 Task: Get directions from Grand Teton National Park, Wyoming, United States to Walnut Canyon National Monument, Arizona, United States and explore the nearby restaurants with rating 4 and above and open 24 hours and cuisine european
Action: Mouse moved to (444, 723)
Screenshot: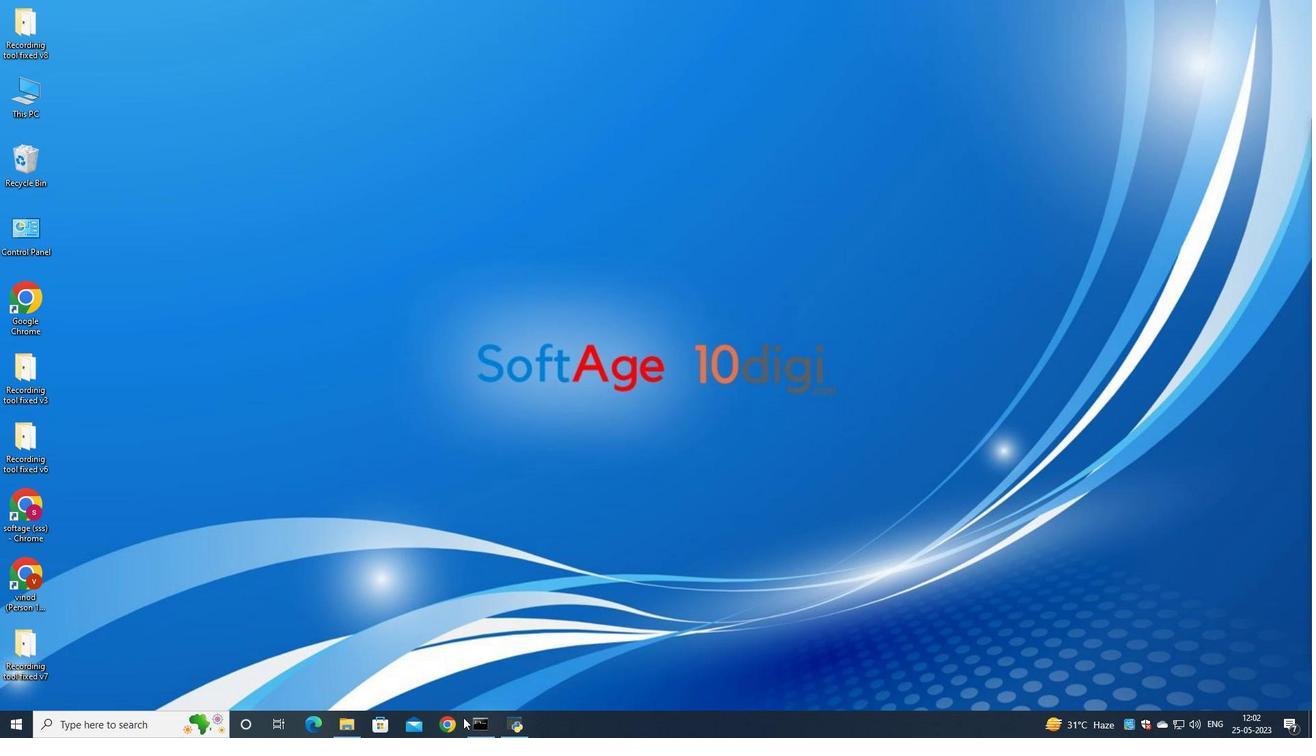 
Action: Mouse pressed left at (444, 723)
Screenshot: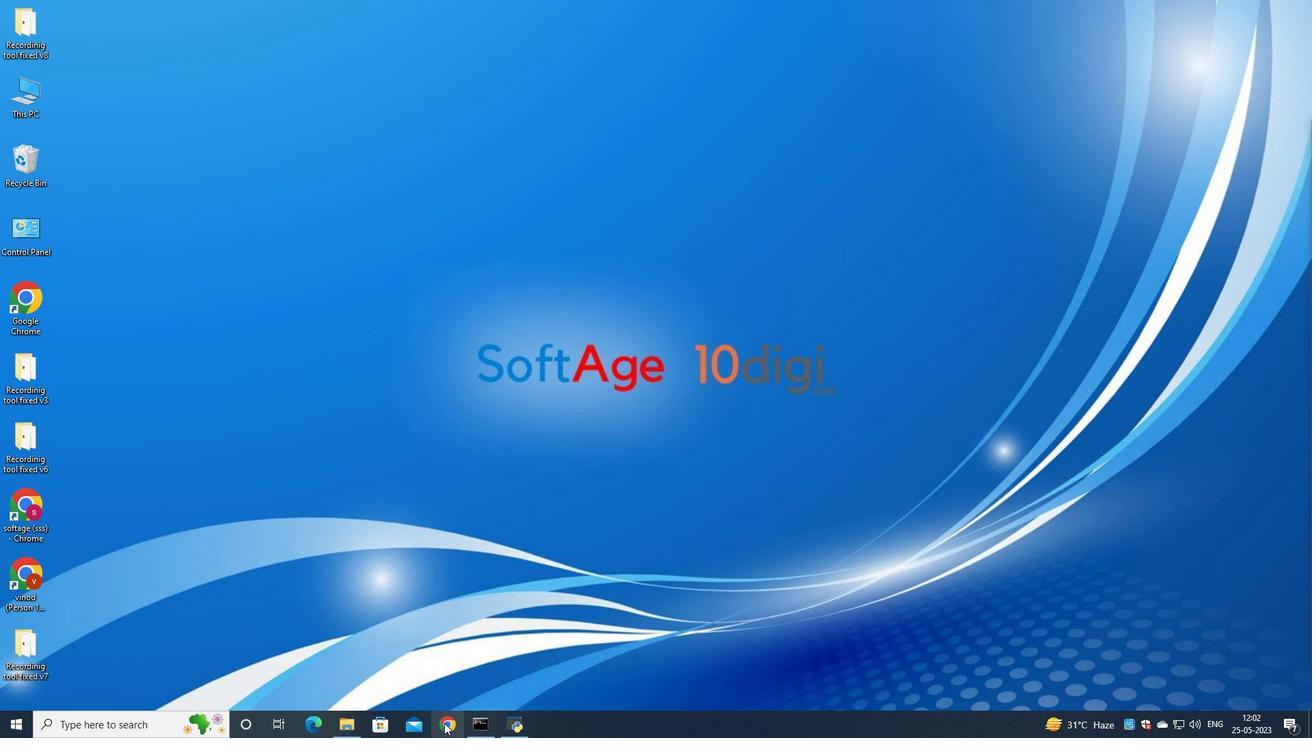 
Action: Mouse moved to (601, 430)
Screenshot: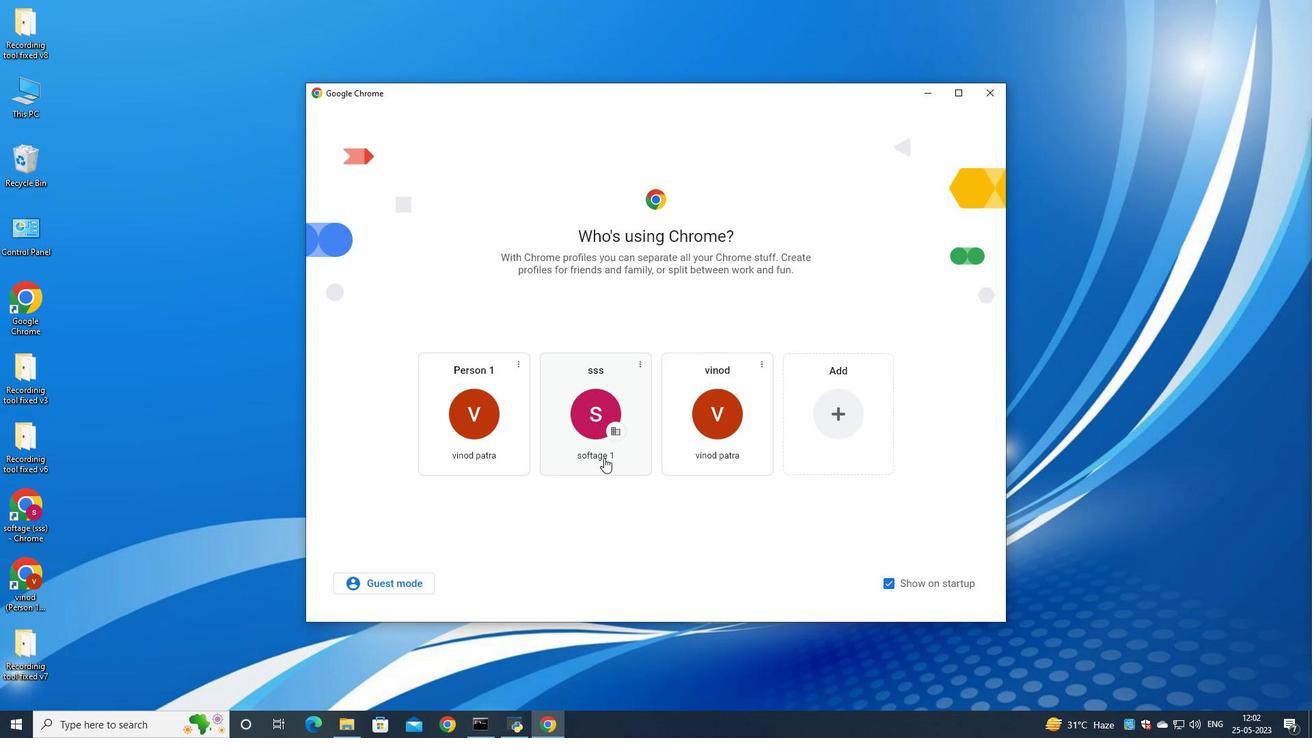 
Action: Mouse pressed left at (601, 430)
Screenshot: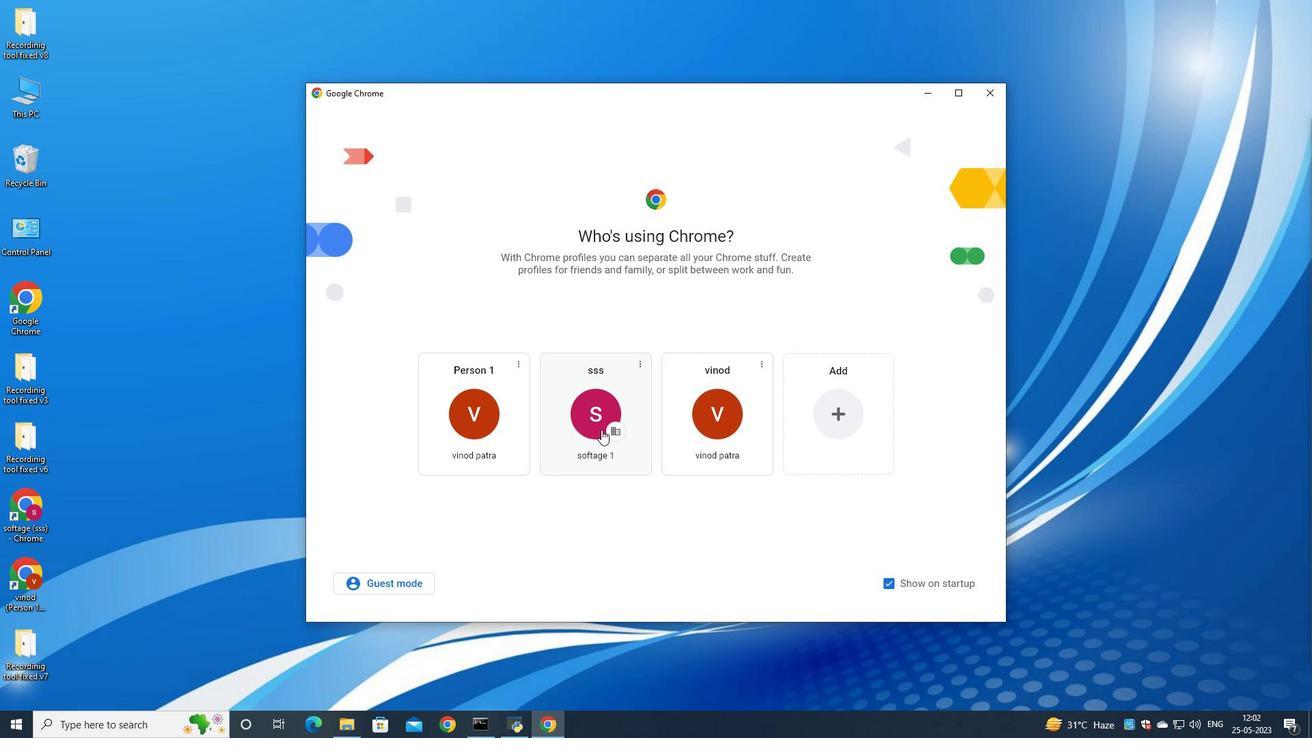 
Action: Mouse moved to (1256, 65)
Screenshot: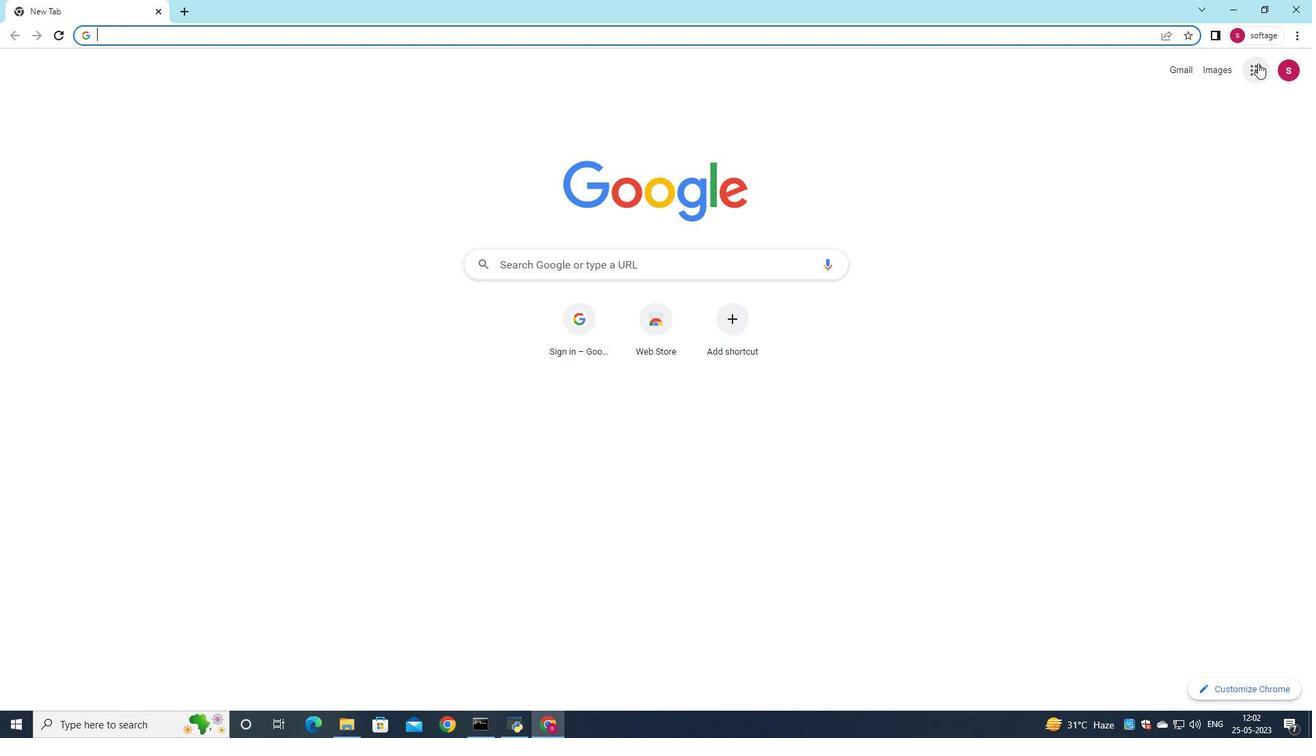
Action: Mouse pressed left at (1256, 65)
Screenshot: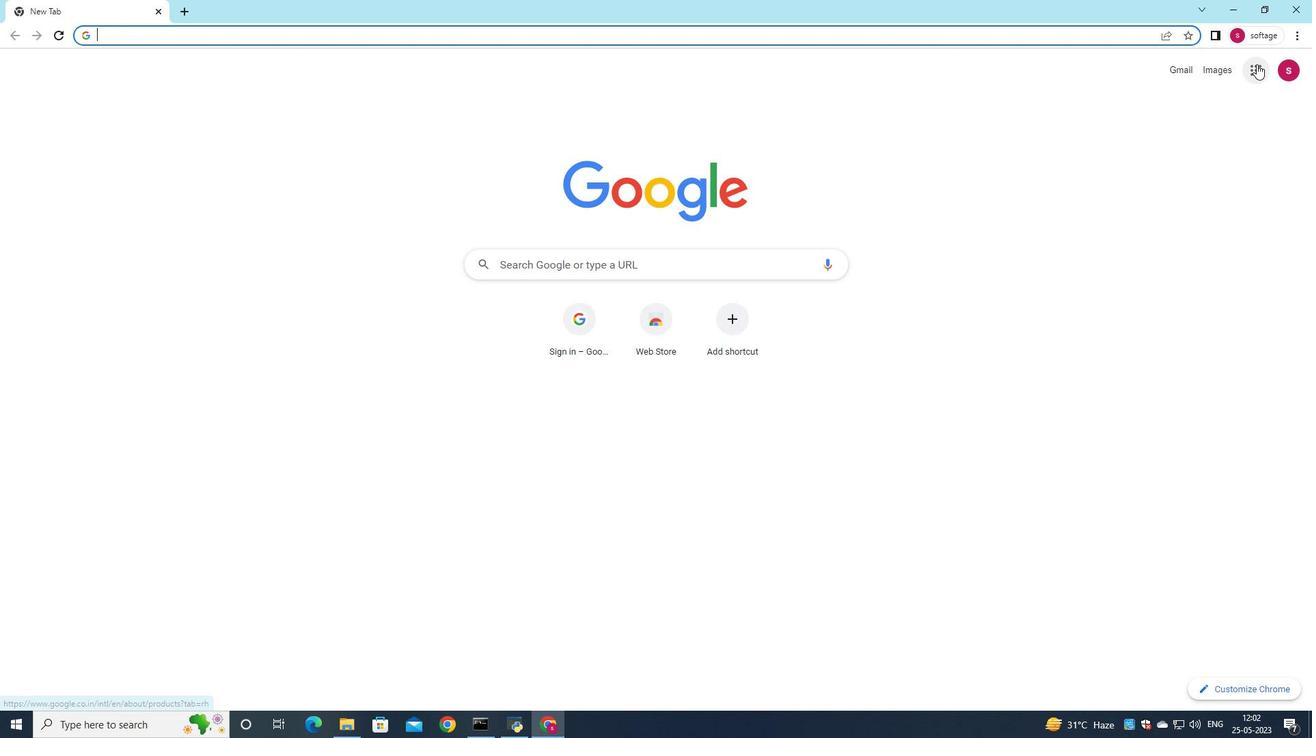 
Action: Mouse moved to (1248, 69)
Screenshot: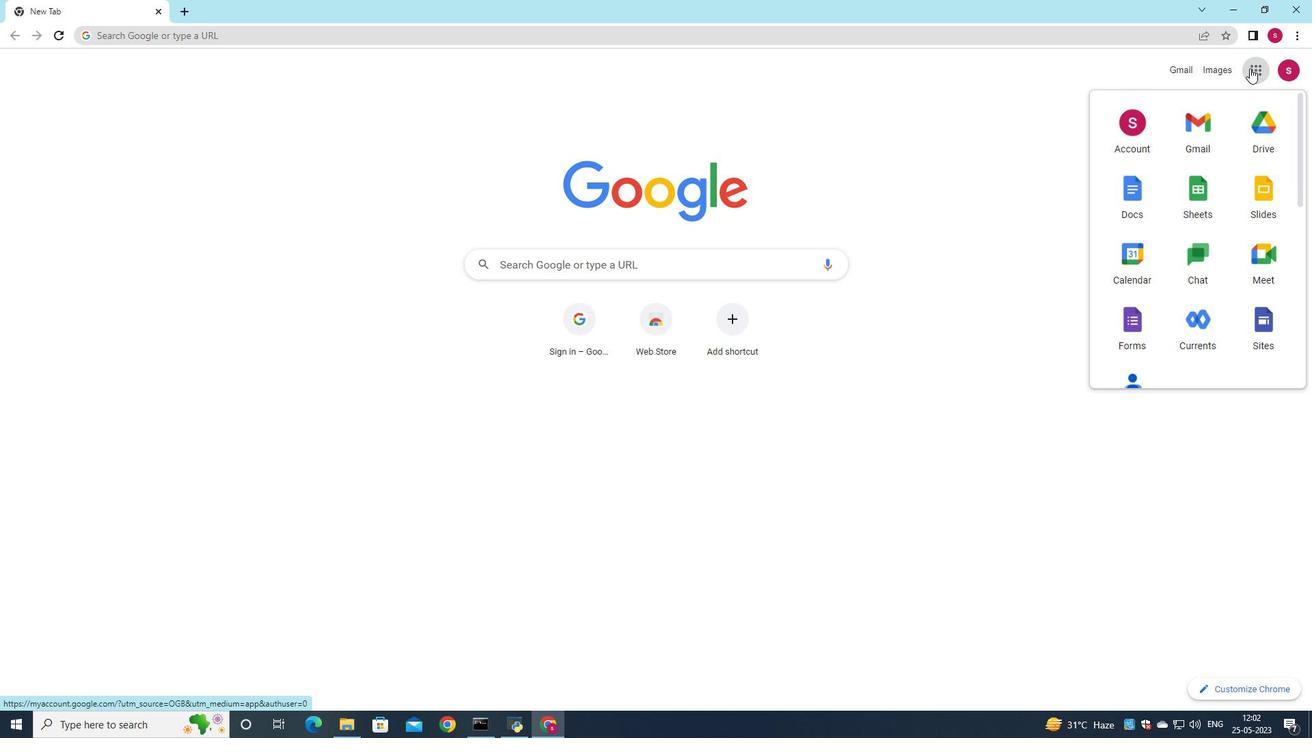 
Action: Mouse scrolled (1248, 69) with delta (0, 0)
Screenshot: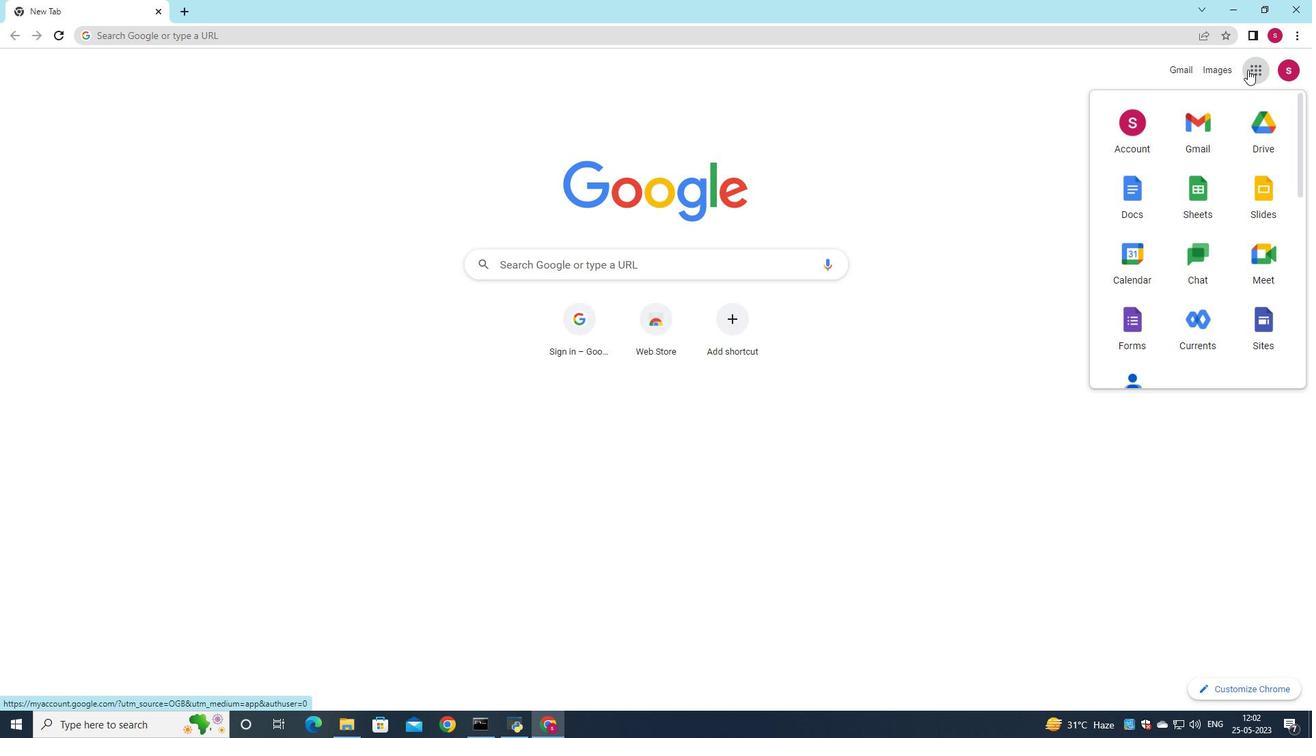 
Action: Mouse moved to (1233, 242)
Screenshot: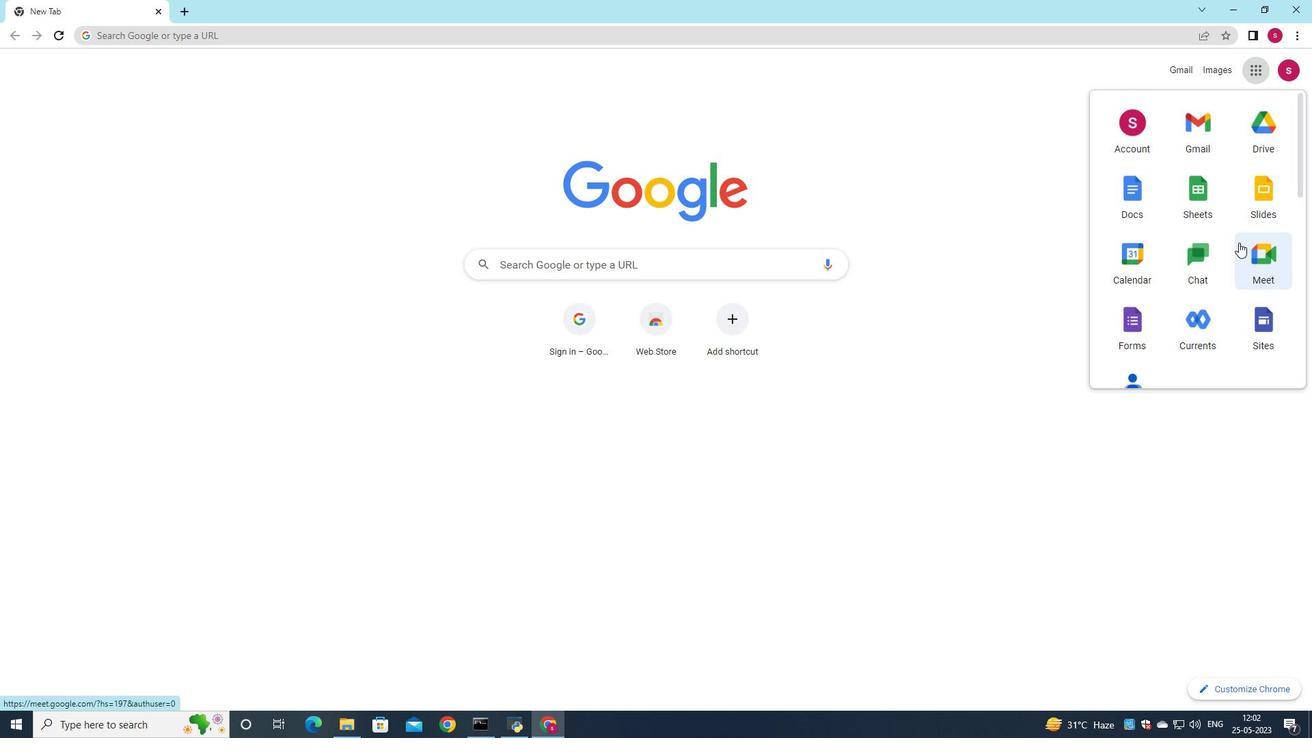 
Action: Mouse scrolled (1233, 242) with delta (0, 0)
Screenshot: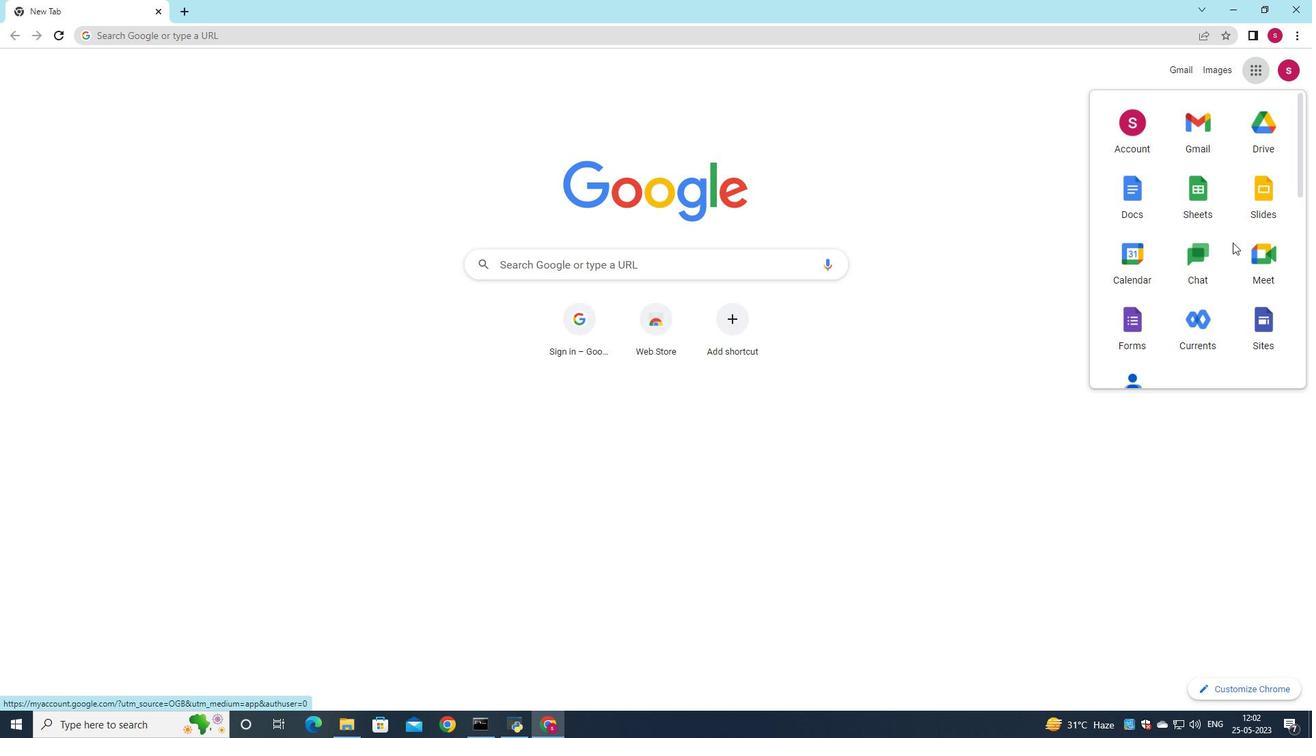 
Action: Mouse scrolled (1233, 242) with delta (0, 0)
Screenshot: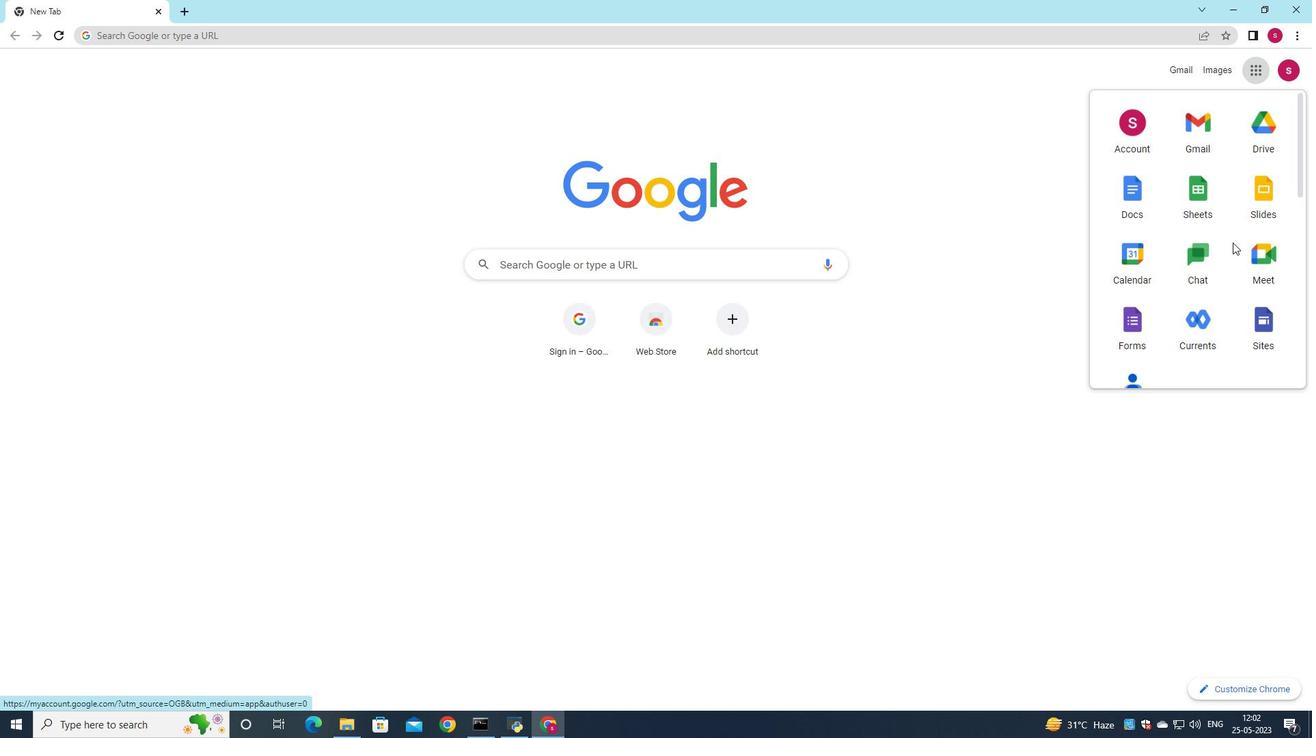 
Action: Mouse scrolled (1233, 242) with delta (0, 0)
Screenshot: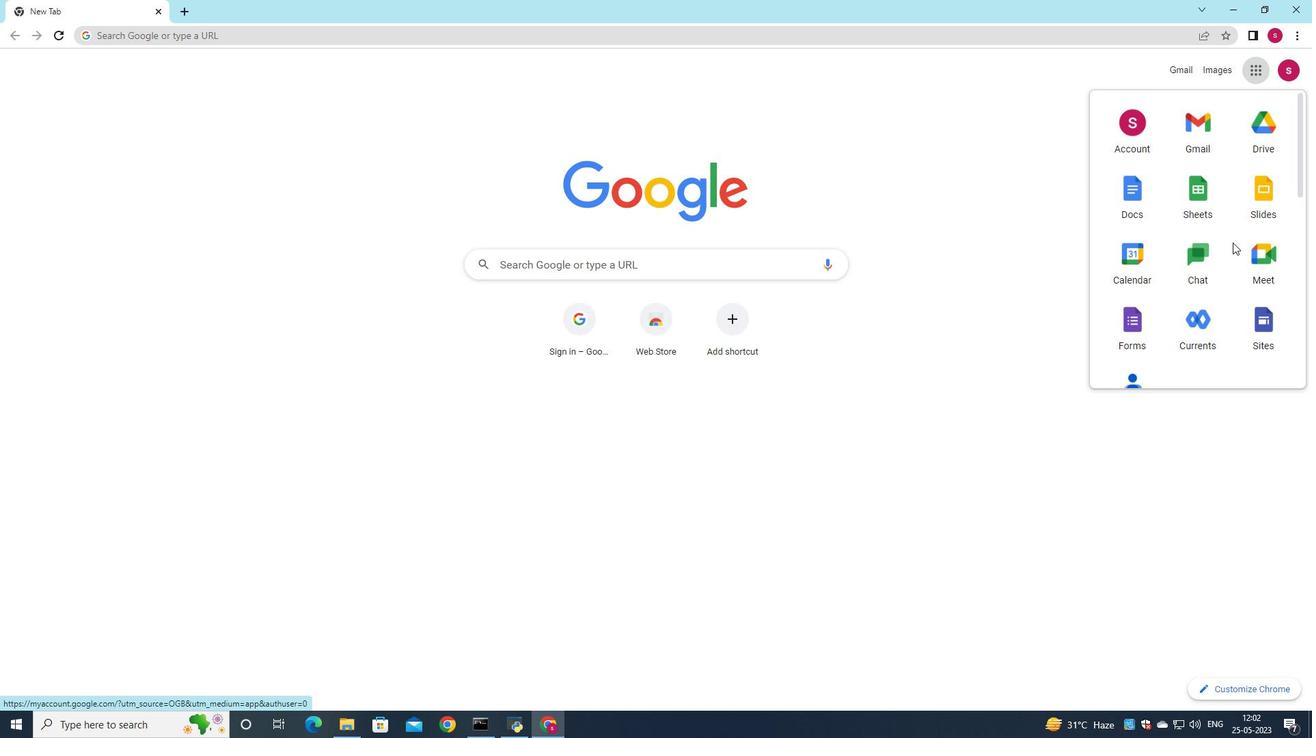 
Action: Mouse moved to (1262, 269)
Screenshot: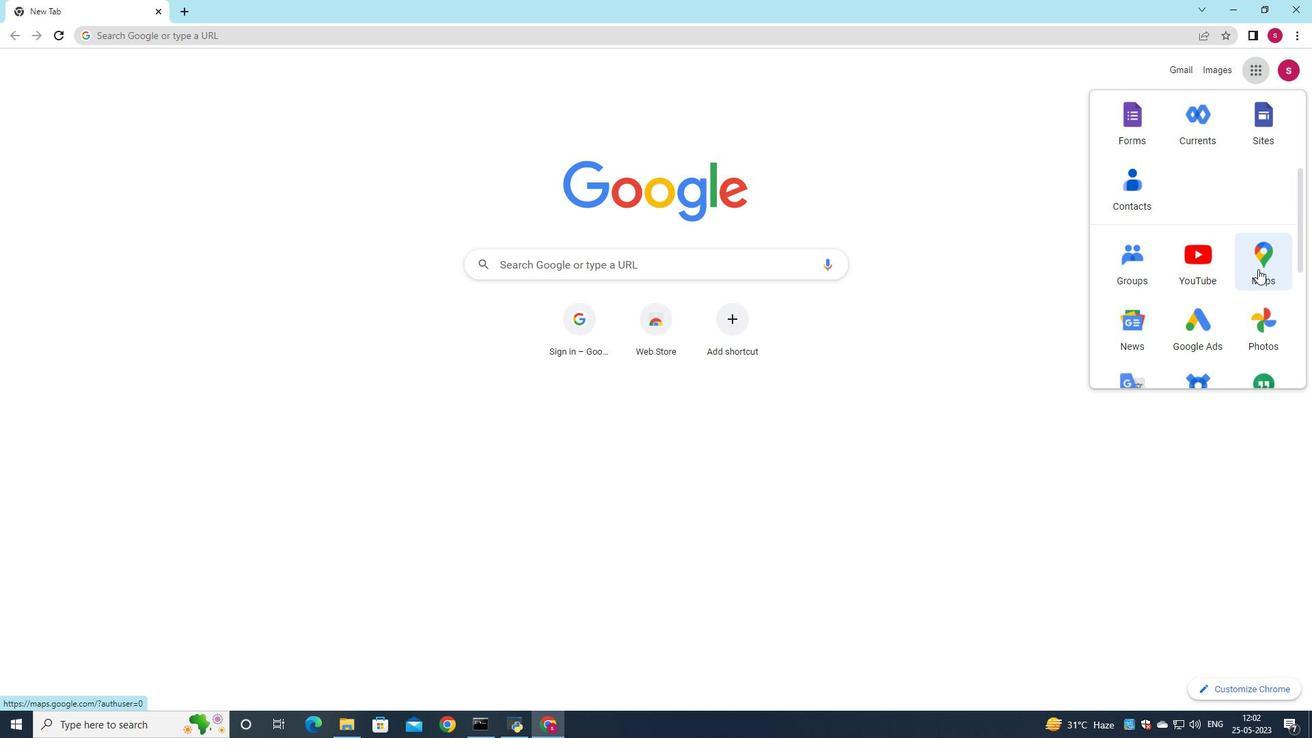
Action: Mouse pressed left at (1260, 269)
Screenshot: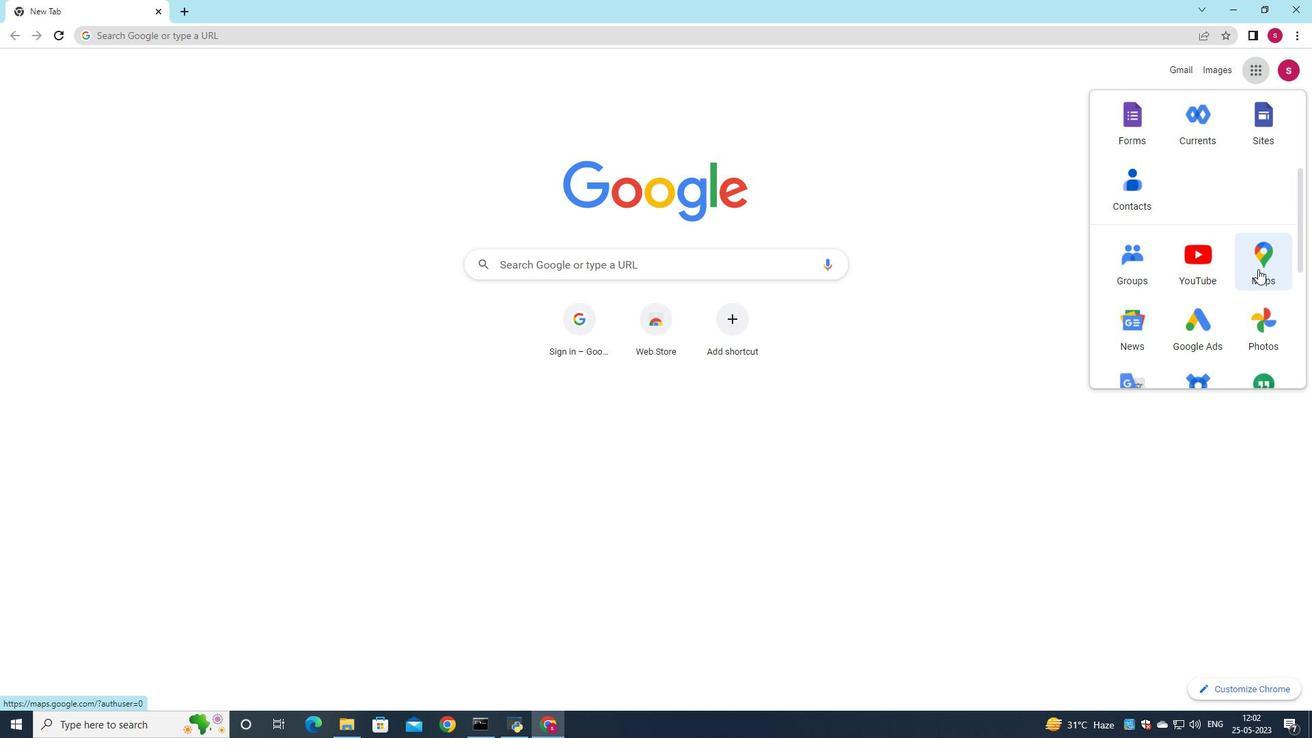 
Action: Mouse moved to (302, 70)
Screenshot: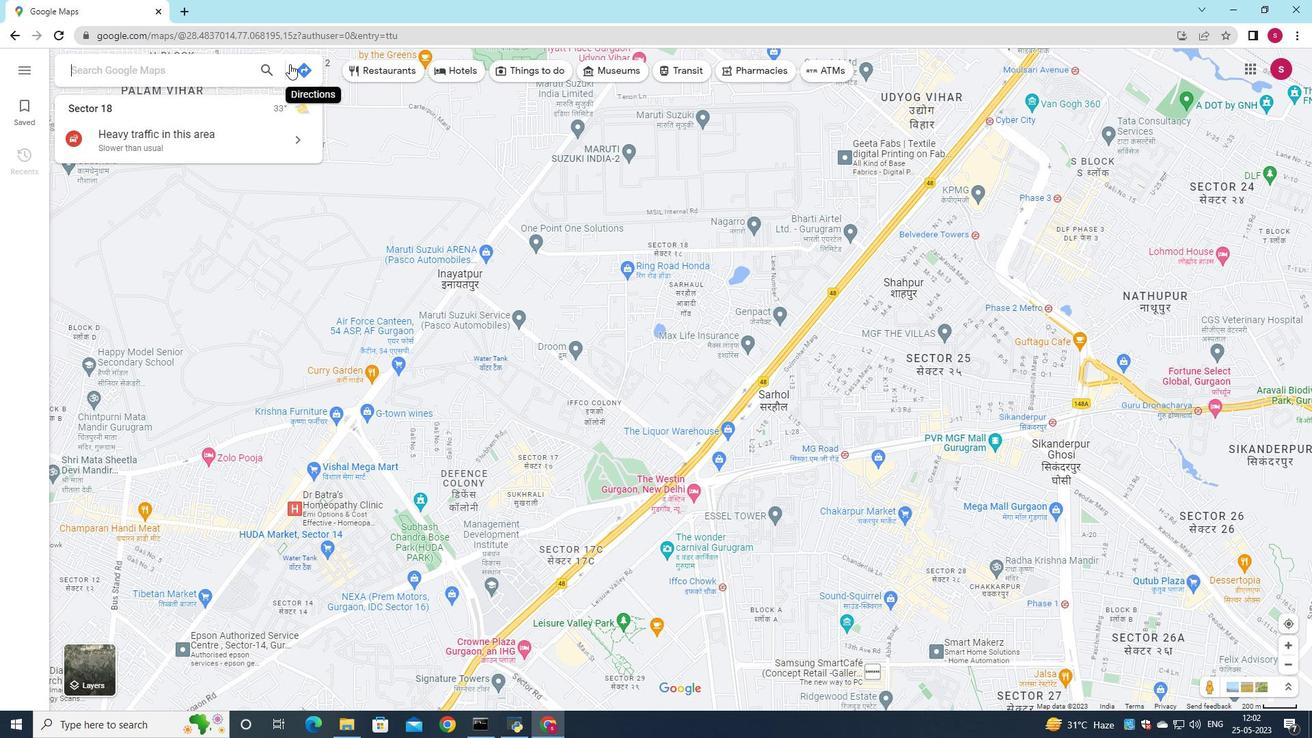 
Action: Mouse pressed left at (302, 70)
Screenshot: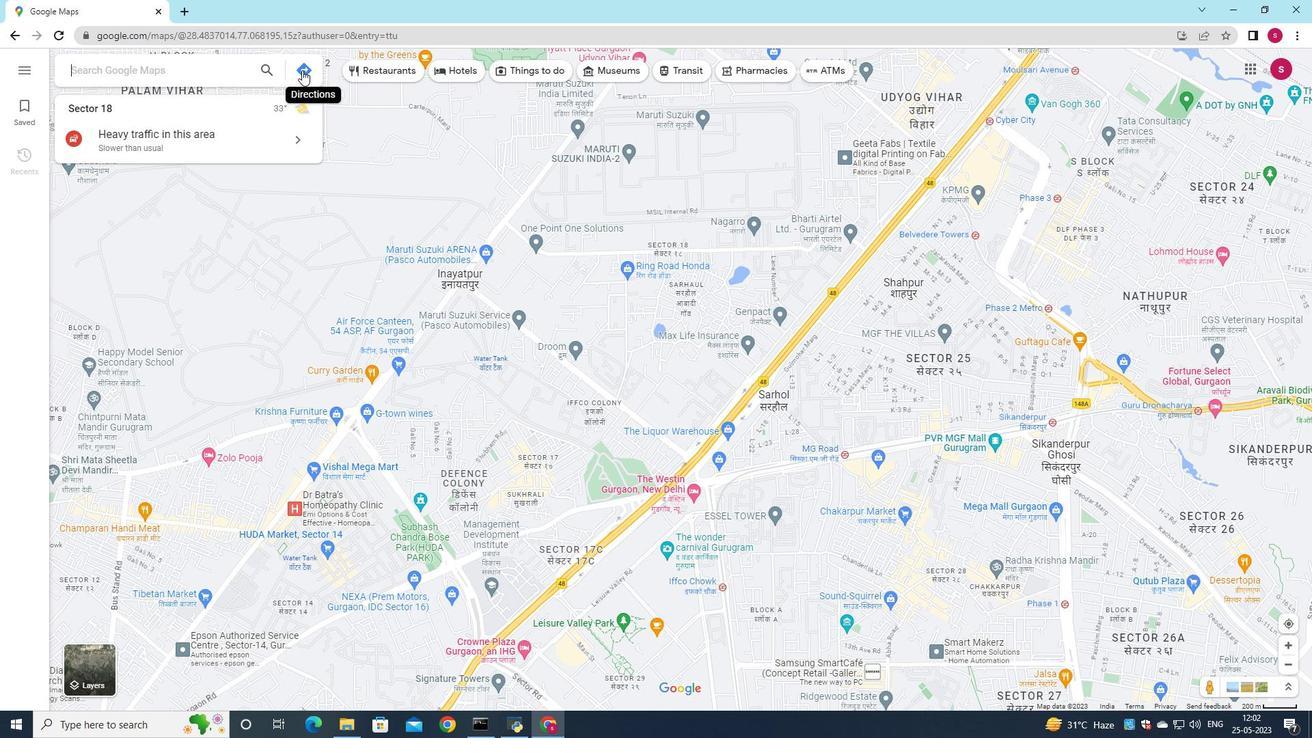 
Action: Mouse moved to (227, 105)
Screenshot: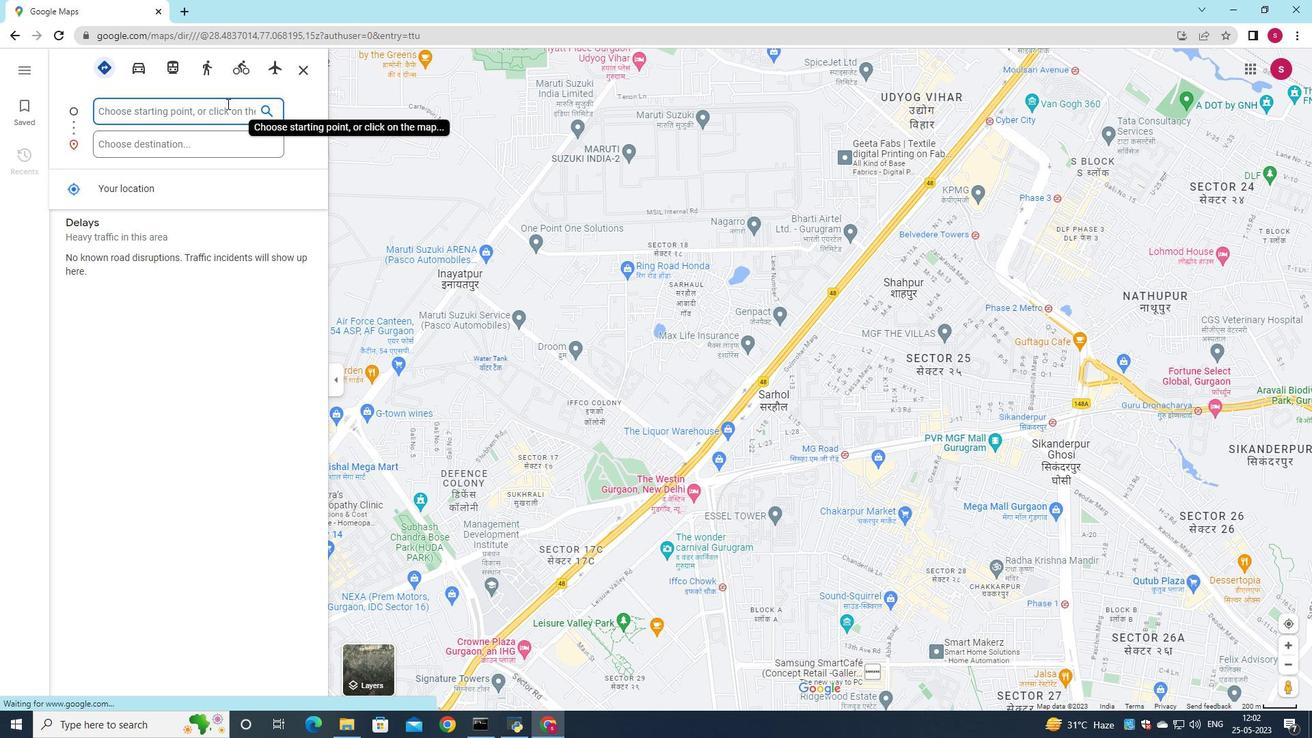 
Action: Key pressed <Key.shift>Grand<Key.space><Key.shift>Teton<Key.space><Key.shift><Key.shift><Key.shift><Key.shift><Key.shift><Key.shift><Key.shift><Key.shift><Key.shift><Key.shift><Key.shift><Key.shift><Key.shift><Key.shift><Key.shift><Key.shift><Key.shift><Key.shift><Key.shift><Key.shift><Key.shift><Key.shift><Key.shift><Key.shift><Key.shift><Key.shift>National<Key.space><Key.shift><Key.shift><Key.shift><Key.shift><Key.shift><Key.shift><Key.shift><Key.shift><Key.shift><Key.shift><Key.shift><Key.shift><Key.shift><Key.shift><Key.shift><Key.shift><Key.shift><Key.shift>Park,<Key.shift>Wyoming,united<Key.space><Key.shift><Key.shift>States
Screenshot: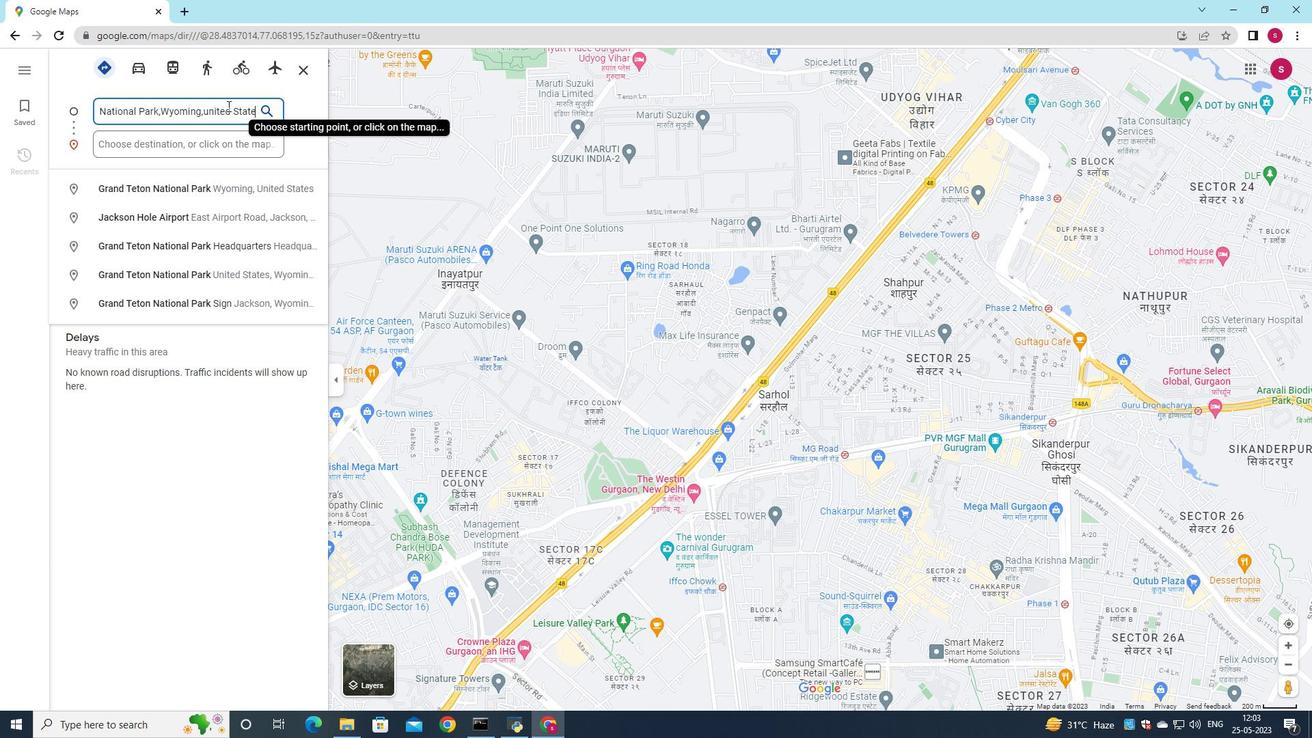 
Action: Mouse moved to (154, 144)
Screenshot: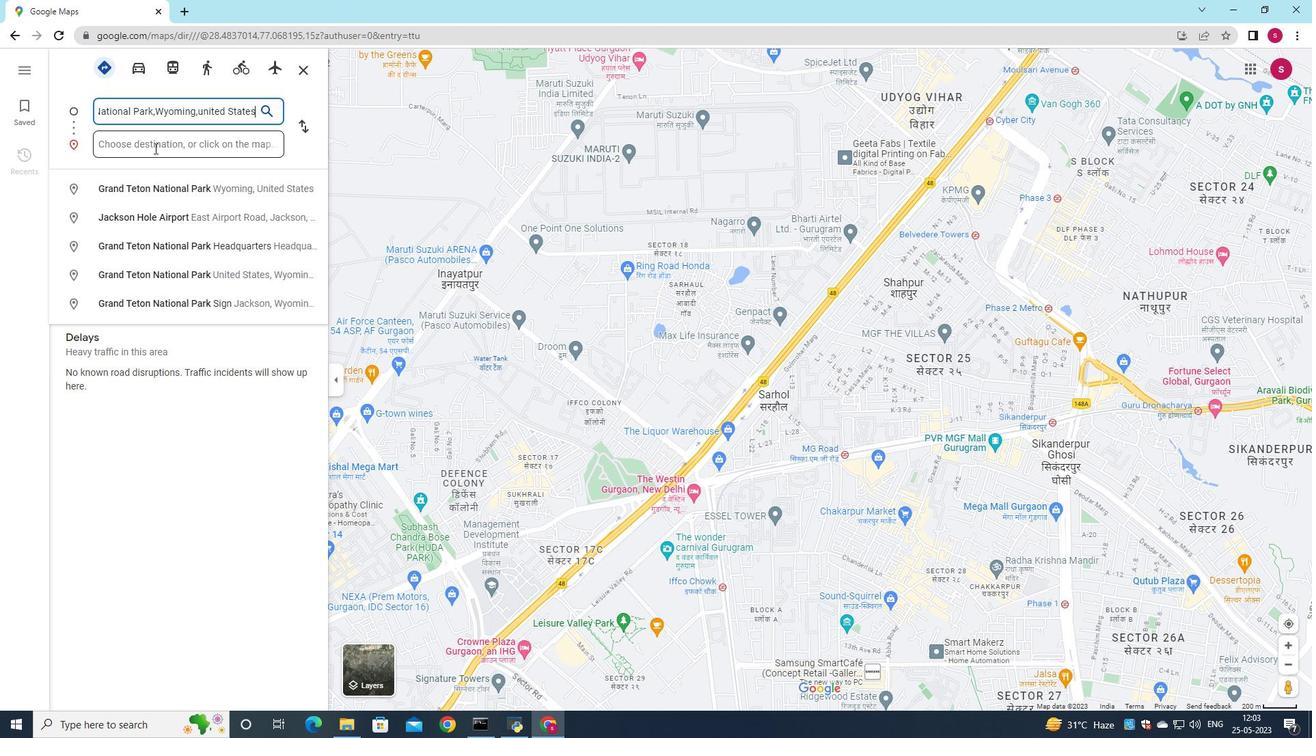 
Action: Mouse pressed left at (154, 144)
Screenshot: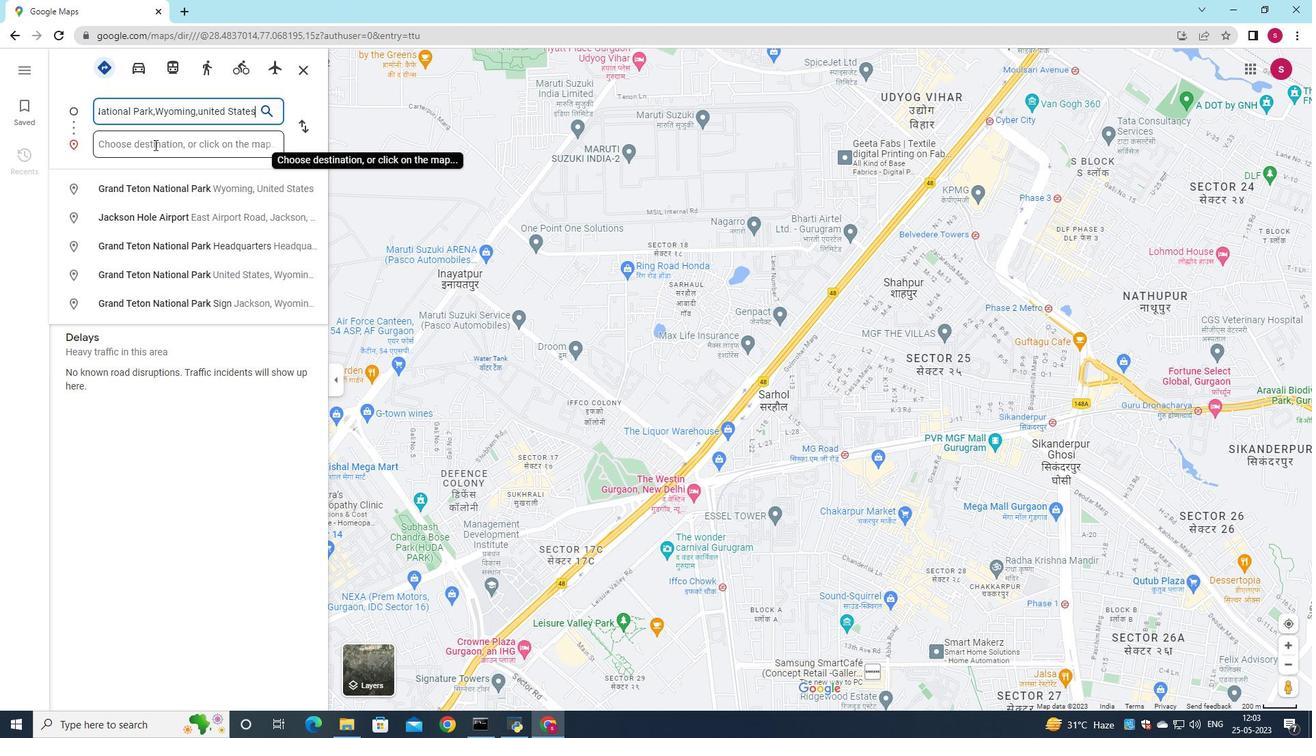 
Action: Mouse moved to (176, 151)
Screenshot: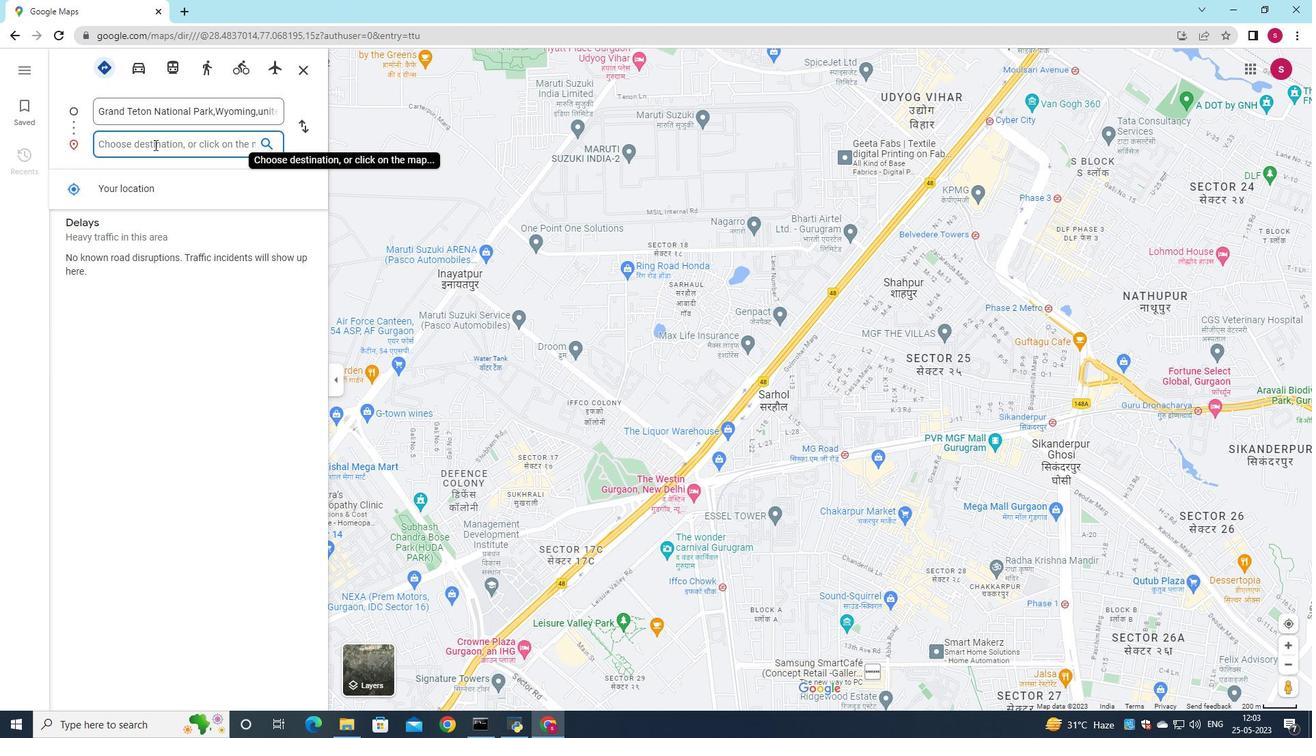 
Action: Key pressed <Key.shift><Key.shift><Key.shift><Key.shift><Key.shift><Key.shift><Key.shift><Key.shift><Key.shift><Key.shift><Key.shift><Key.shift><Key.shift><Key.shift>Walnut<Key.space><Key.shift>Canyon<Key.space><Key.shift>National<Key.space><Key.shift><Key.shift><Key.shift><Key.shift><Key.shift><Key.shift><Key.shift><Key.shift><Key.shift><Key.shift><Key.shift><Key.shift><Key.shift><Key.shift><Key.shift><Key.shift><Key.shift><Key.shift><Key.shift><Key.shift><Key.shift><Key.shift><Key.shift><Key.shift><Key.shift><Key.shift><Key.shift><Key.shift><Key.shift>Monument,<Key.shift><Key.shift><Key.shift><Key.shift><Key.shift><Key.shift><Key.shift><Key.shift><Key.shift><Key.shift><Key.shift><Key.shift><Key.shift><Key.shift><Key.shift><Key.shift><Key.shift><Key.shift><Key.shift>Arizona,<Key.shift>United<Key.space><Key.shift><Key.shift><Key.shift><Key.shift><Key.shift><Key.shift><Key.shift><Key.shift><Key.shift><Key.shift><Key.shift><Key.shift><Key.shift><Key.shift><Key.shift><Key.shift><Key.shift><Key.shift><Key.shift><Key.shift><Key.shift>Sy<Key.backspace>tates
Screenshot: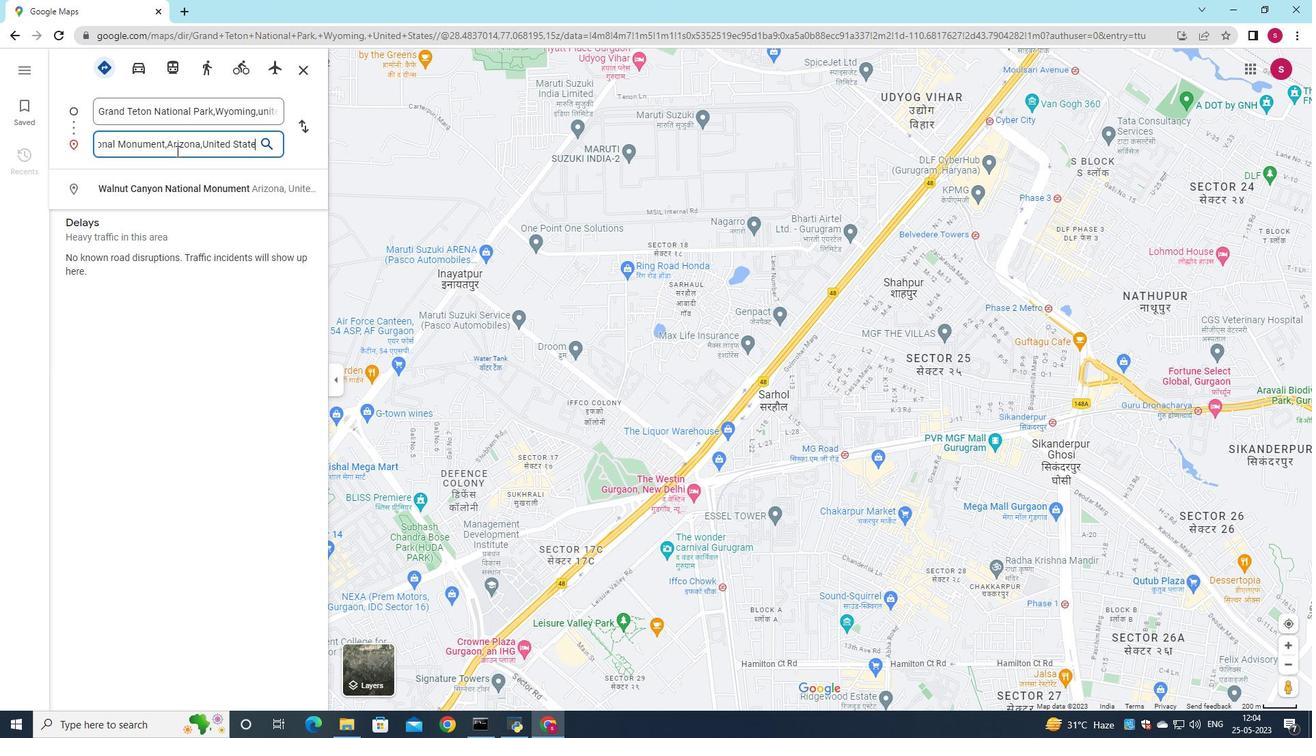 
Action: Mouse moved to (262, 138)
Screenshot: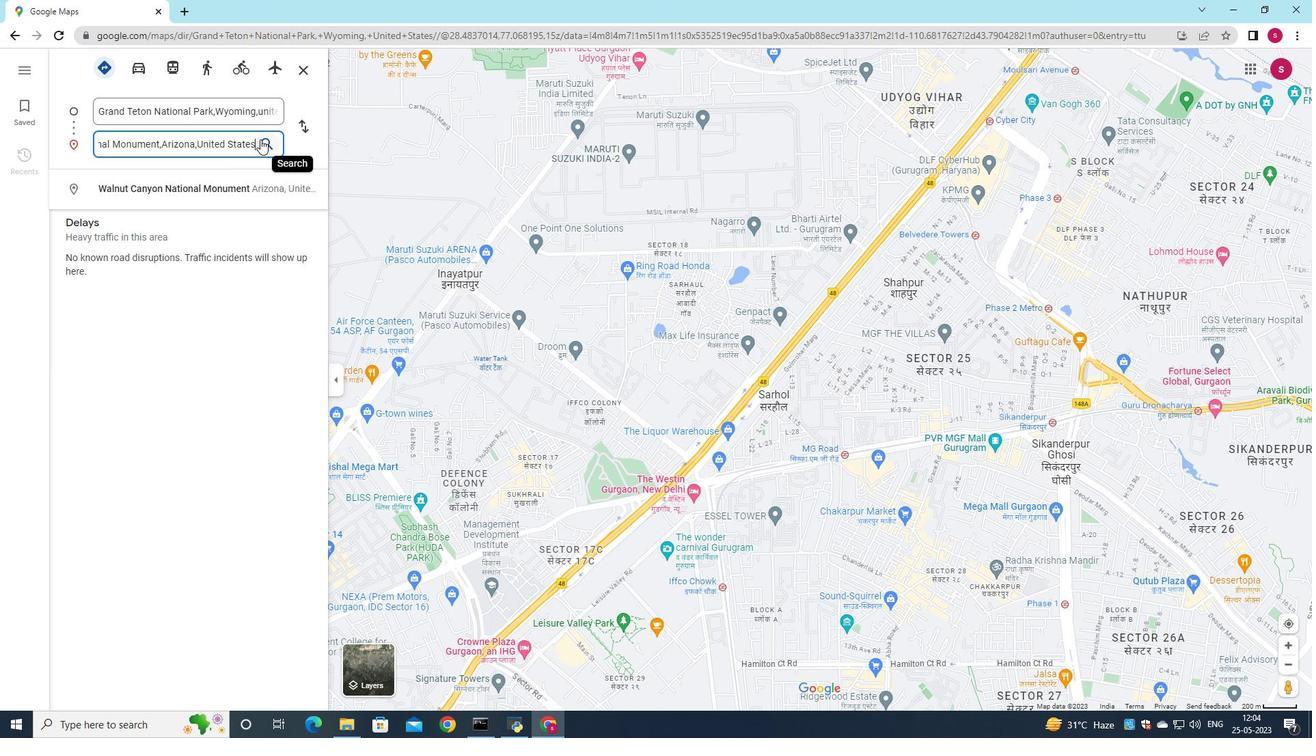 
Action: Mouse pressed left at (262, 138)
Screenshot: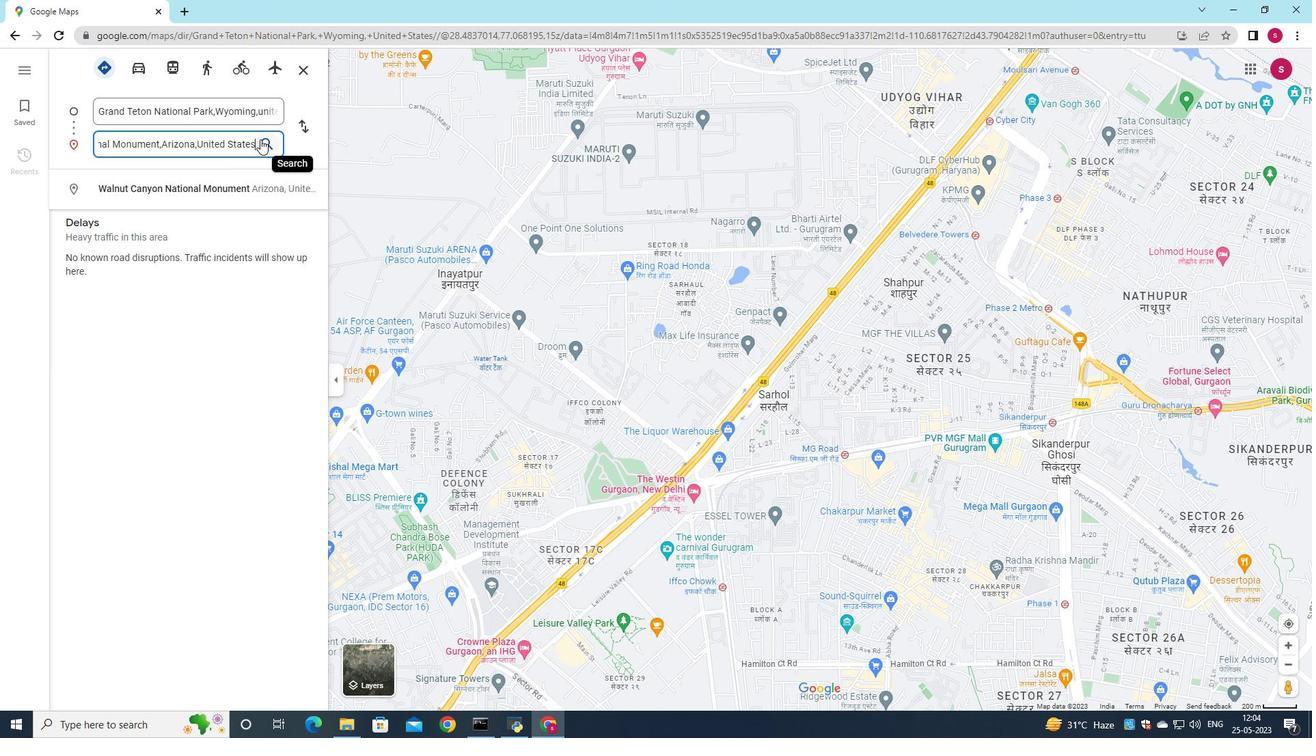 
Action: Mouse moved to (92, 591)
Screenshot: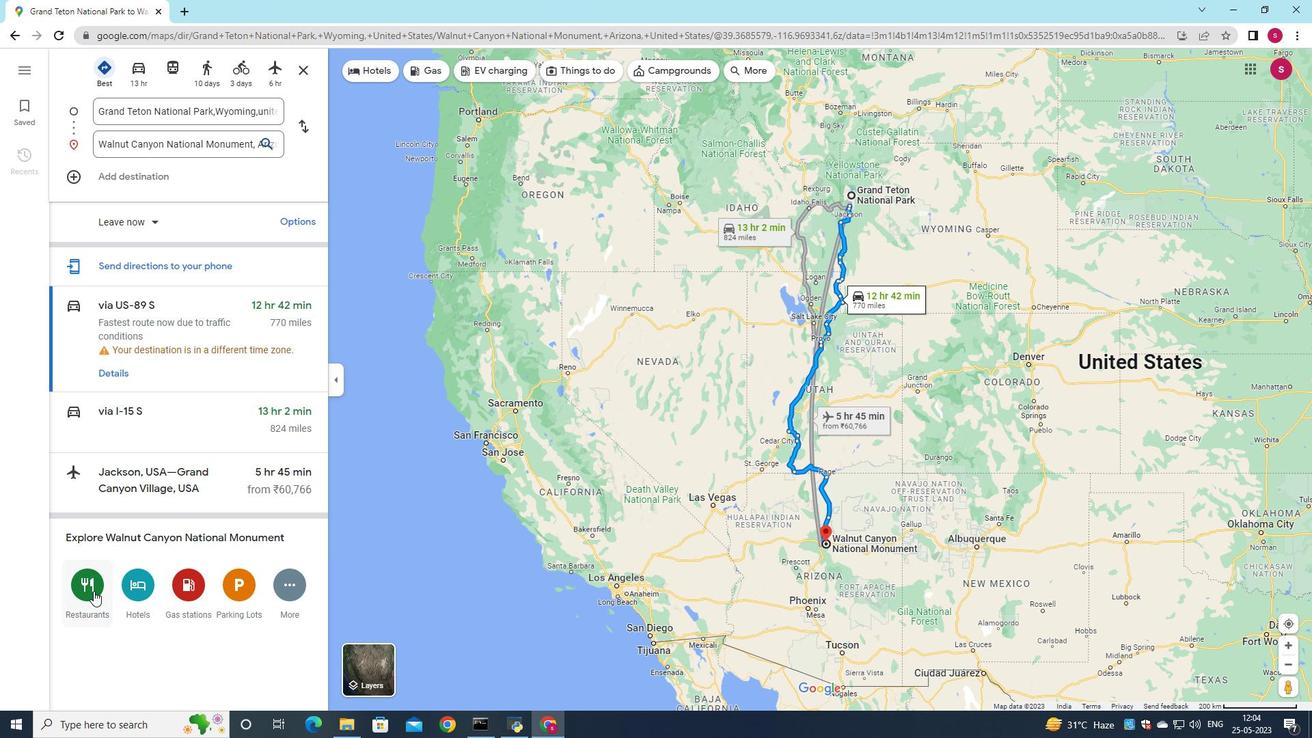 
Action: Mouse pressed left at (92, 591)
Screenshot: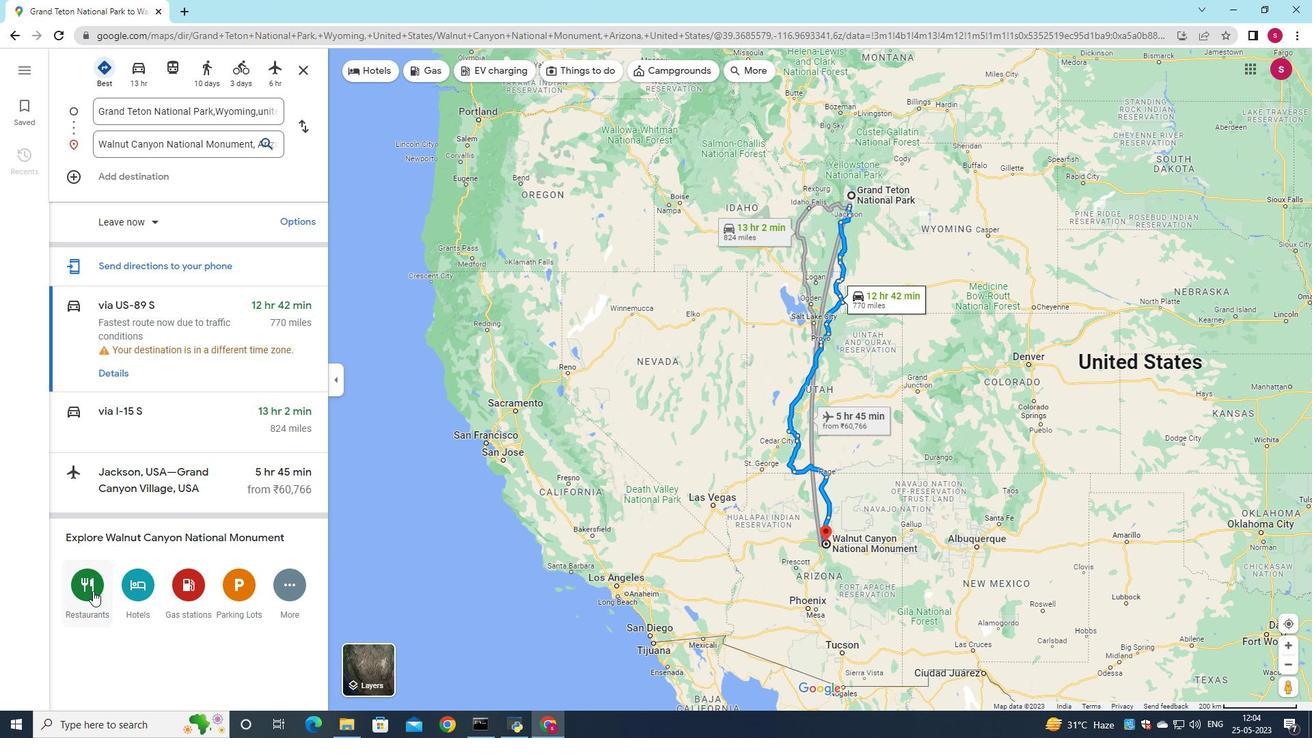 
Action: Mouse moved to (463, 67)
Screenshot: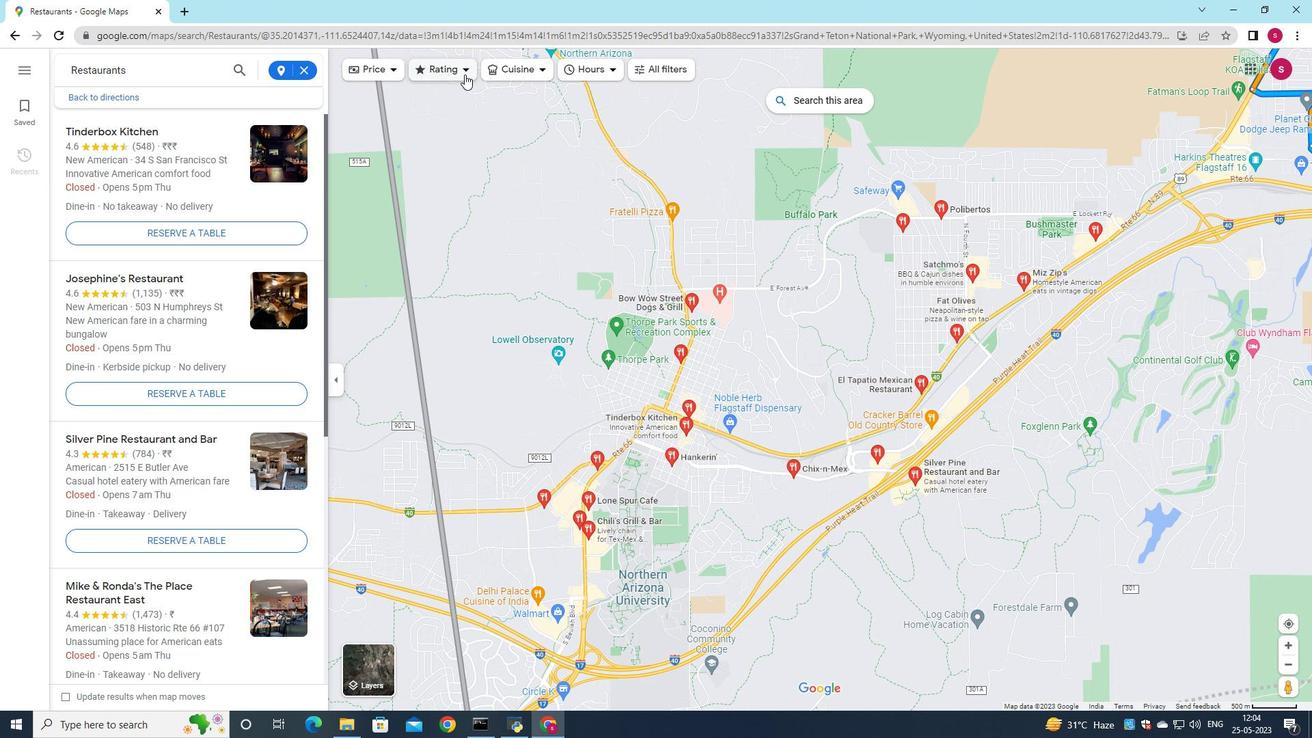 
Action: Mouse pressed left at (463, 67)
Screenshot: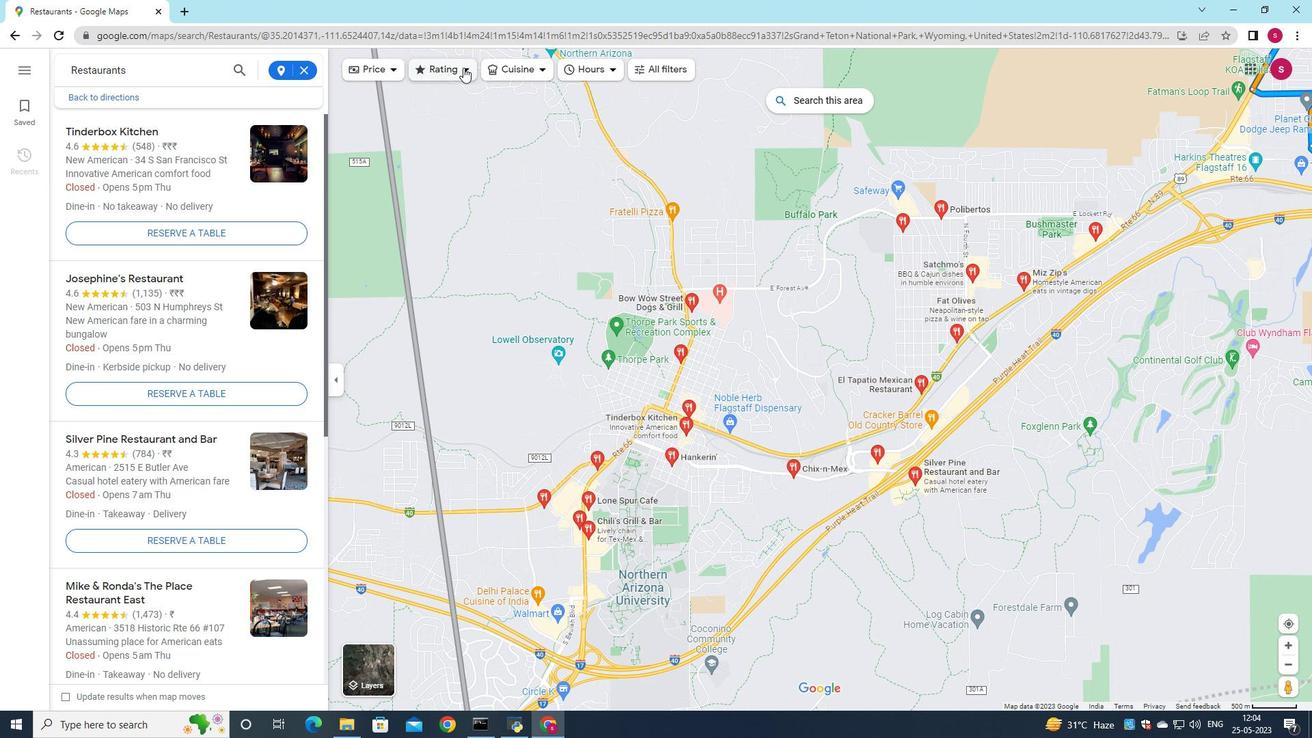 
Action: Mouse moved to (469, 212)
Screenshot: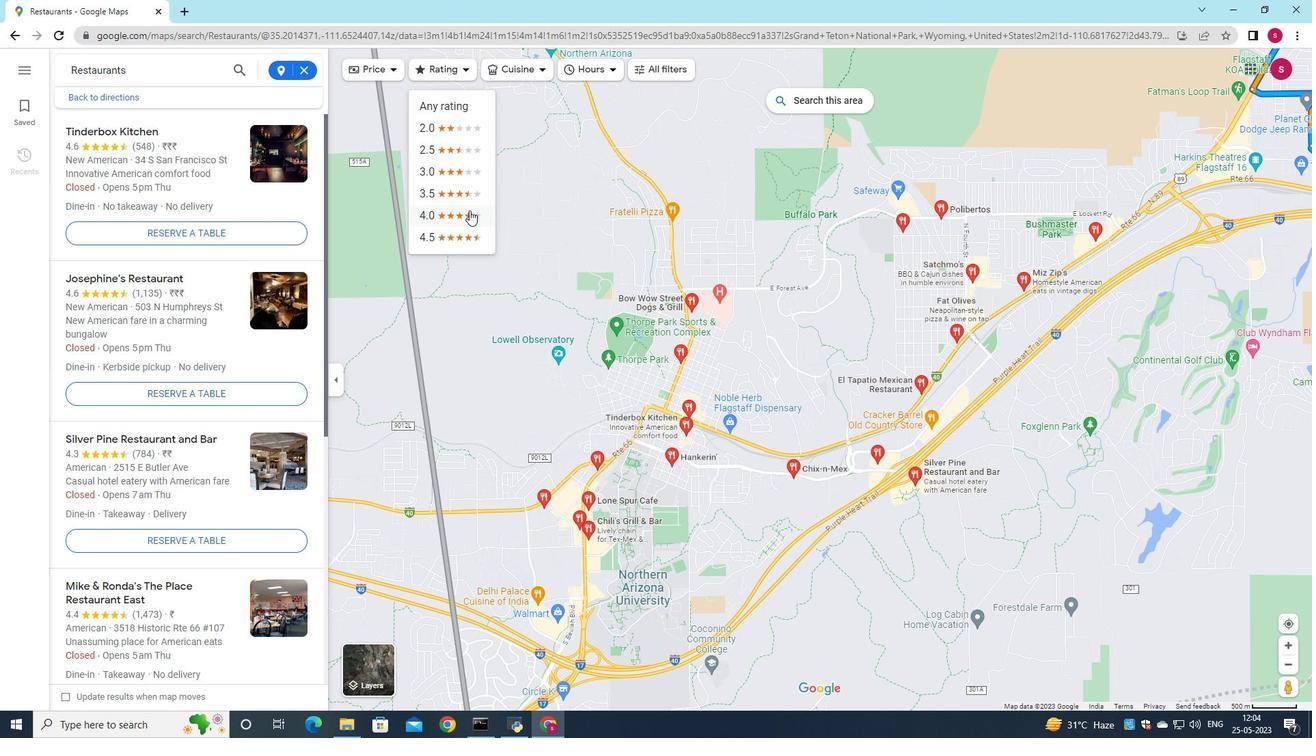 
Action: Mouse pressed left at (469, 212)
Screenshot: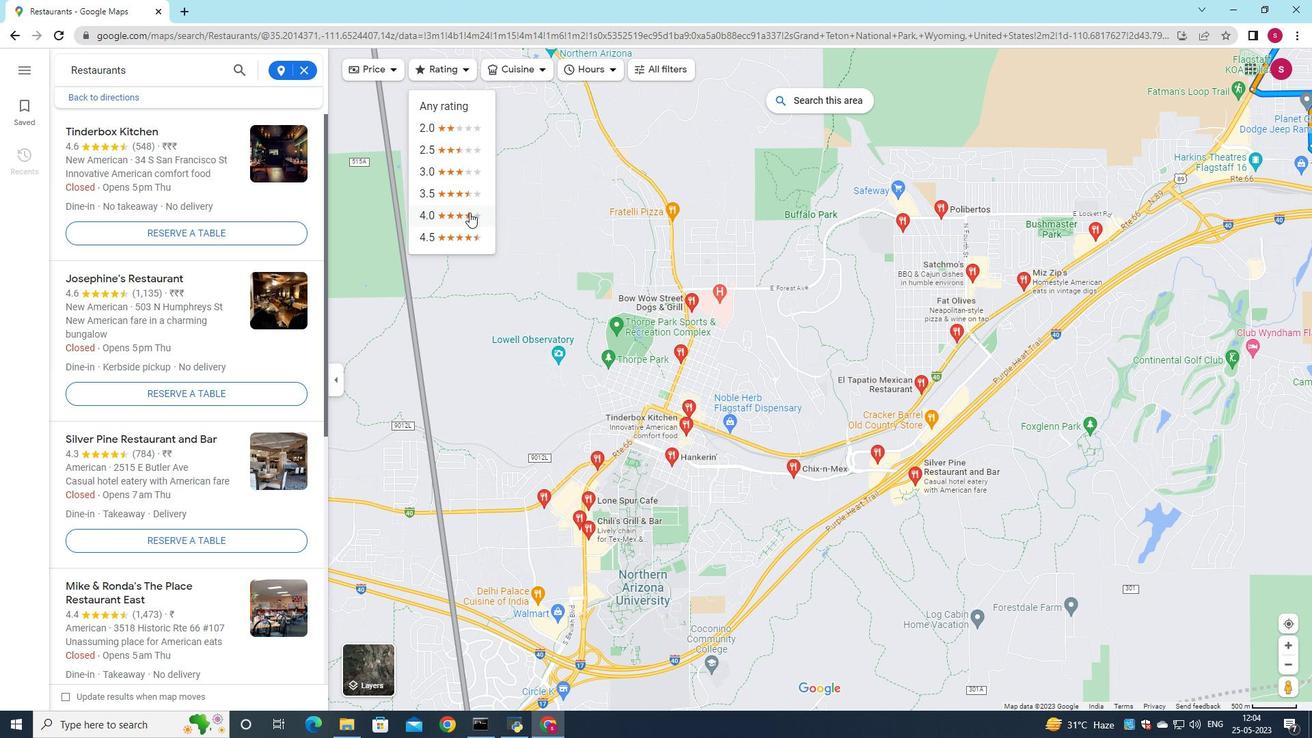 
Action: Mouse moved to (551, 72)
Screenshot: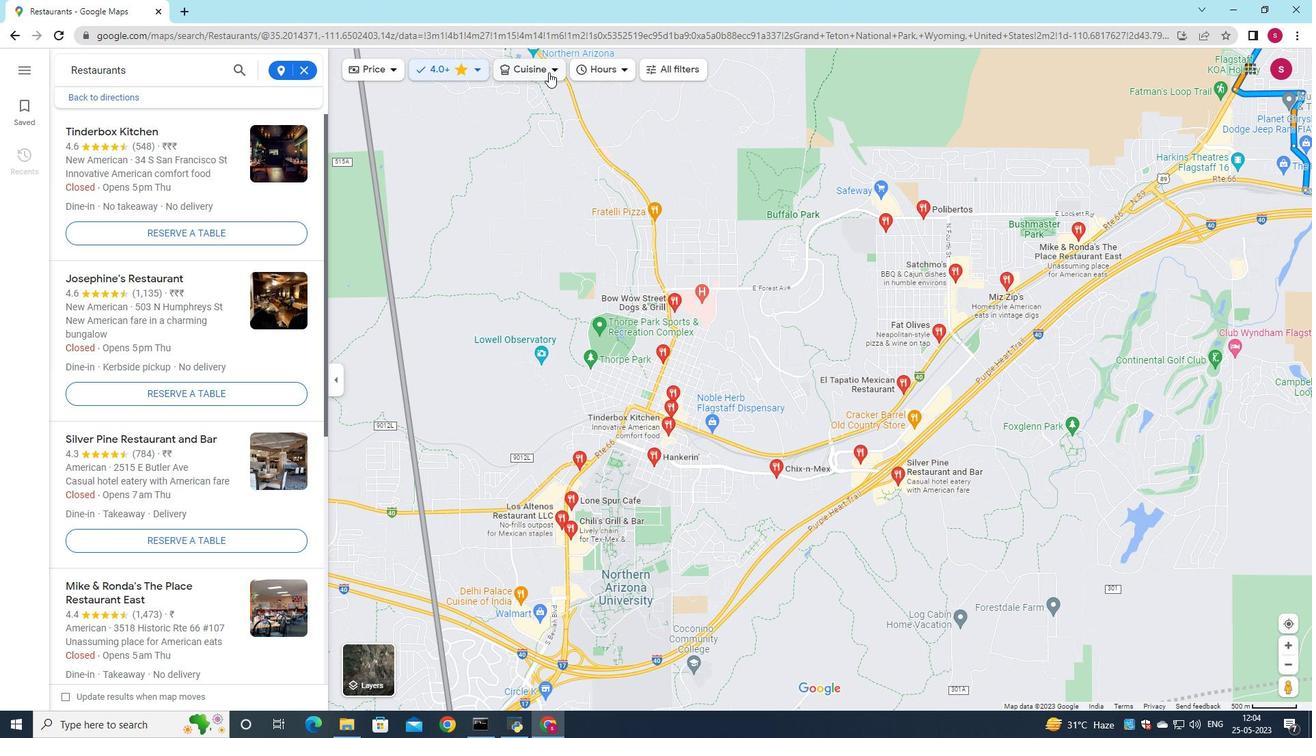 
Action: Mouse pressed left at (551, 72)
Screenshot: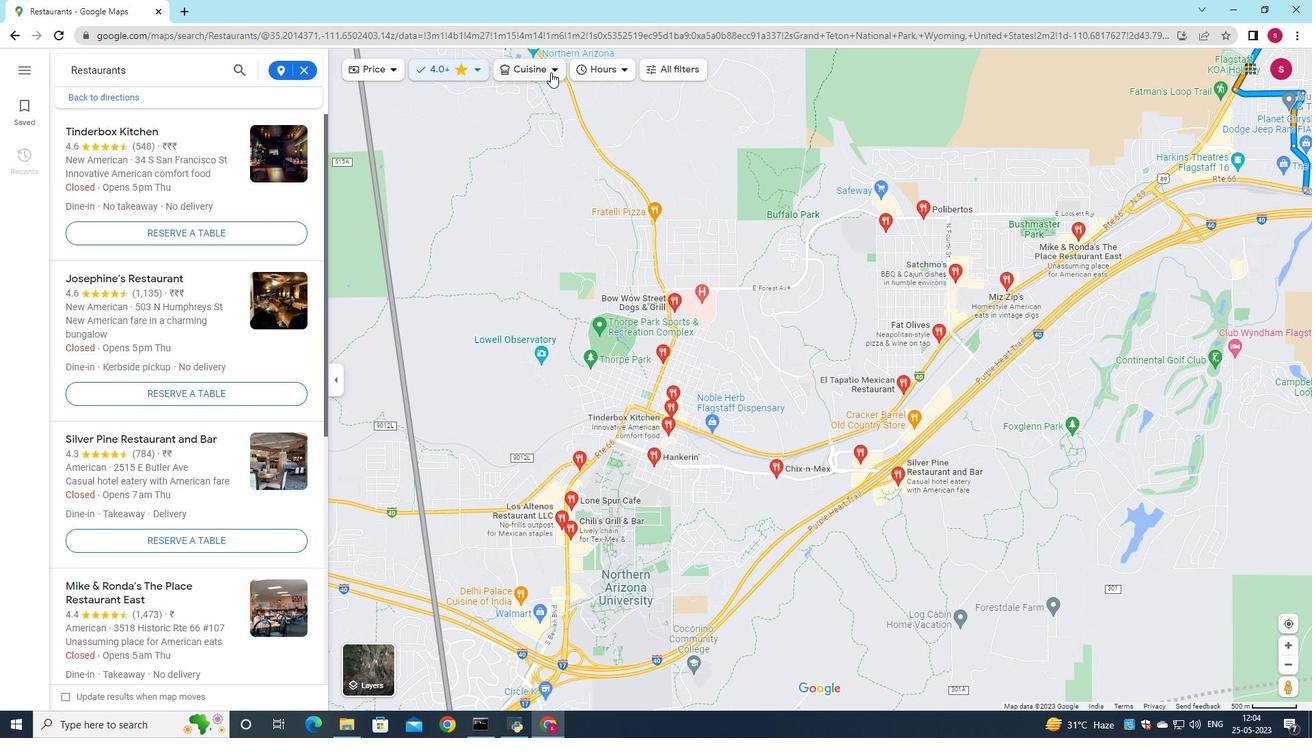 
Action: Mouse moved to (529, 270)
Screenshot: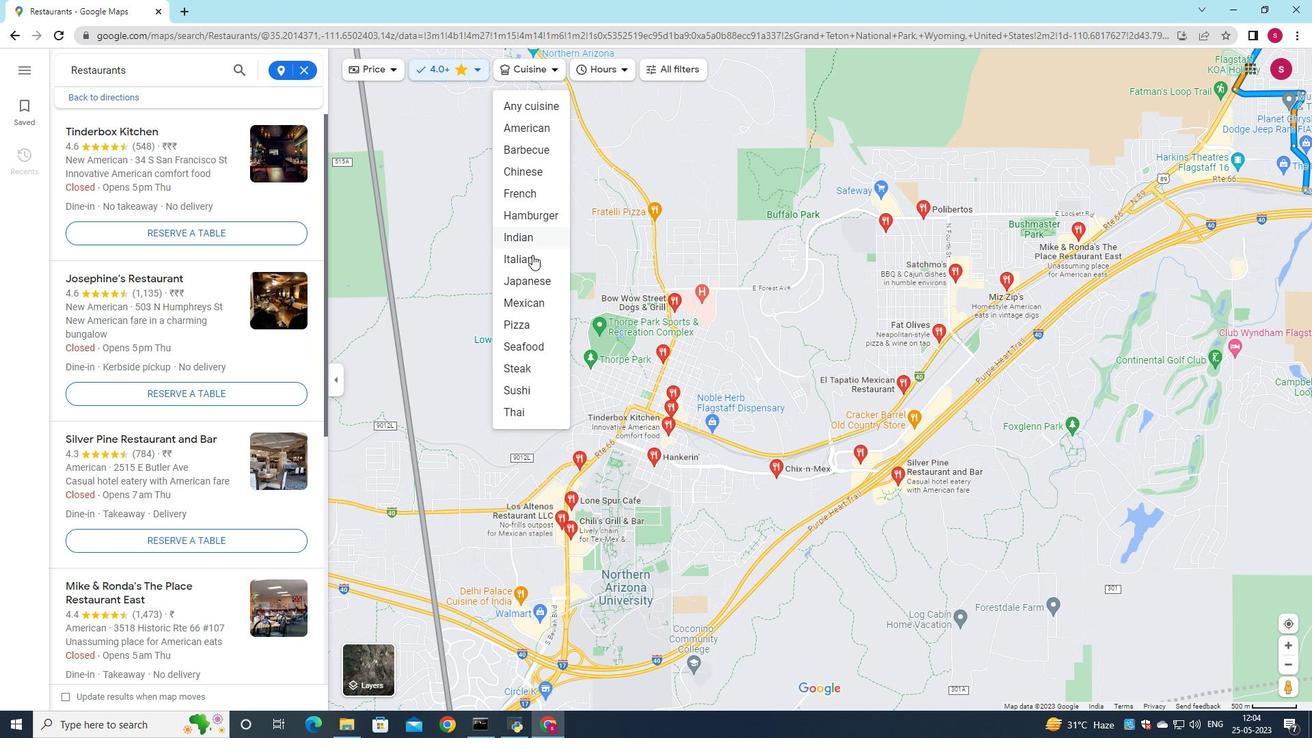 
Action: Mouse scrolled (529, 269) with delta (0, 0)
Screenshot: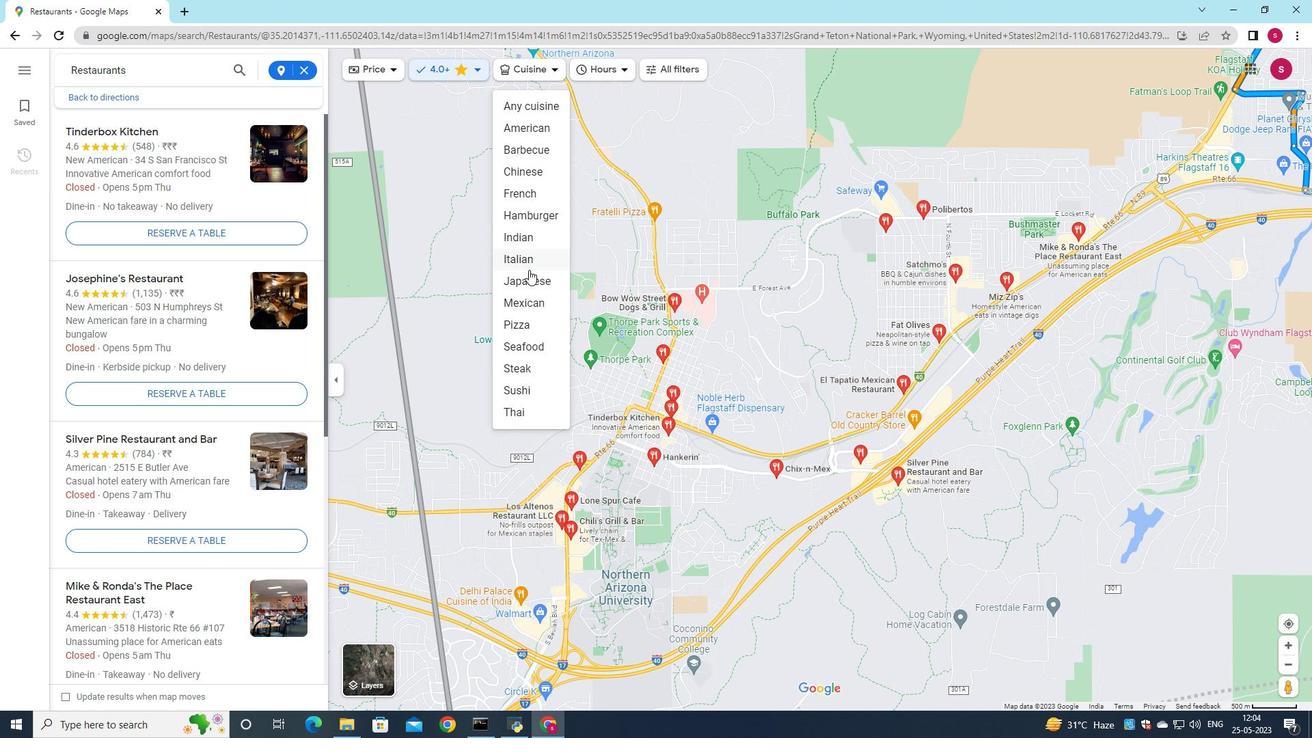 
Action: Mouse scrolled (529, 270) with delta (0, 0)
Screenshot: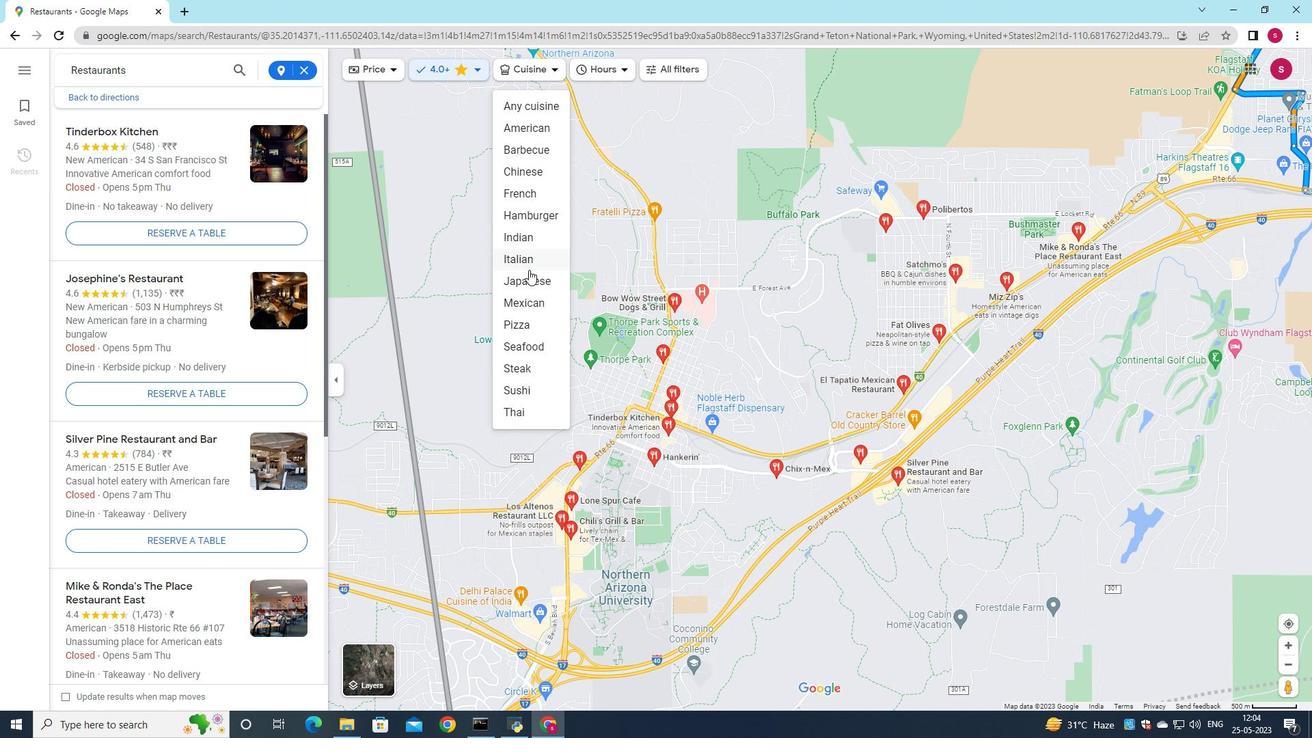 
Action: Mouse moved to (522, 402)
Screenshot: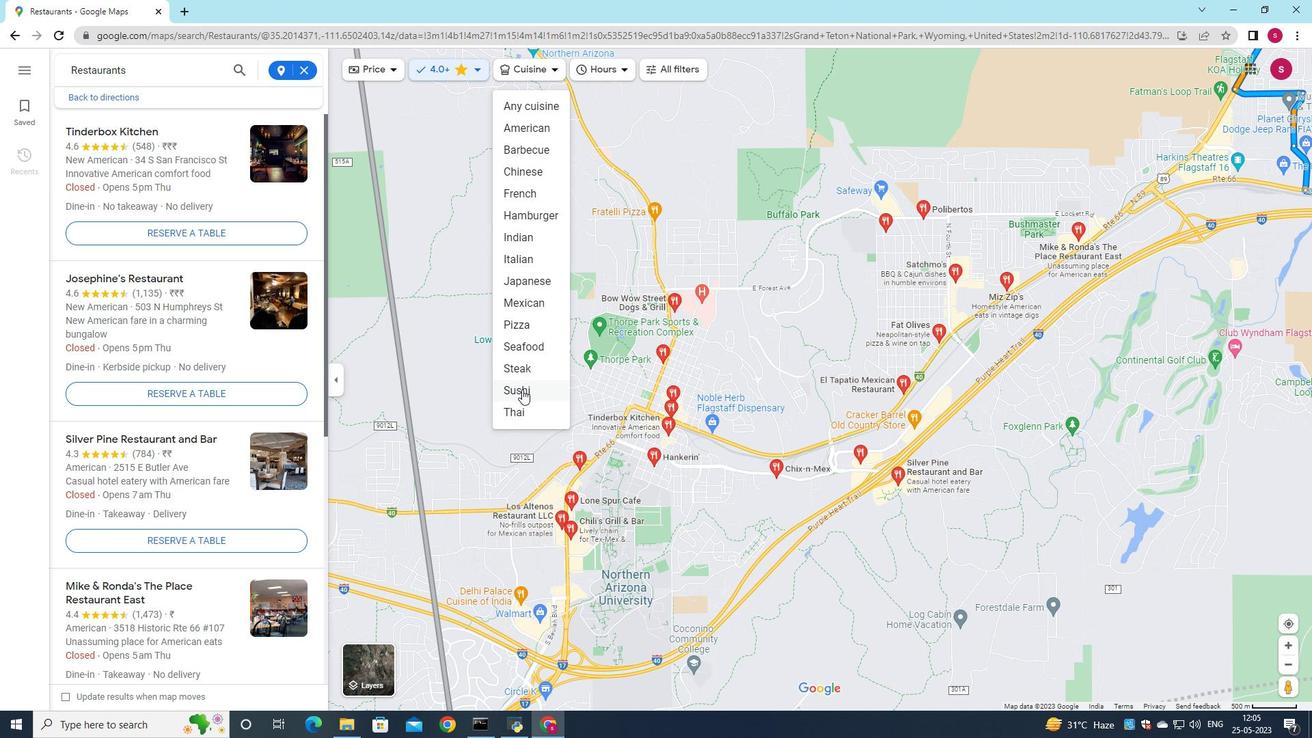 
Action: Mouse scrolled (522, 401) with delta (0, 0)
Screenshot: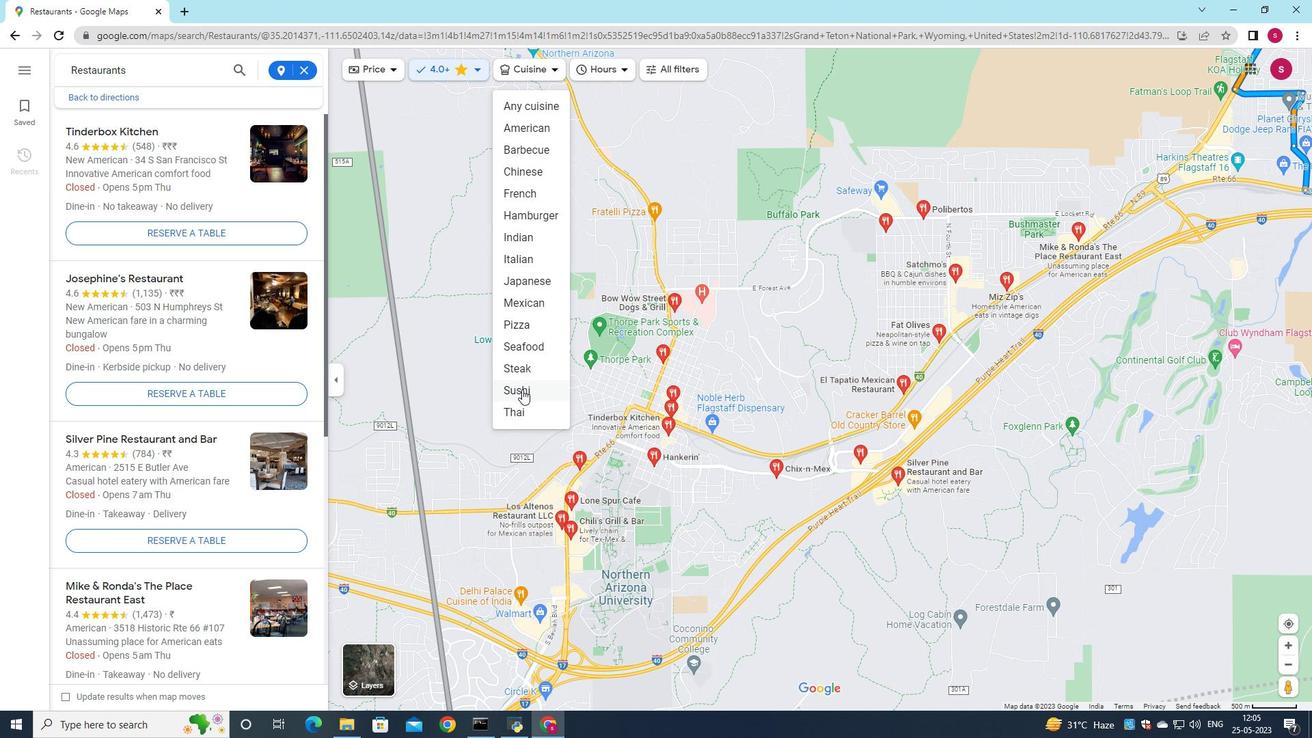 
Action: Mouse moved to (617, 67)
Screenshot: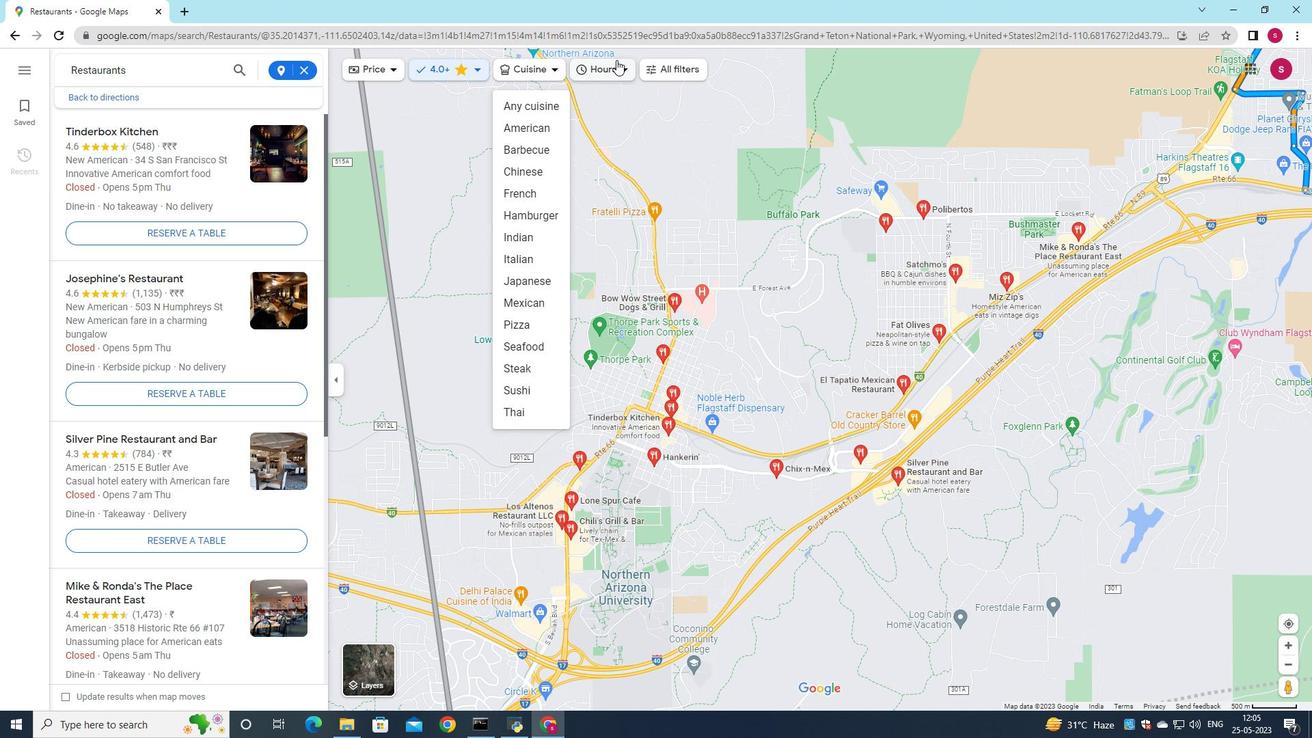 
Action: Mouse pressed left at (617, 67)
Screenshot: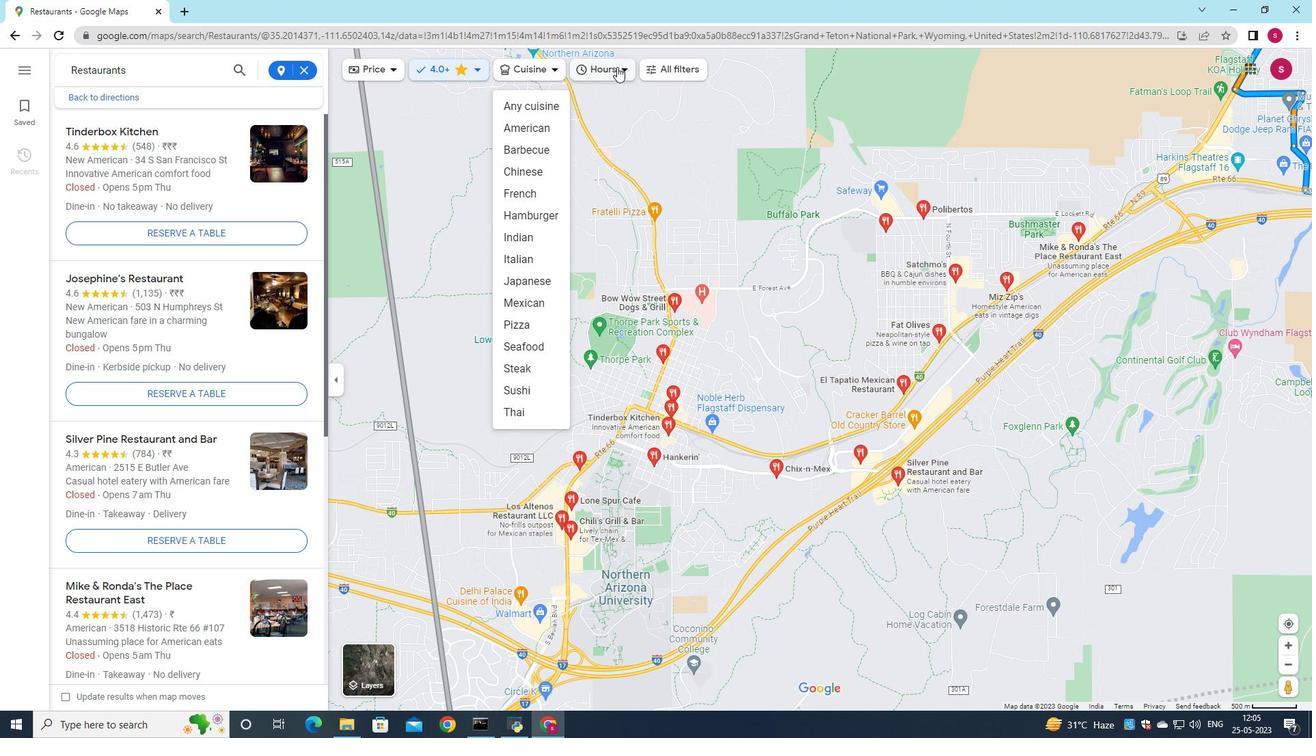 
Action: Mouse moved to (595, 148)
Screenshot: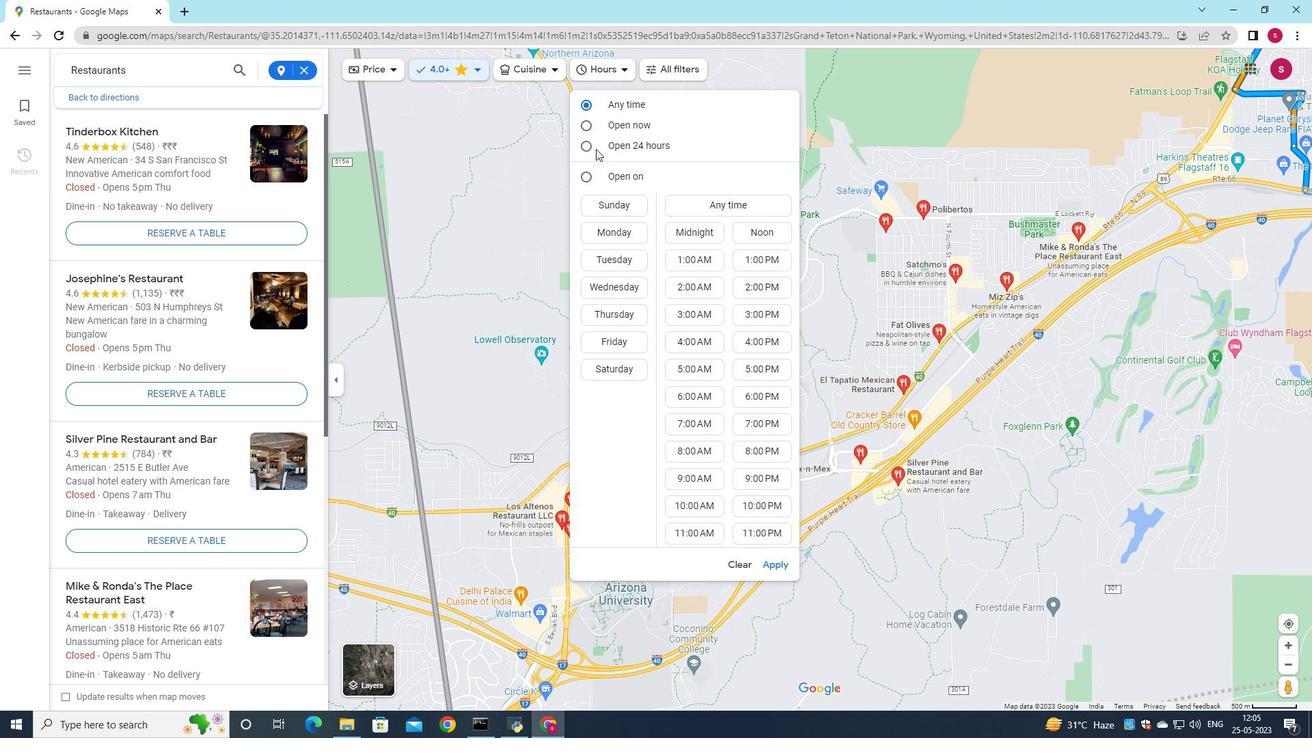 
Action: Mouse pressed left at (595, 148)
Screenshot: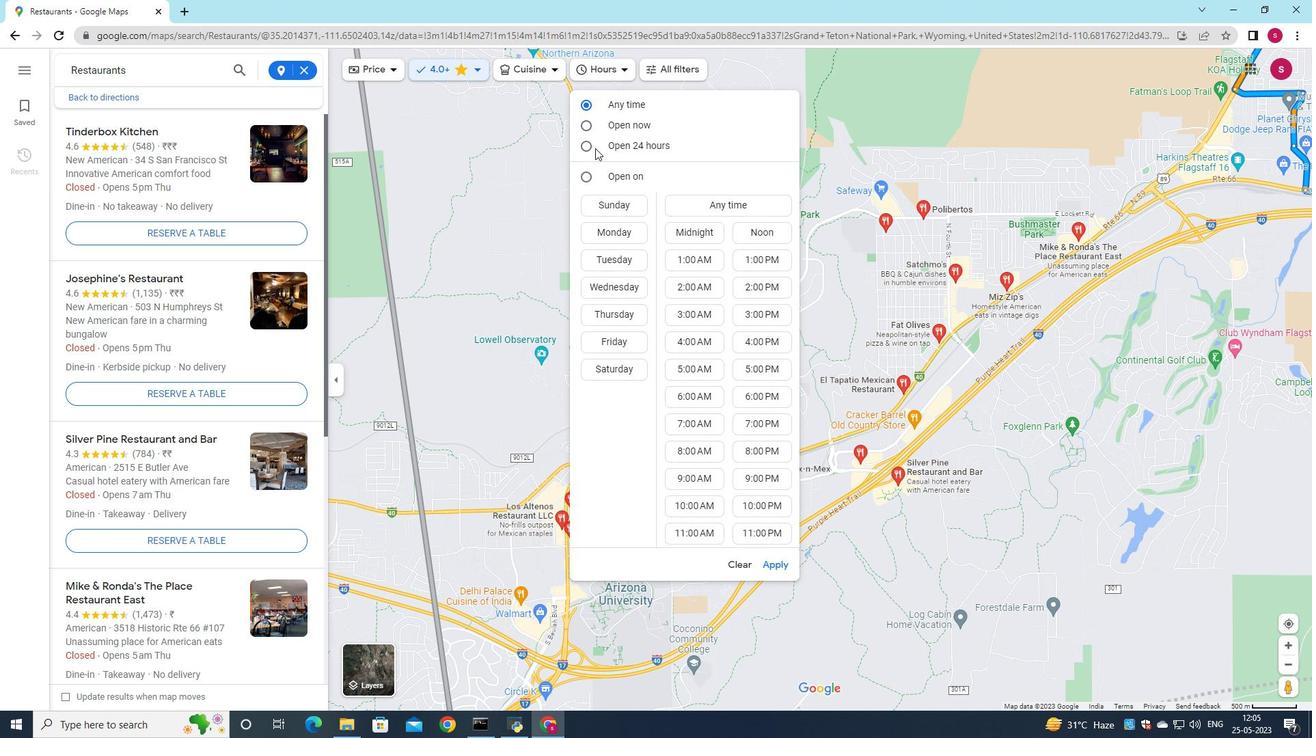 
Action: Mouse moved to (586, 145)
Screenshot: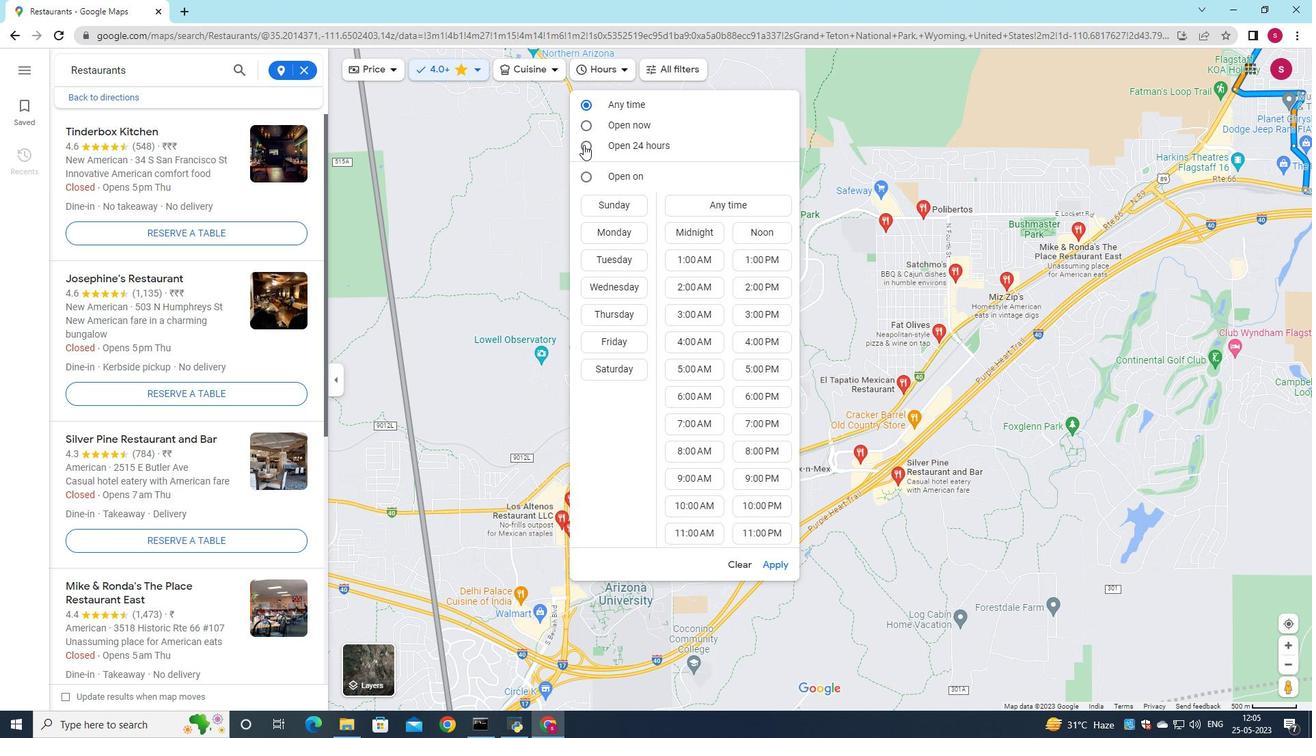 
Action: Mouse pressed left at (586, 145)
Screenshot: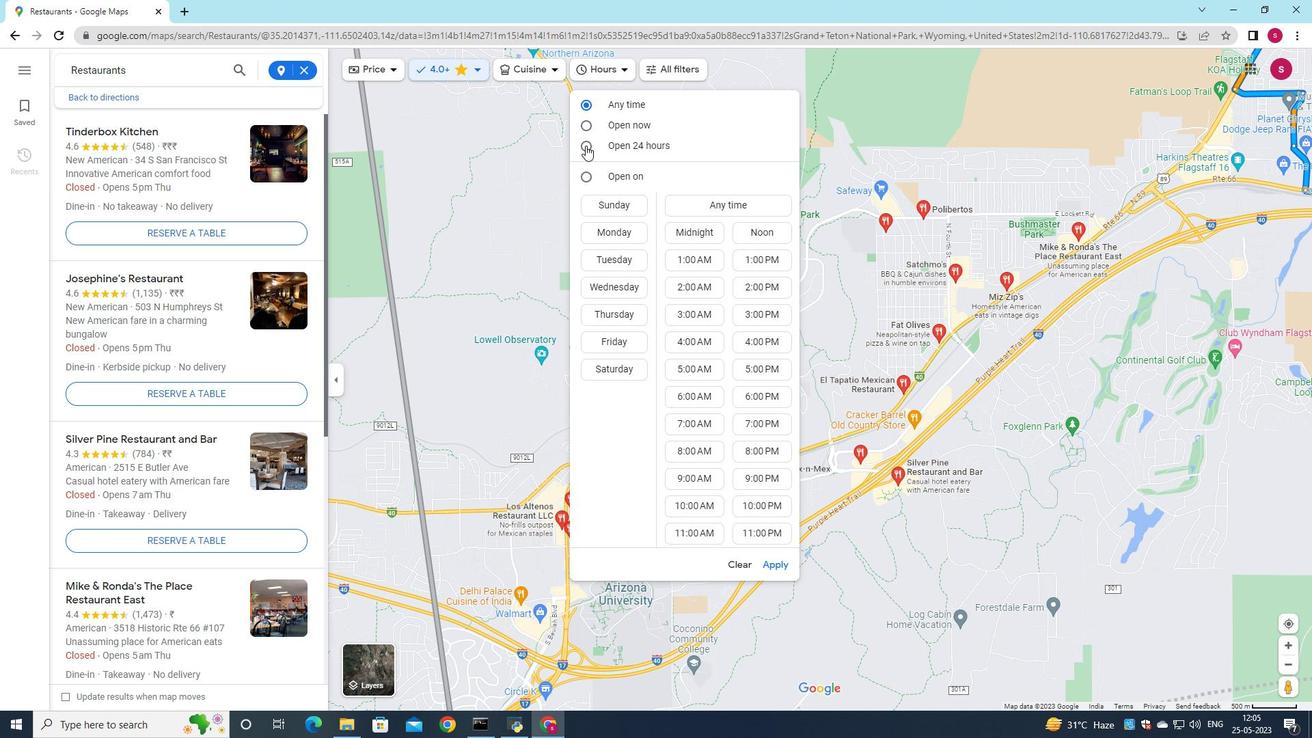 
Action: Mouse moved to (547, 67)
Screenshot: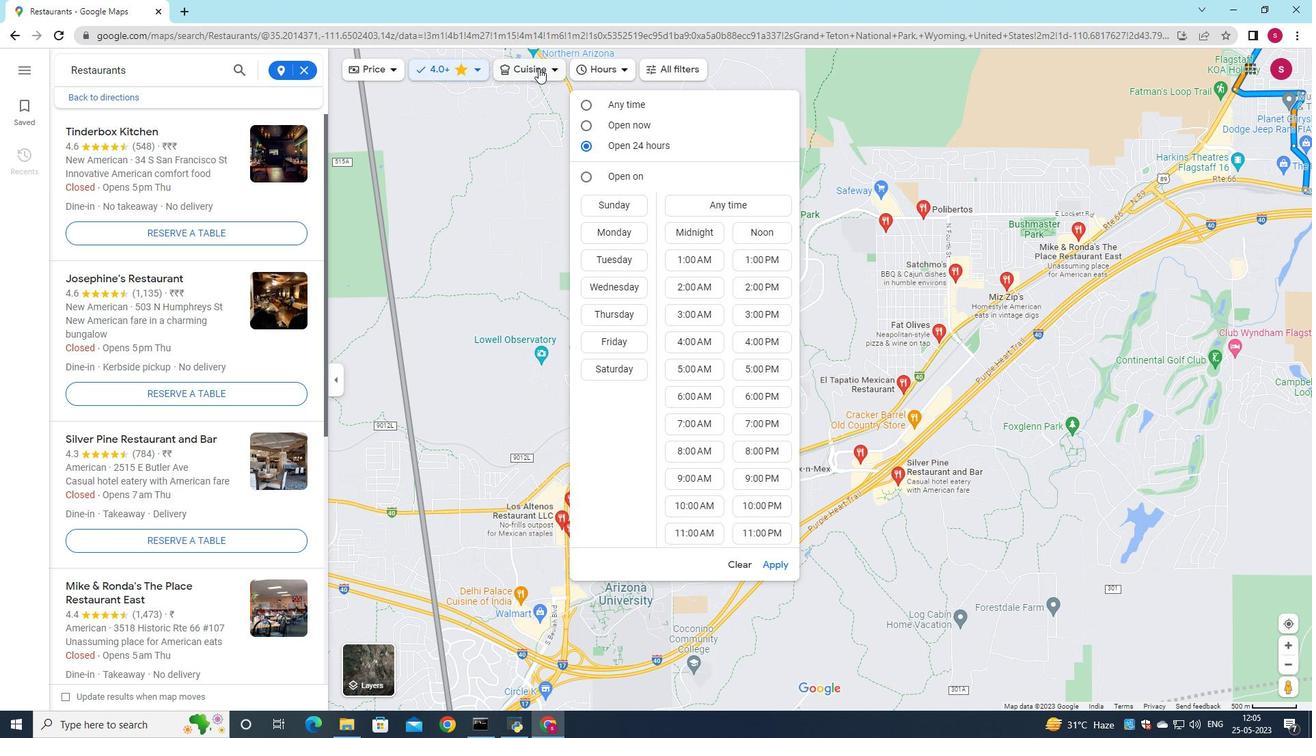 
Action: Mouse pressed left at (547, 67)
Screenshot: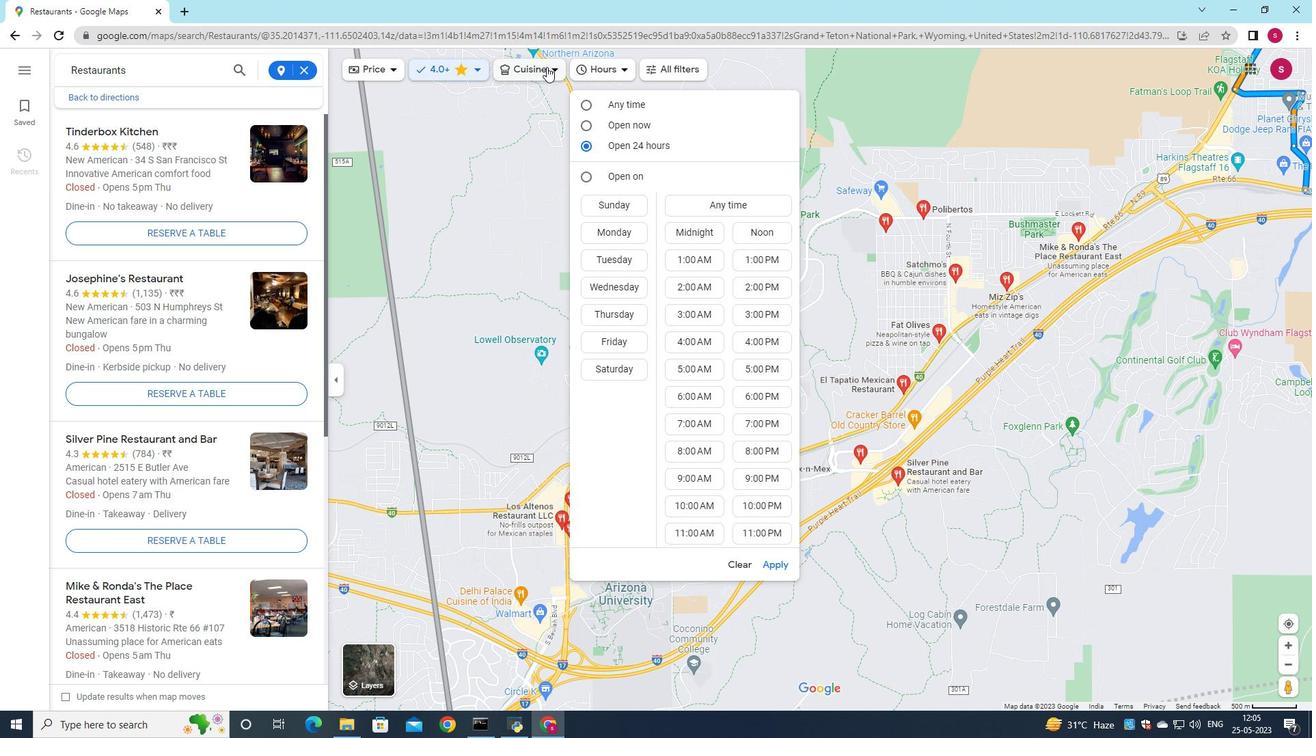 
Action: Mouse moved to (546, 105)
Screenshot: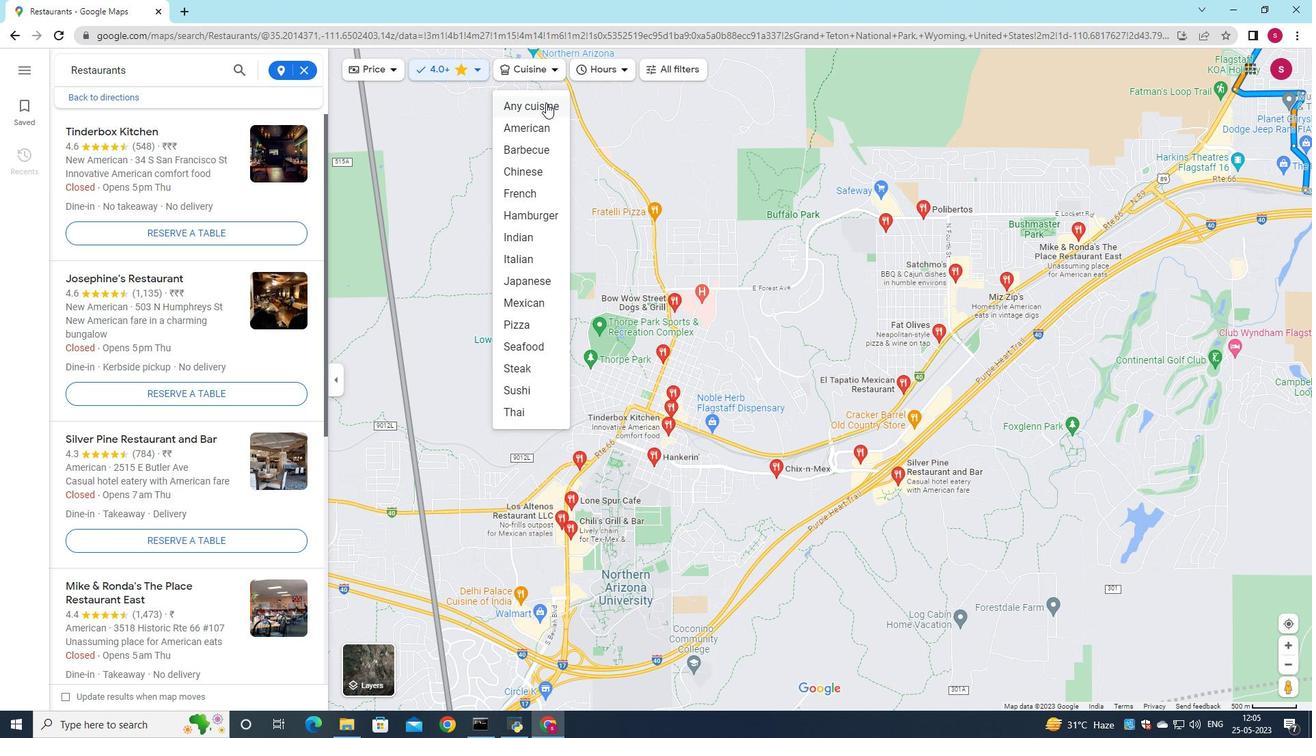 
Action: Mouse pressed left at (546, 105)
Screenshot: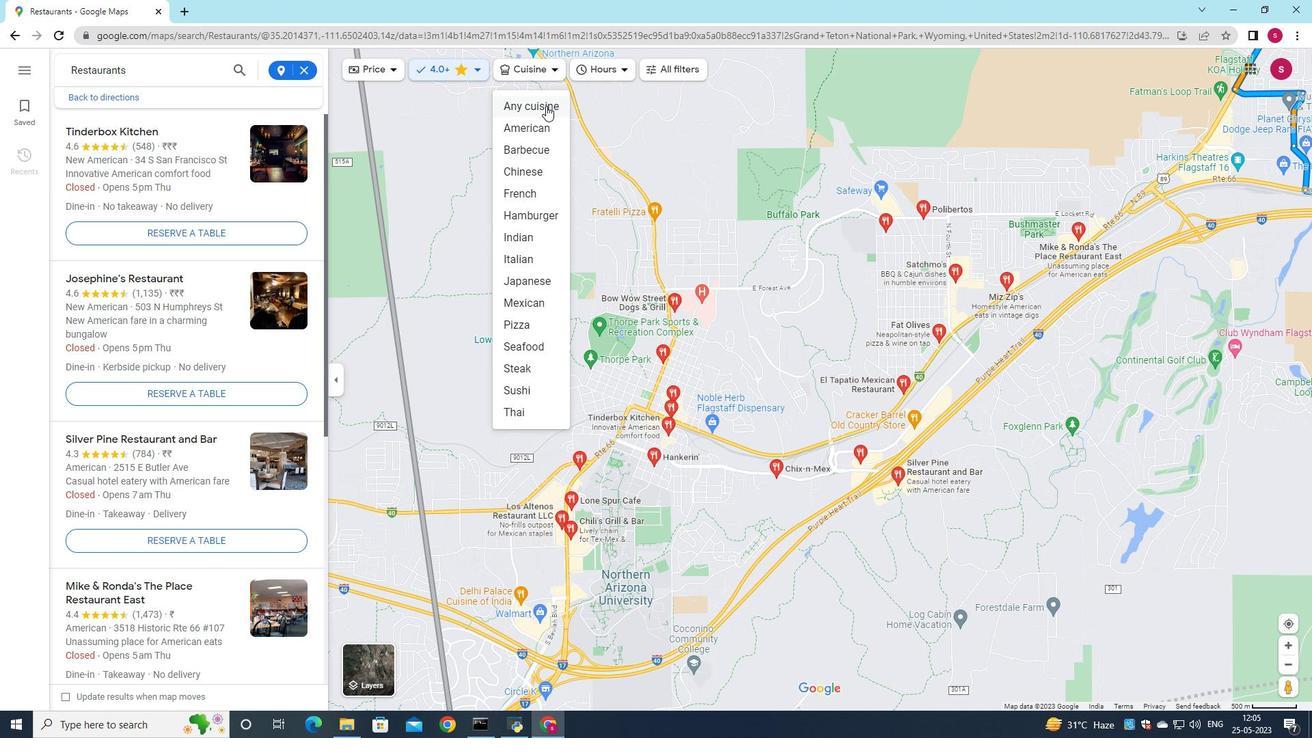 
Action: Mouse moved to (1073, 232)
Screenshot: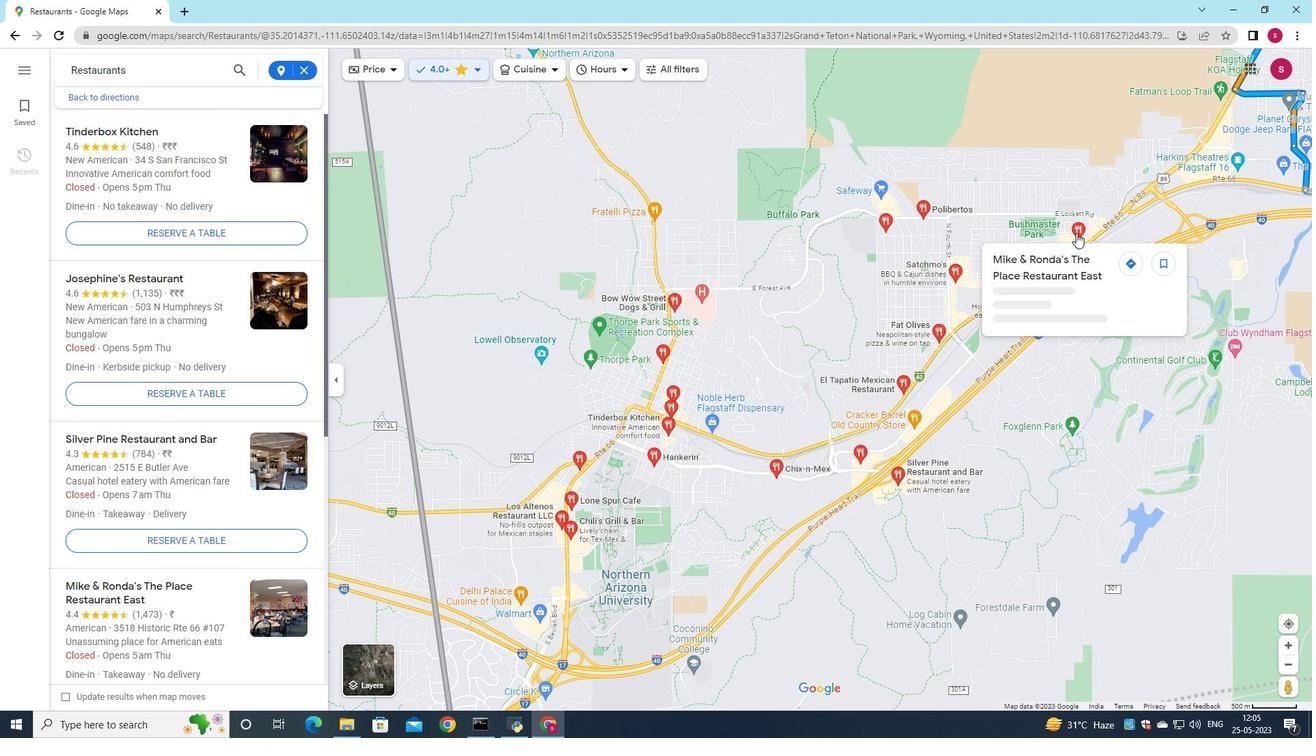
Action: Mouse pressed left at (1073, 232)
Screenshot: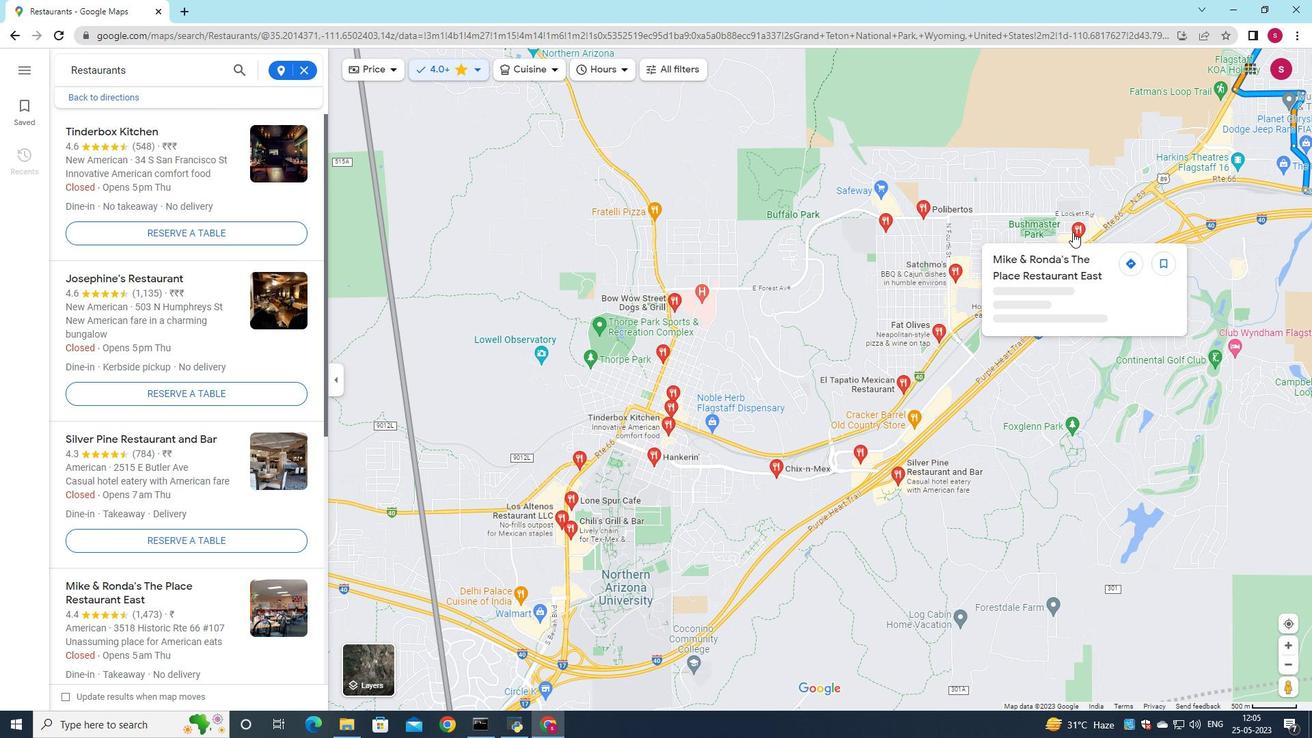 
Action: Mouse moved to (488, 208)
Screenshot: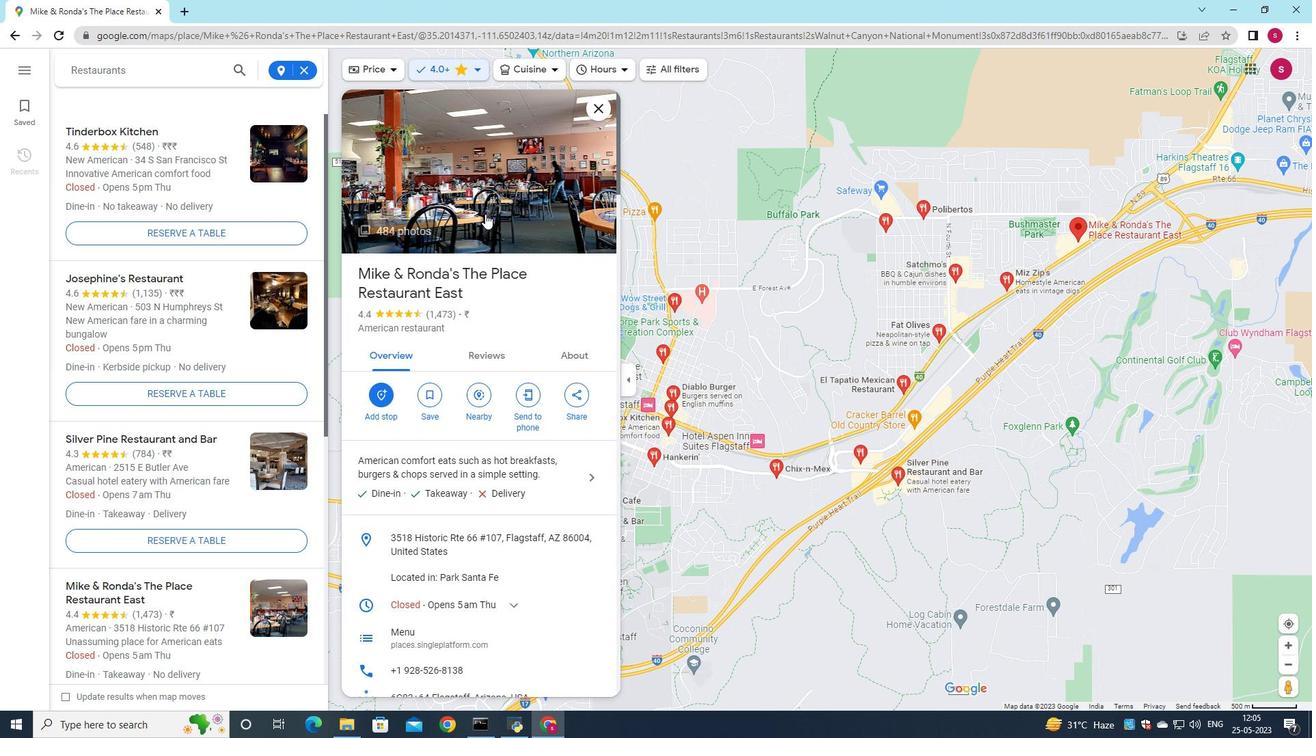 
Action: Mouse pressed left at (488, 208)
Screenshot: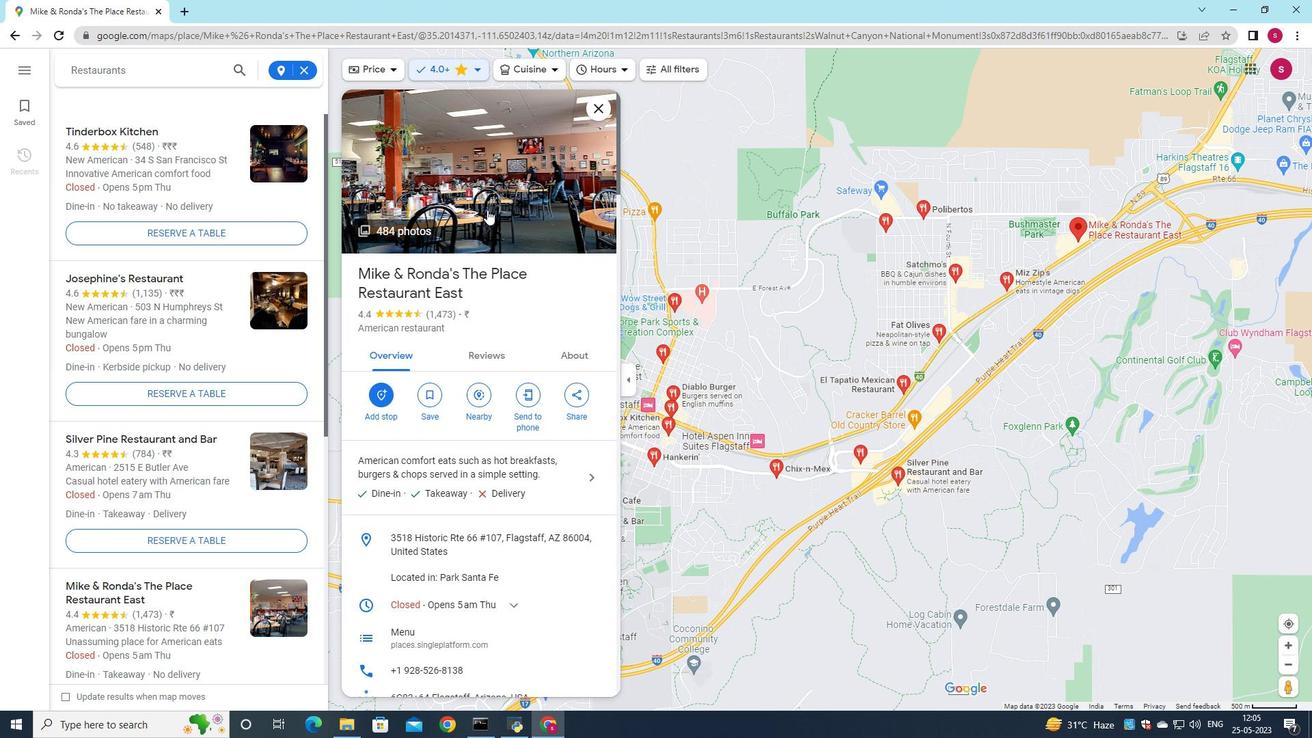 
Action: Mouse moved to (834, 610)
Screenshot: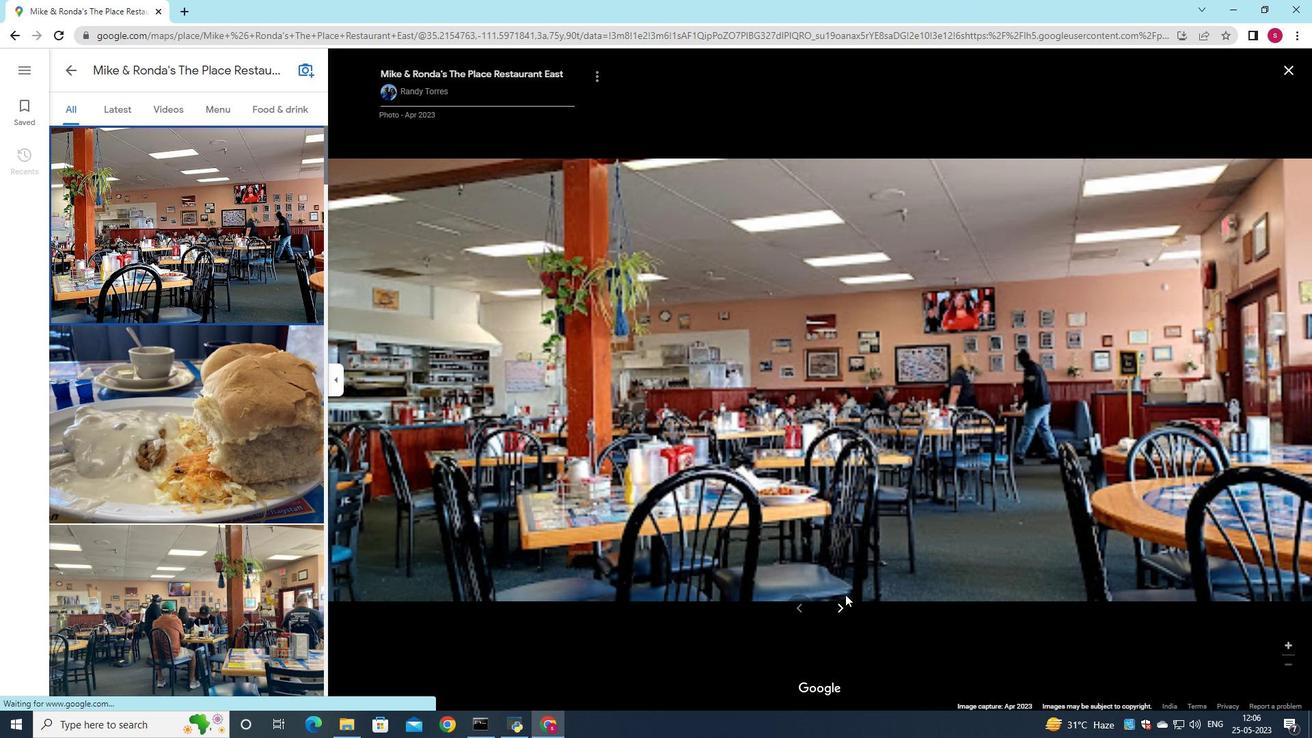 
Action: Mouse pressed left at (834, 610)
Screenshot: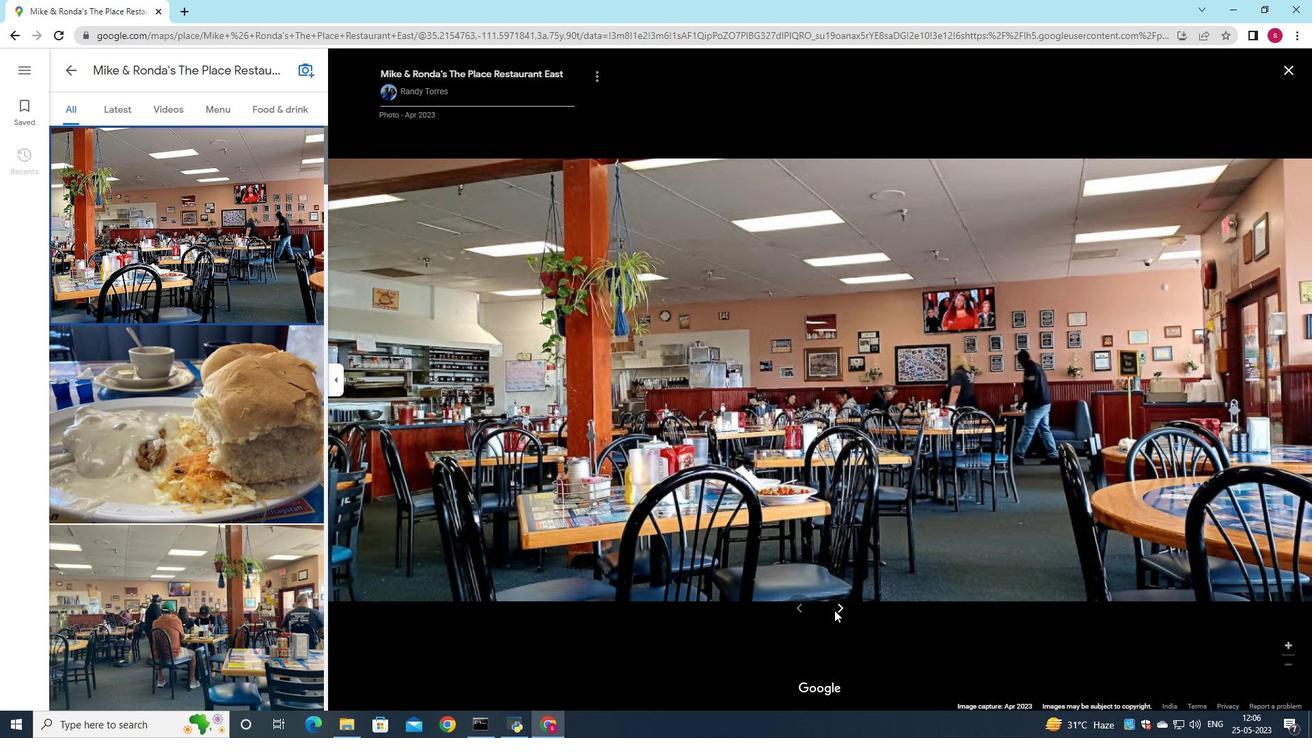 
Action: Mouse pressed left at (834, 610)
Screenshot: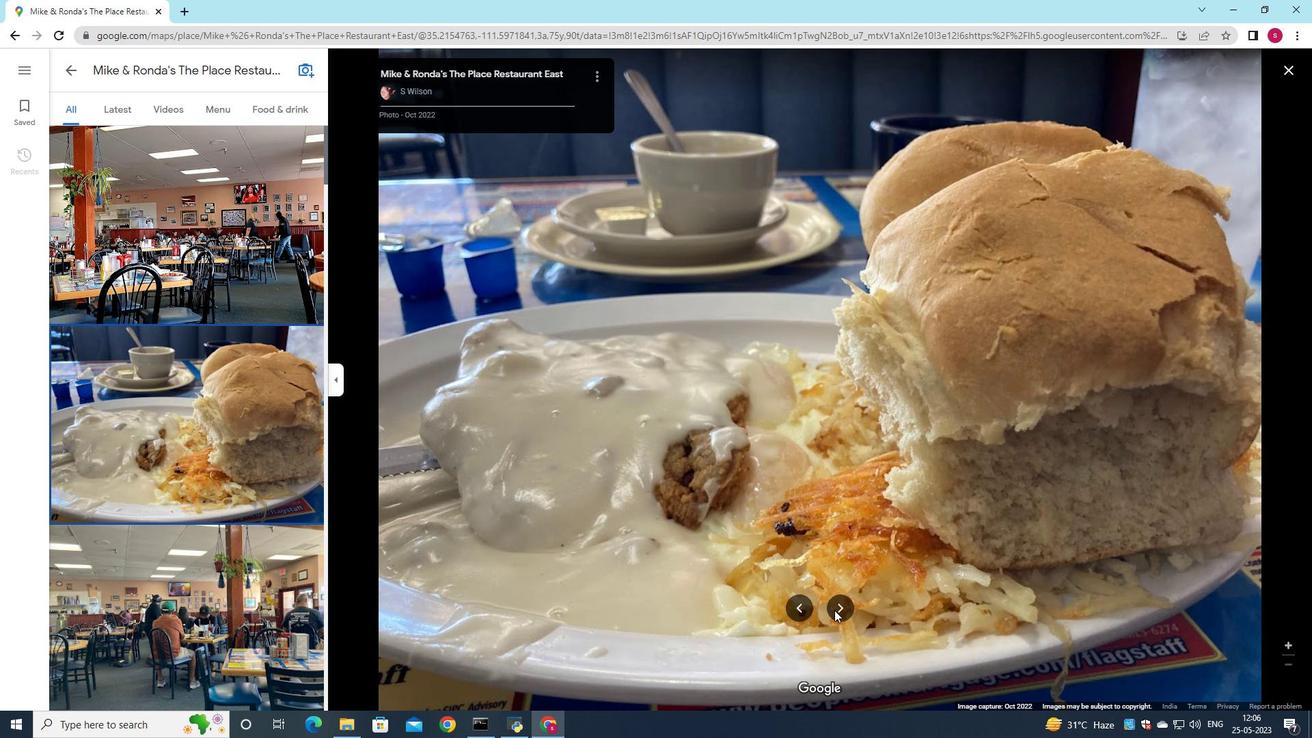 
Action: Mouse pressed left at (834, 610)
Screenshot: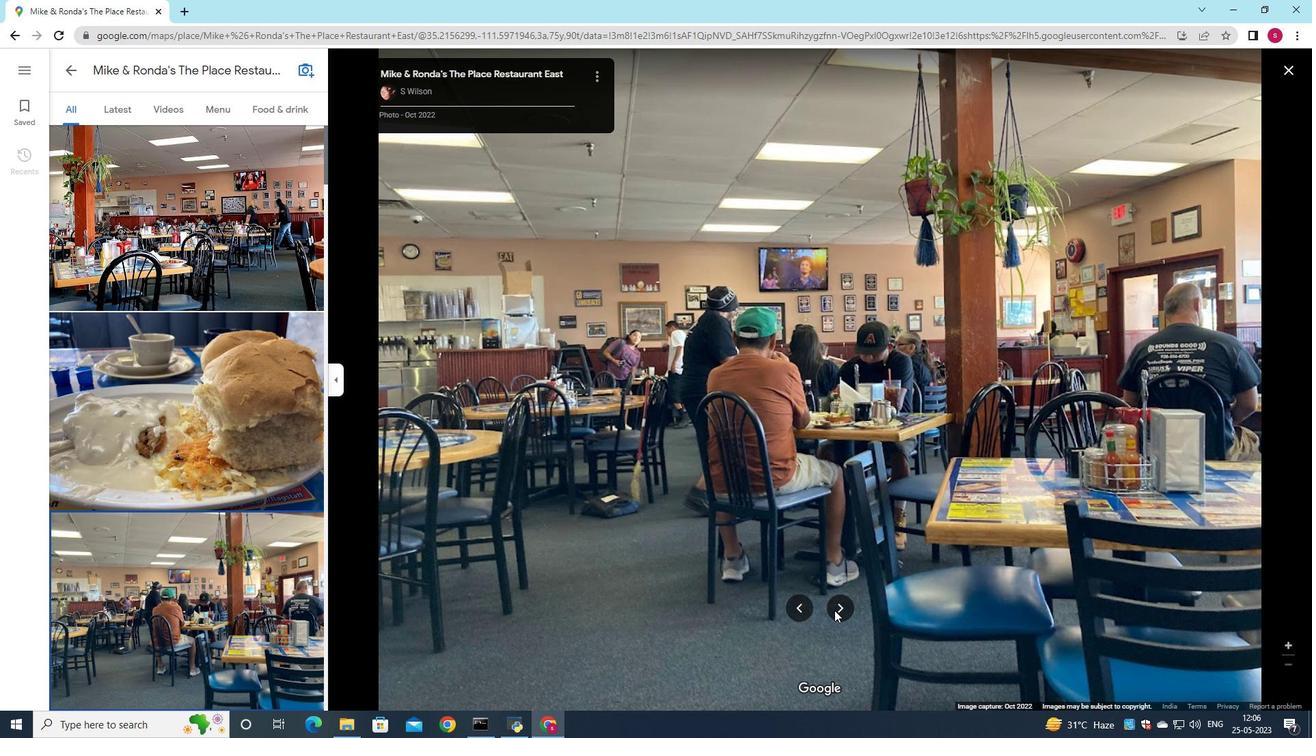 
Action: Mouse pressed left at (834, 610)
Screenshot: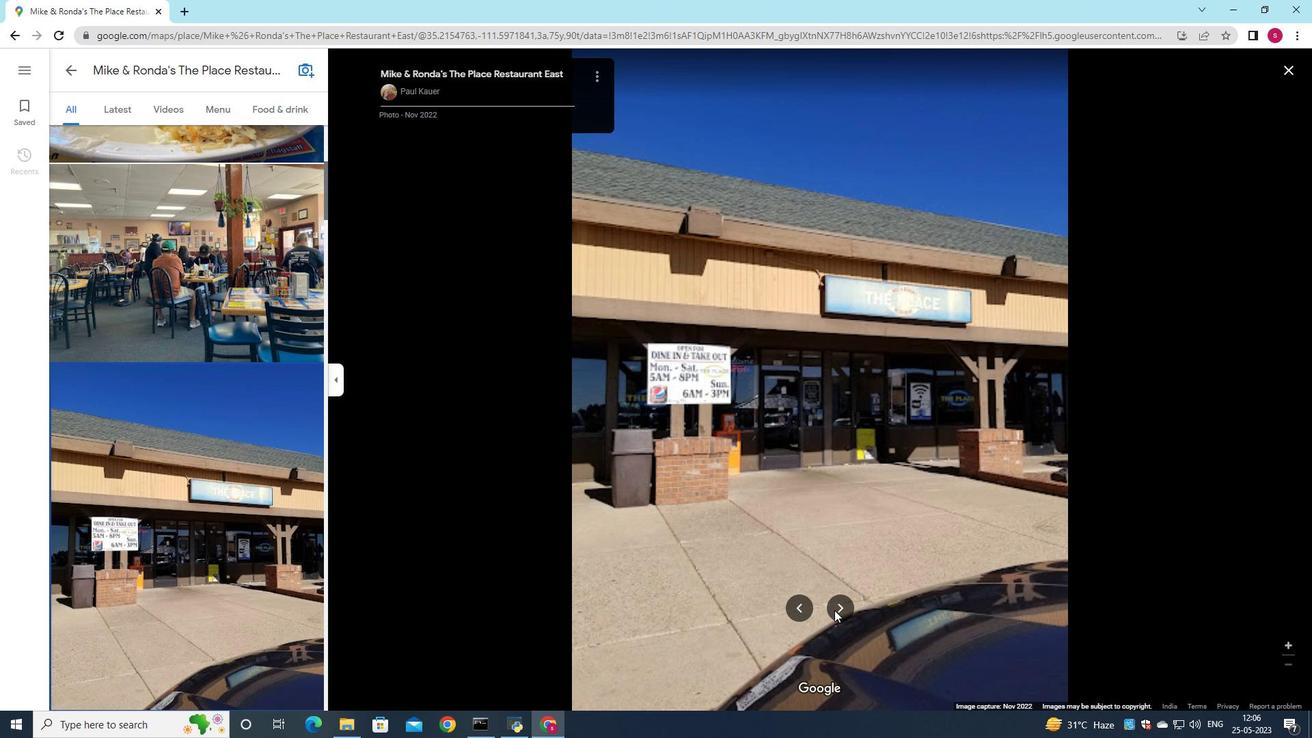 
Action: Mouse pressed left at (834, 610)
Screenshot: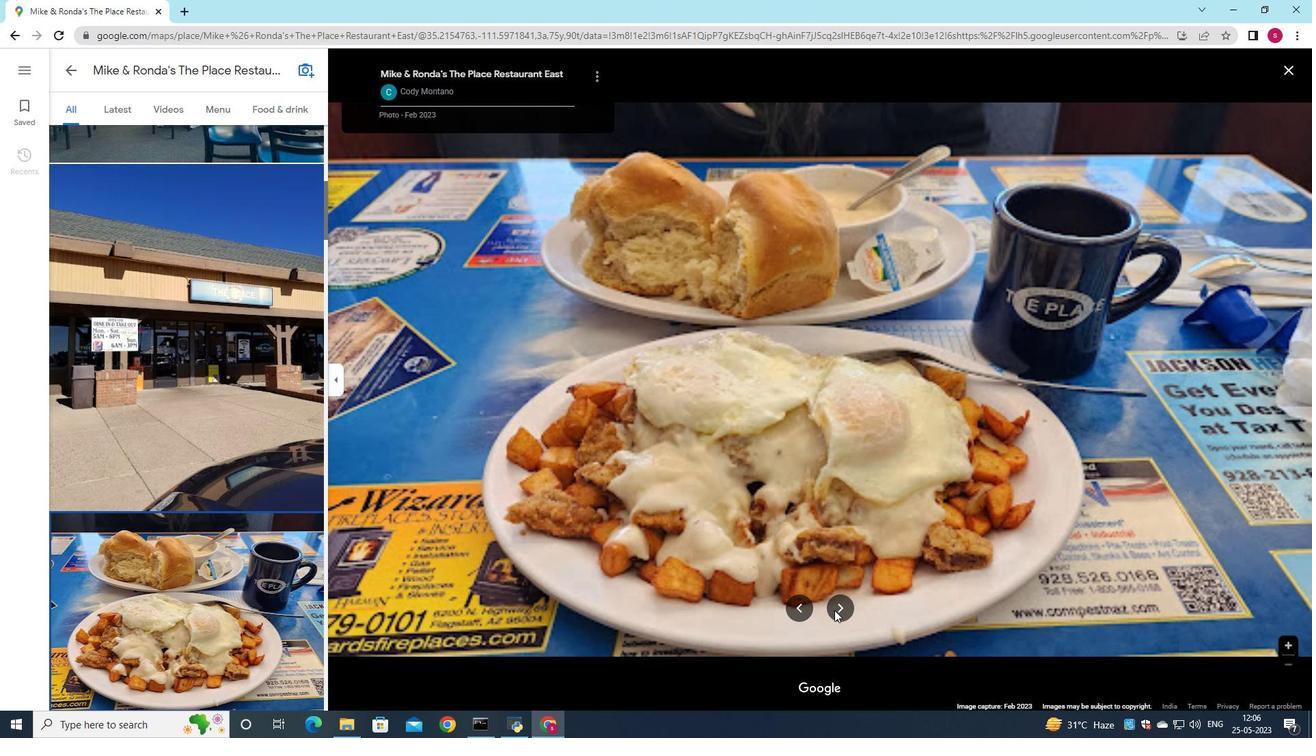 
Action: Mouse pressed left at (834, 610)
Screenshot: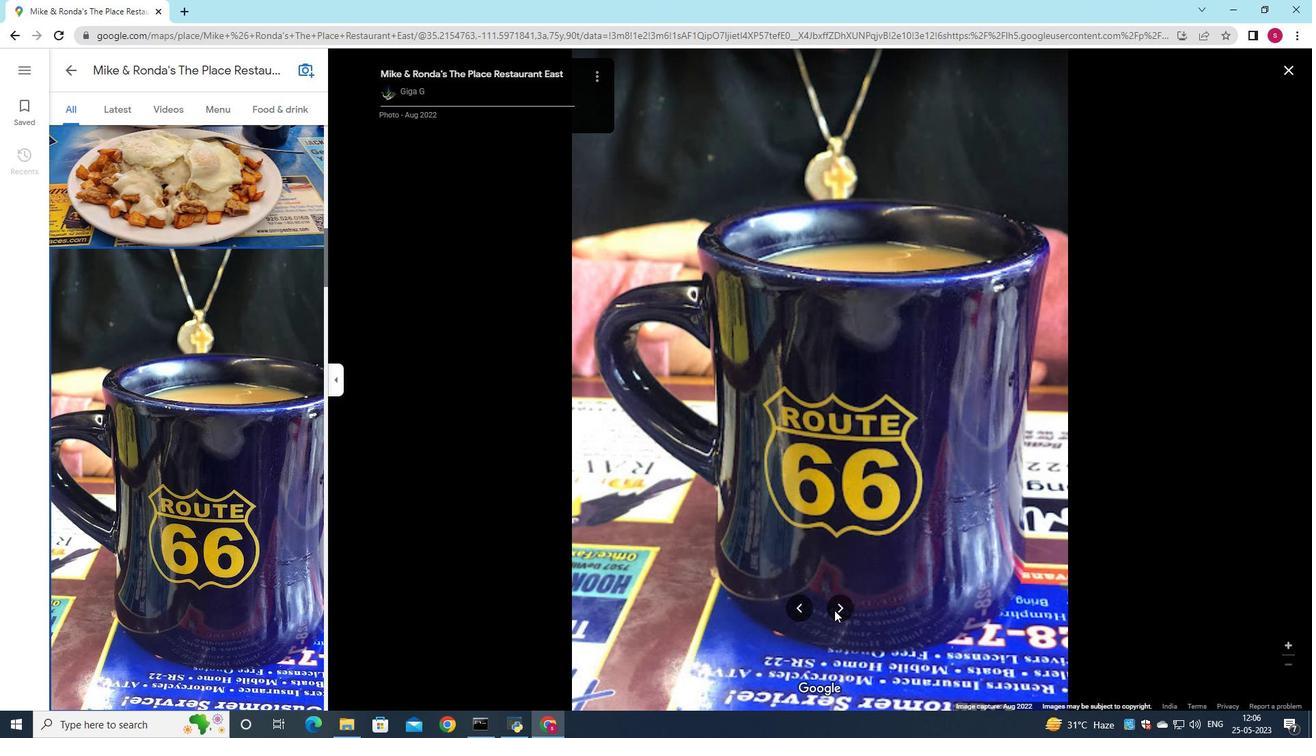 
Action: Mouse pressed left at (834, 610)
Screenshot: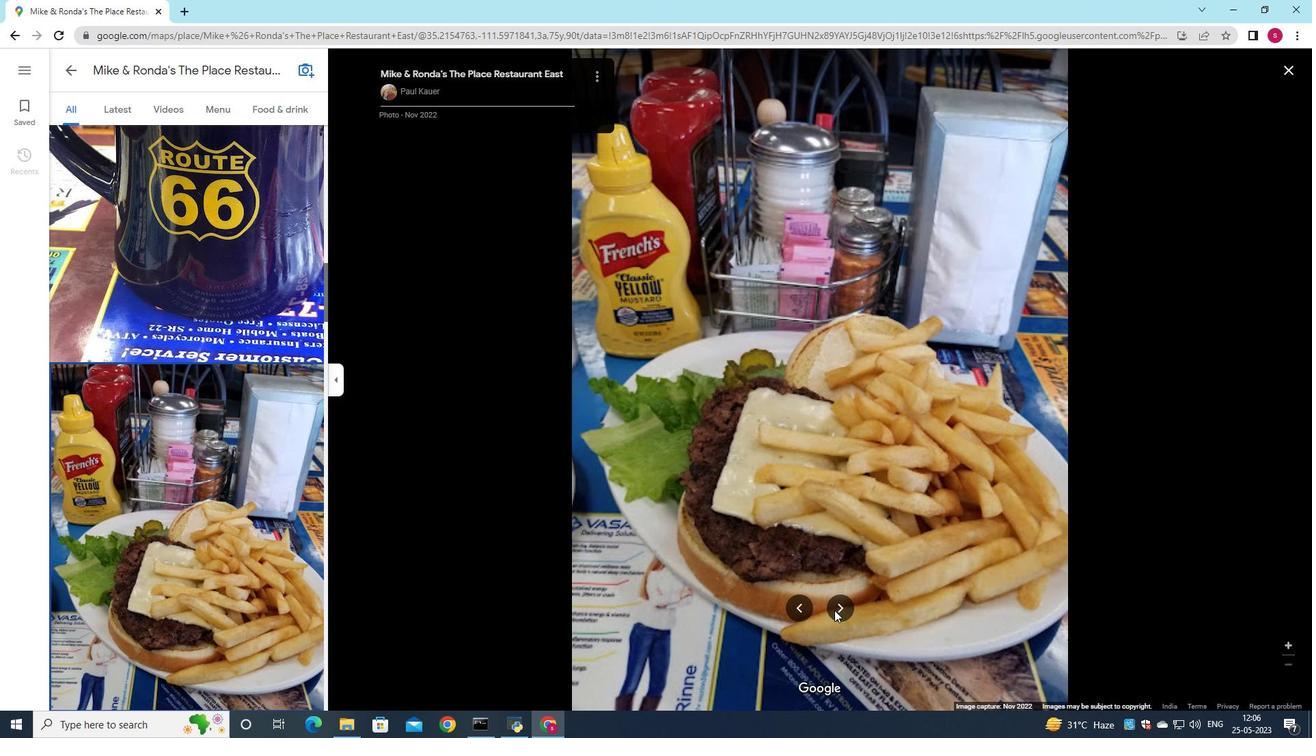 
Action: Mouse pressed left at (834, 610)
Screenshot: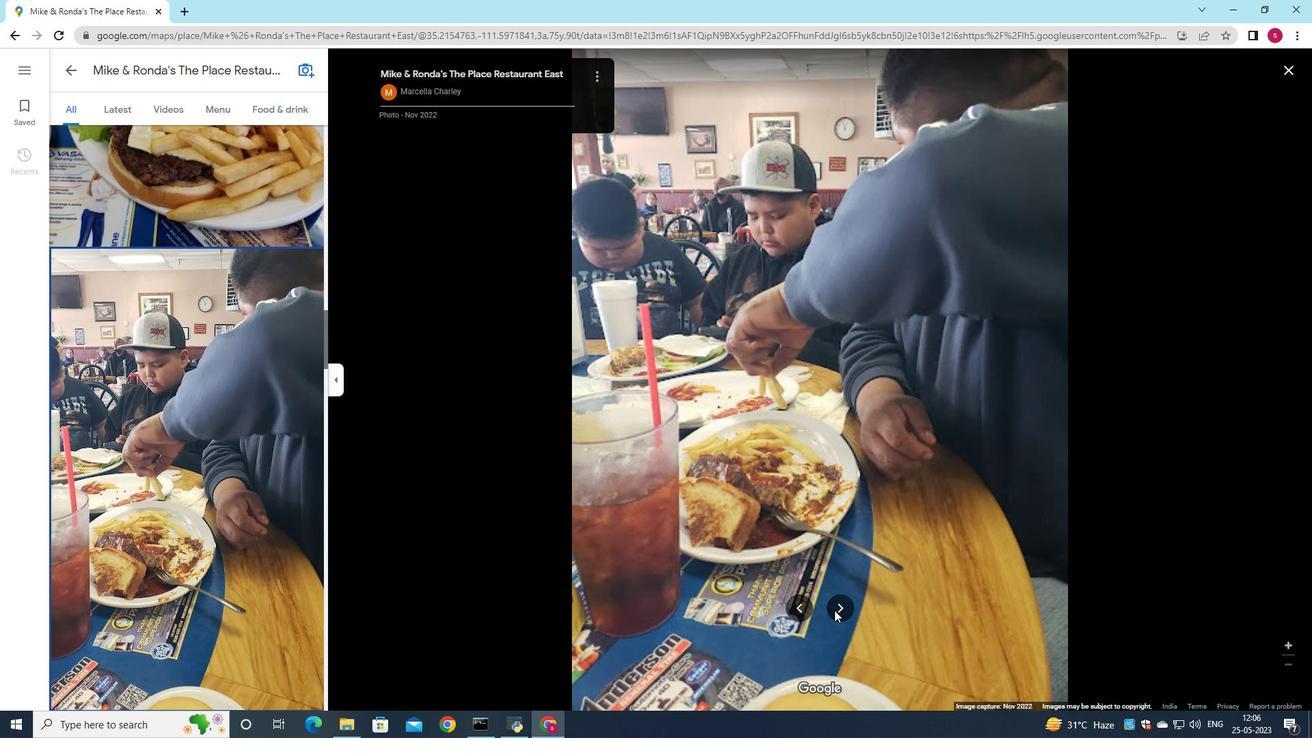 
Action: Mouse pressed left at (834, 610)
Screenshot: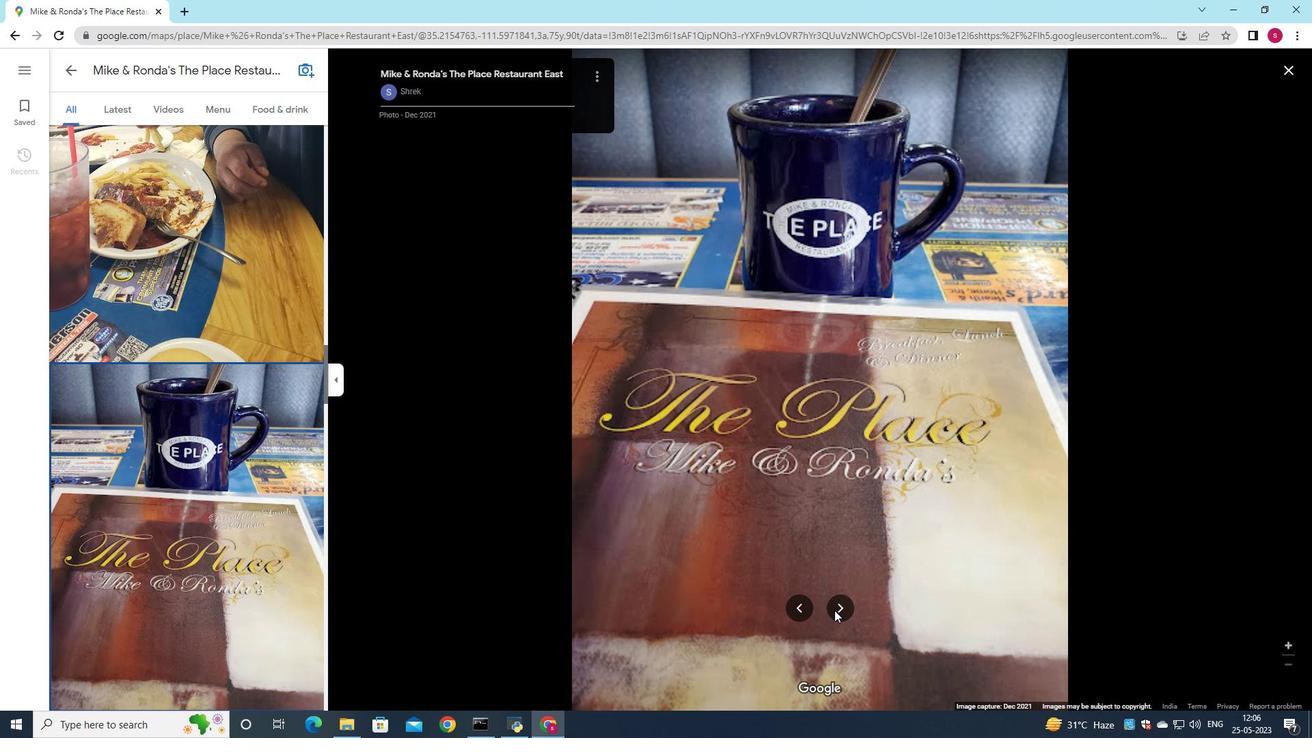 
Action: Mouse pressed left at (834, 610)
Screenshot: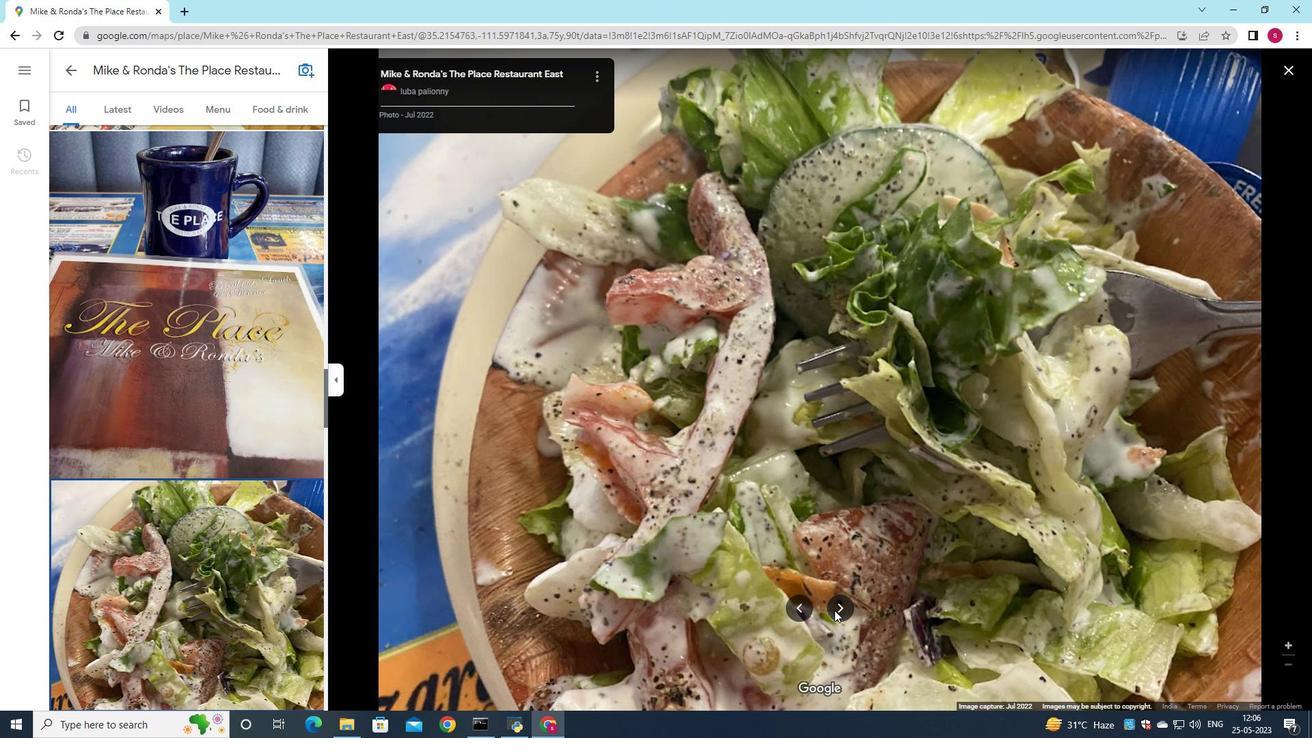 
Action: Mouse pressed left at (834, 610)
Screenshot: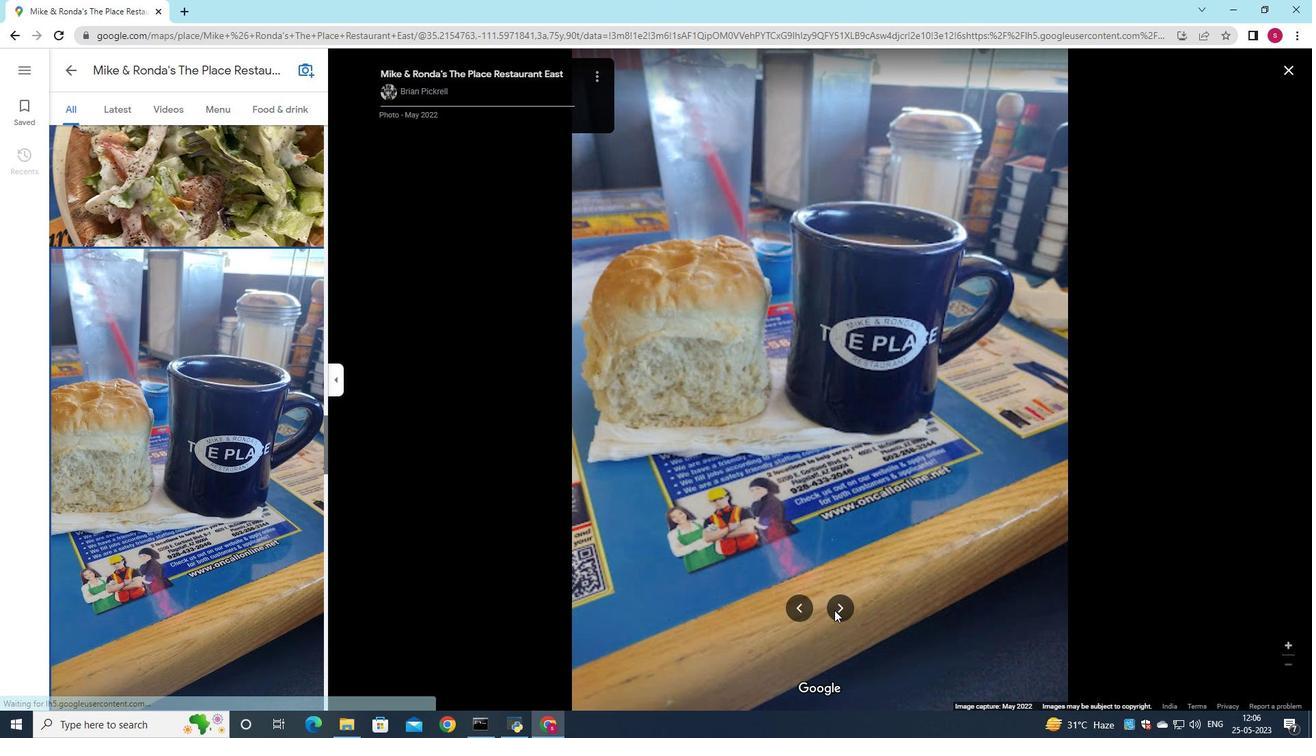 
Action: Mouse pressed left at (834, 610)
Screenshot: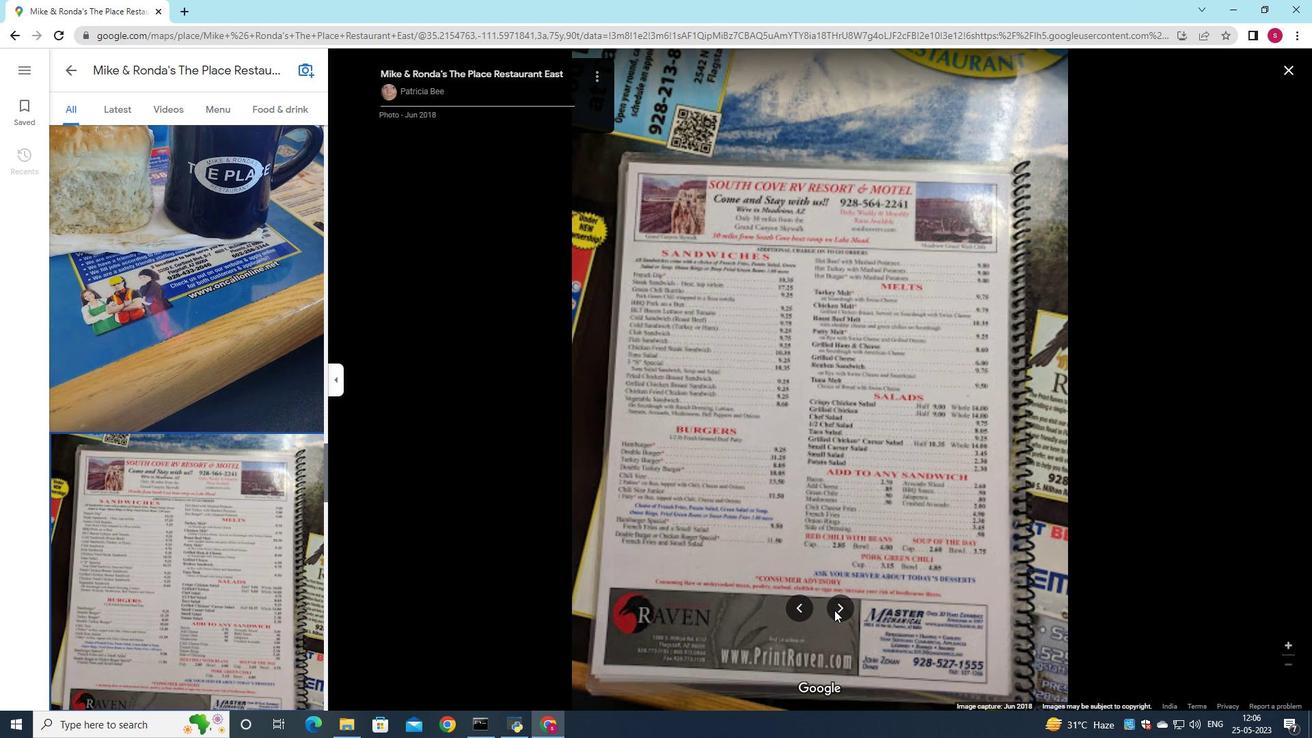 
Action: Mouse pressed left at (834, 610)
Screenshot: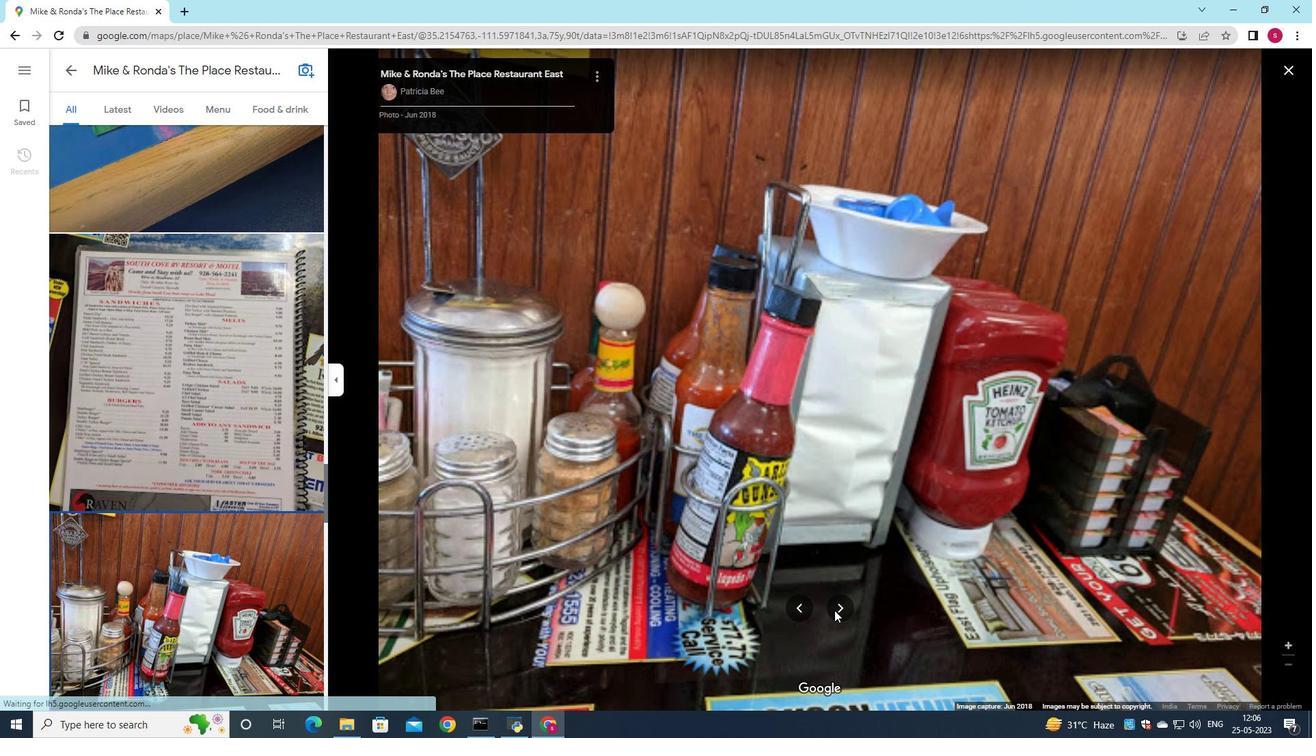 
Action: Mouse pressed left at (834, 610)
Screenshot: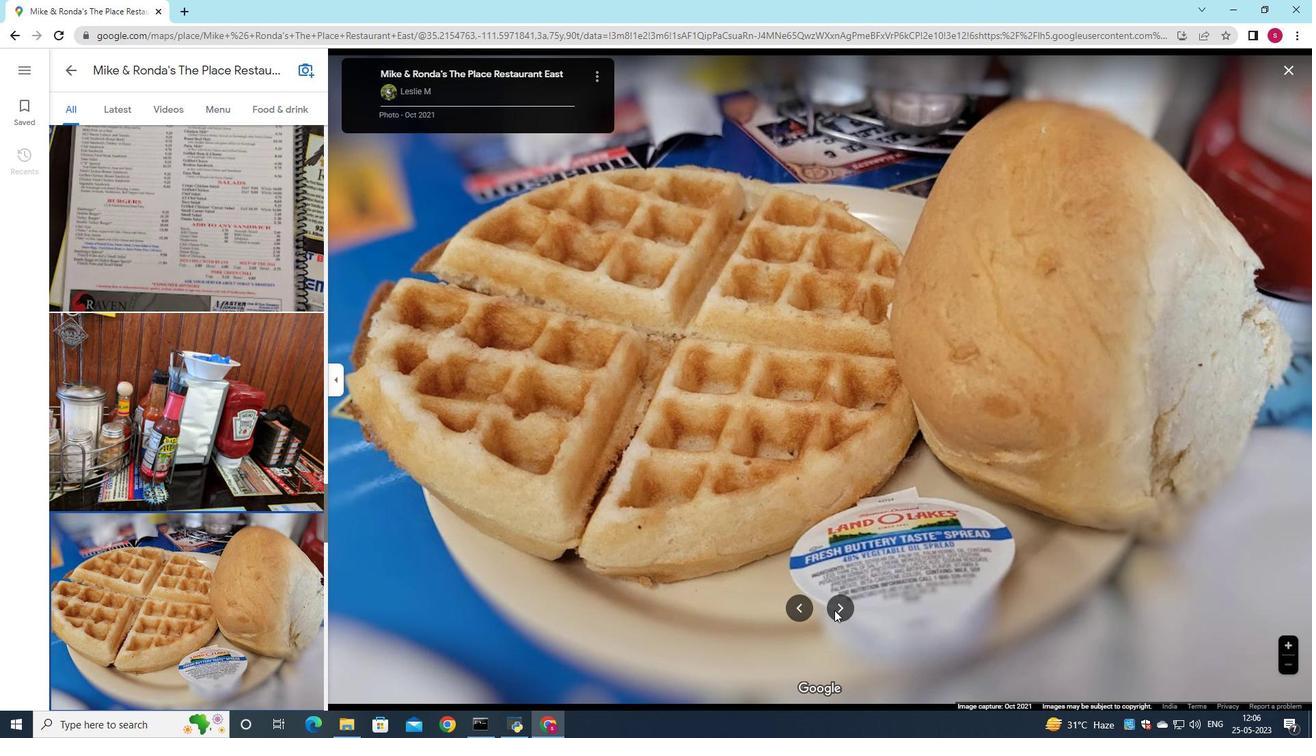 
Action: Mouse pressed left at (834, 610)
Screenshot: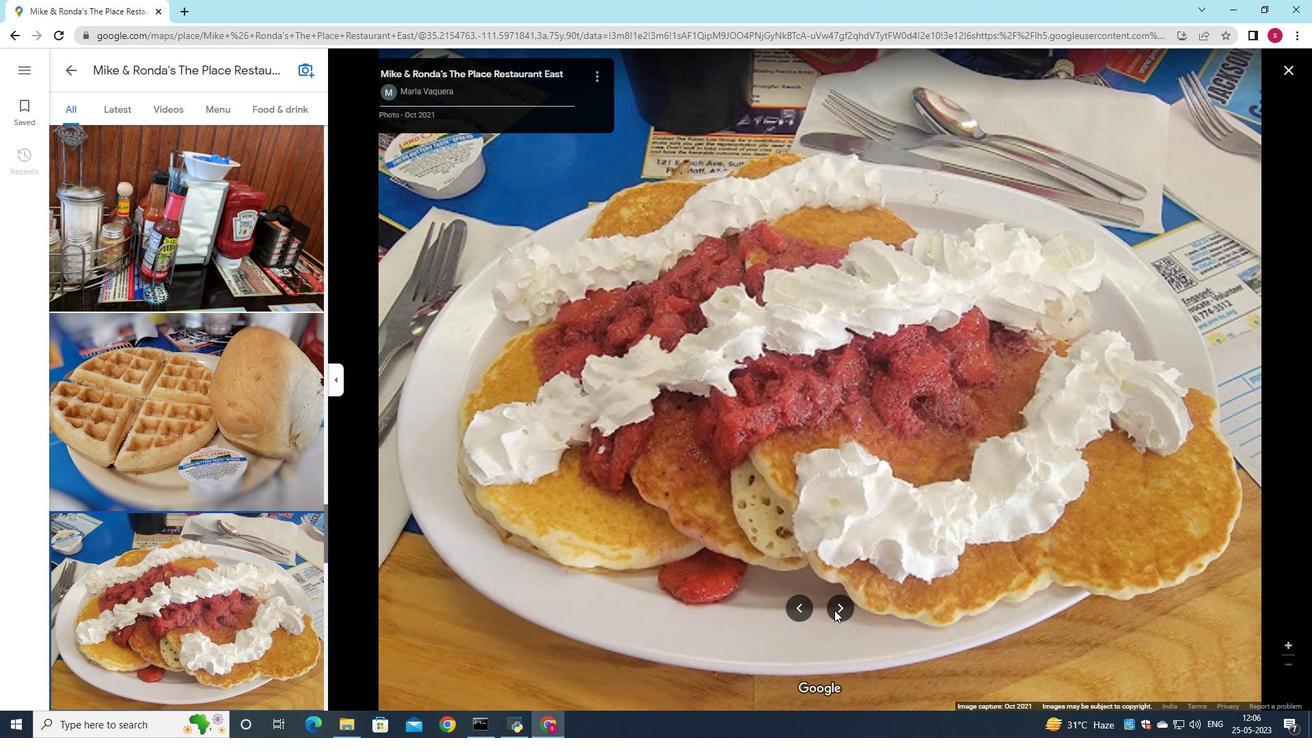 
Action: Mouse pressed left at (834, 610)
Screenshot: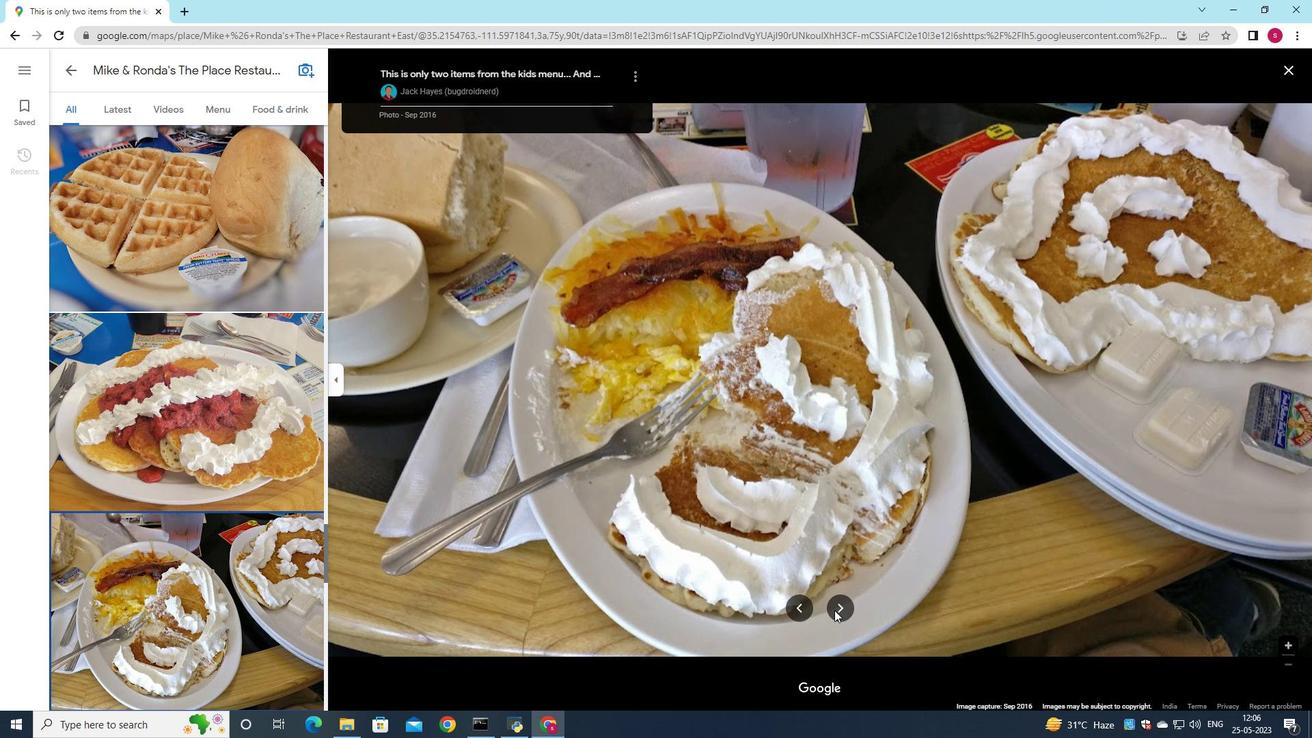 
Action: Mouse pressed left at (834, 610)
Screenshot: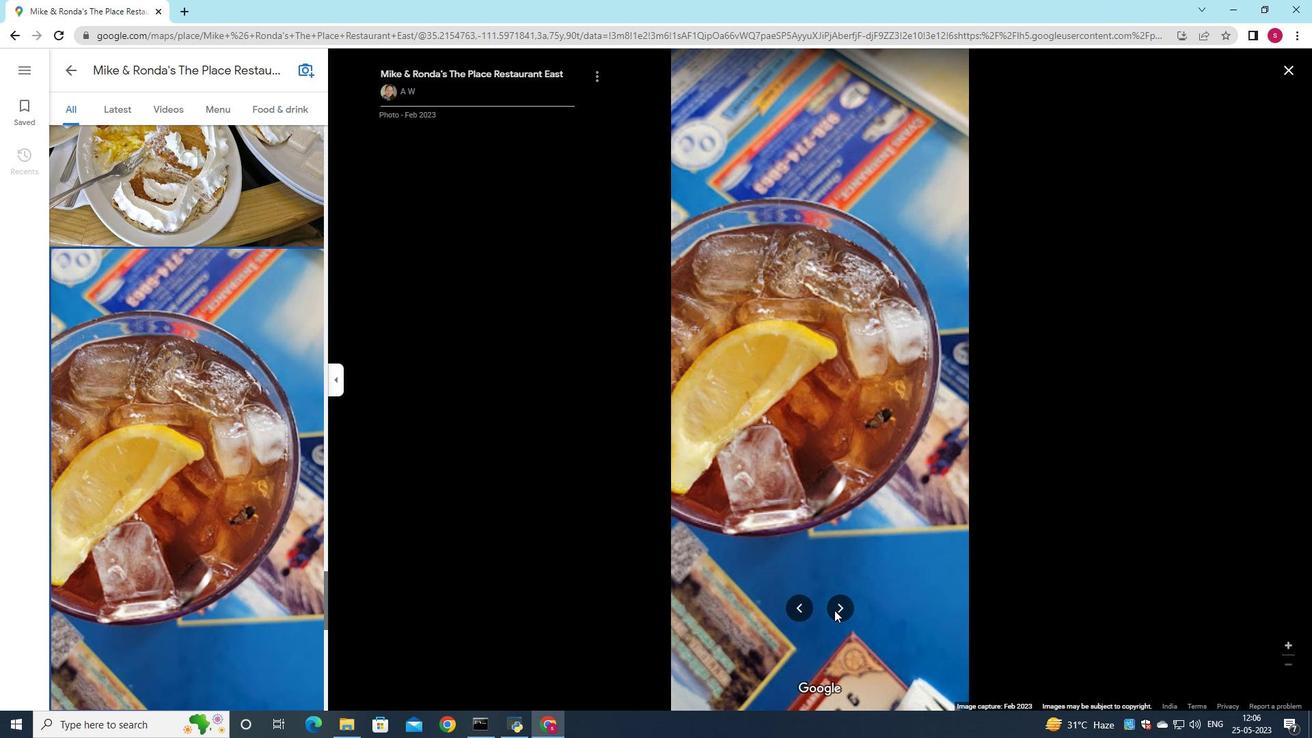 
Action: Mouse pressed left at (834, 610)
Screenshot: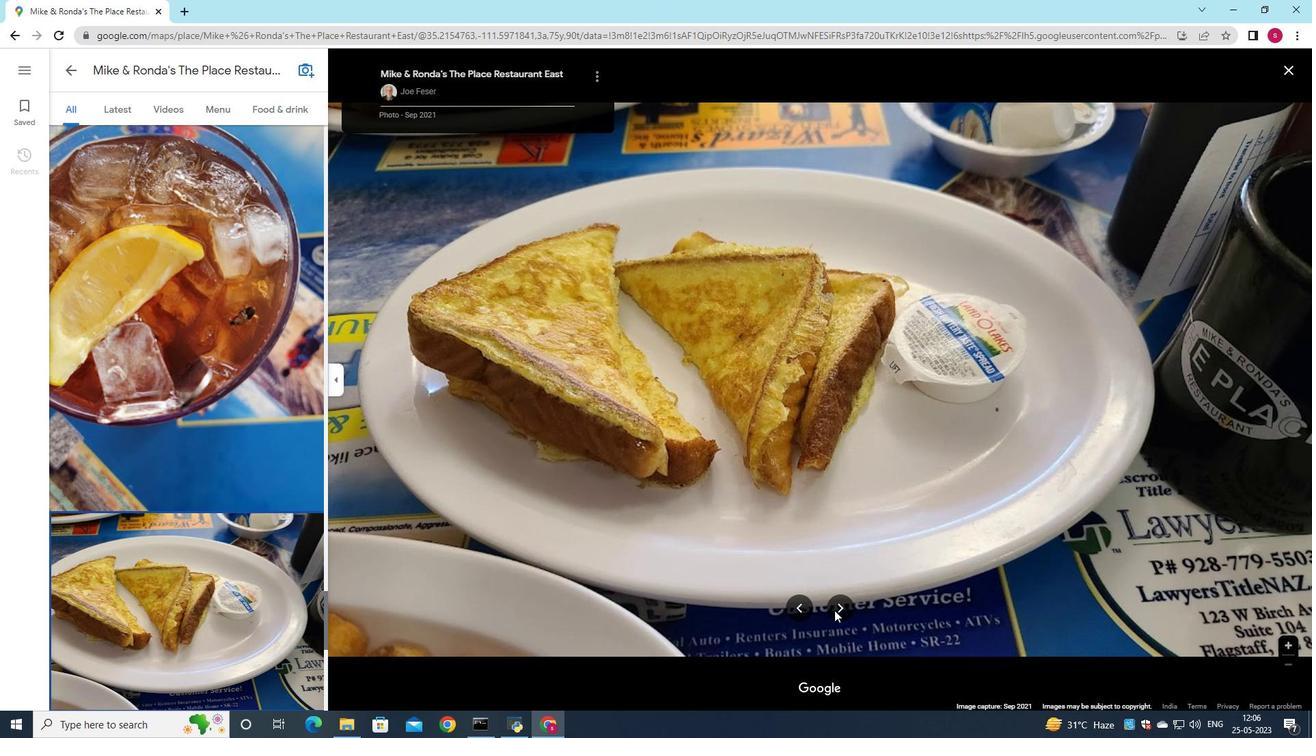 
Action: Mouse pressed left at (834, 610)
Screenshot: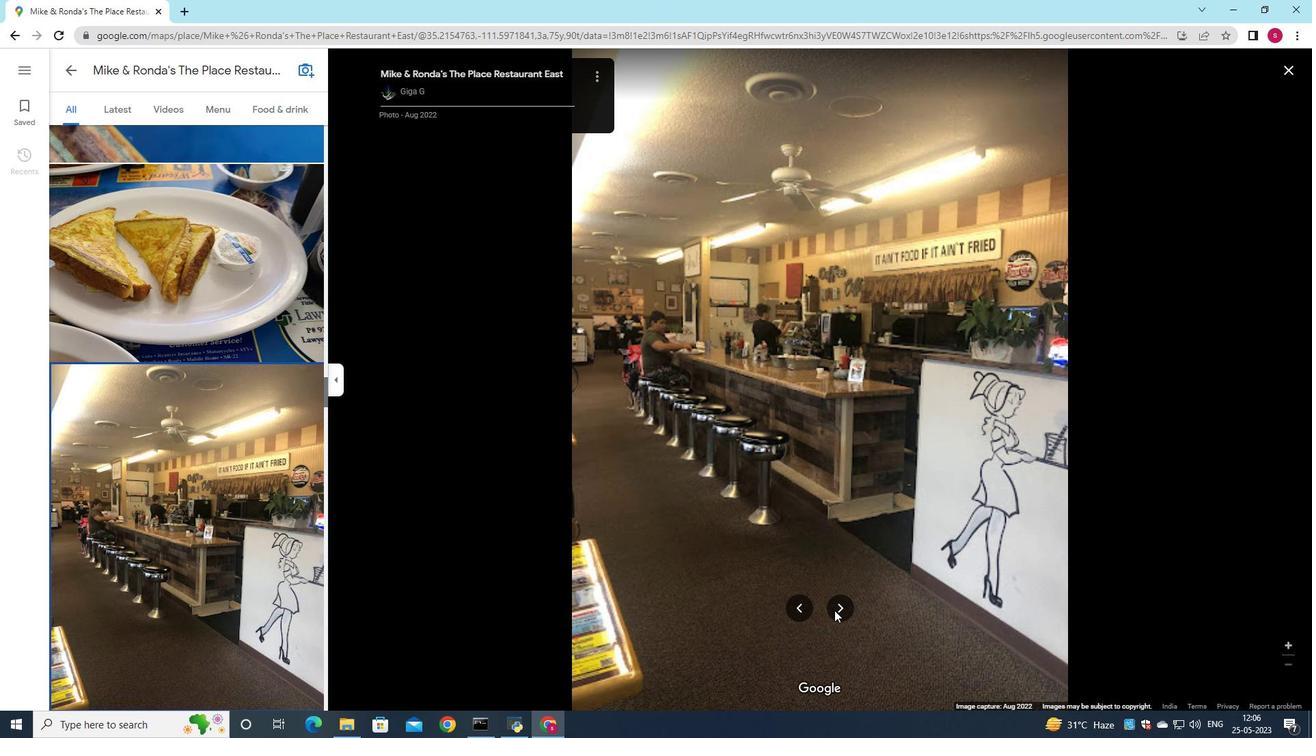 
Action: Mouse pressed left at (834, 610)
Screenshot: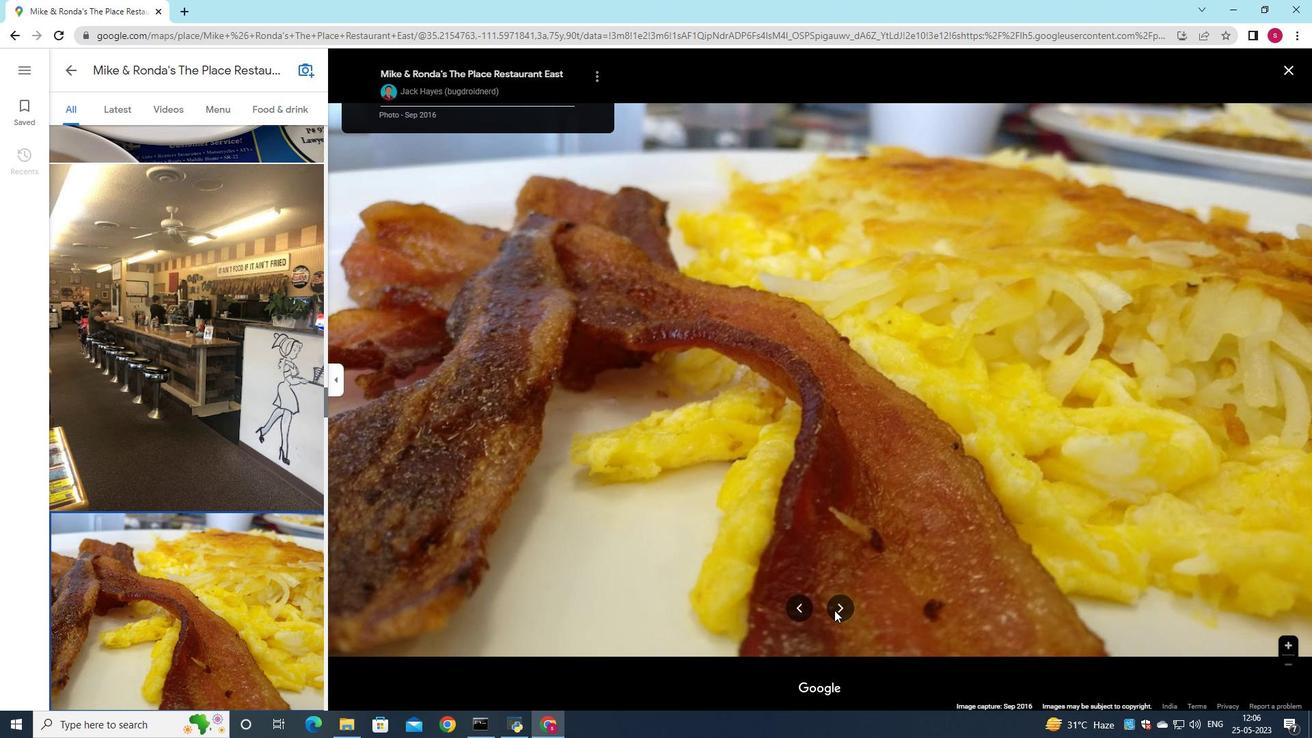 
Action: Mouse pressed left at (834, 610)
Screenshot: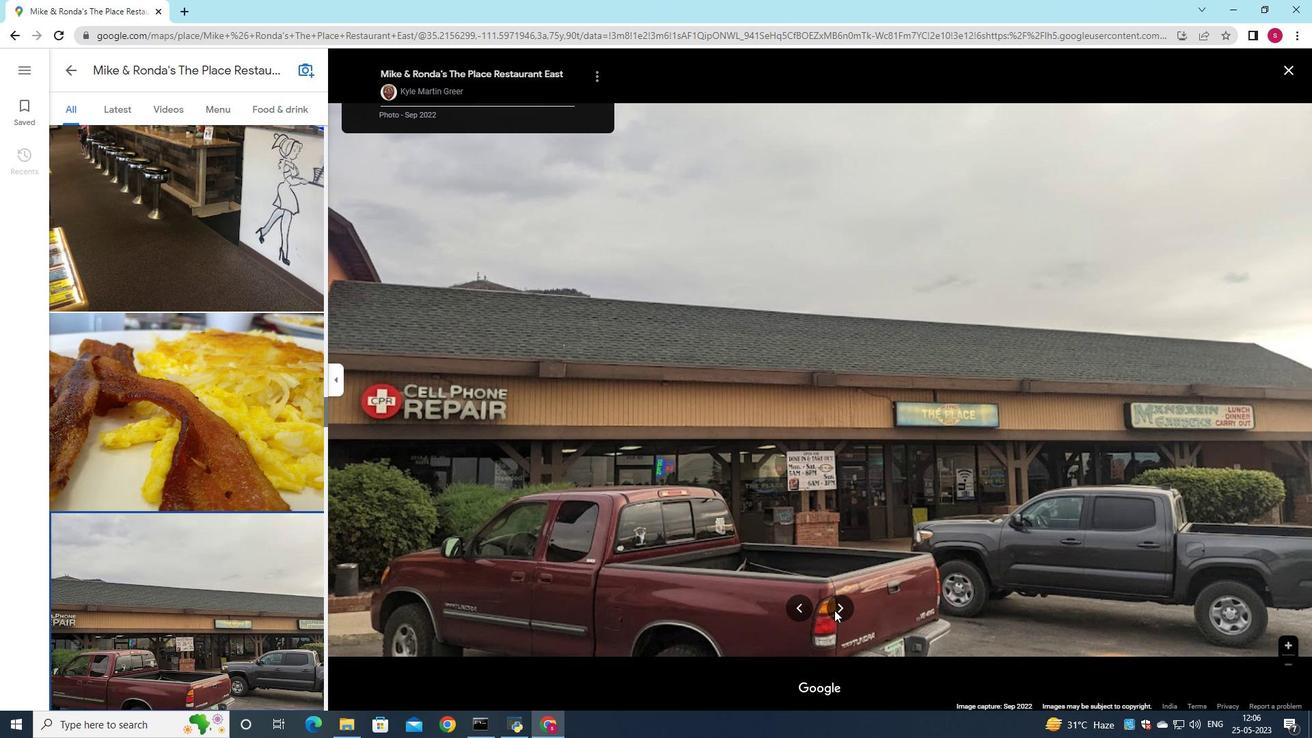 
Action: Mouse pressed left at (834, 610)
Screenshot: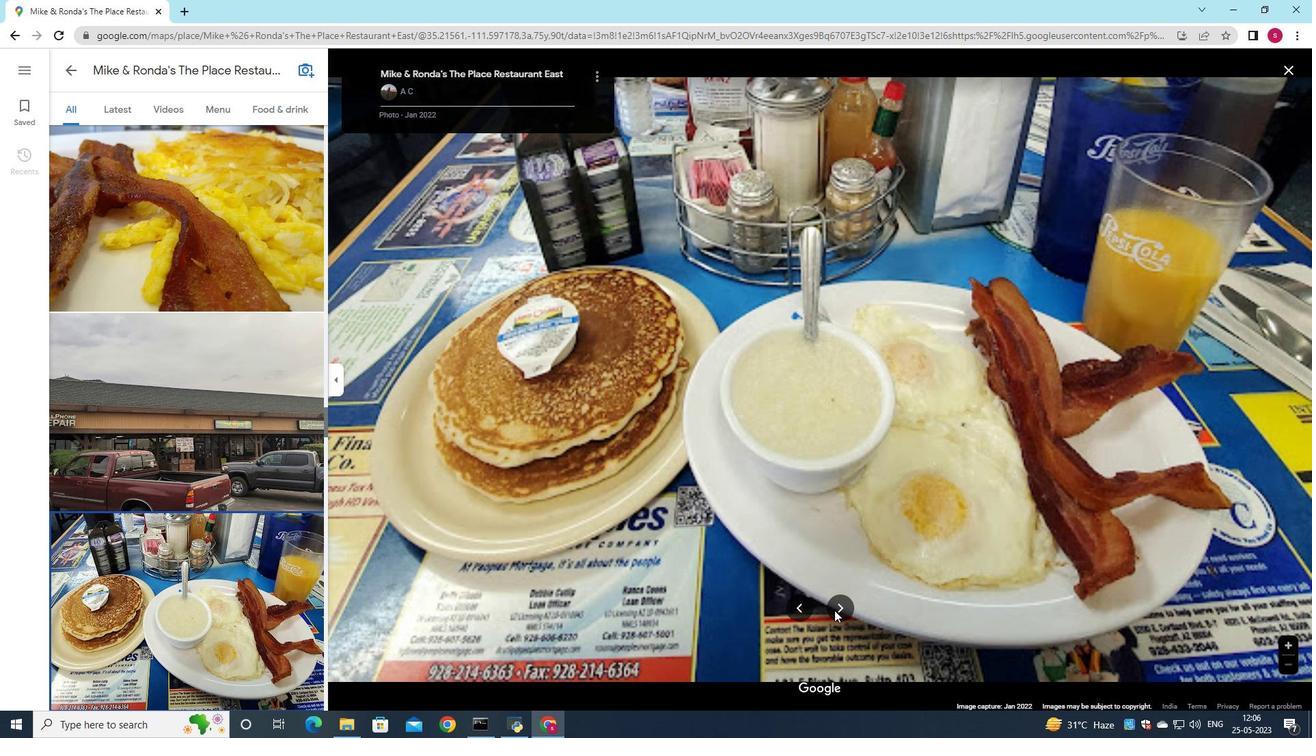 
Action: Mouse pressed left at (834, 610)
Screenshot: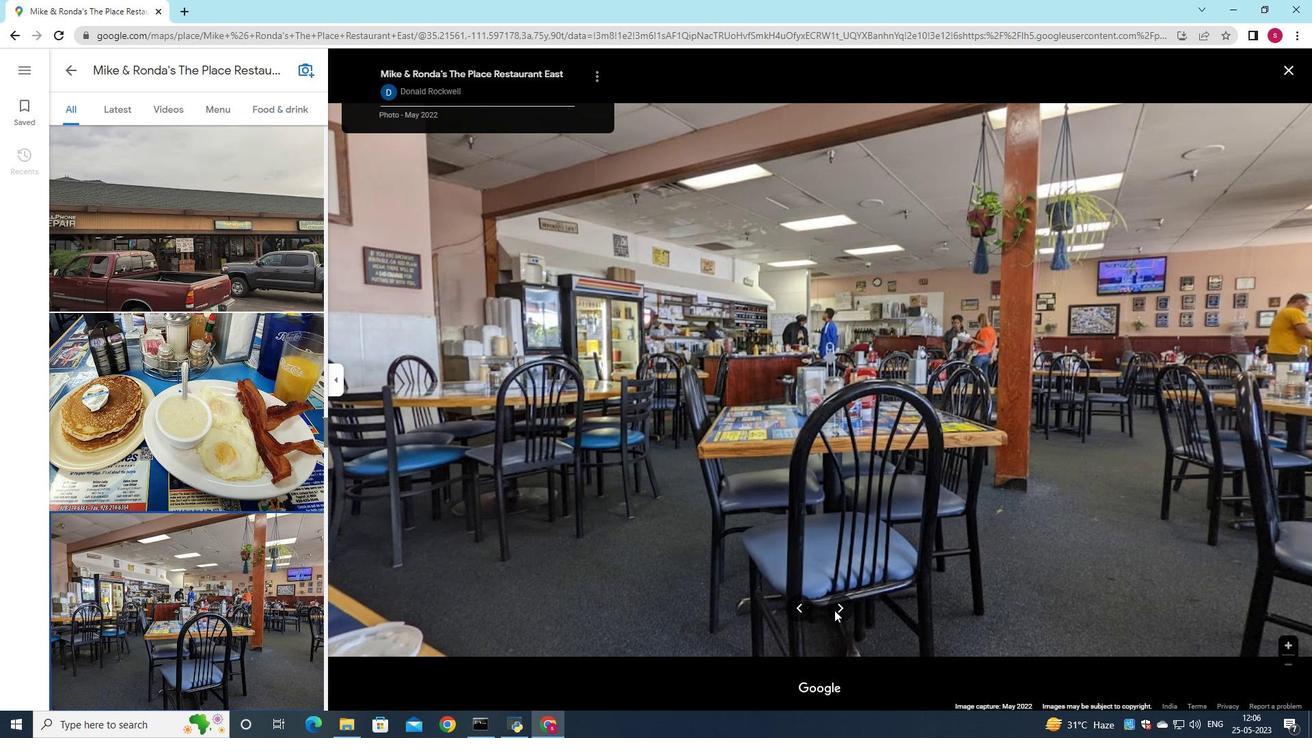 
Action: Mouse pressed left at (834, 610)
Screenshot: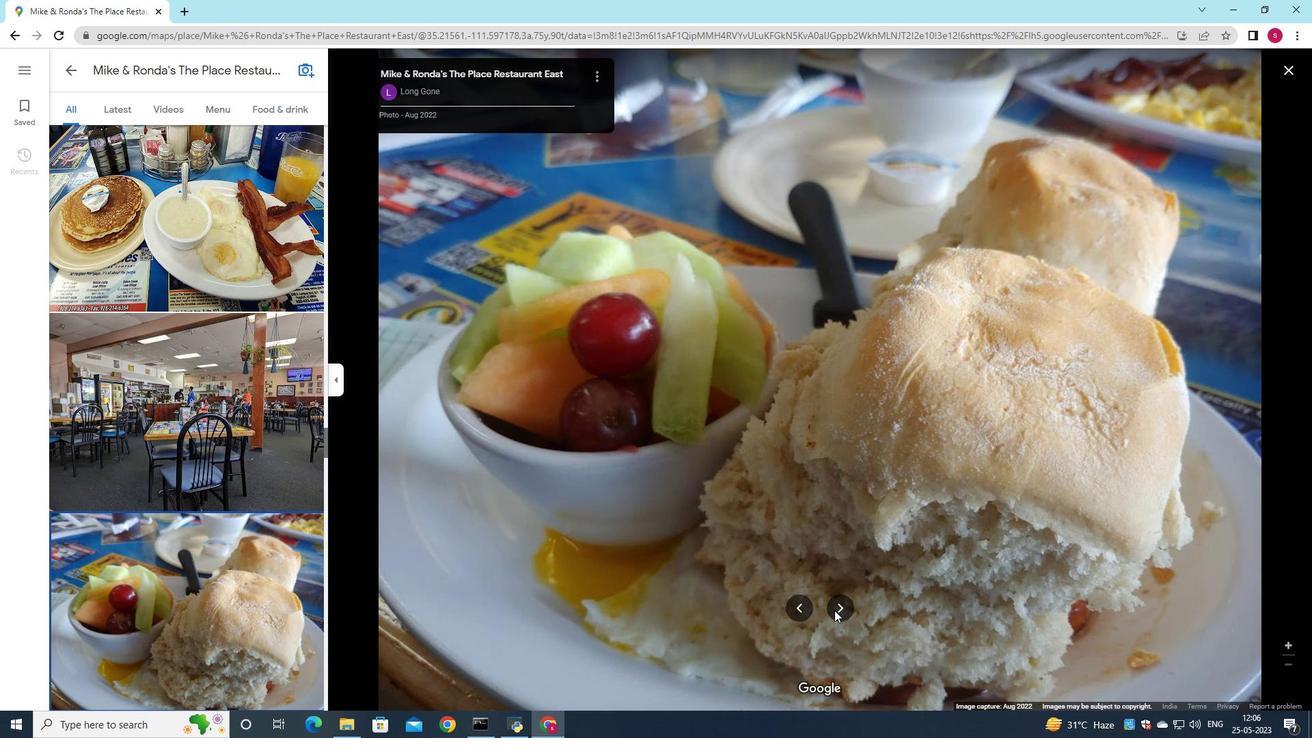 
Action: Mouse moved to (845, 605)
Screenshot: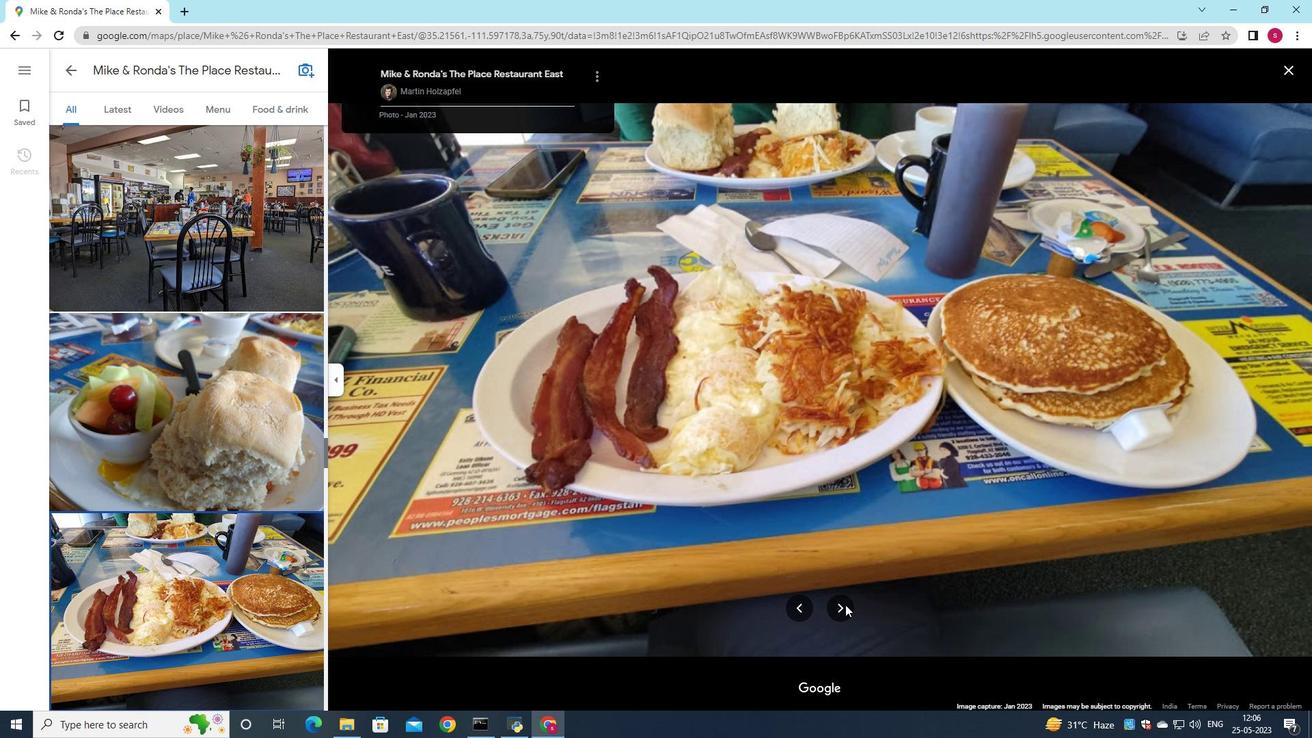 
Action: Mouse pressed left at (845, 605)
Screenshot: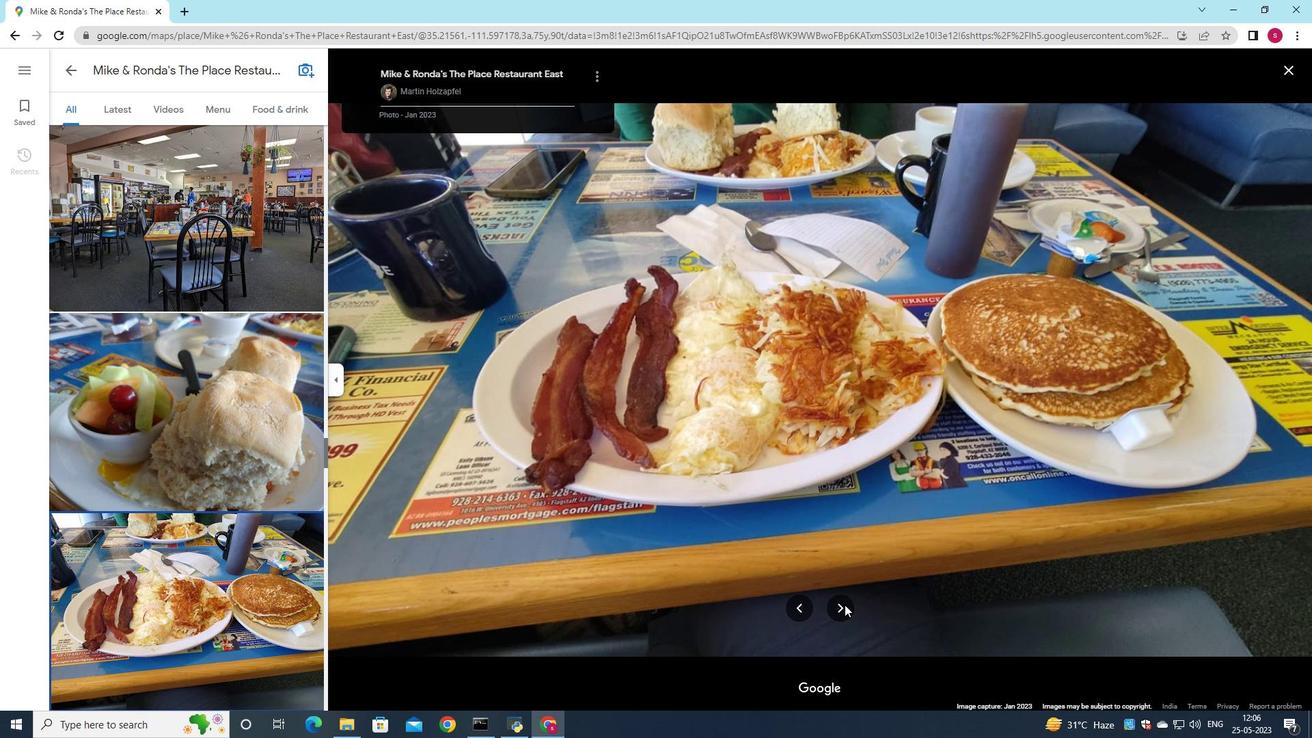 
Action: Mouse pressed left at (845, 605)
Screenshot: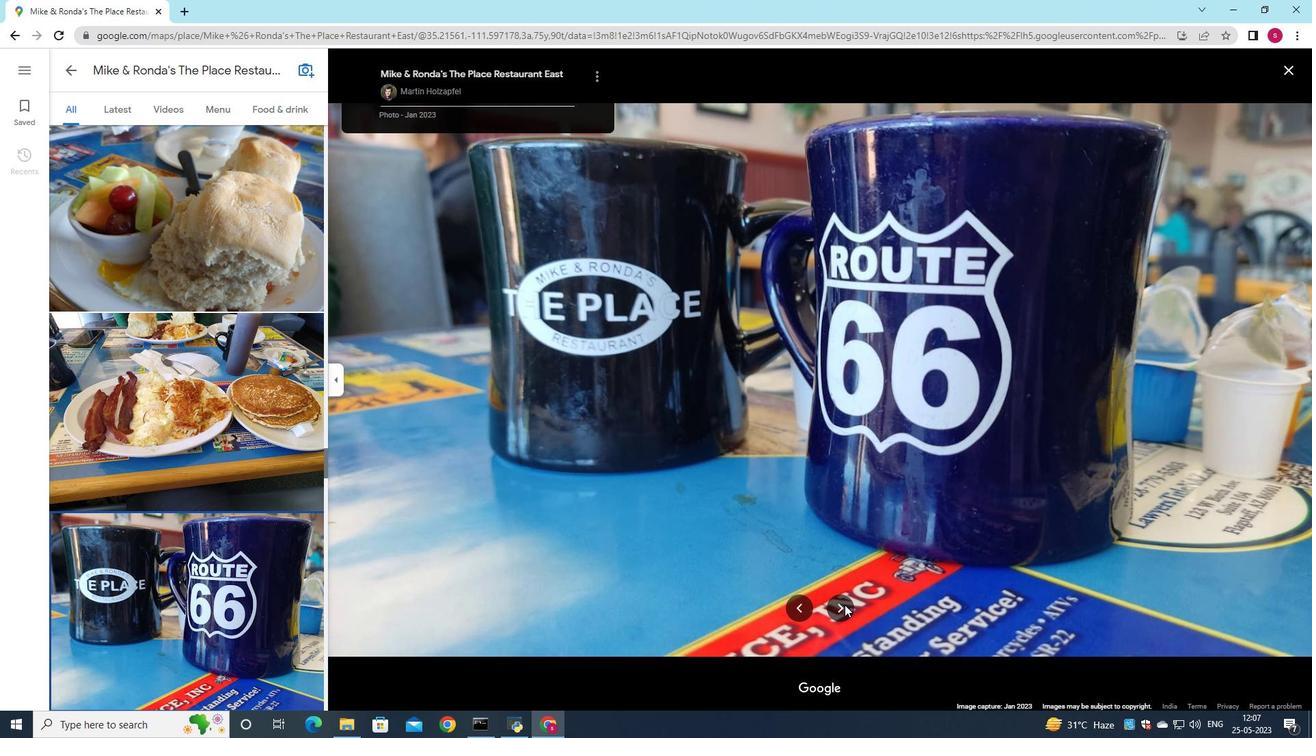 
Action: Mouse pressed left at (845, 605)
Screenshot: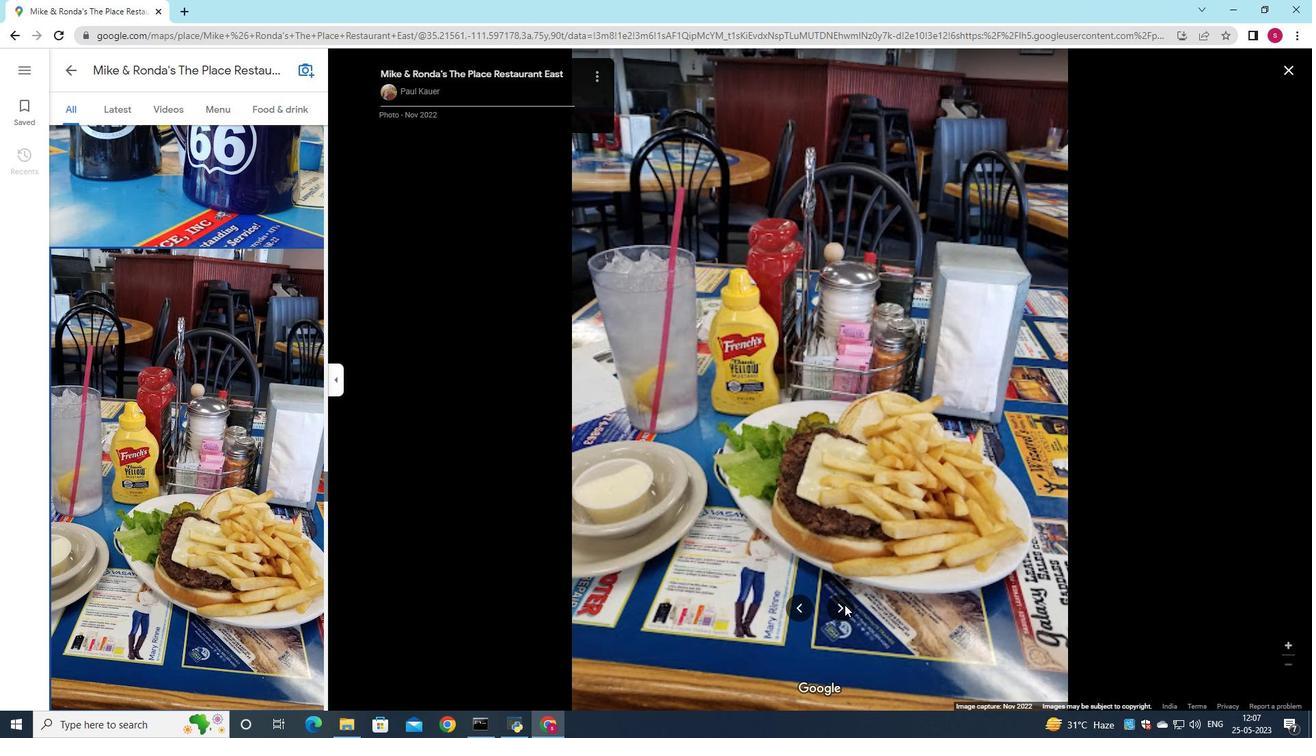 
Action: Mouse pressed left at (845, 605)
Screenshot: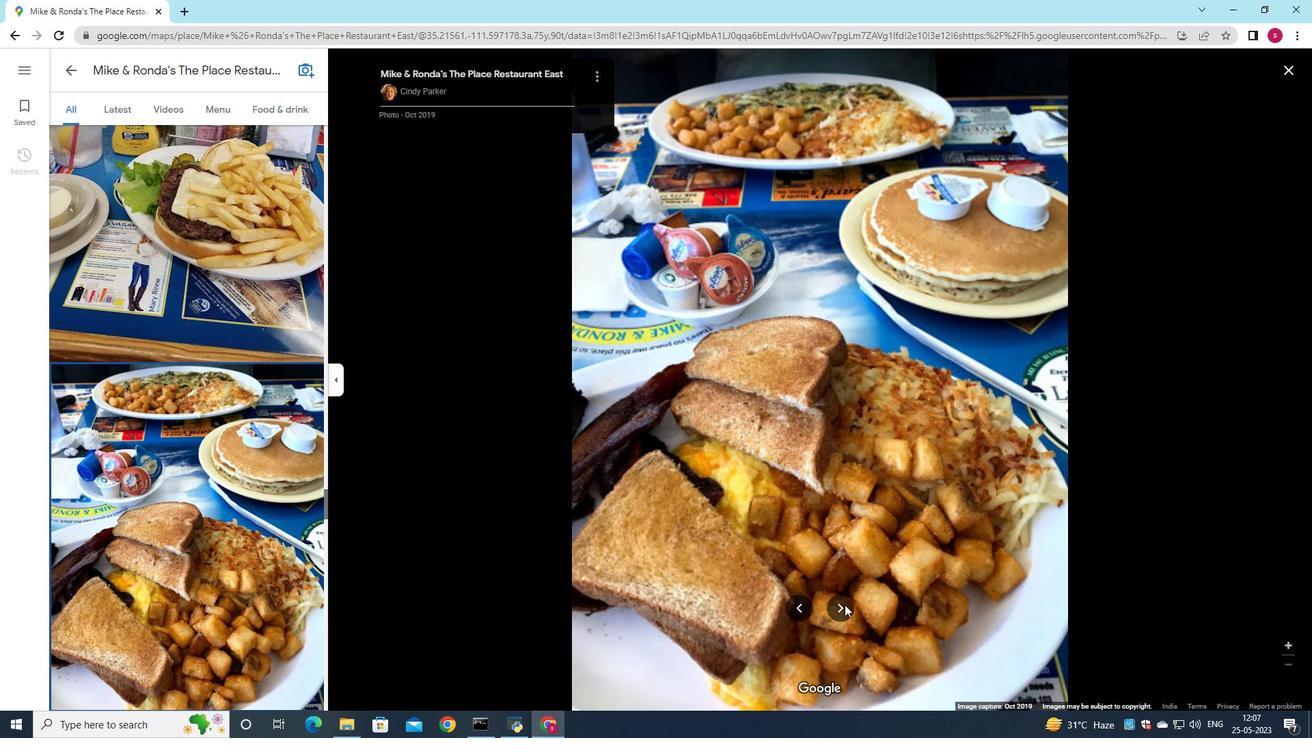 
Action: Mouse pressed left at (845, 605)
Screenshot: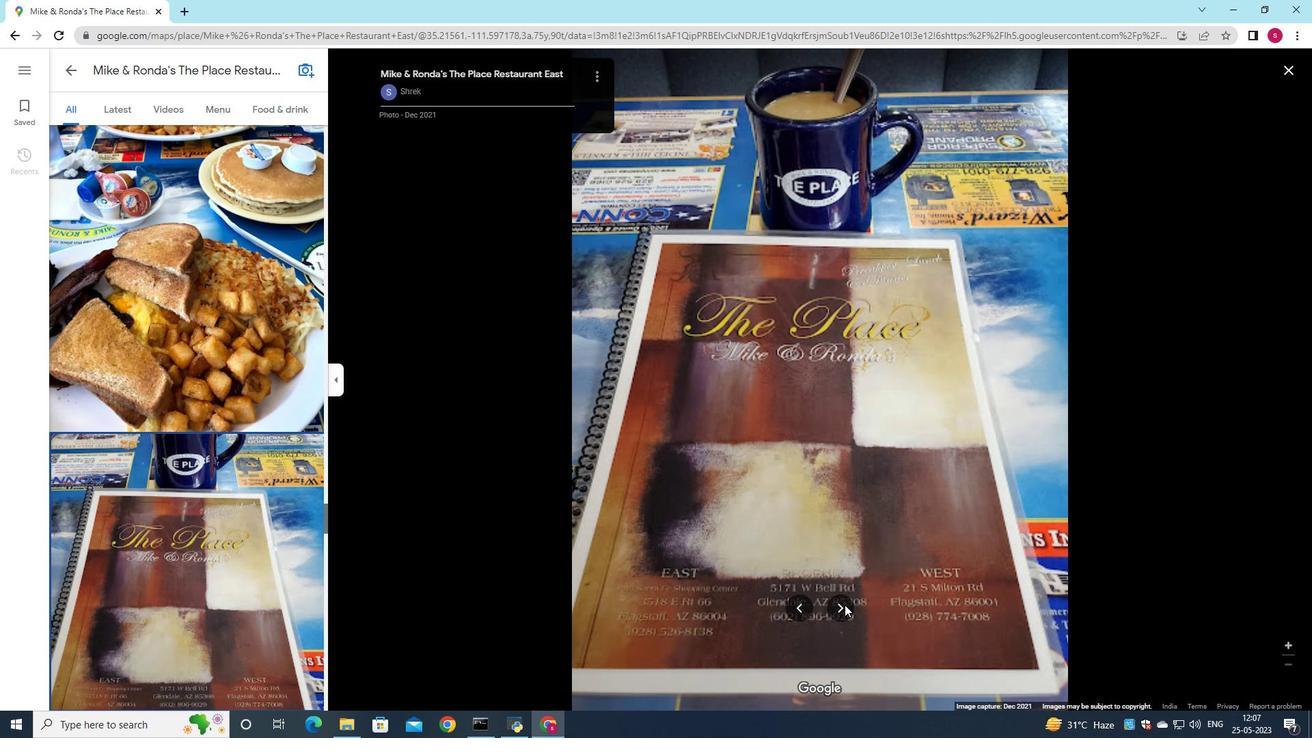 
Action: Mouse pressed left at (845, 605)
Screenshot: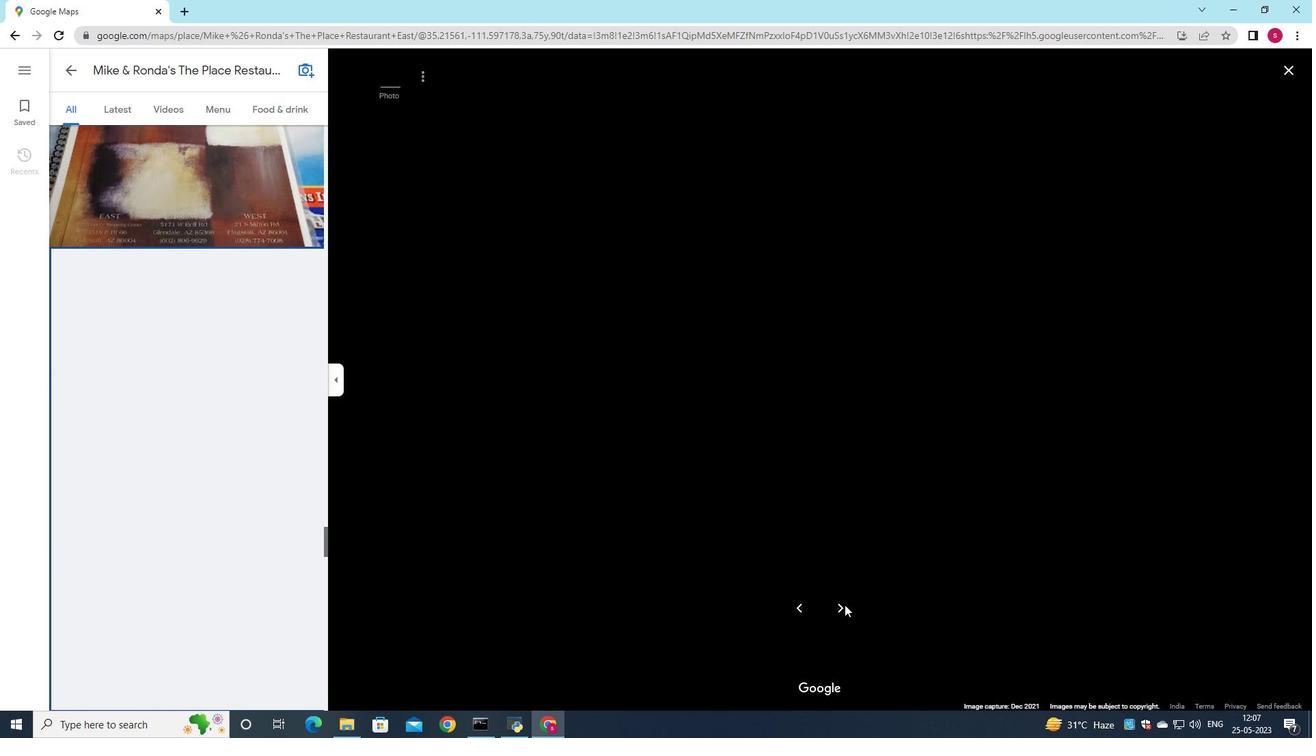 
Action: Mouse pressed left at (845, 605)
Screenshot: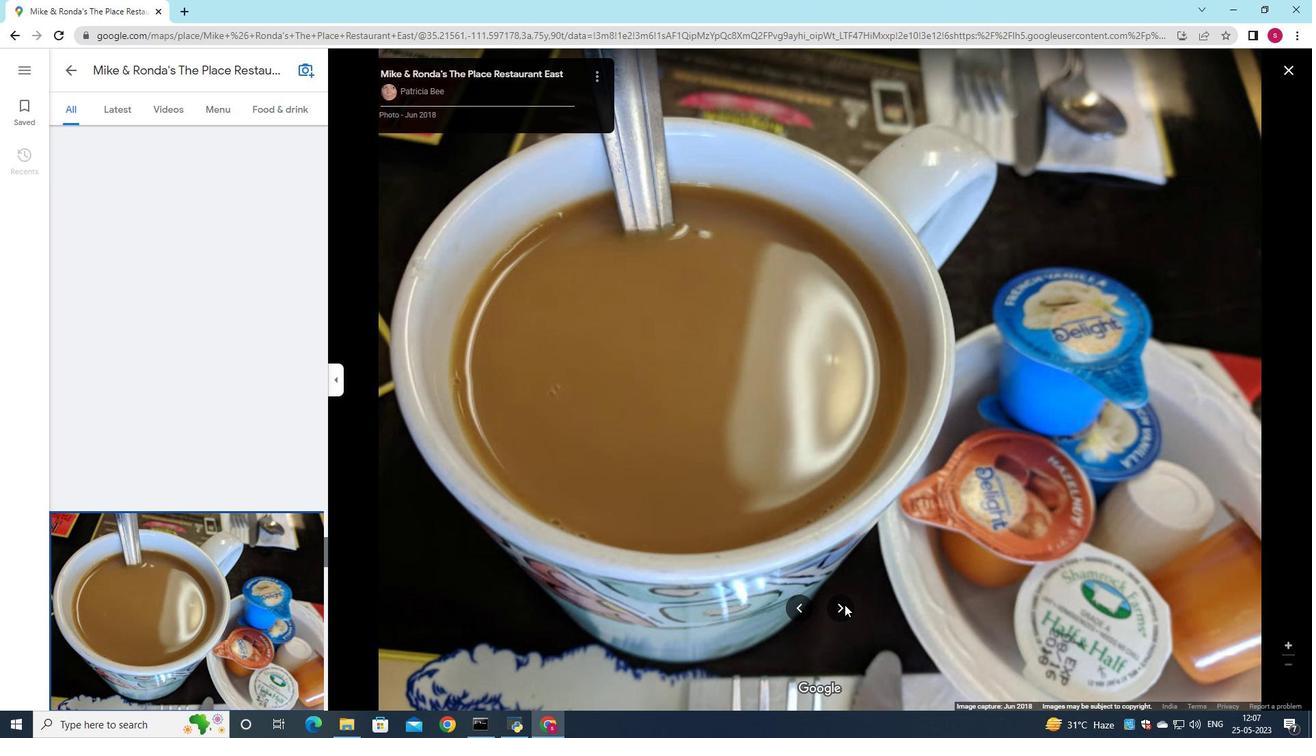 
Action: Mouse scrolled (845, 605) with delta (0, 0)
Screenshot: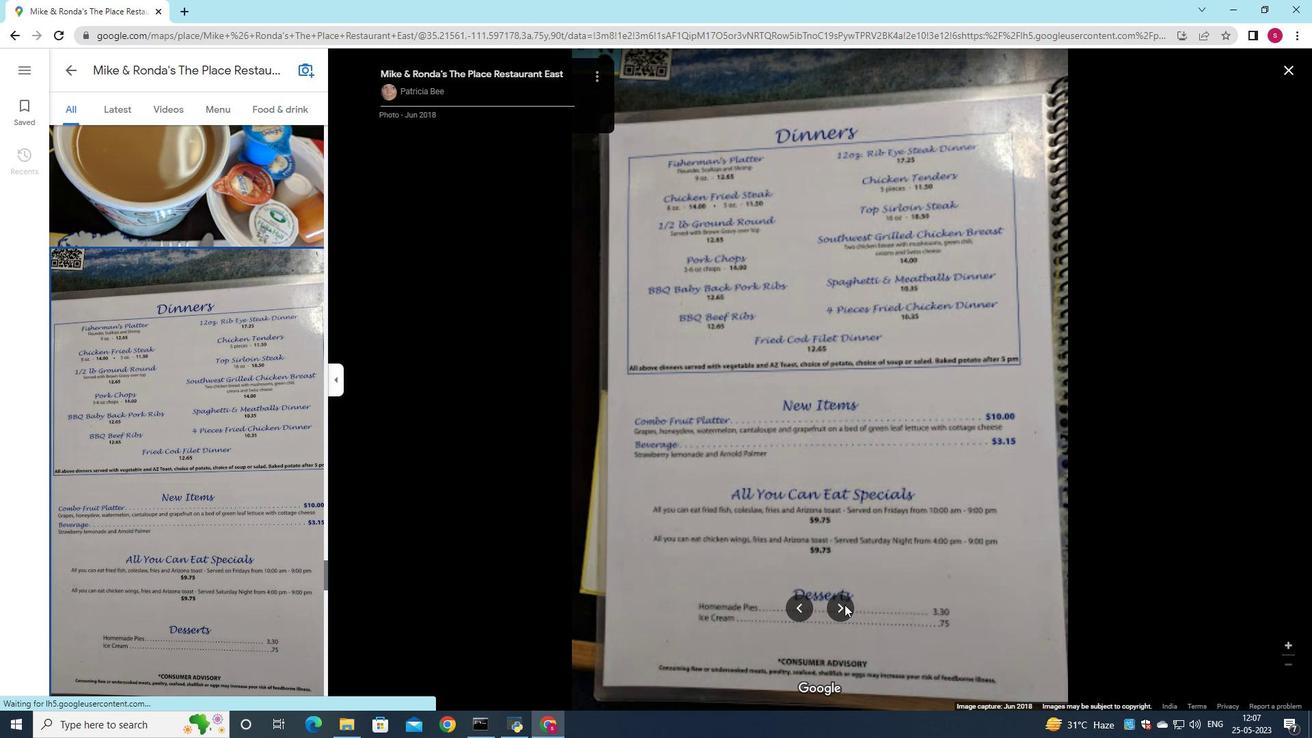 
Action: Mouse scrolled (845, 604) with delta (0, 0)
Screenshot: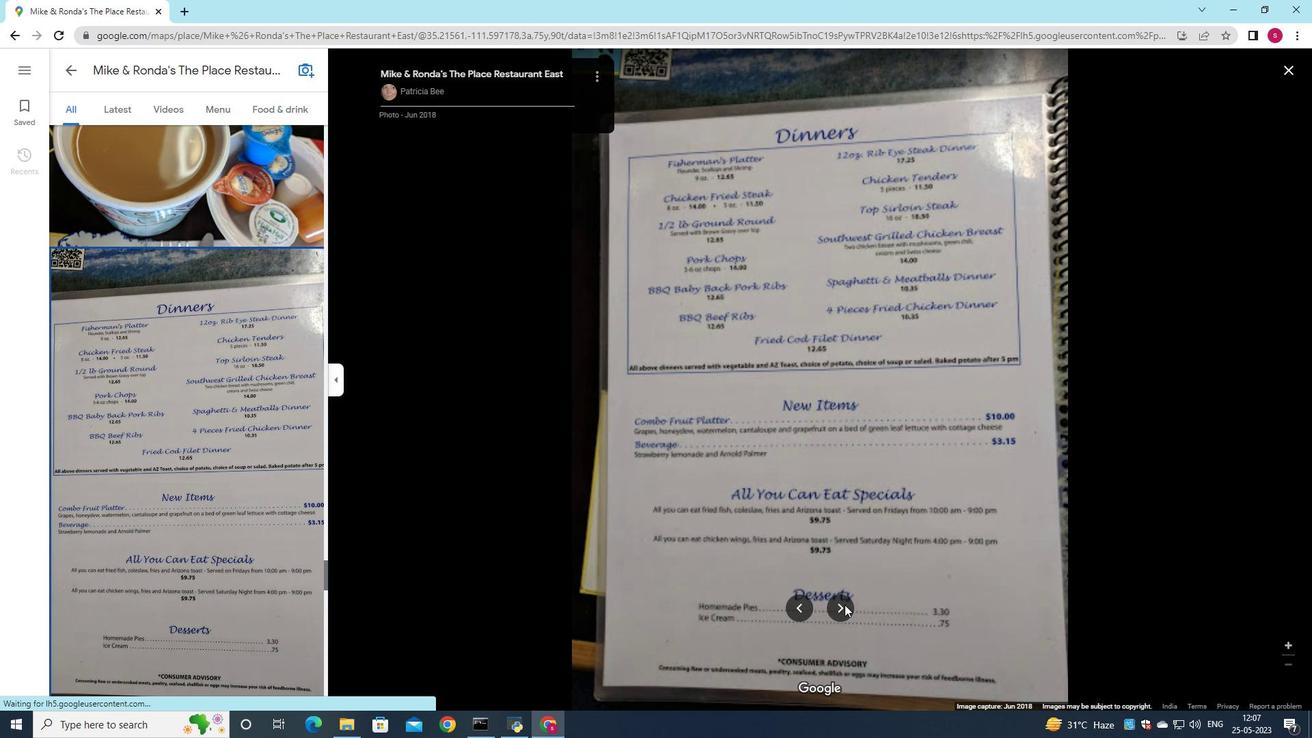 
Action: Mouse pressed left at (845, 605)
Screenshot: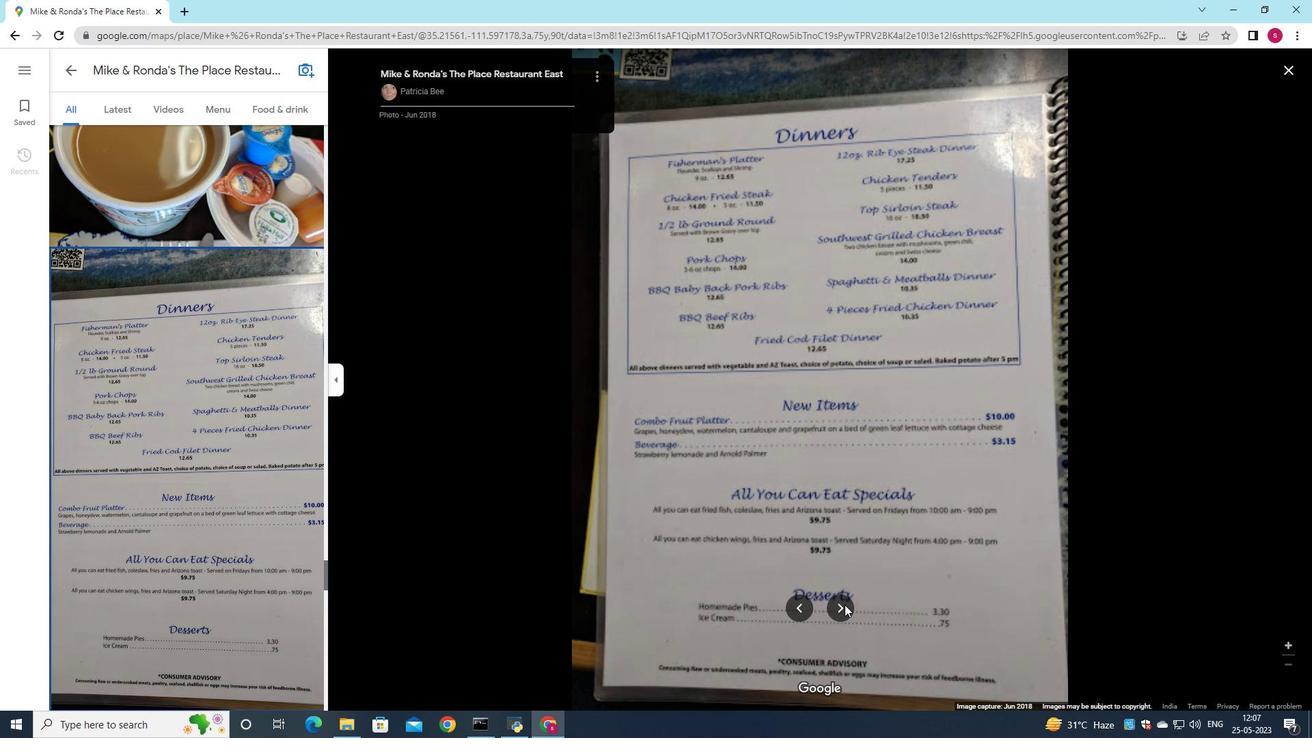 
Action: Mouse pressed left at (845, 605)
Screenshot: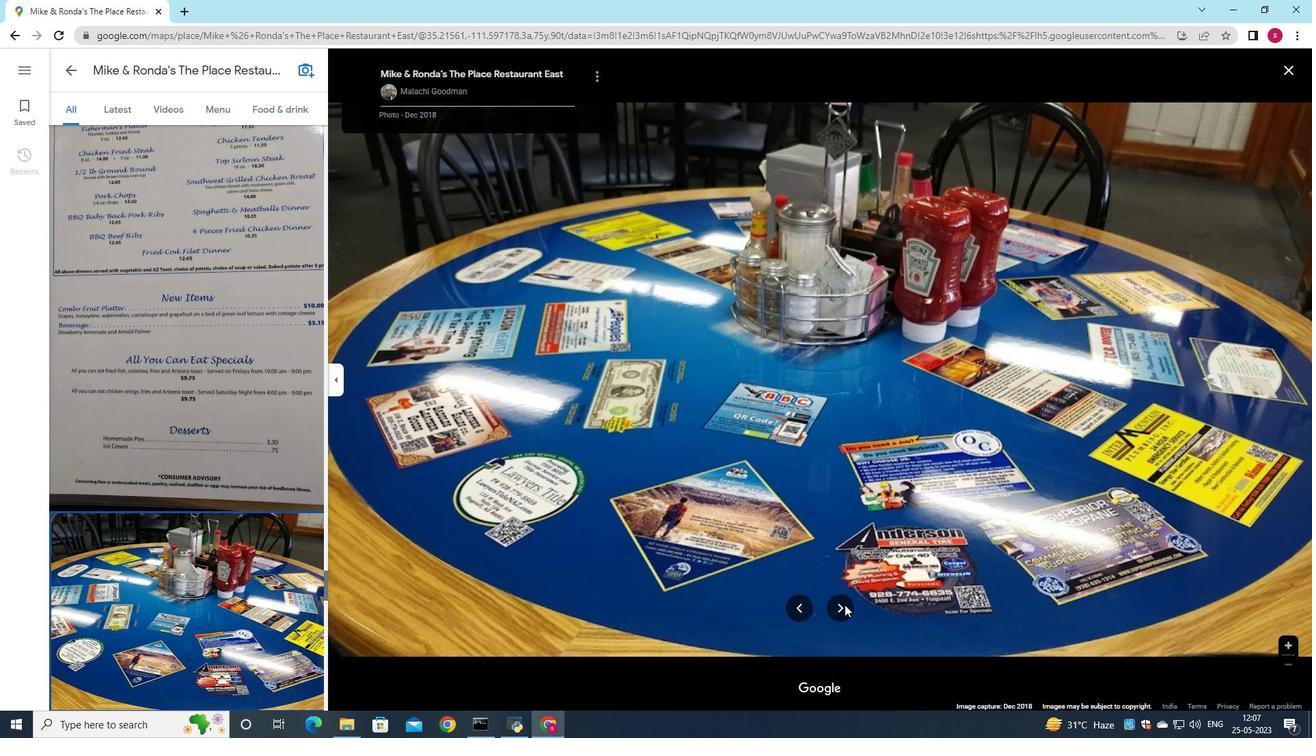 
Action: Mouse pressed left at (845, 605)
Screenshot: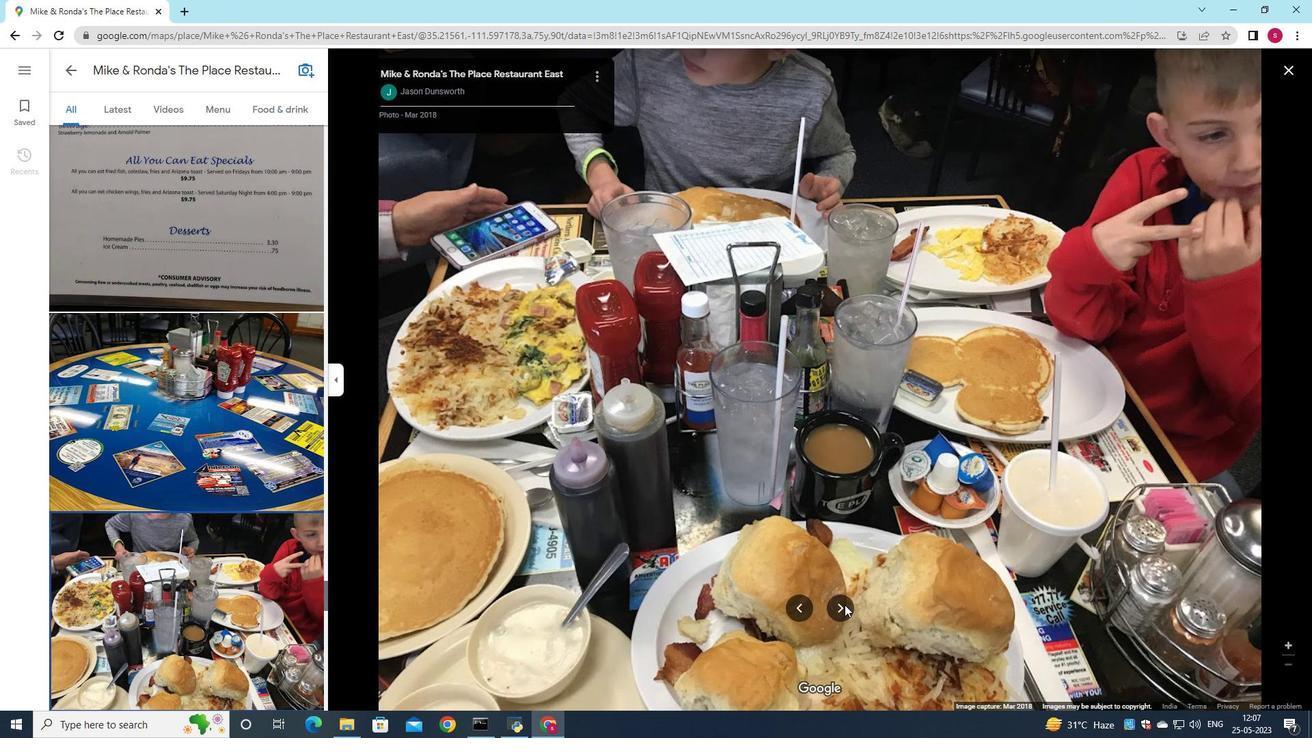 
Action: Mouse pressed left at (845, 605)
Screenshot: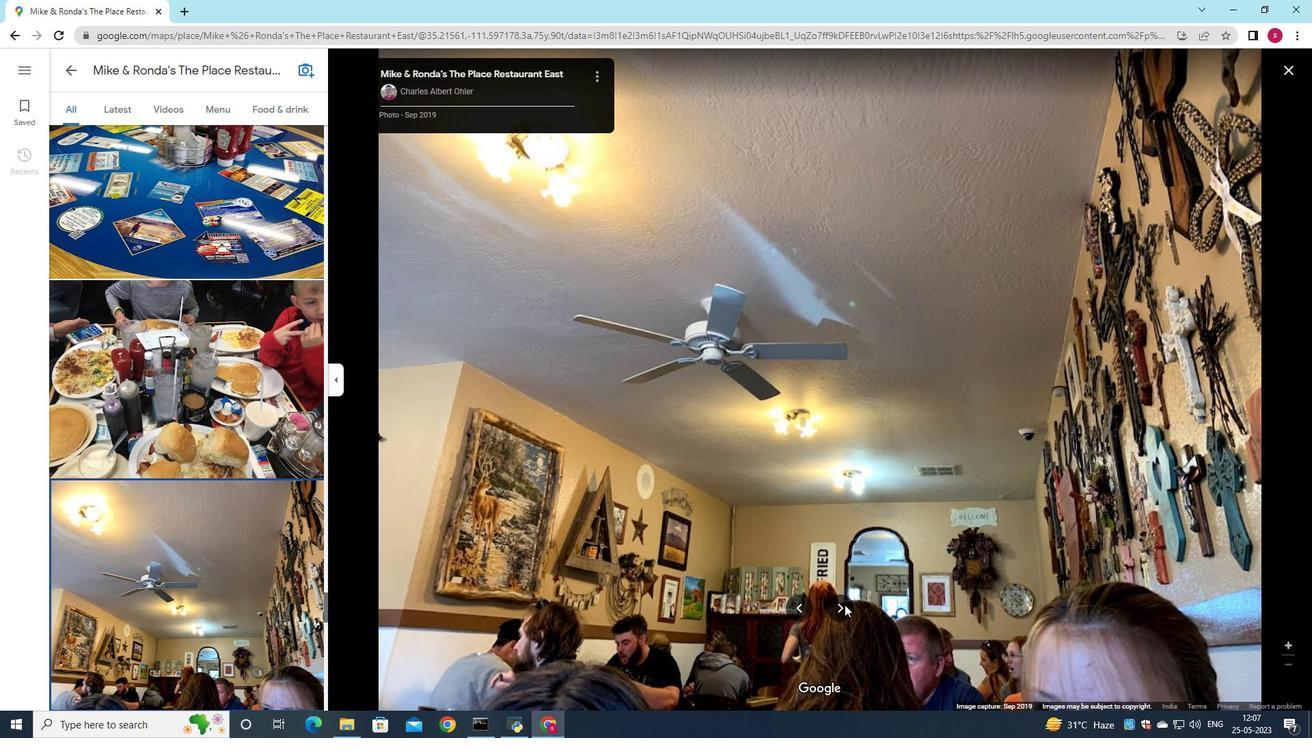 
Action: Mouse pressed left at (845, 605)
Screenshot: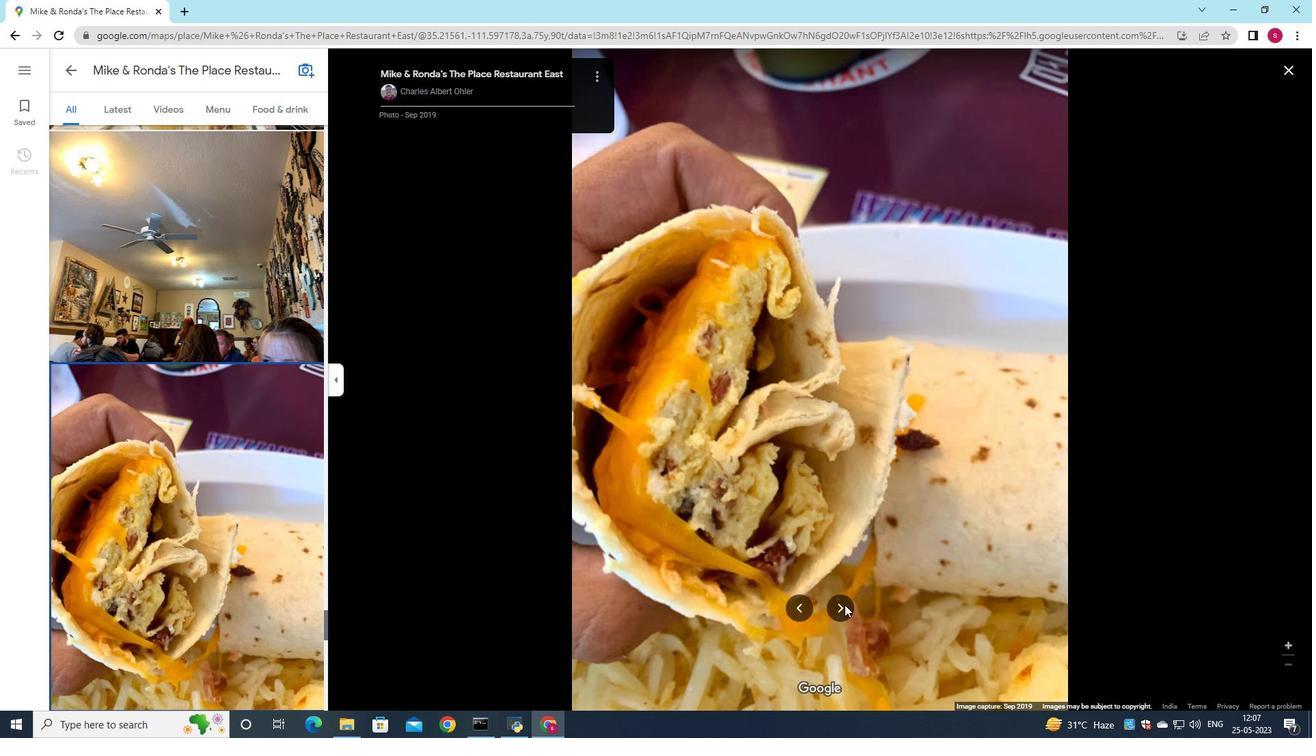 
Action: Mouse pressed left at (845, 605)
Screenshot: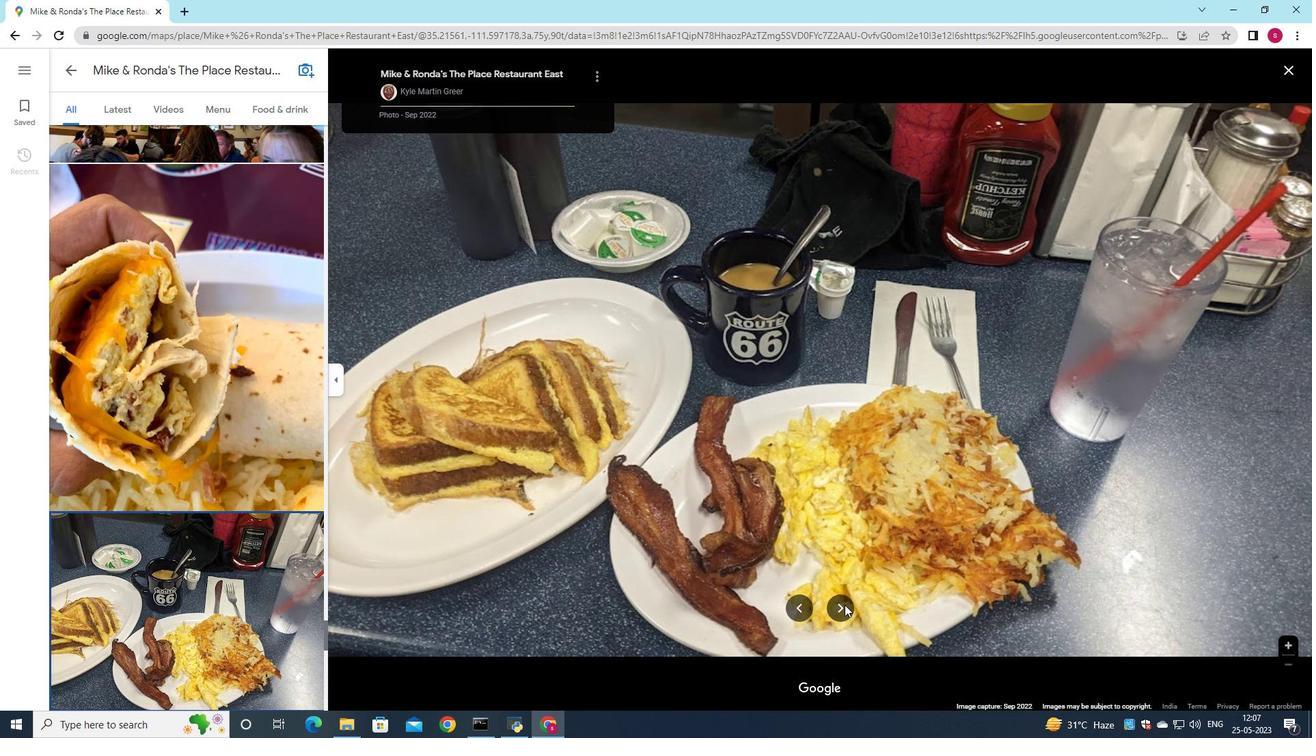 
Action: Mouse pressed left at (845, 605)
Screenshot: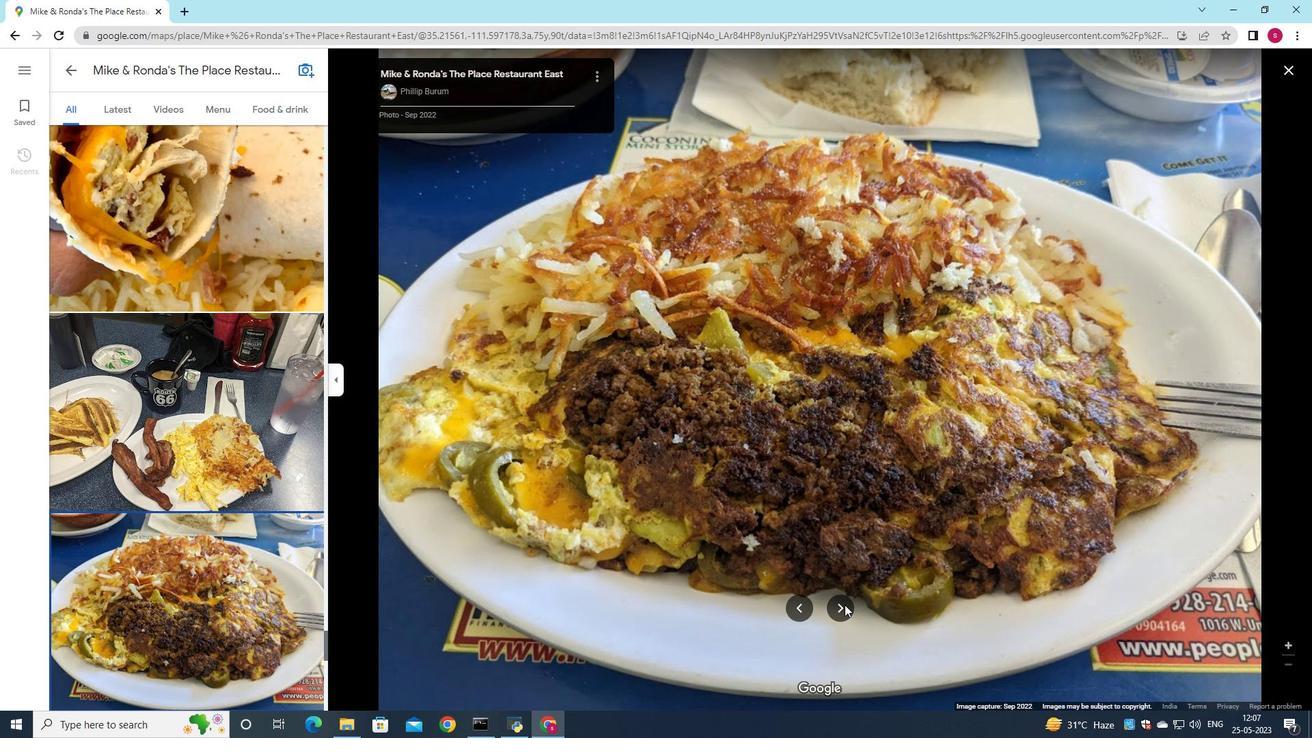 
Action: Mouse pressed left at (845, 605)
Screenshot: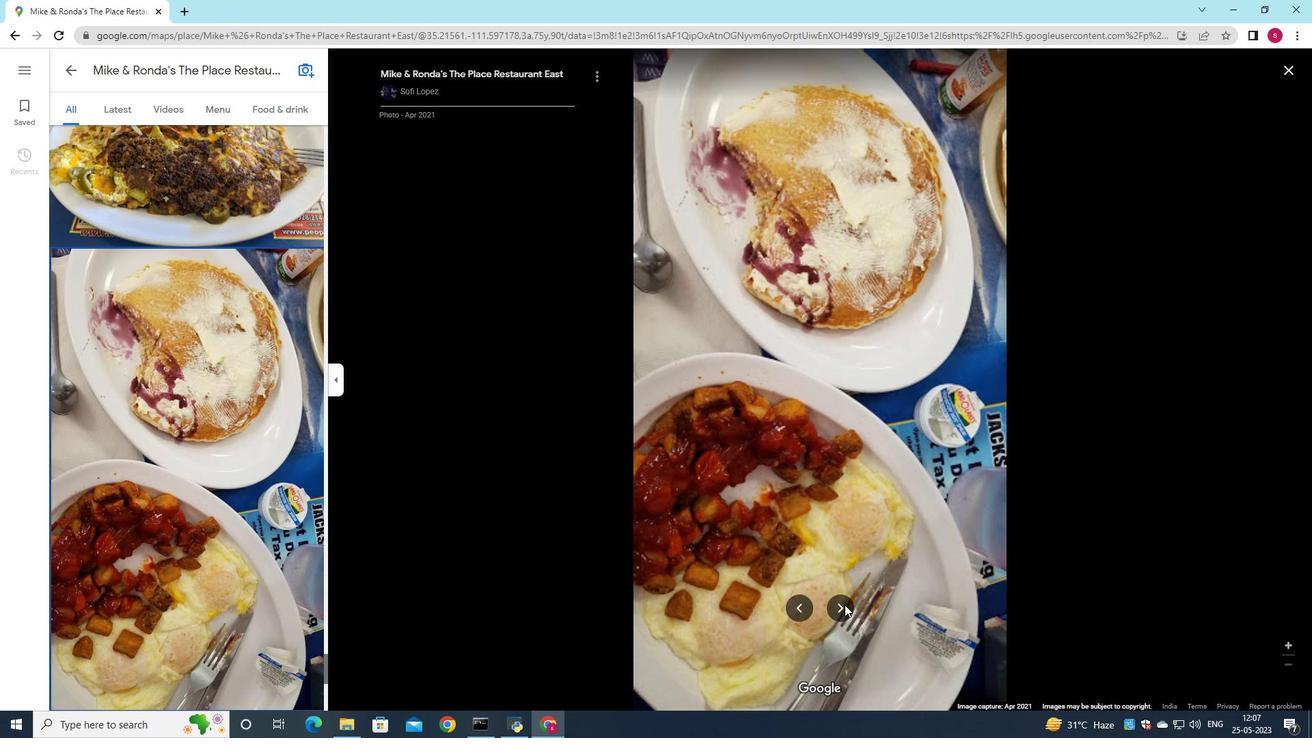 
Action: Mouse pressed left at (845, 605)
Screenshot: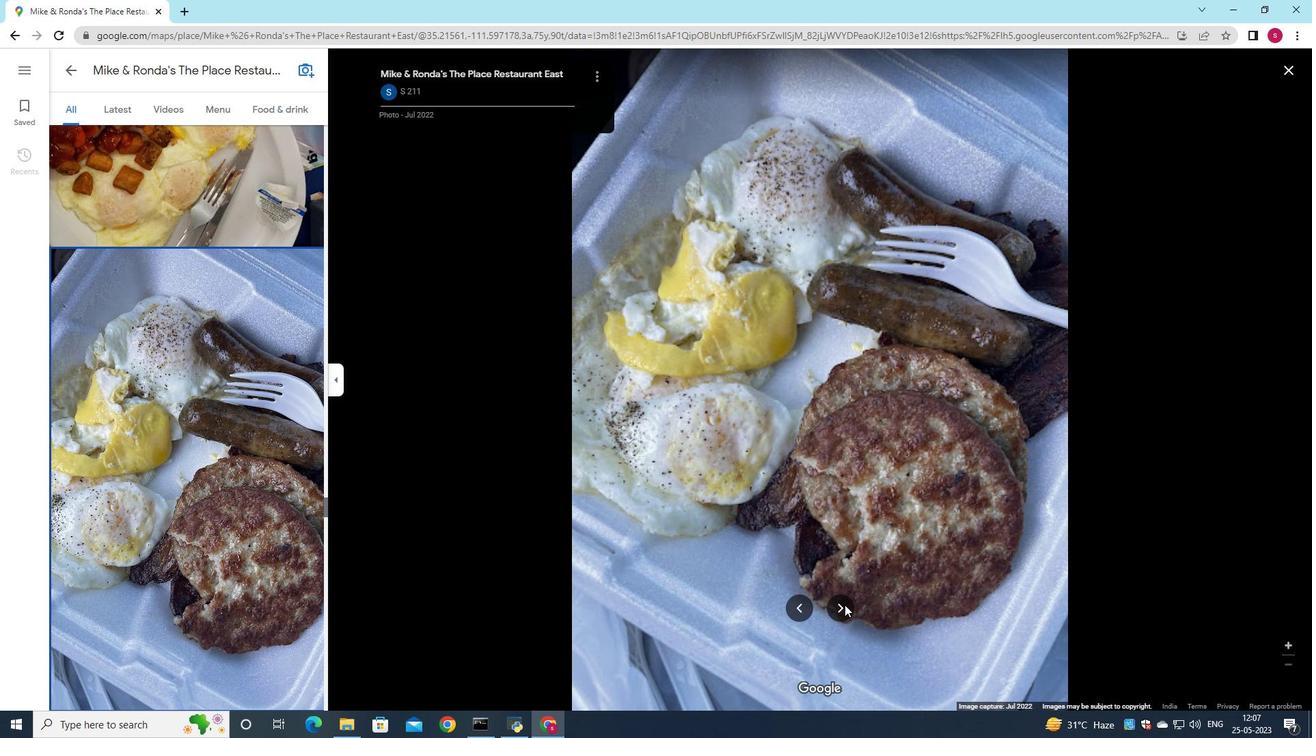 
Action: Mouse pressed left at (845, 605)
Screenshot: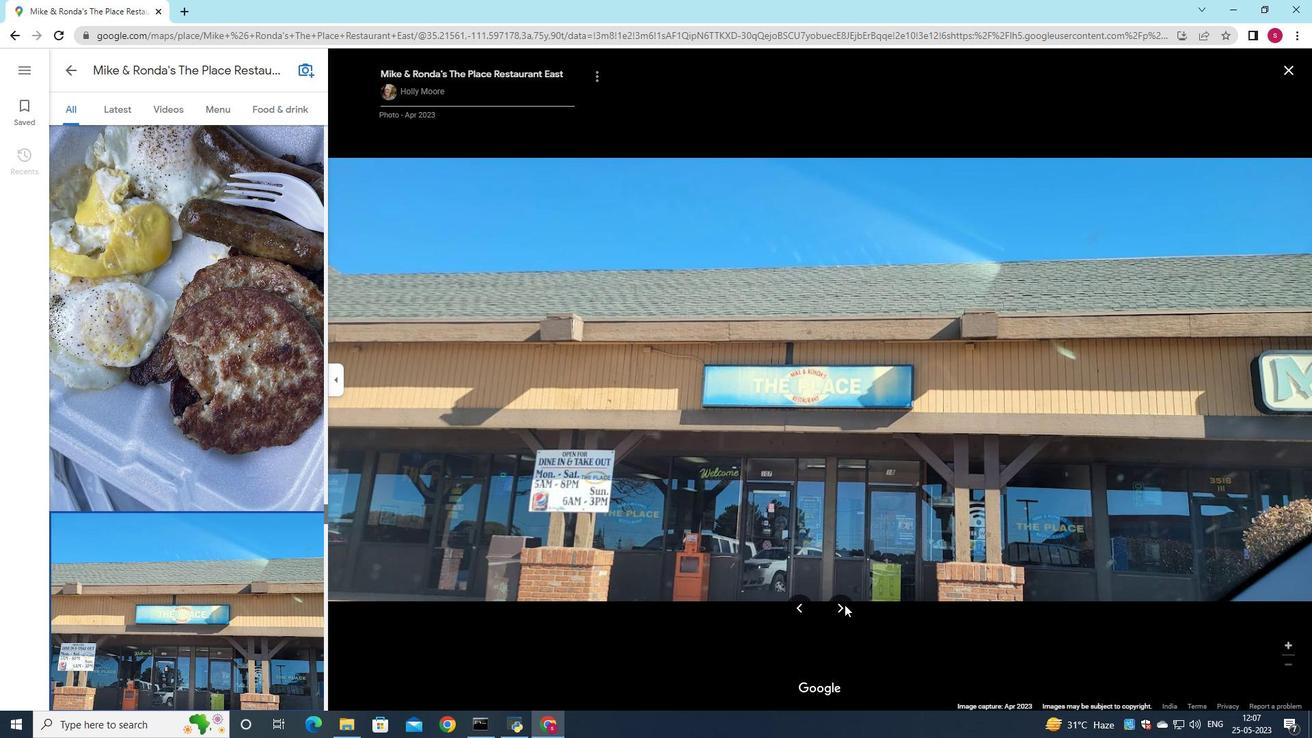 
Action: Mouse pressed left at (845, 605)
Screenshot: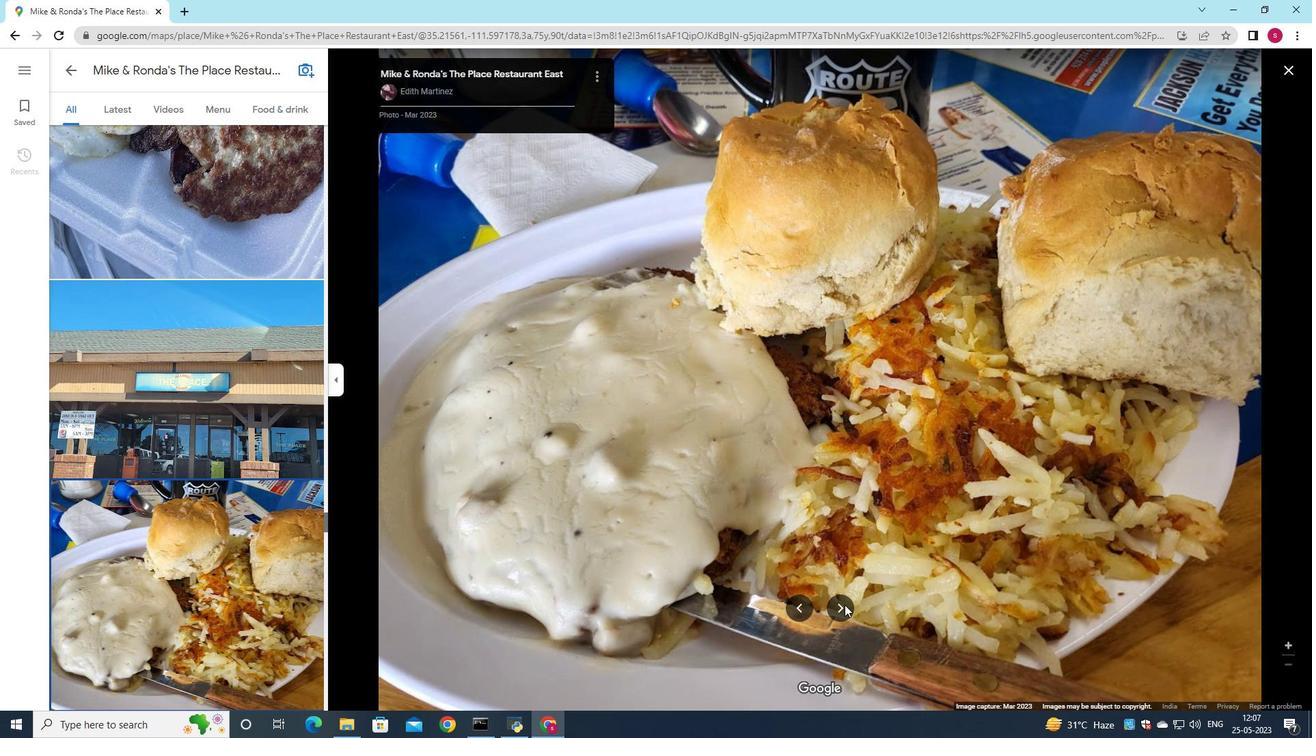 
Action: Mouse moved to (839, 616)
Screenshot: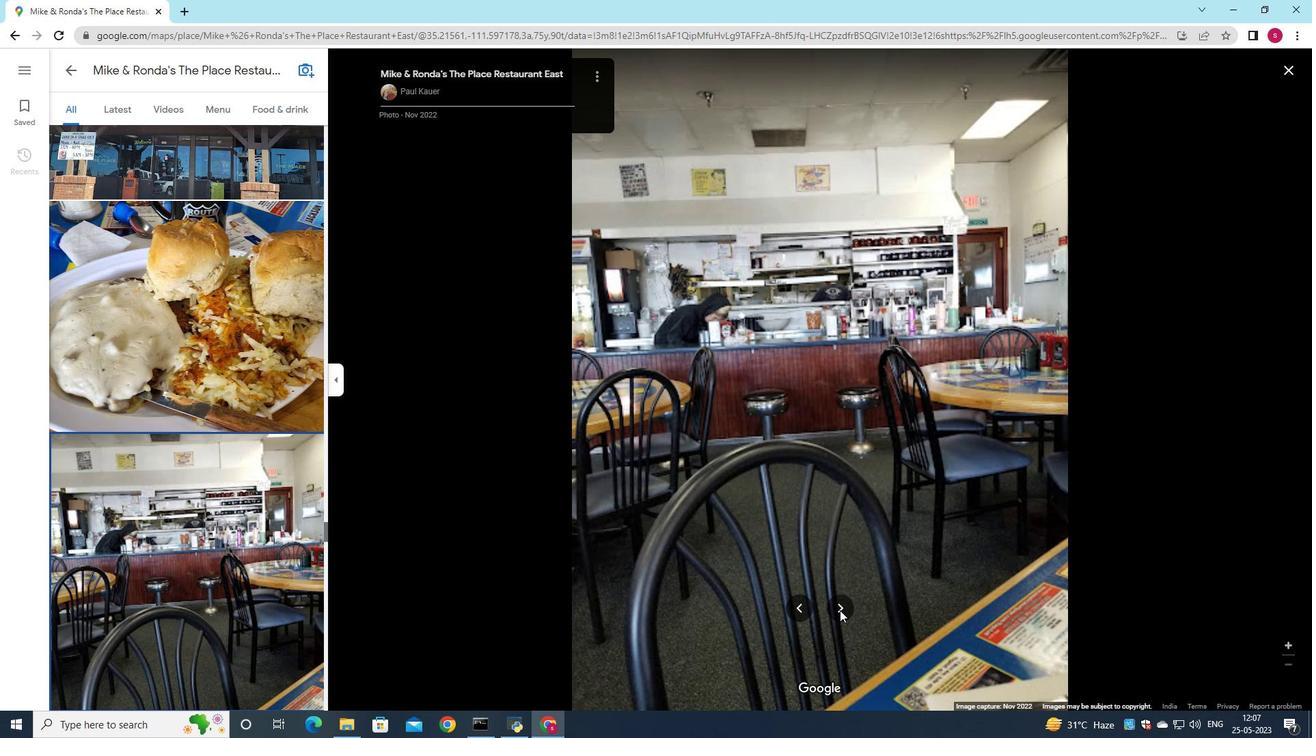 
Action: Mouse pressed left at (839, 616)
Screenshot: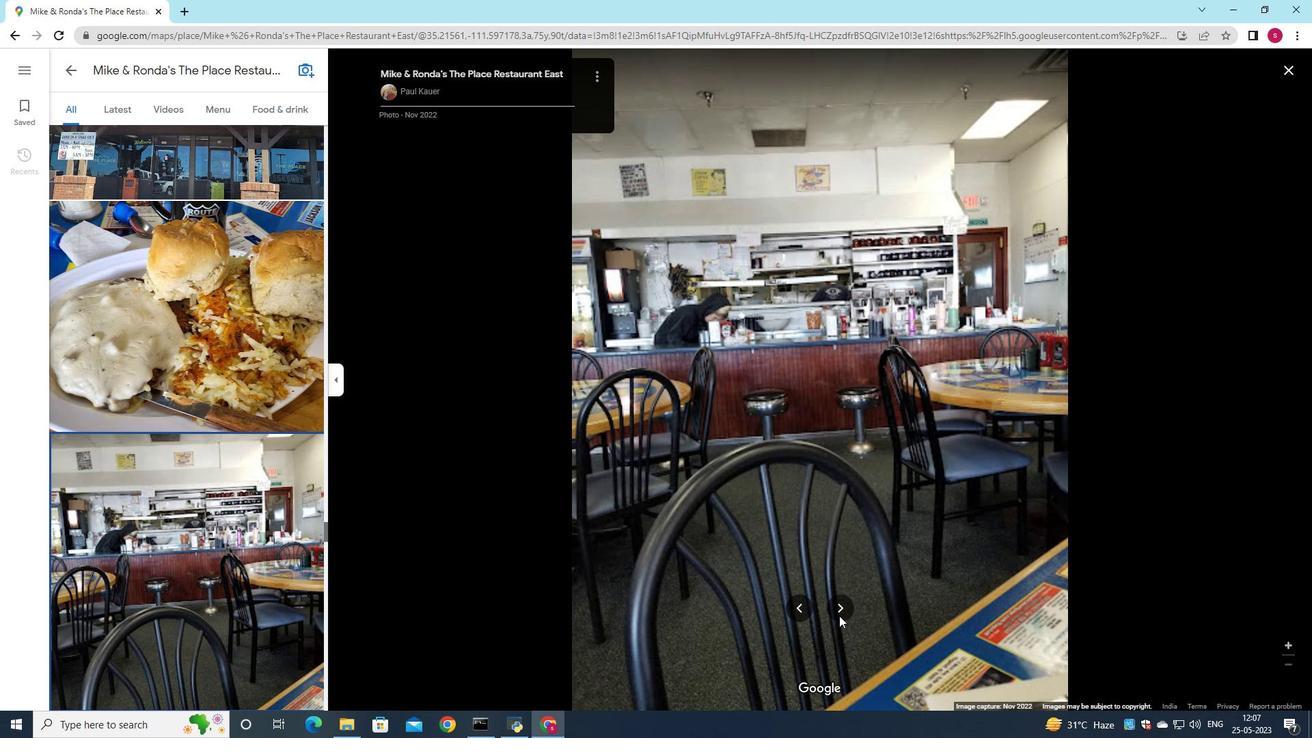 
Action: Mouse pressed left at (839, 616)
Screenshot: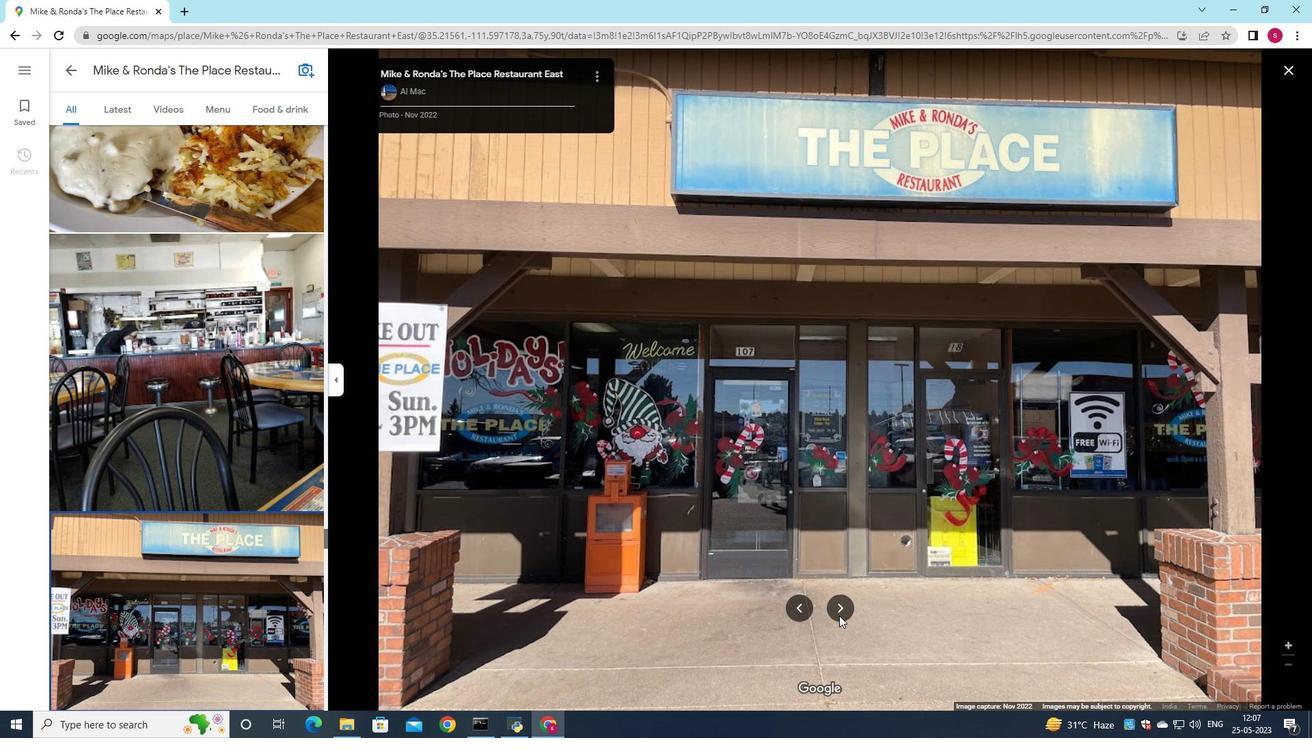 
Action: Mouse pressed left at (839, 616)
Screenshot: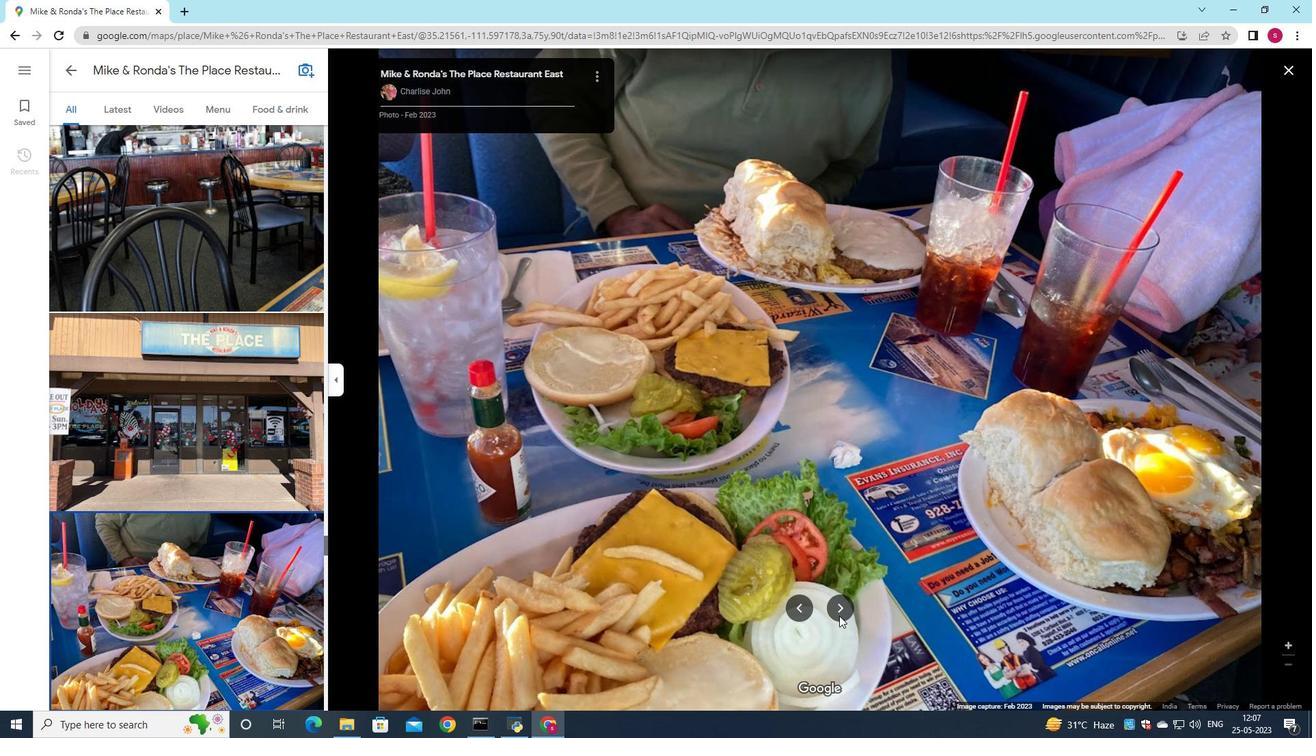 
Action: Mouse moved to (839, 616)
Screenshot: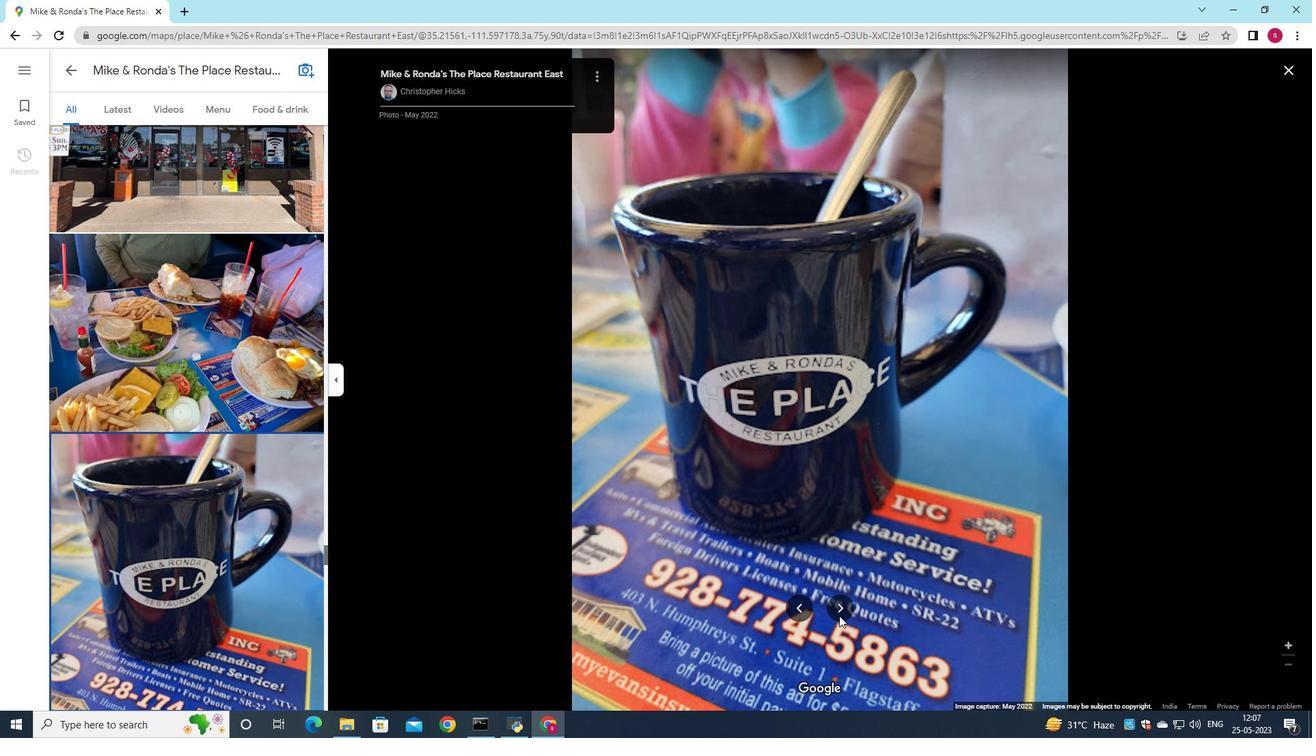 
Action: Mouse pressed left at (839, 616)
Screenshot: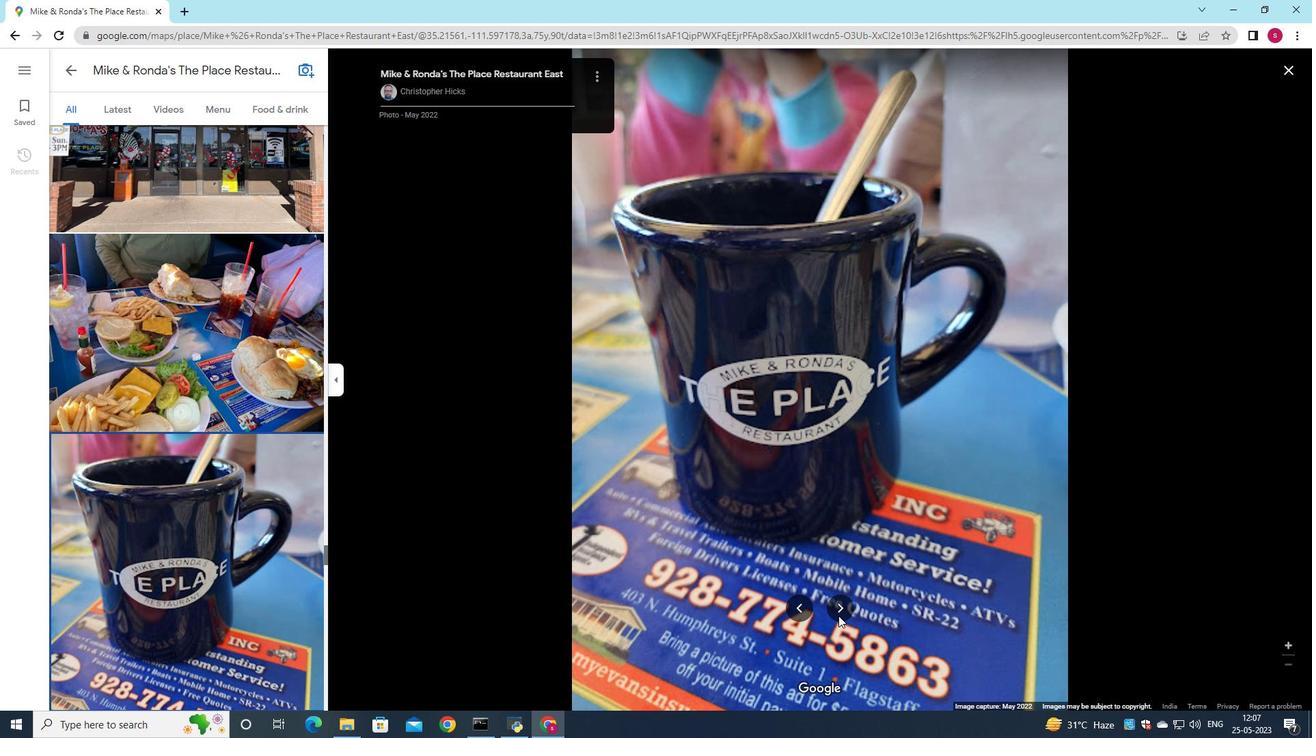 
Action: Mouse pressed left at (839, 616)
Screenshot: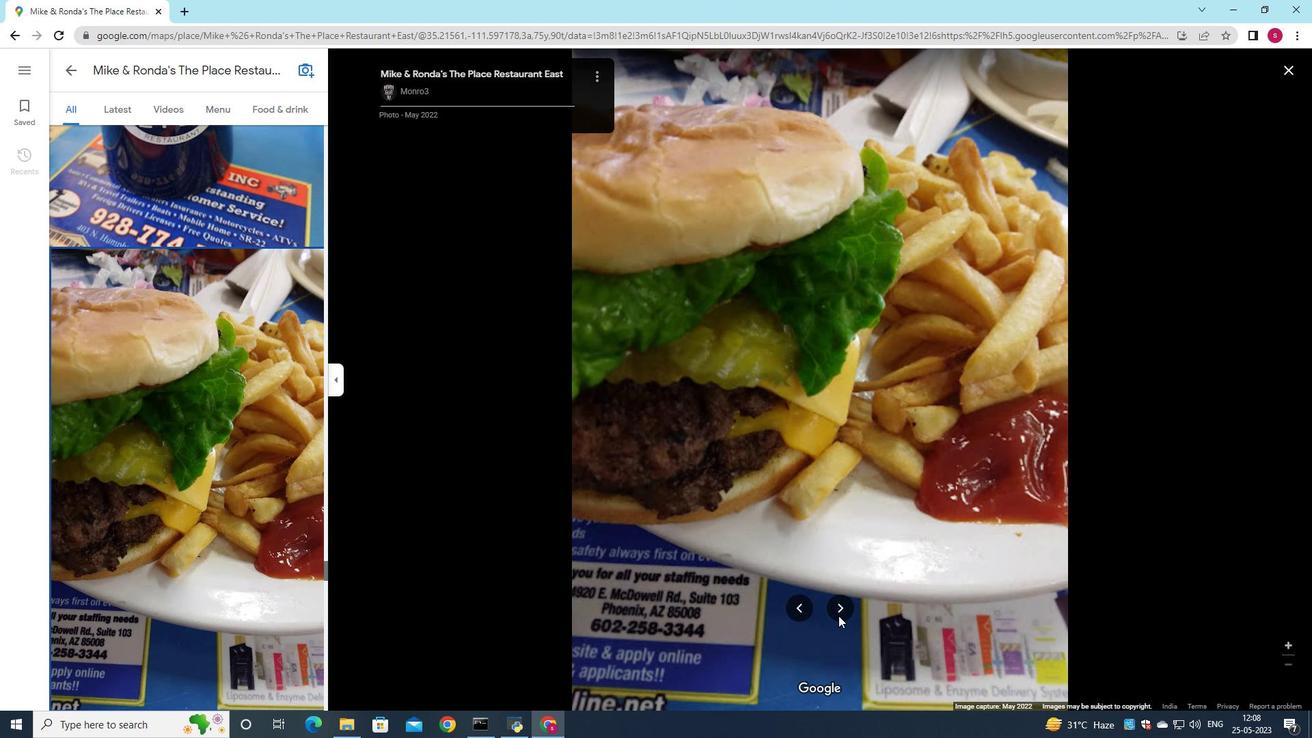 
Action: Mouse moved to (838, 616)
Screenshot: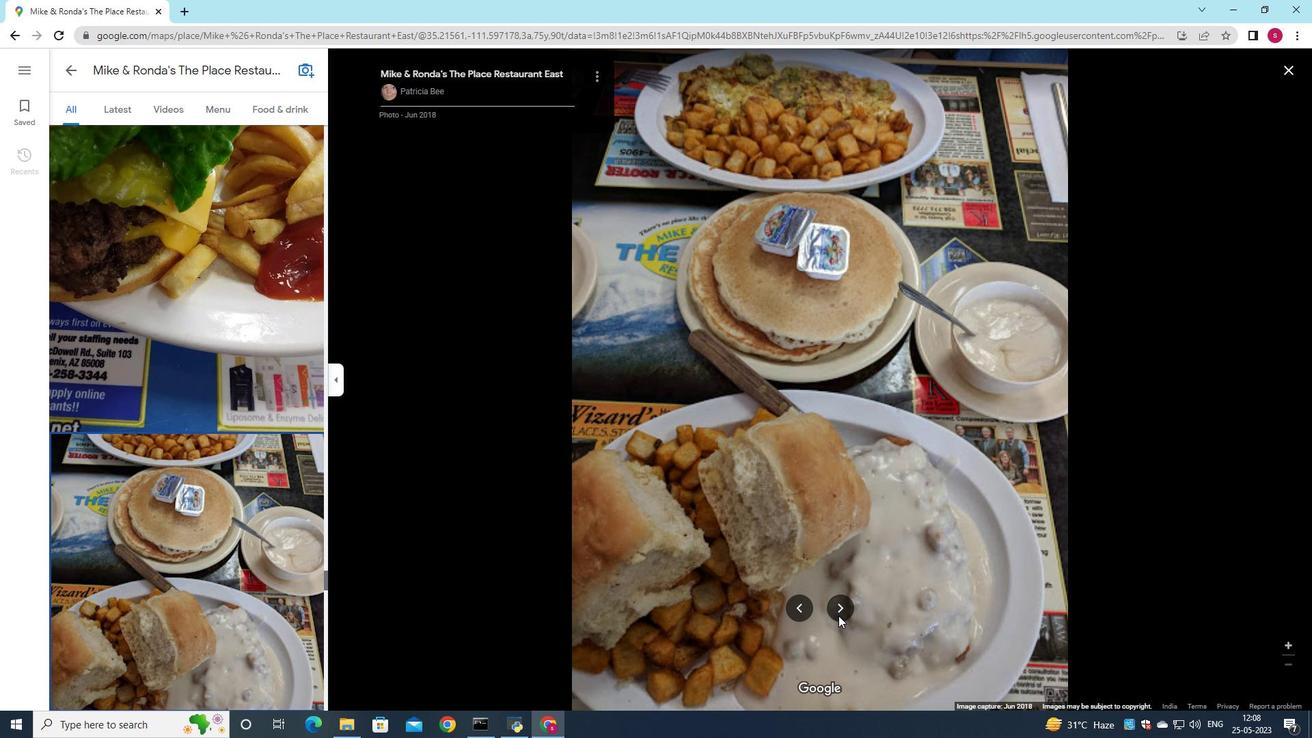 
Action: Mouse pressed left at (838, 616)
Screenshot: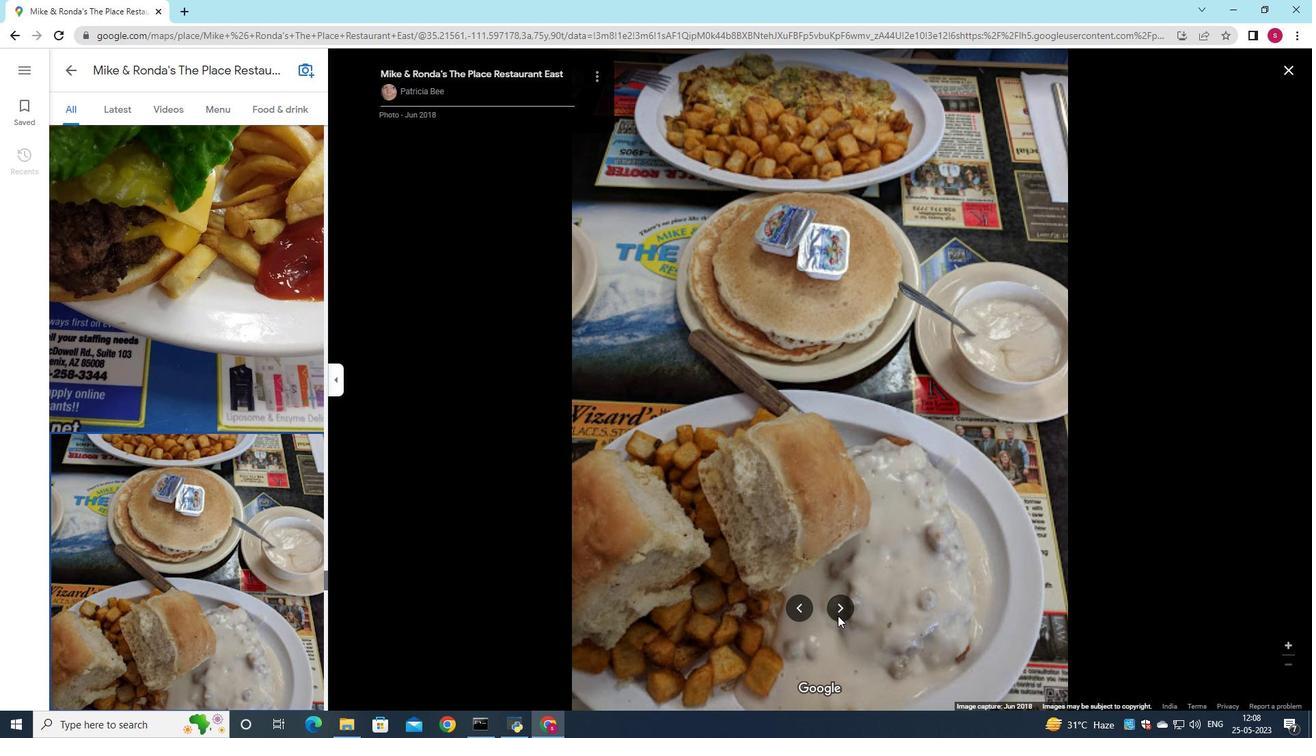 
Action: Mouse pressed left at (838, 616)
Screenshot: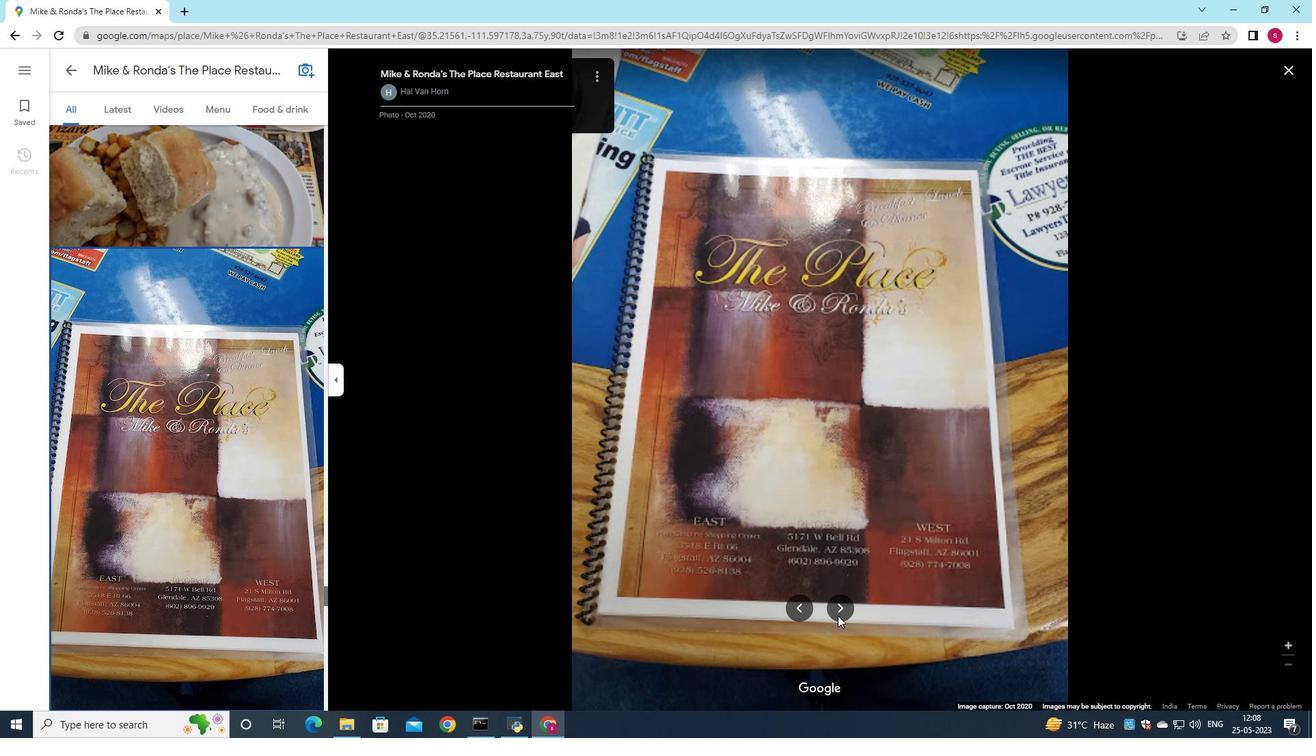 
Action: Mouse moved to (836, 616)
Screenshot: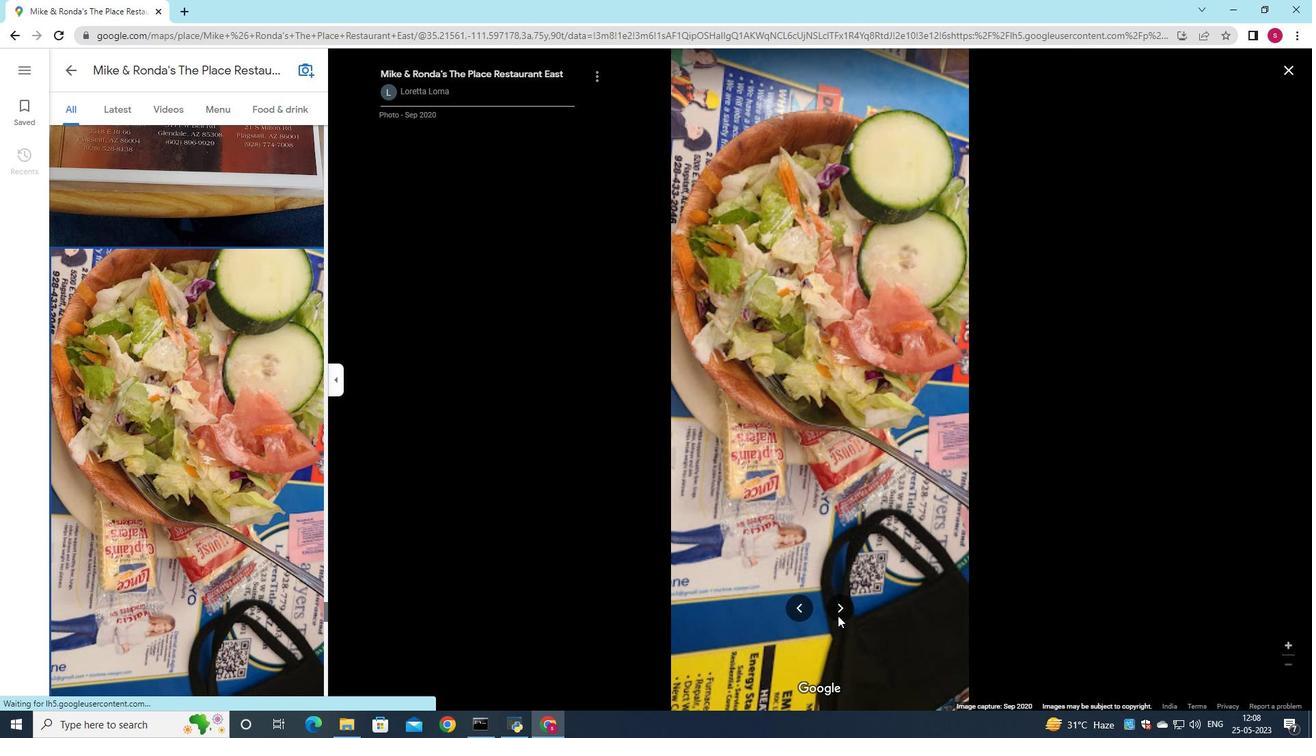 
Action: Mouse pressed left at (836, 616)
Screenshot: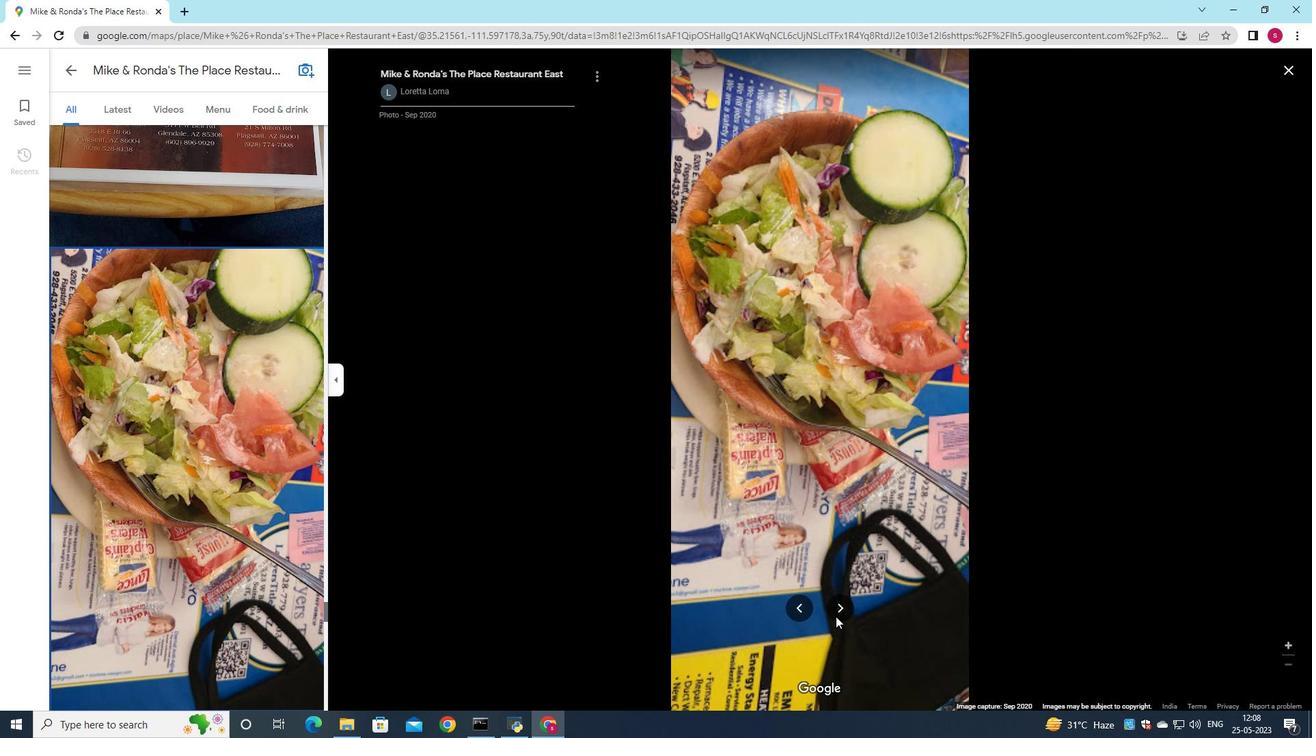 
Action: Mouse moved to (837, 616)
Screenshot: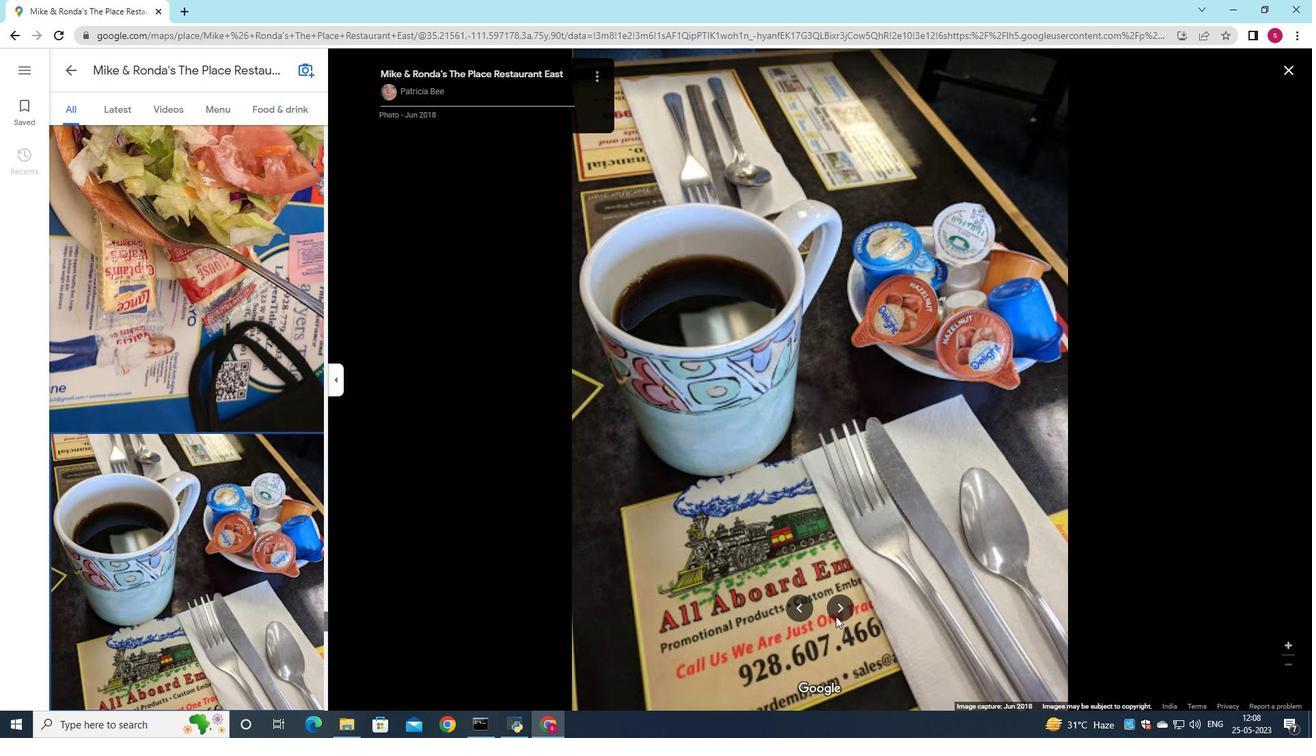 
Action: Mouse pressed left at (837, 616)
Screenshot: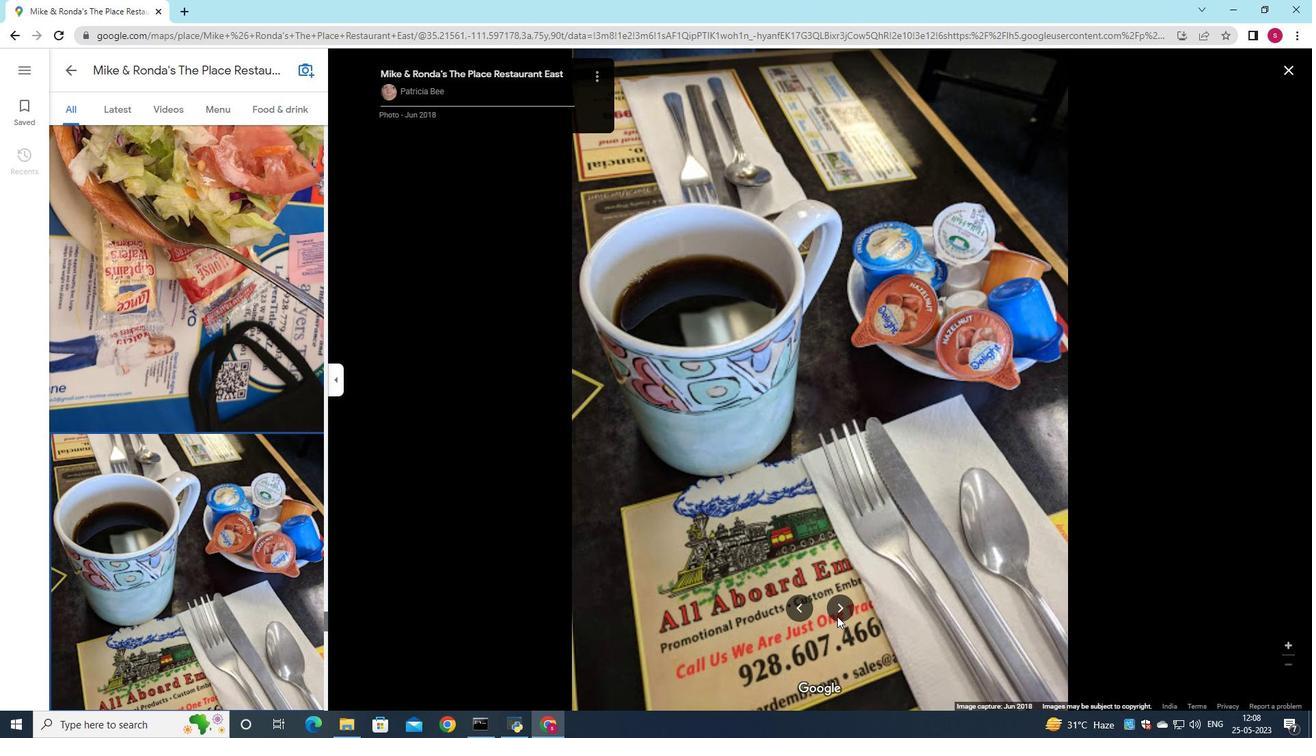 
Action: Mouse moved to (841, 614)
Screenshot: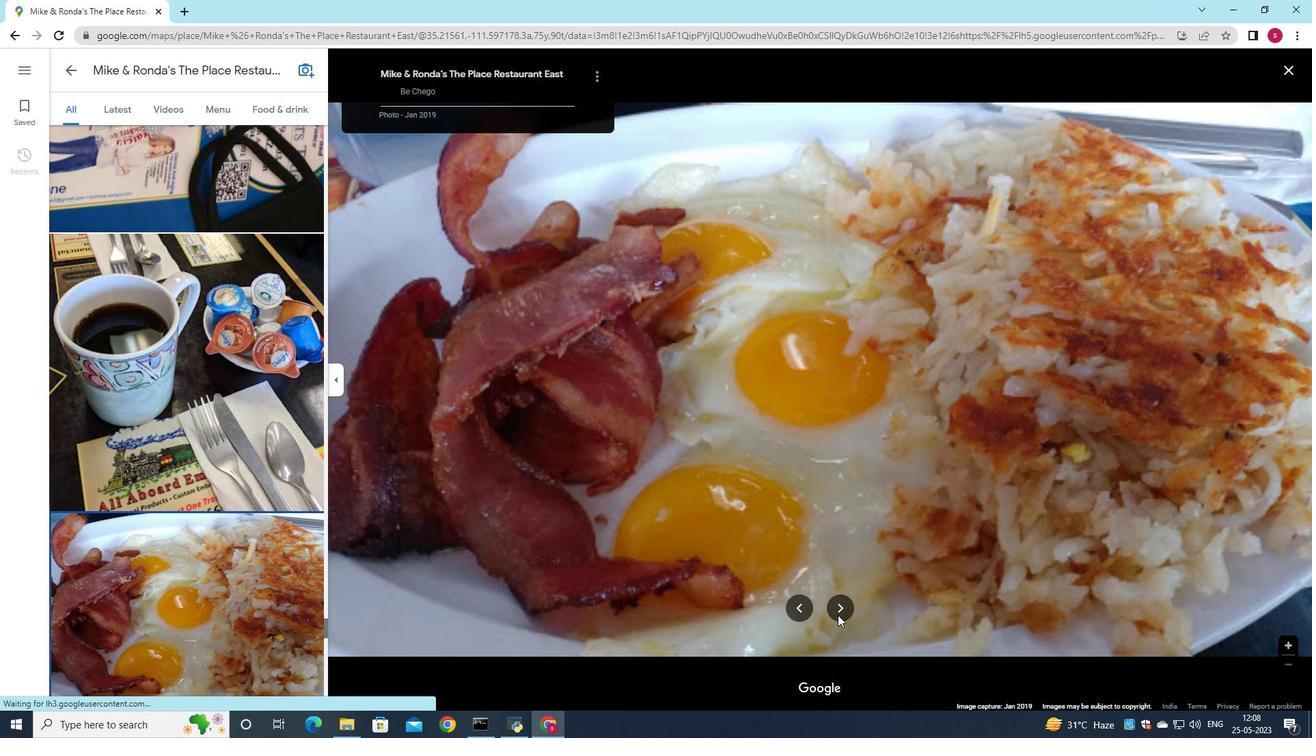 
Action: Mouse pressed left at (841, 614)
Screenshot: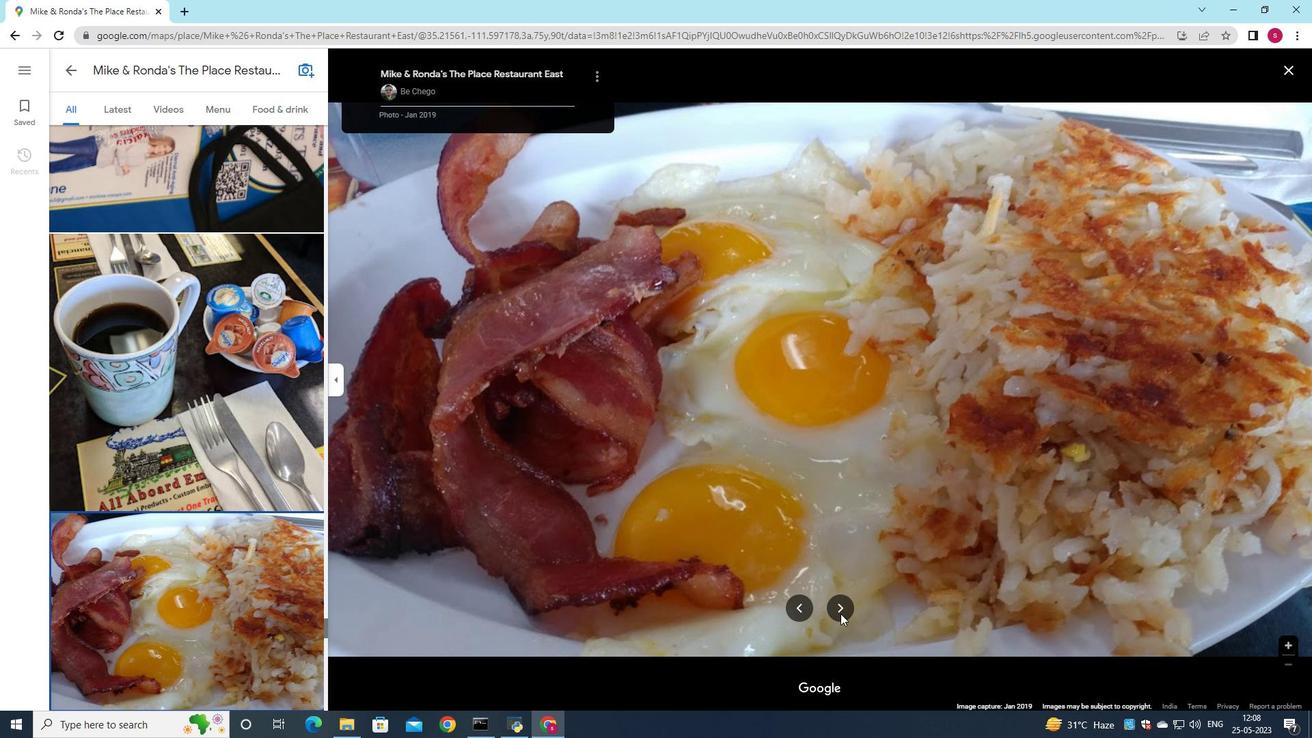 
Action: Mouse pressed left at (841, 614)
Screenshot: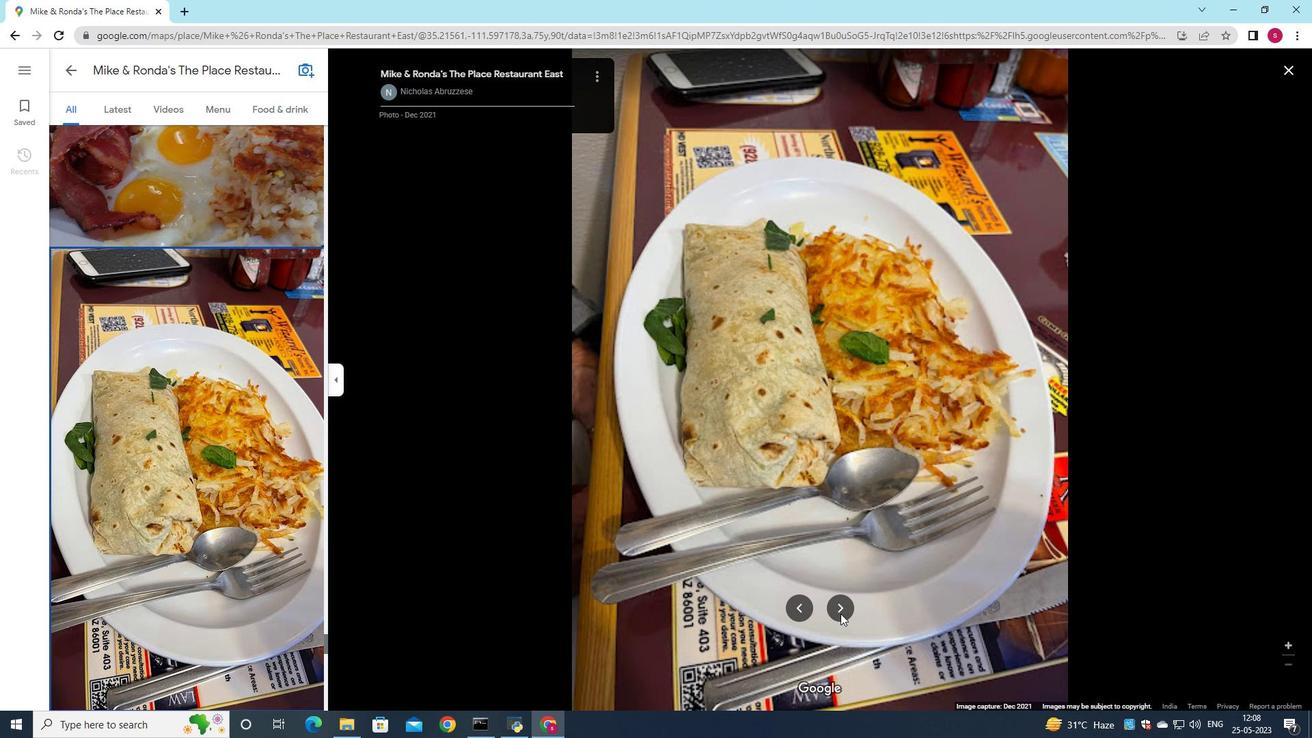 
Action: Mouse moved to (840, 614)
Screenshot: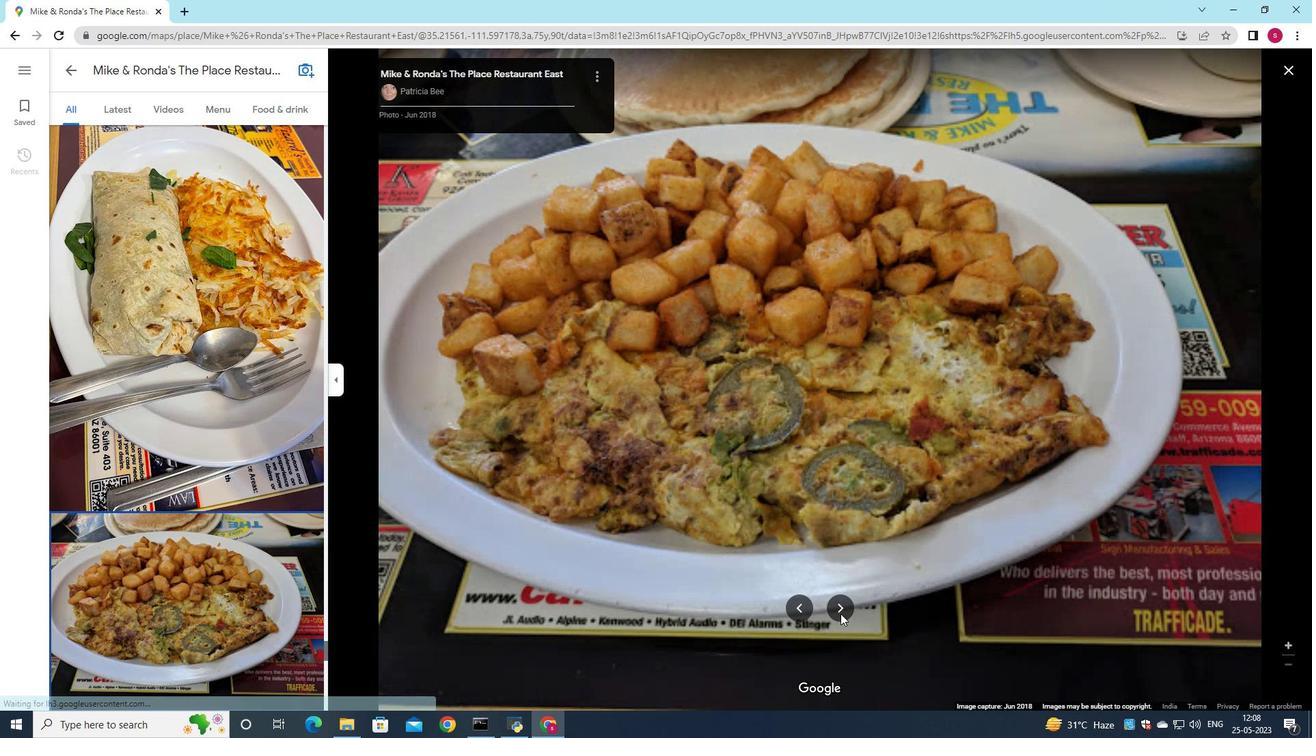 
Action: Mouse pressed left at (840, 614)
Screenshot: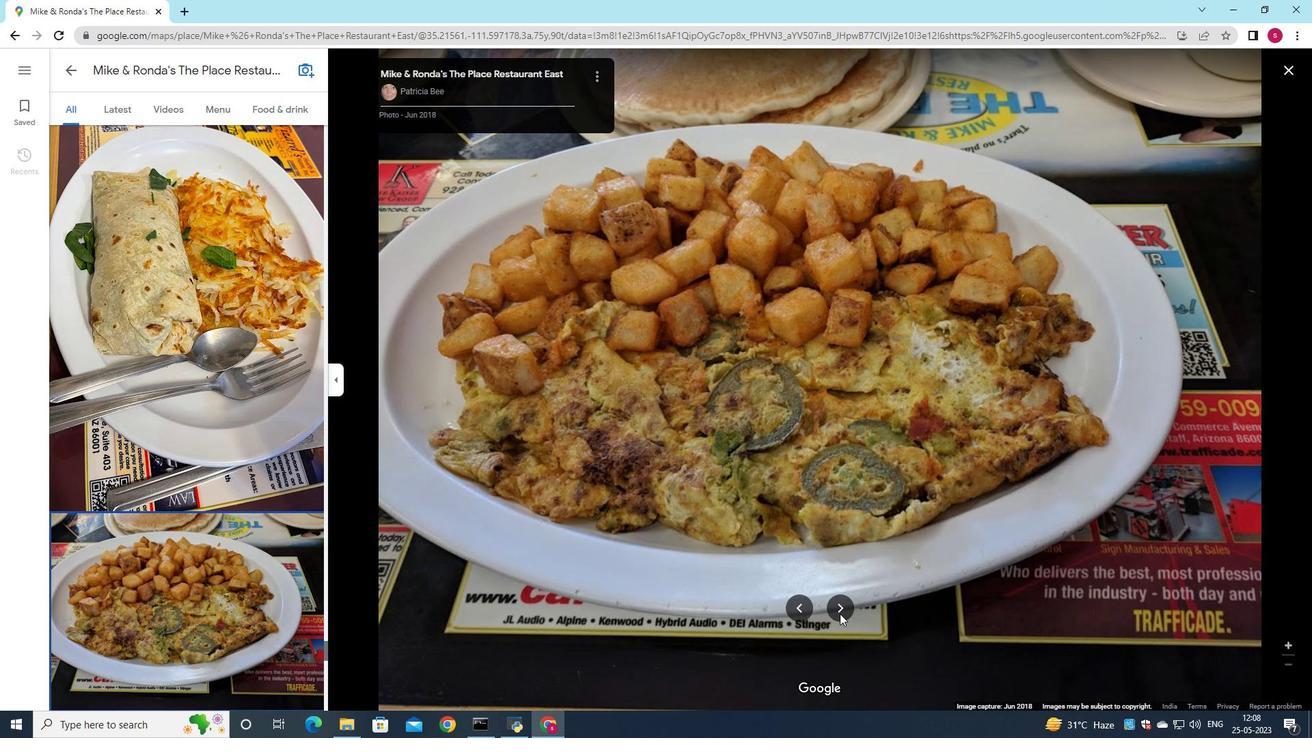 
Action: Mouse pressed left at (840, 614)
Screenshot: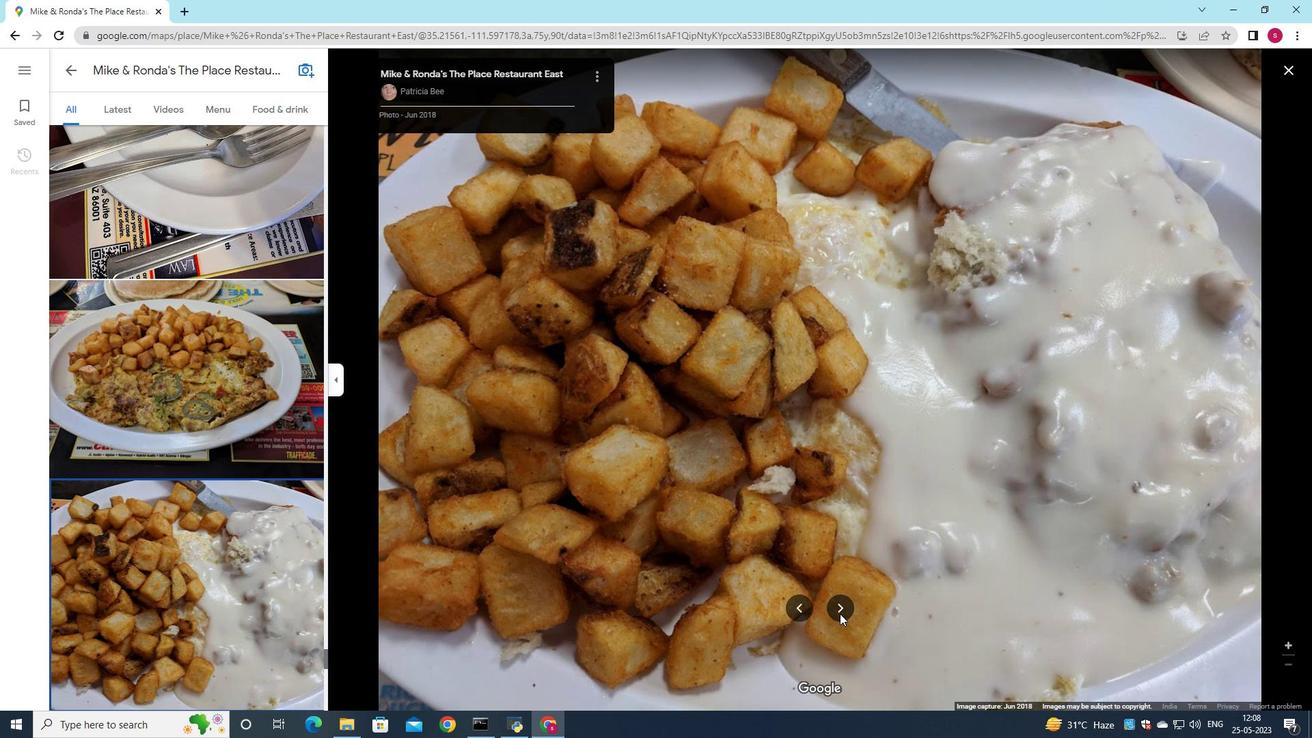
Action: Mouse pressed left at (840, 614)
Screenshot: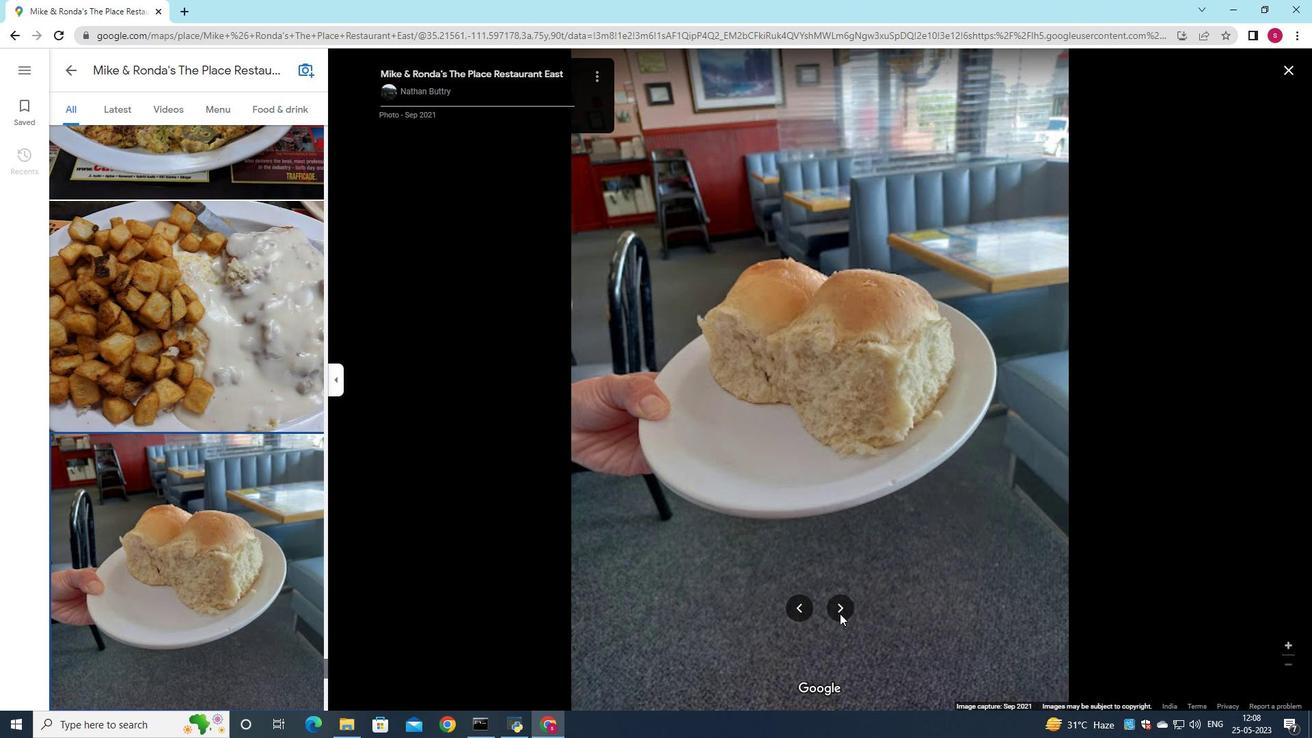 
Action: Mouse moved to (837, 615)
Screenshot: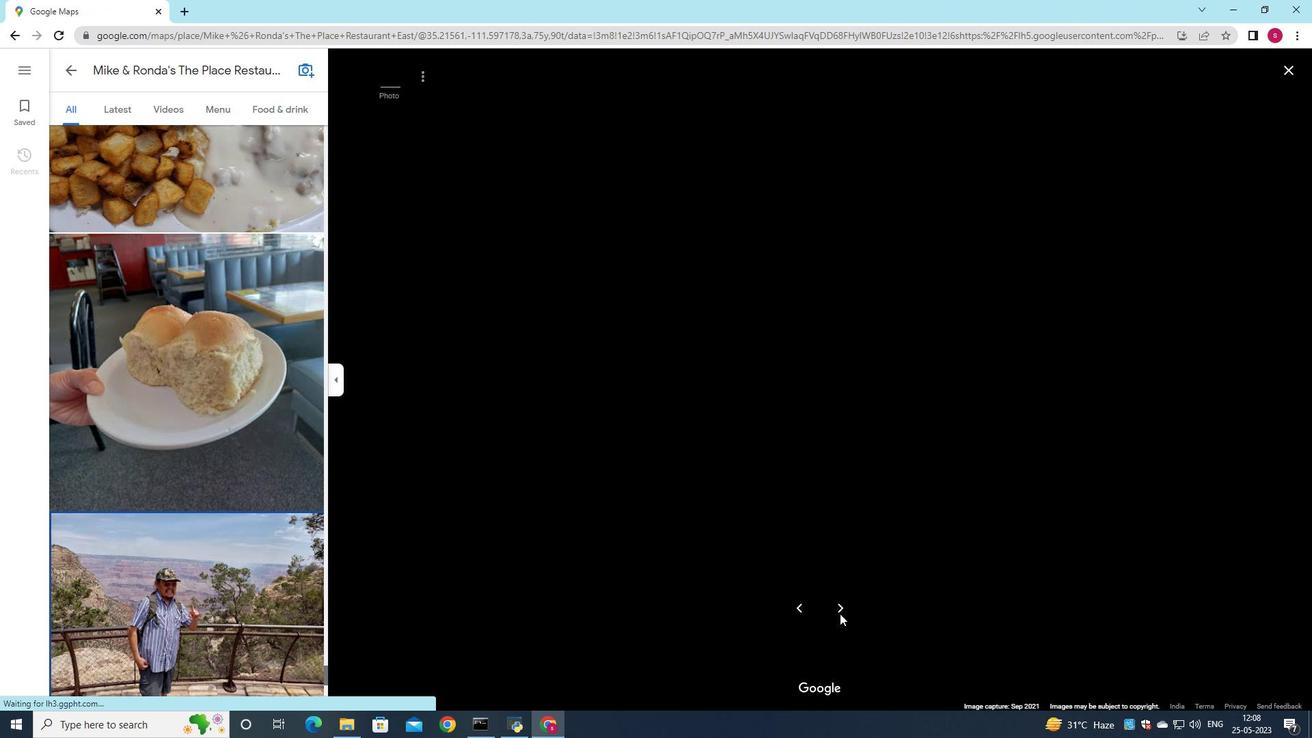 
Action: Mouse pressed left at (837, 615)
Screenshot: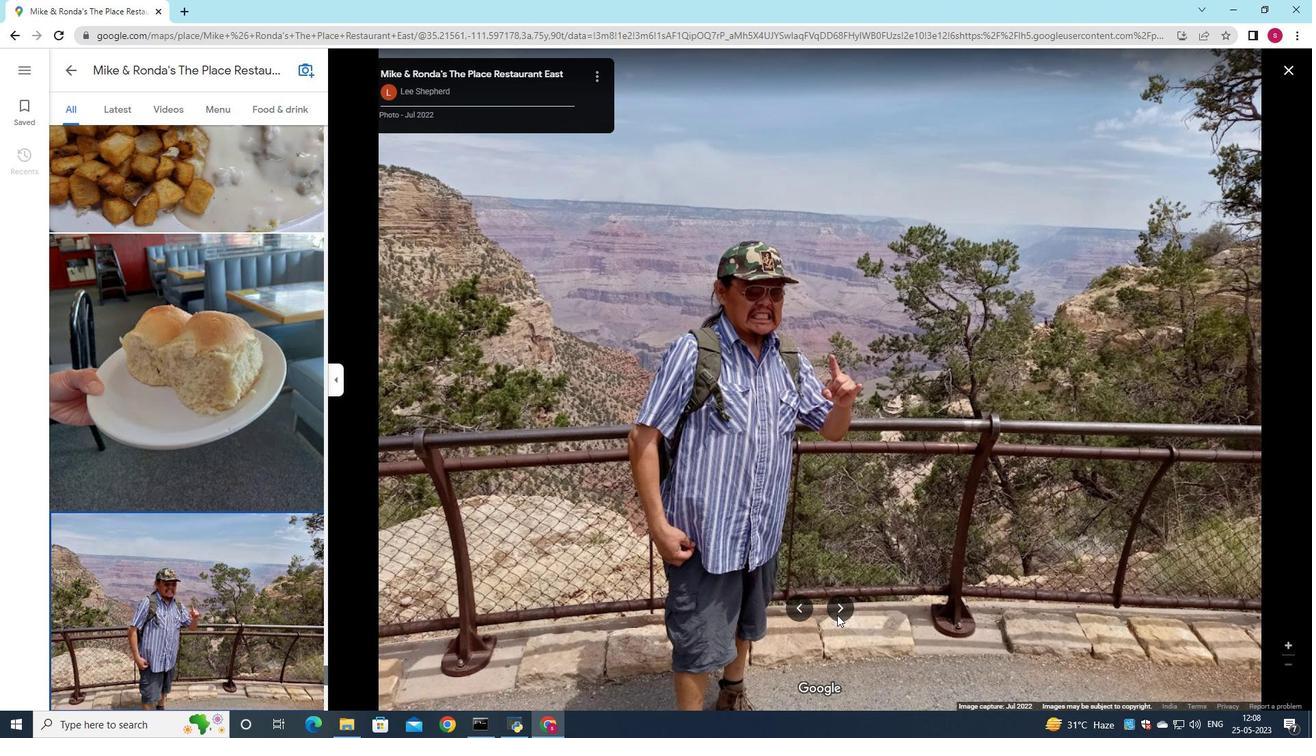 
Action: Mouse pressed left at (837, 615)
Screenshot: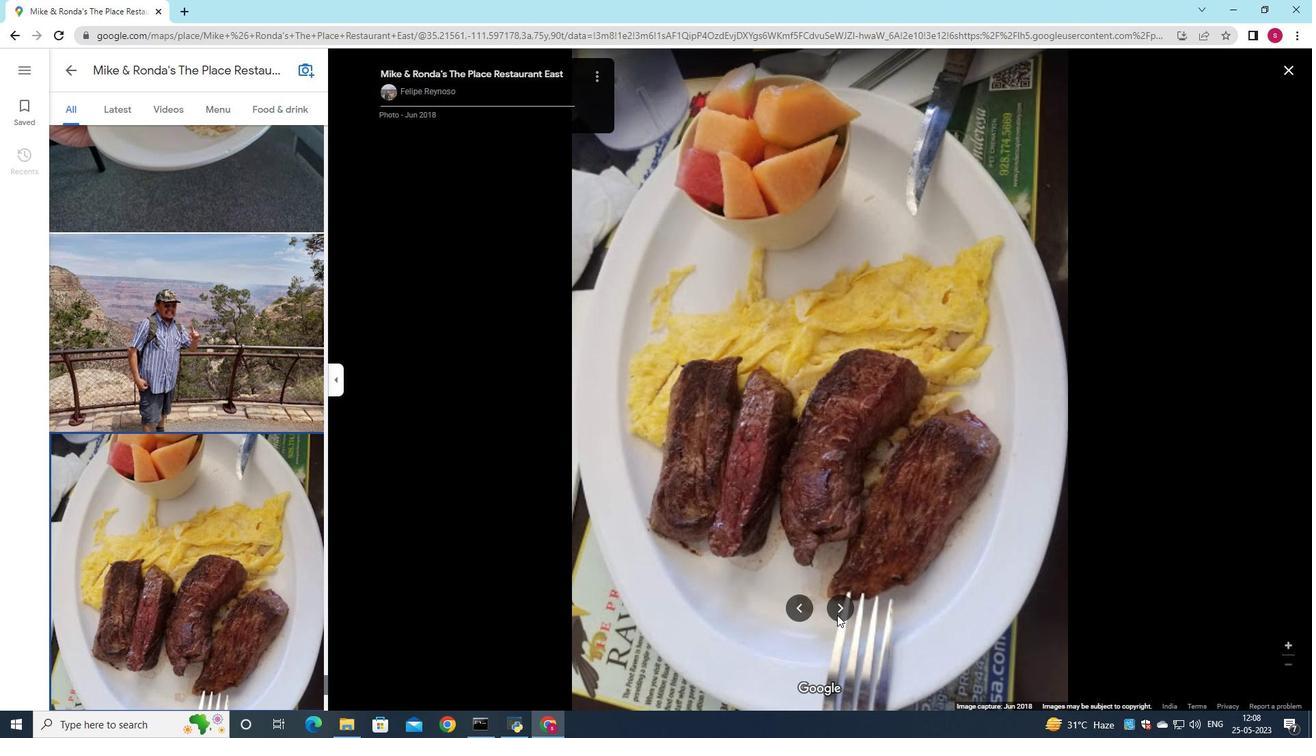 
Action: Mouse pressed left at (837, 615)
Screenshot: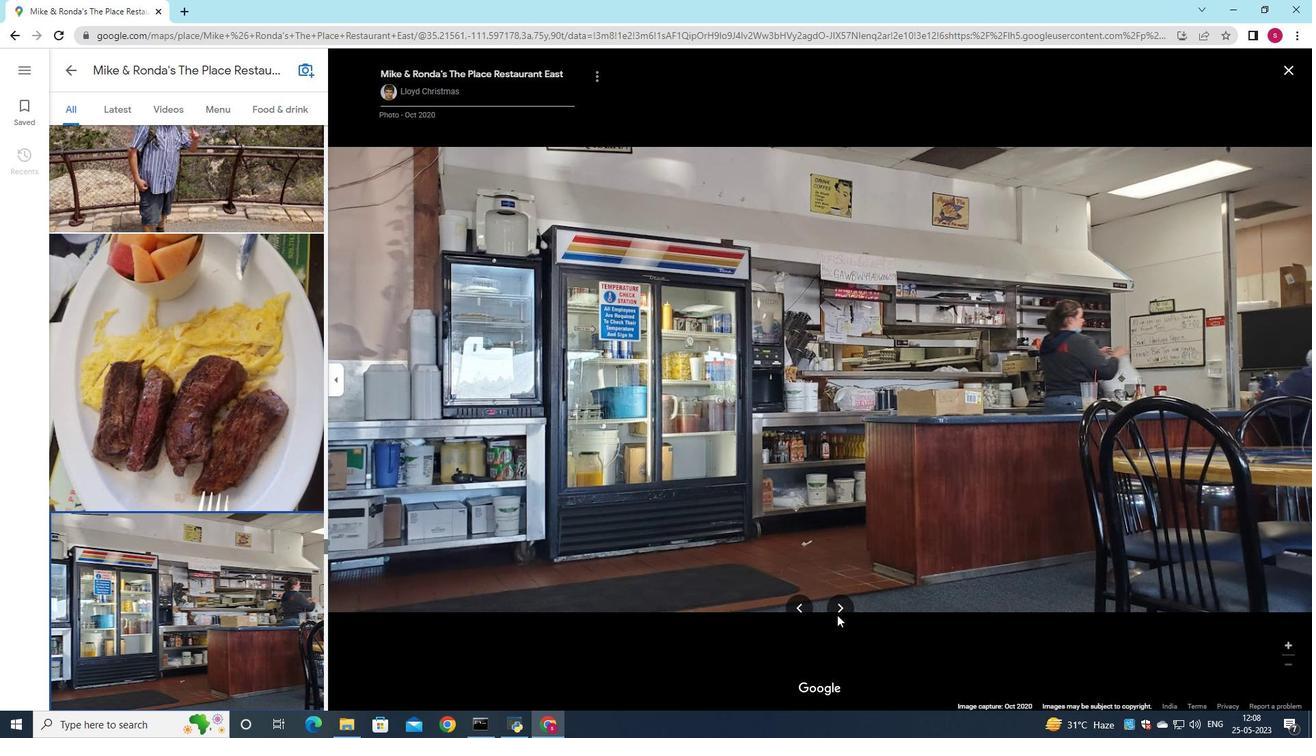 
Action: Mouse pressed left at (837, 615)
Screenshot: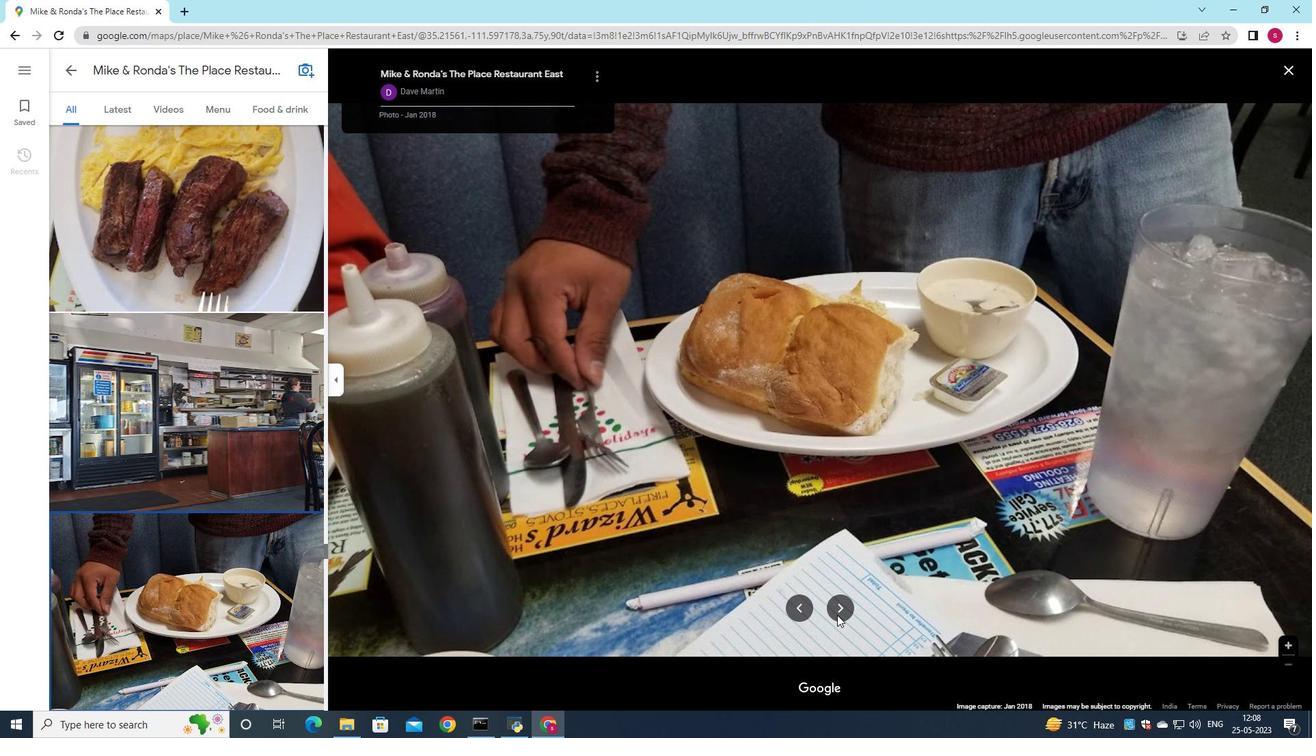 
Action: Mouse pressed left at (837, 615)
Screenshot: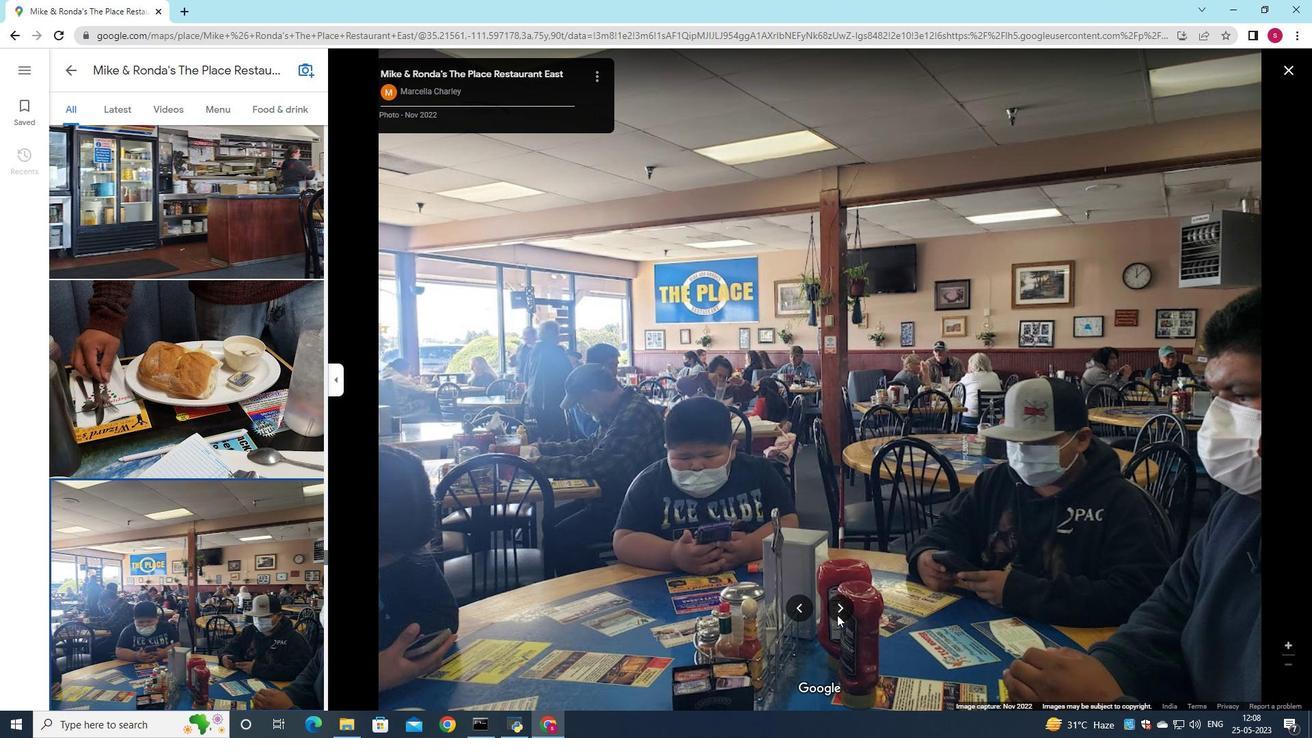 
Action: Mouse pressed left at (837, 615)
Screenshot: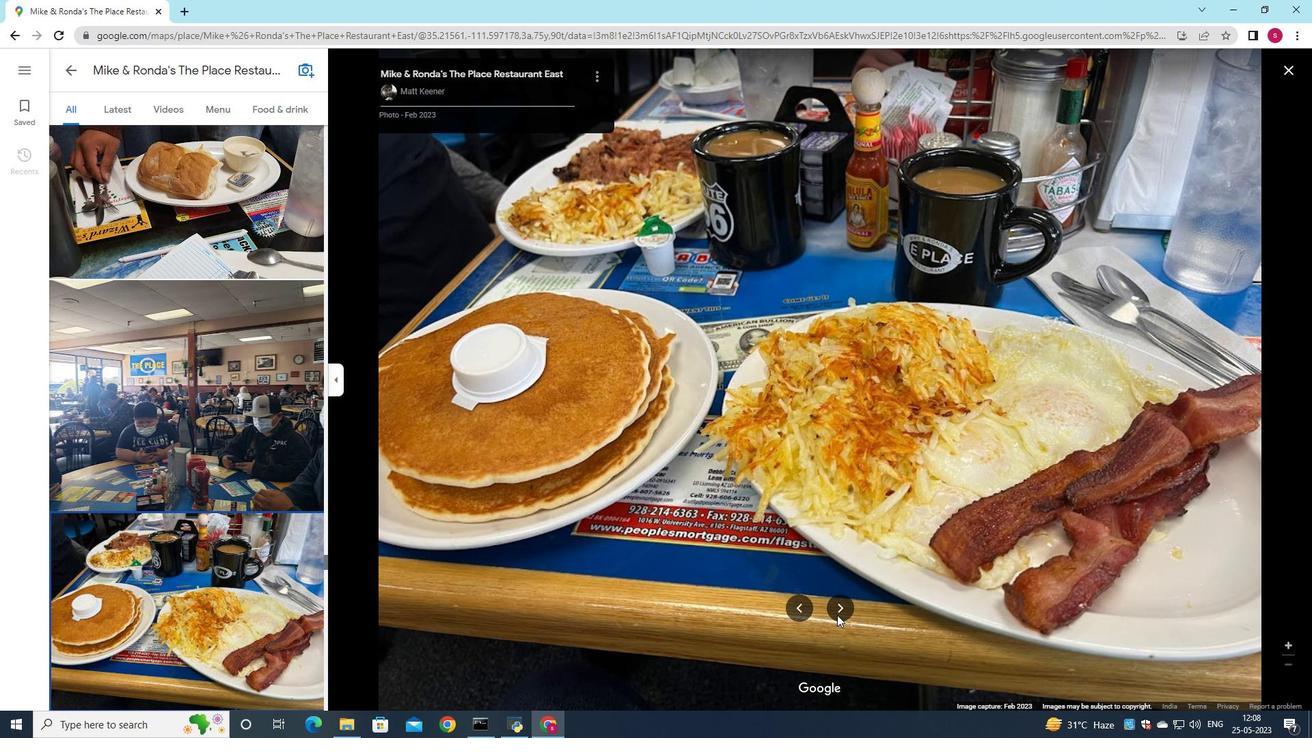 
Action: Mouse pressed left at (837, 615)
Screenshot: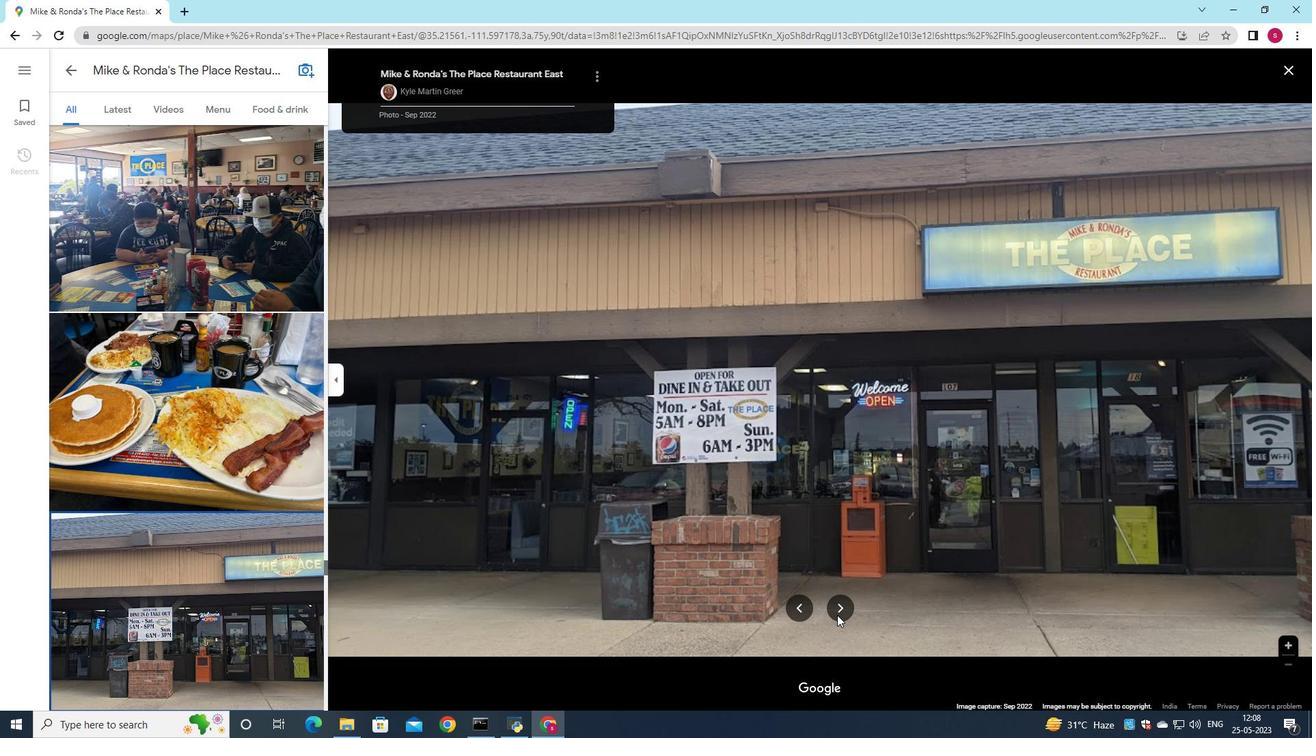 
Action: Mouse pressed left at (837, 615)
Screenshot: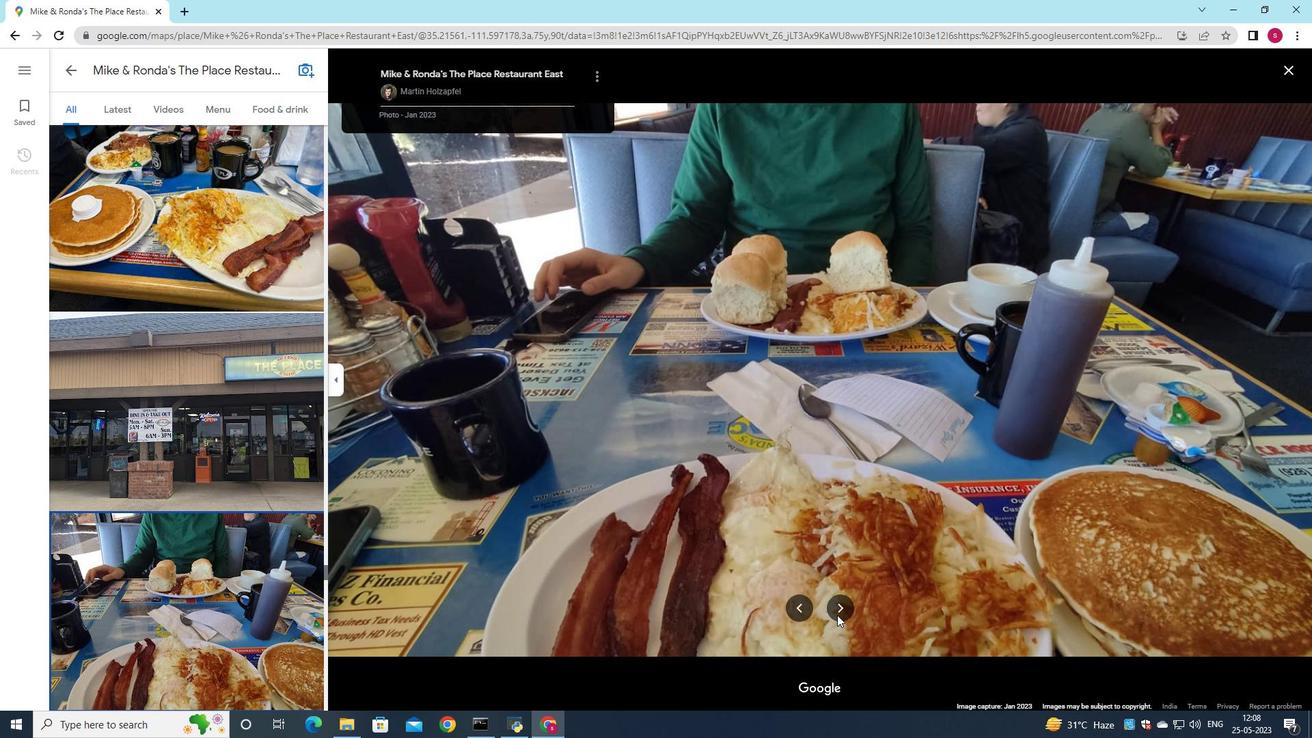 
Action: Mouse pressed left at (837, 615)
Screenshot: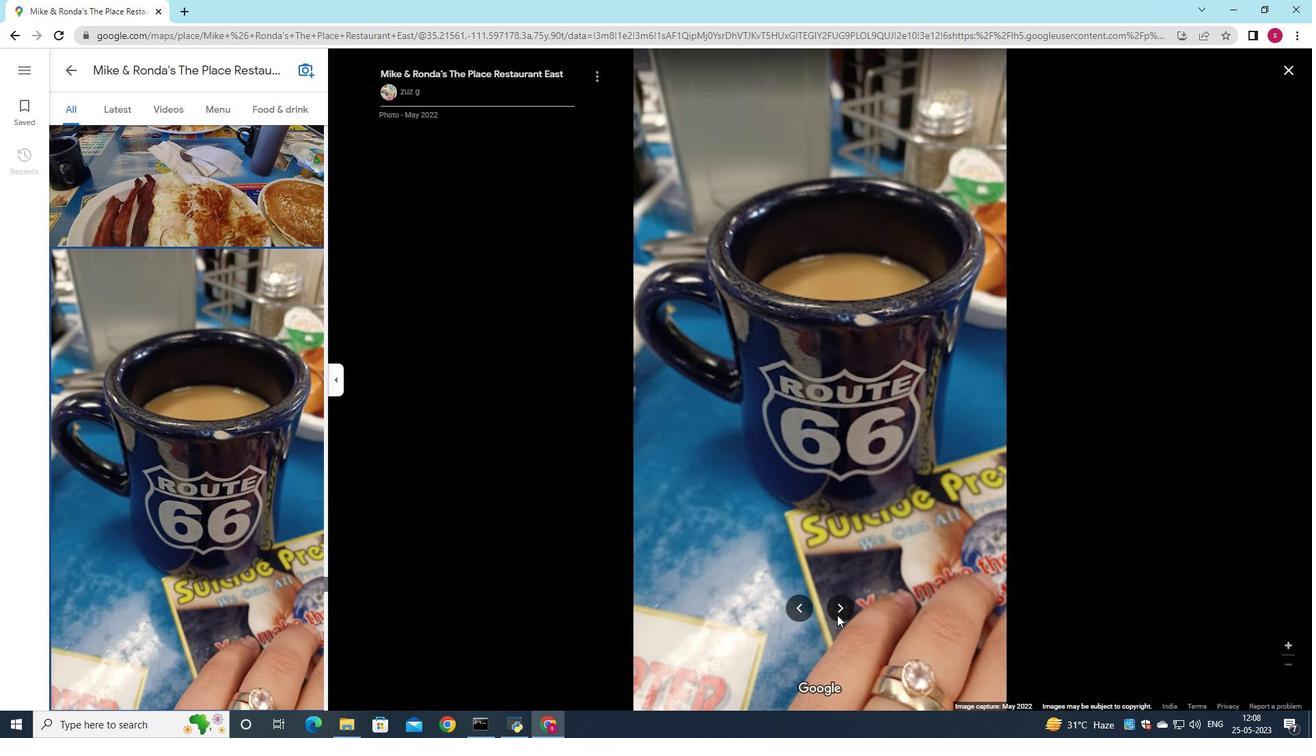 
Action: Mouse pressed left at (837, 615)
Screenshot: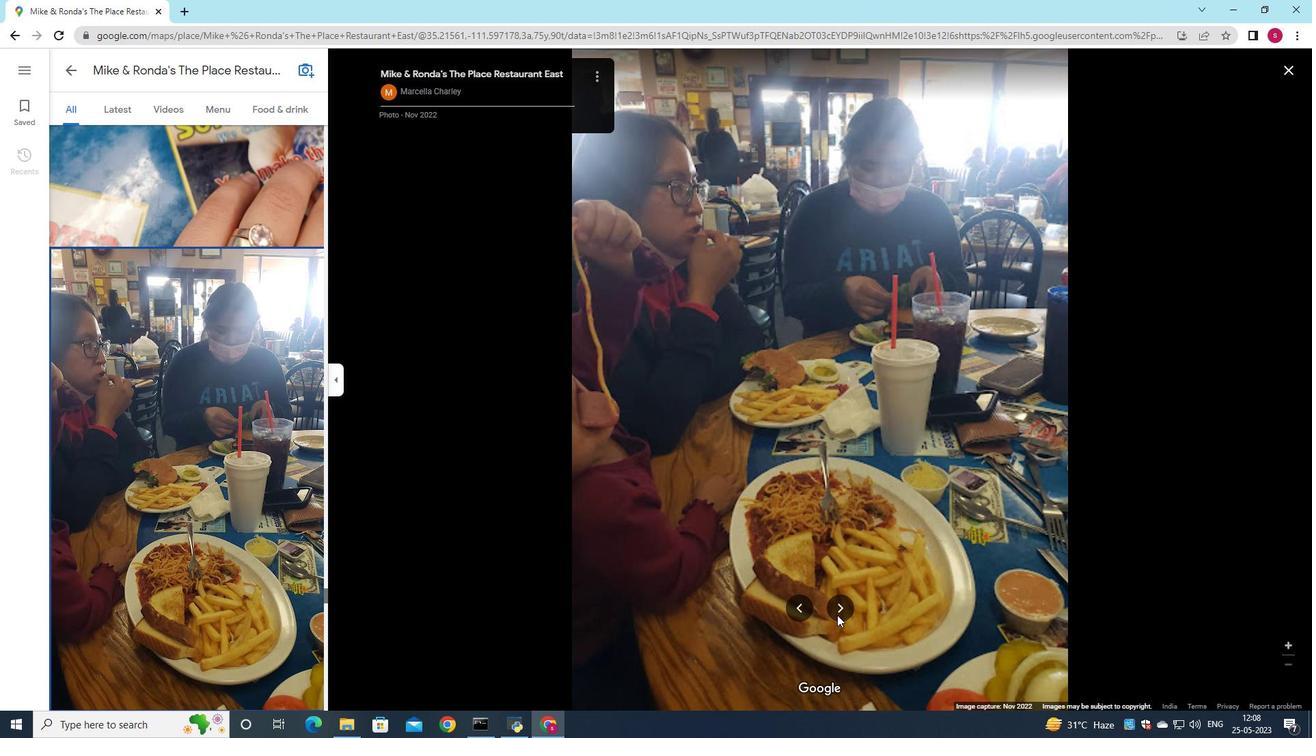 
Action: Mouse pressed left at (837, 615)
Screenshot: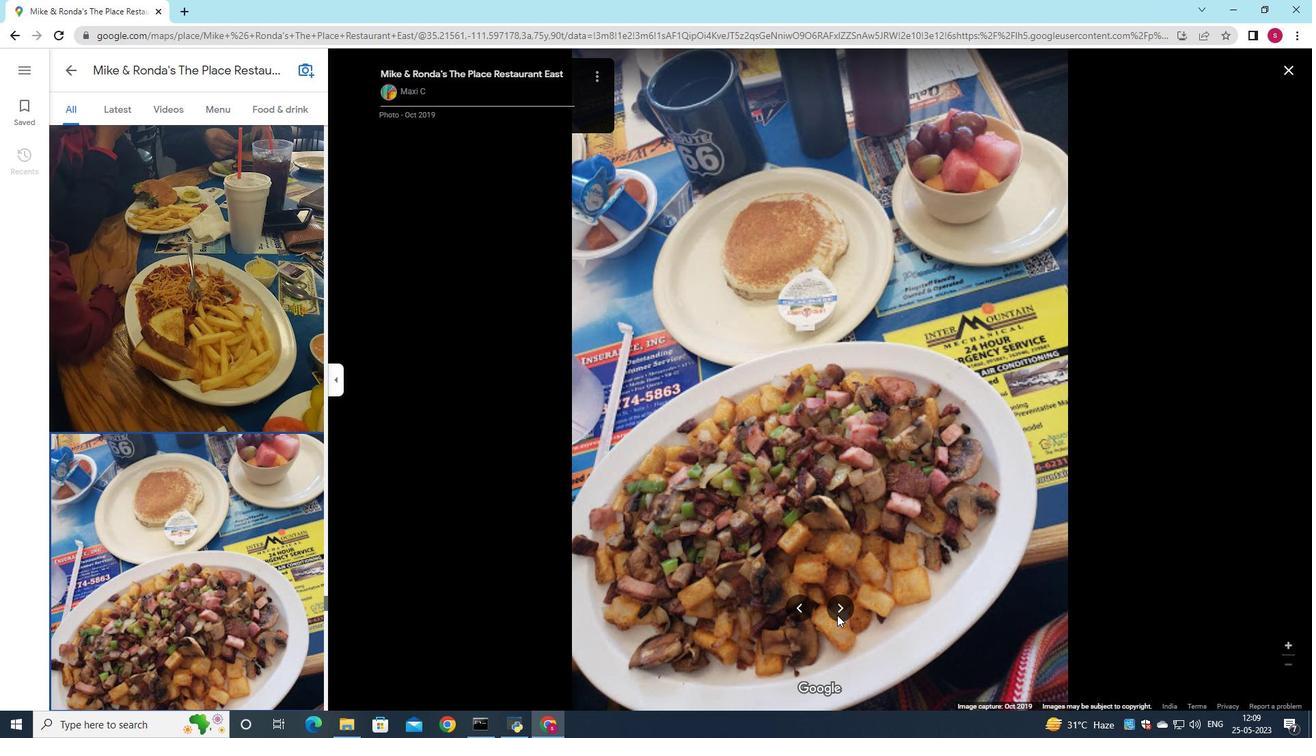 
Action: Mouse pressed left at (837, 615)
Screenshot: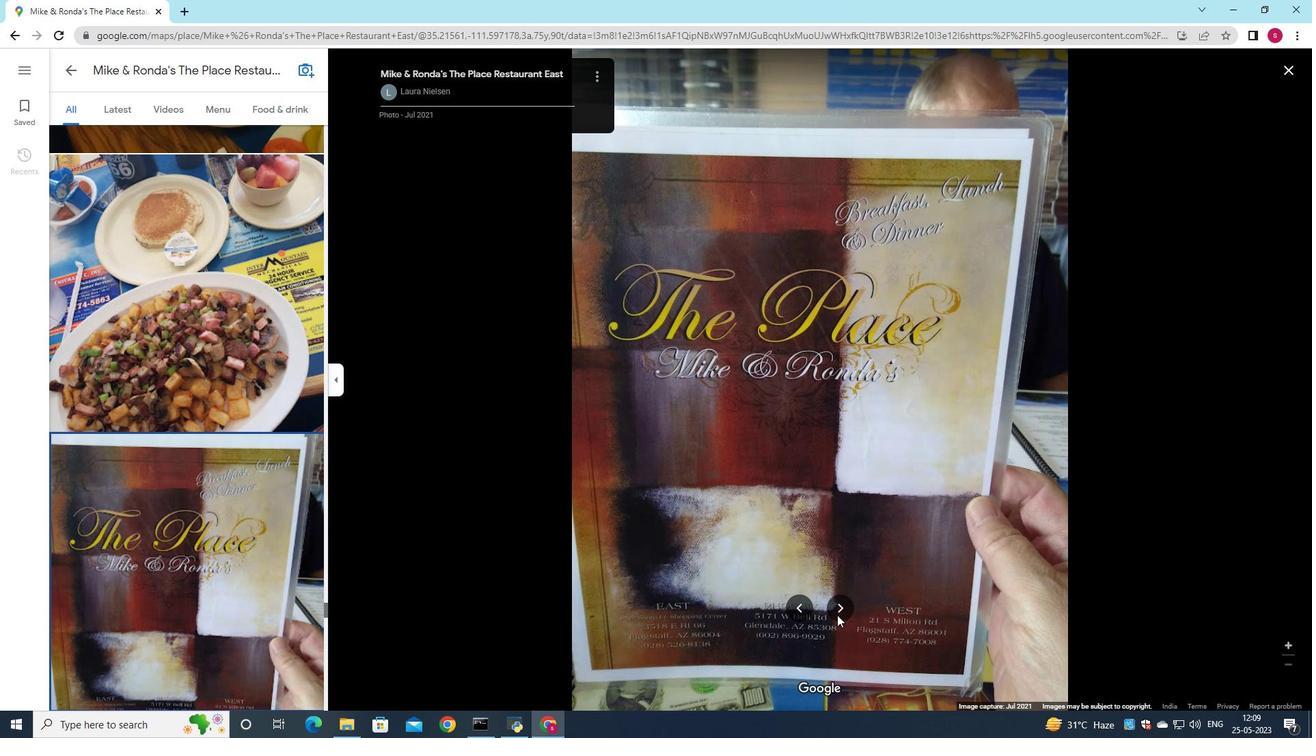 
Action: Mouse pressed left at (837, 615)
Screenshot: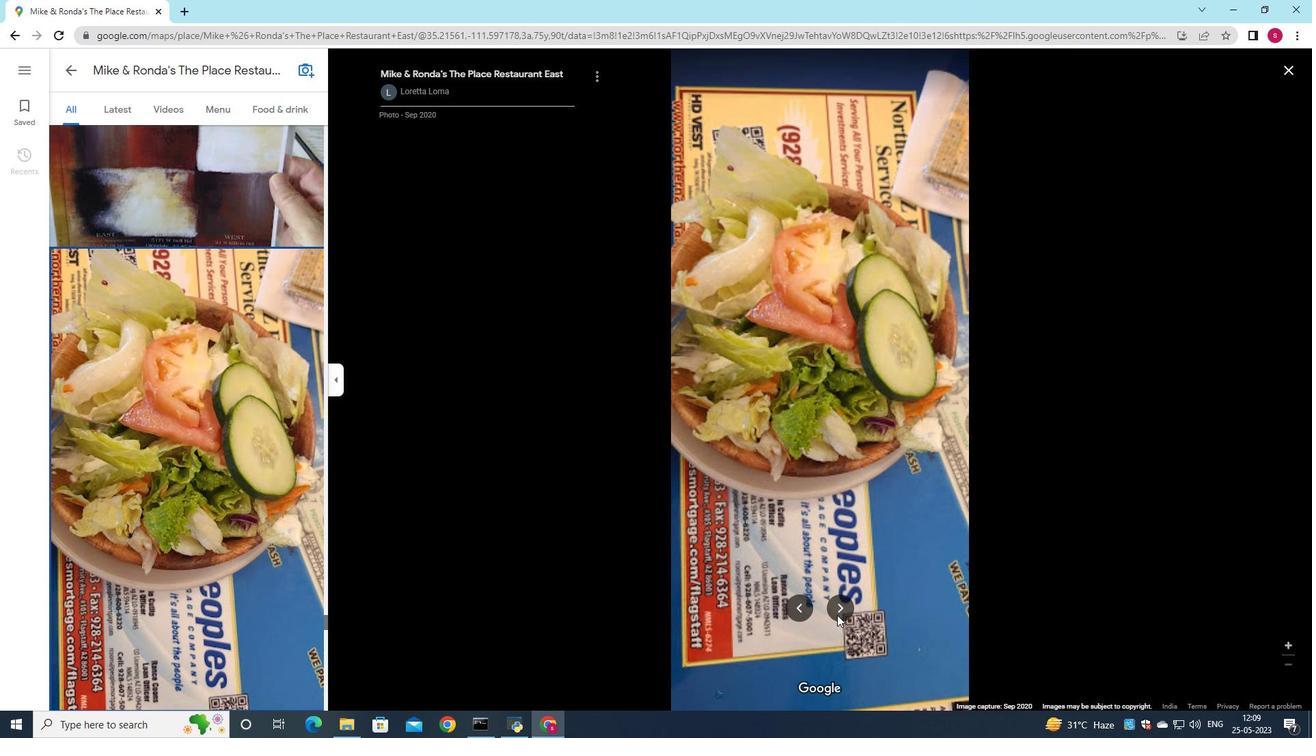 
Action: Mouse pressed left at (837, 615)
Screenshot: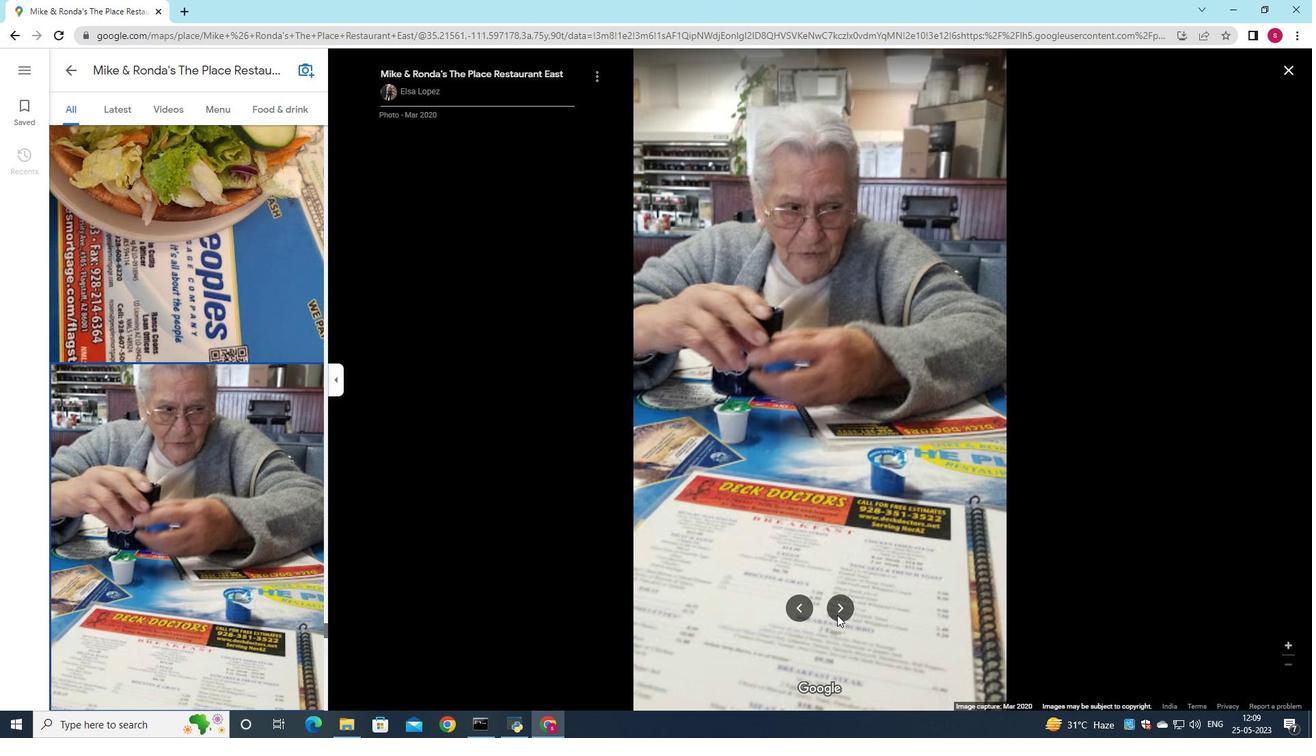 
Action: Mouse pressed left at (837, 615)
Screenshot: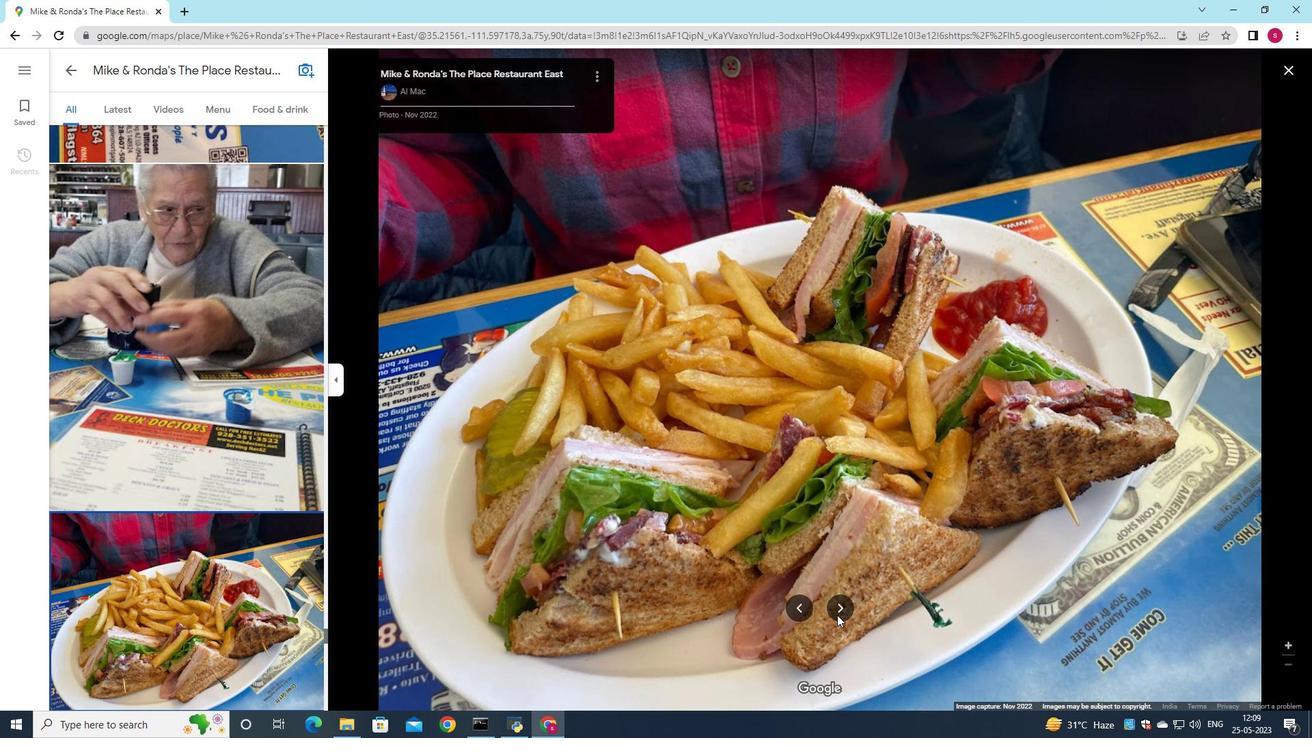 
Action: Mouse pressed left at (837, 615)
Screenshot: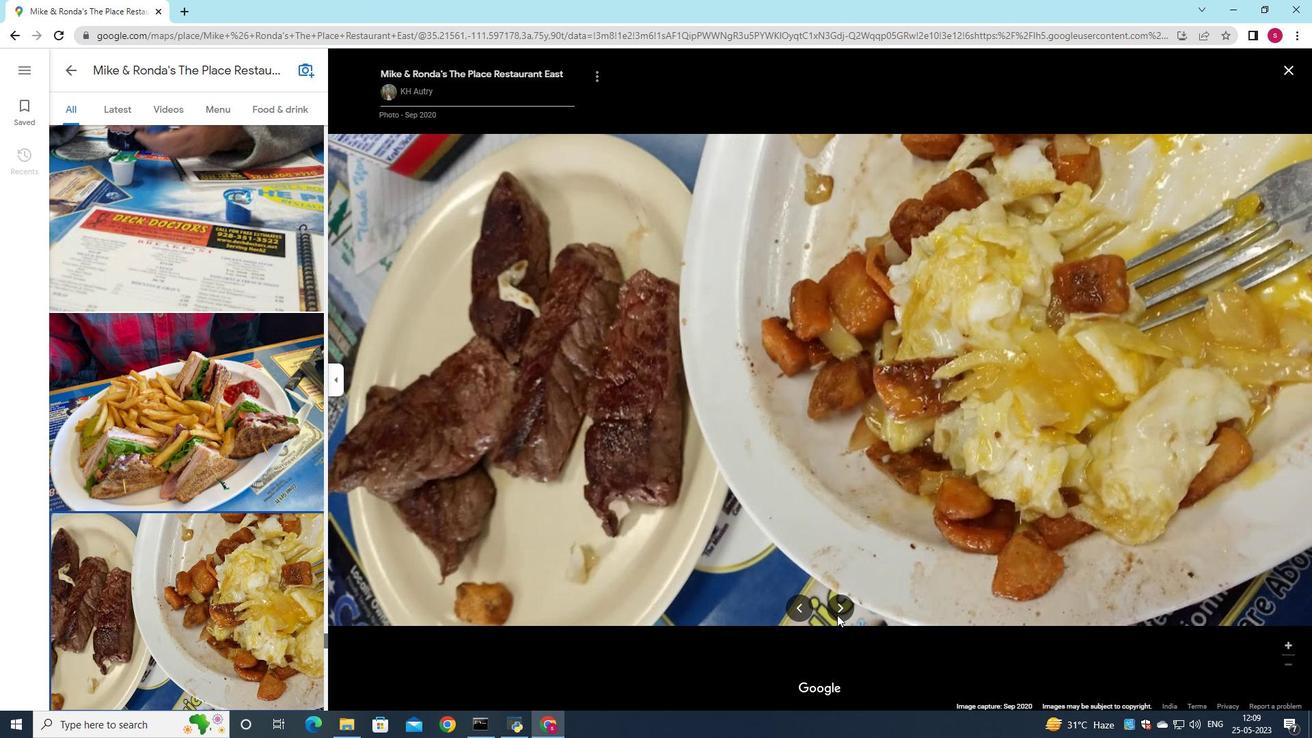 
Action: Mouse pressed left at (837, 615)
Screenshot: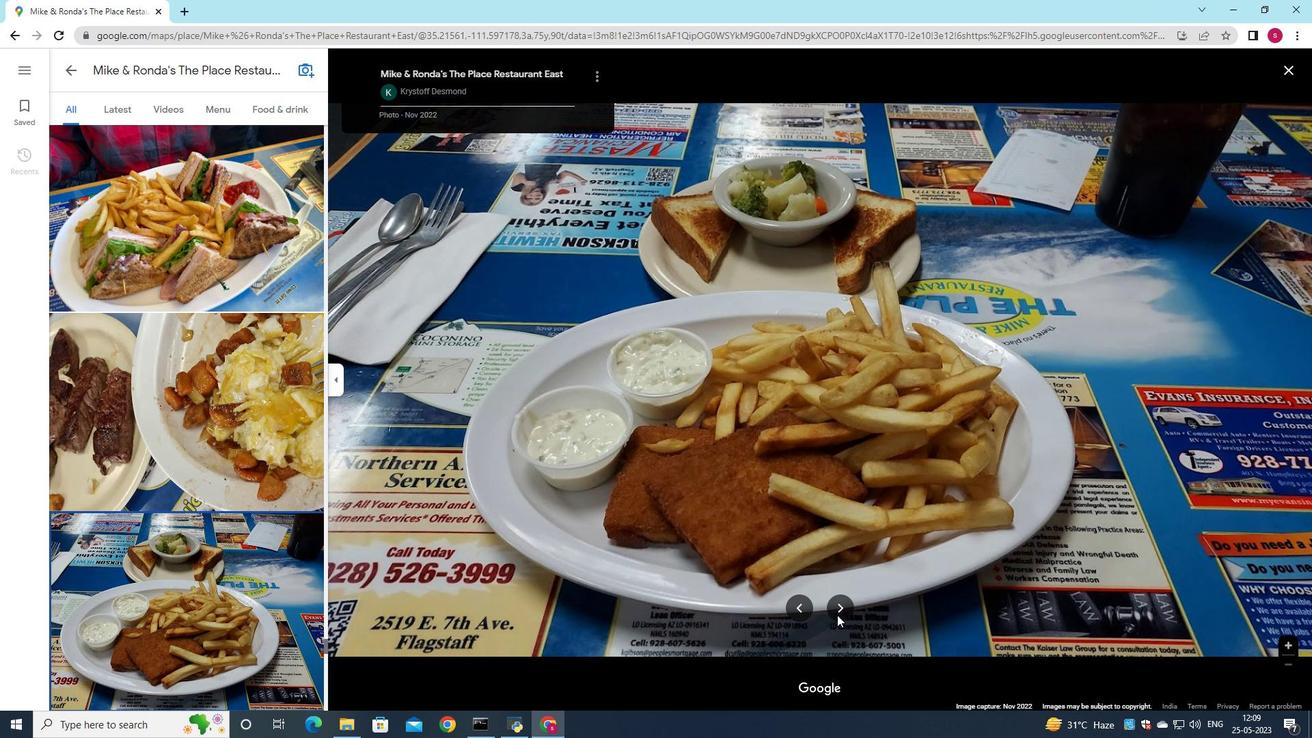 
Action: Mouse pressed left at (837, 615)
Screenshot: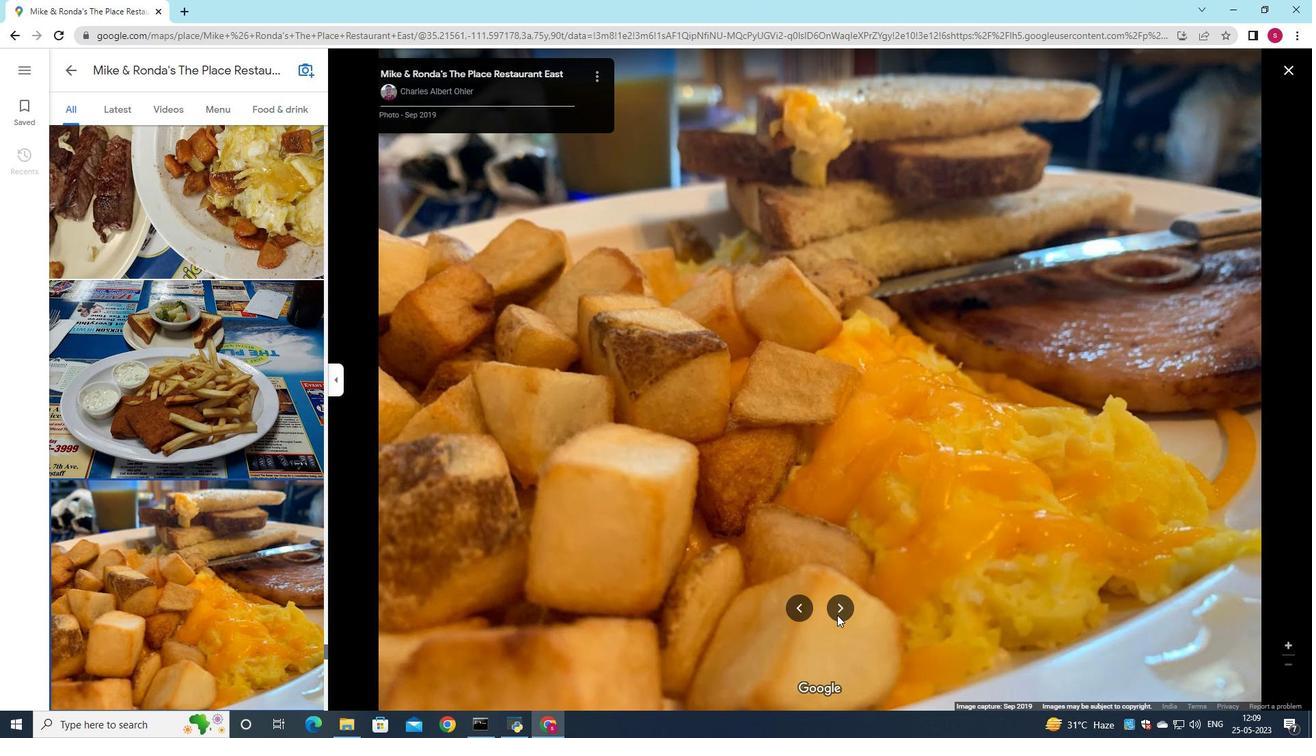 
Action: Mouse pressed left at (837, 615)
Screenshot: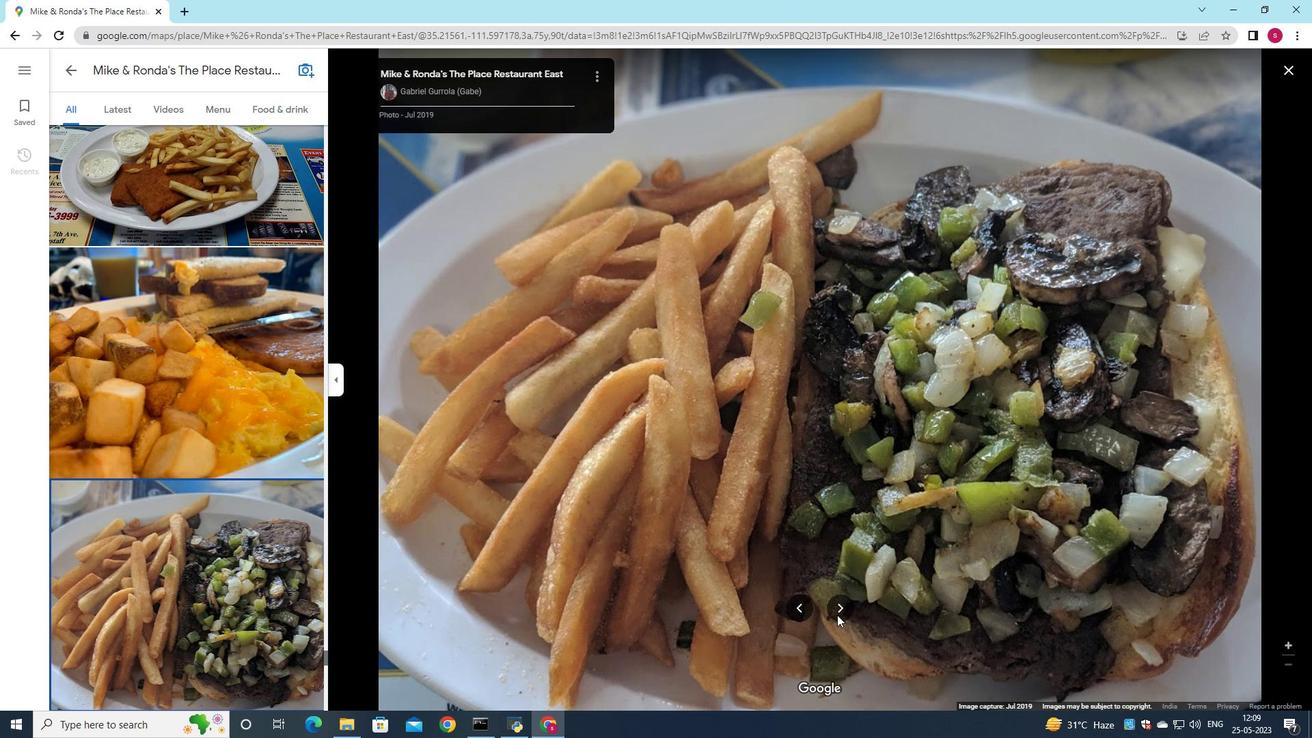 
Action: Mouse pressed left at (837, 615)
Screenshot: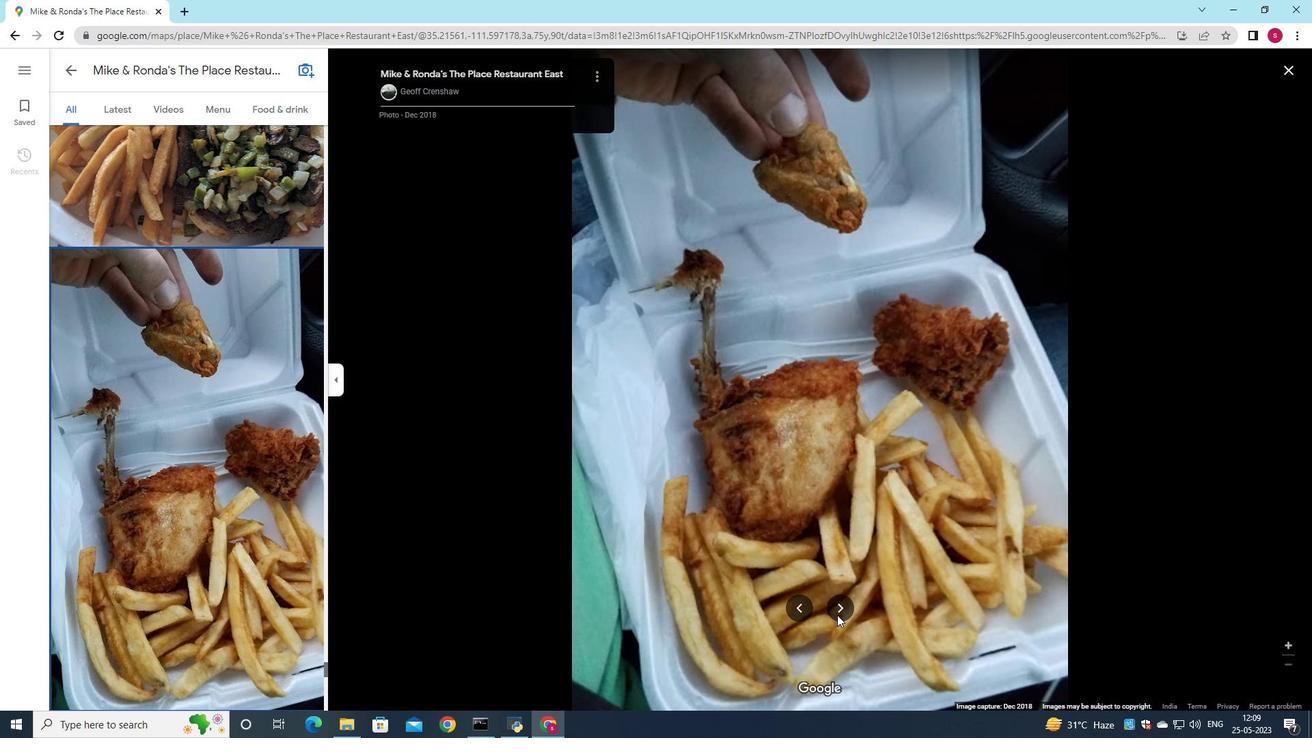 
Action: Mouse pressed left at (837, 615)
Screenshot: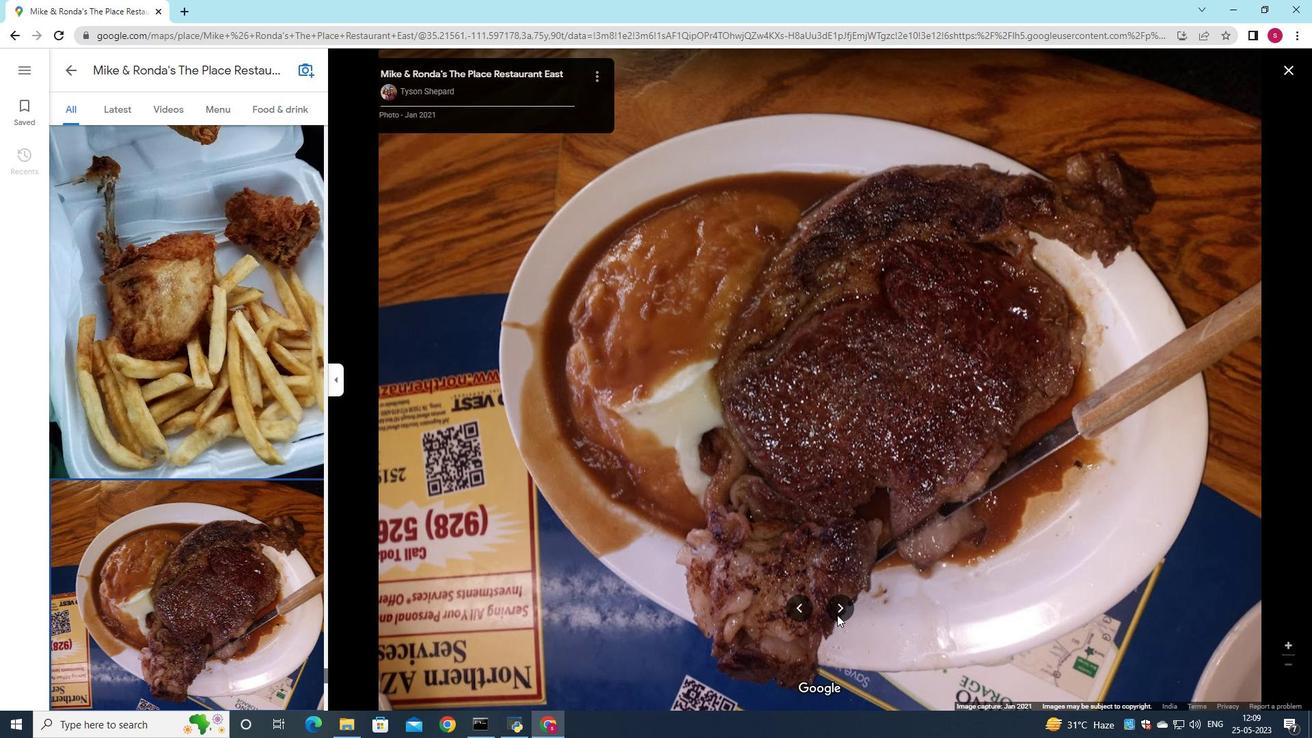
Action: Mouse moved to (841, 605)
Screenshot: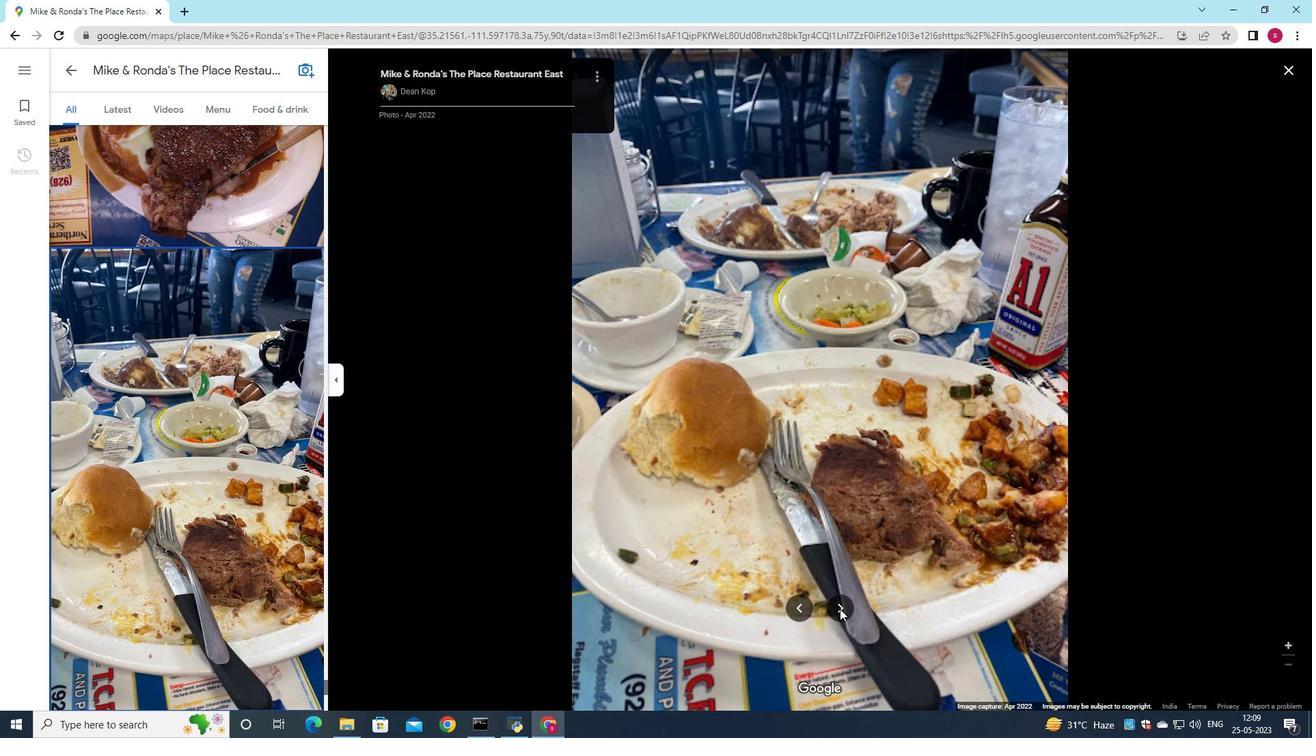 
Action: Mouse pressed left at (841, 605)
Screenshot: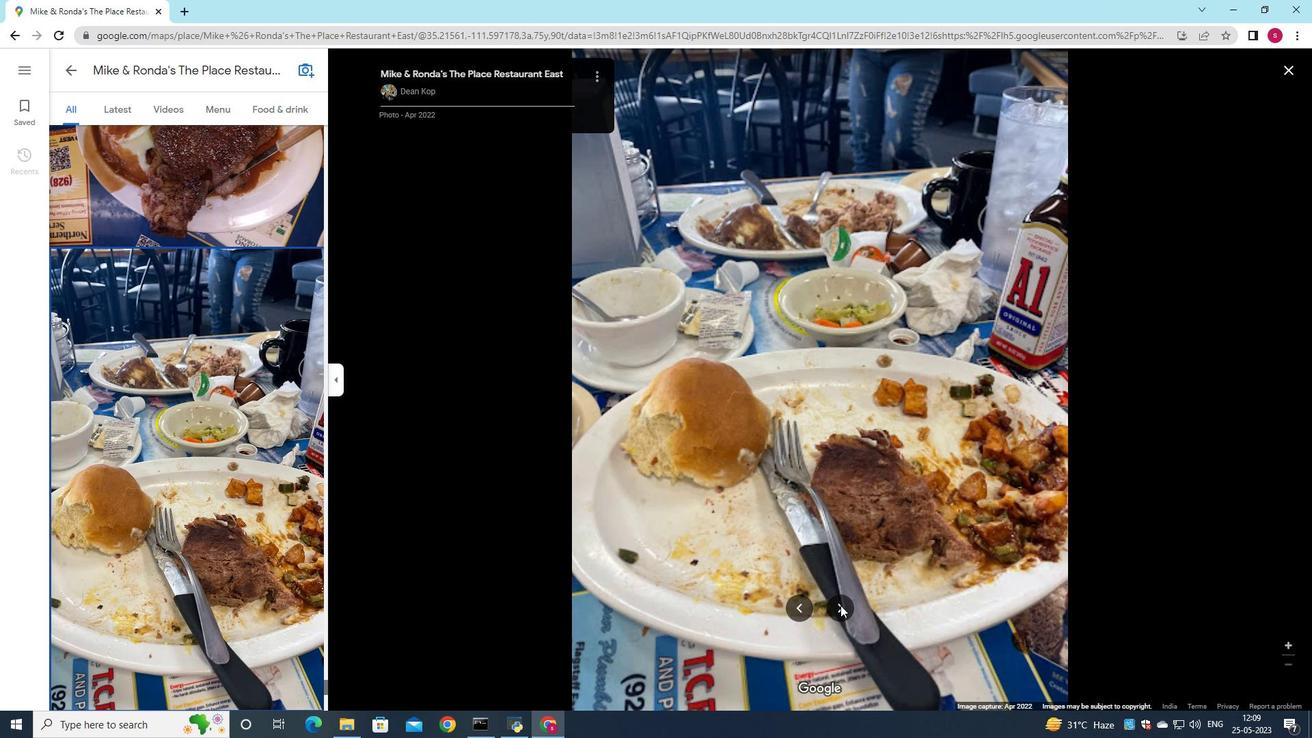 
Action: Mouse pressed left at (841, 605)
Screenshot: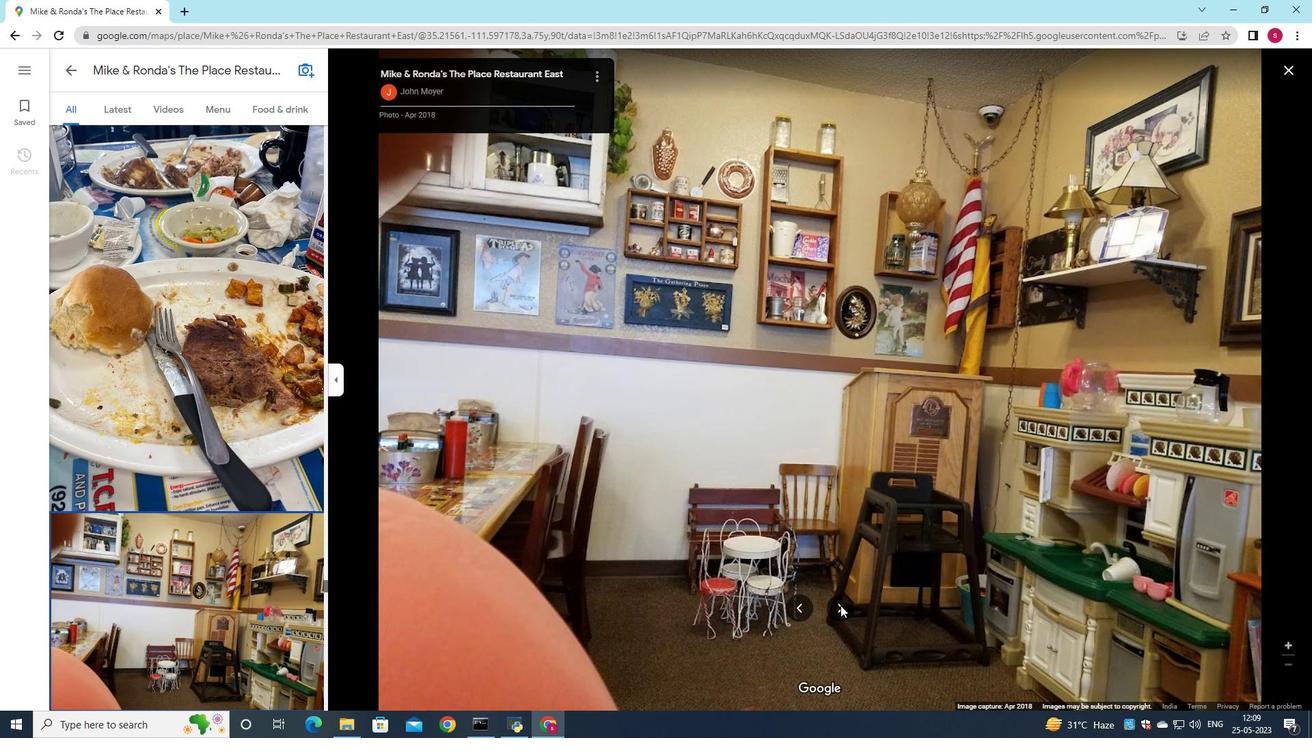 
Action: Mouse pressed left at (841, 605)
Screenshot: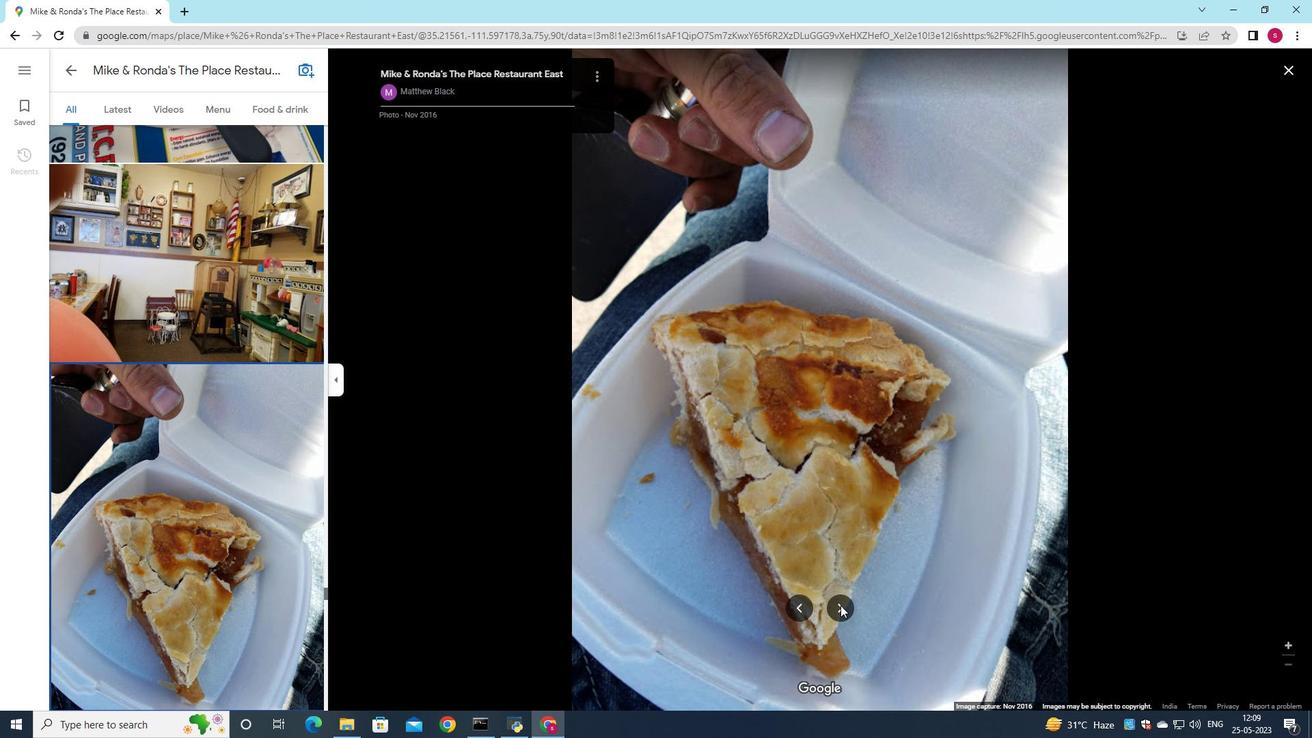 
Action: Mouse pressed left at (841, 605)
Screenshot: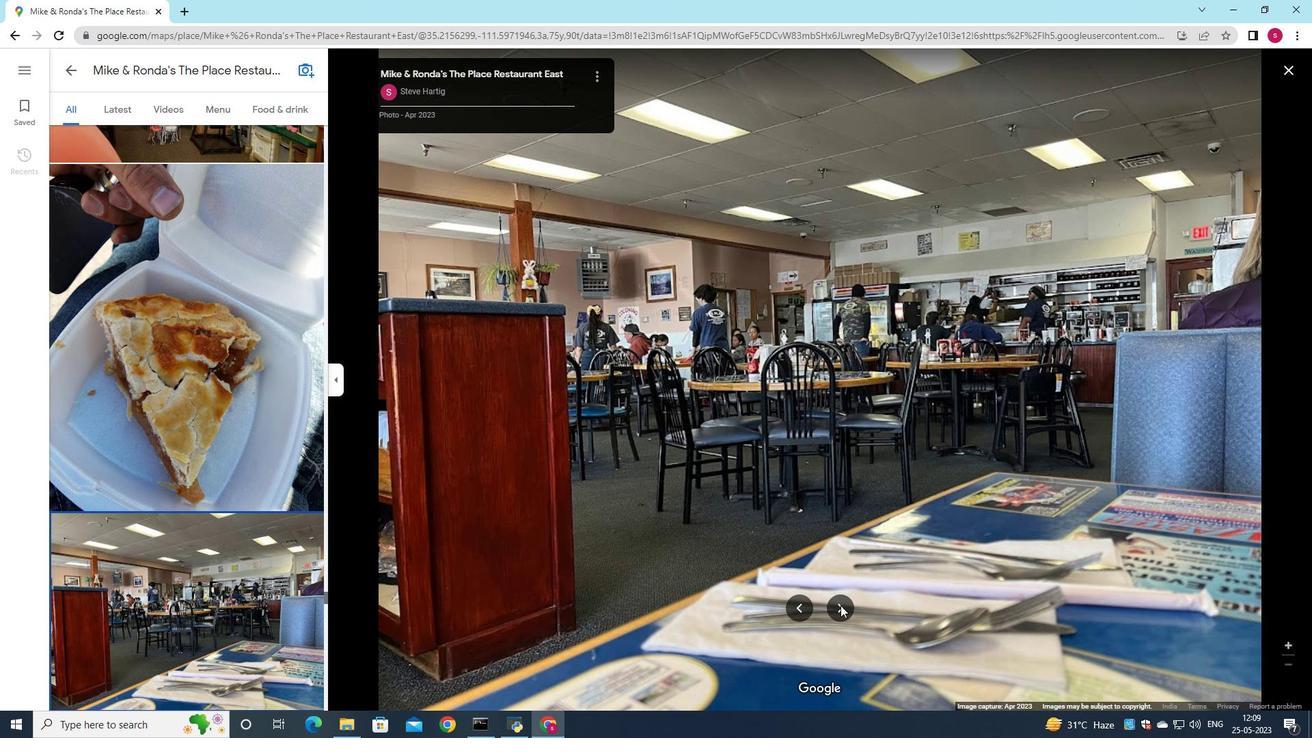 
Action: Mouse pressed left at (841, 605)
Screenshot: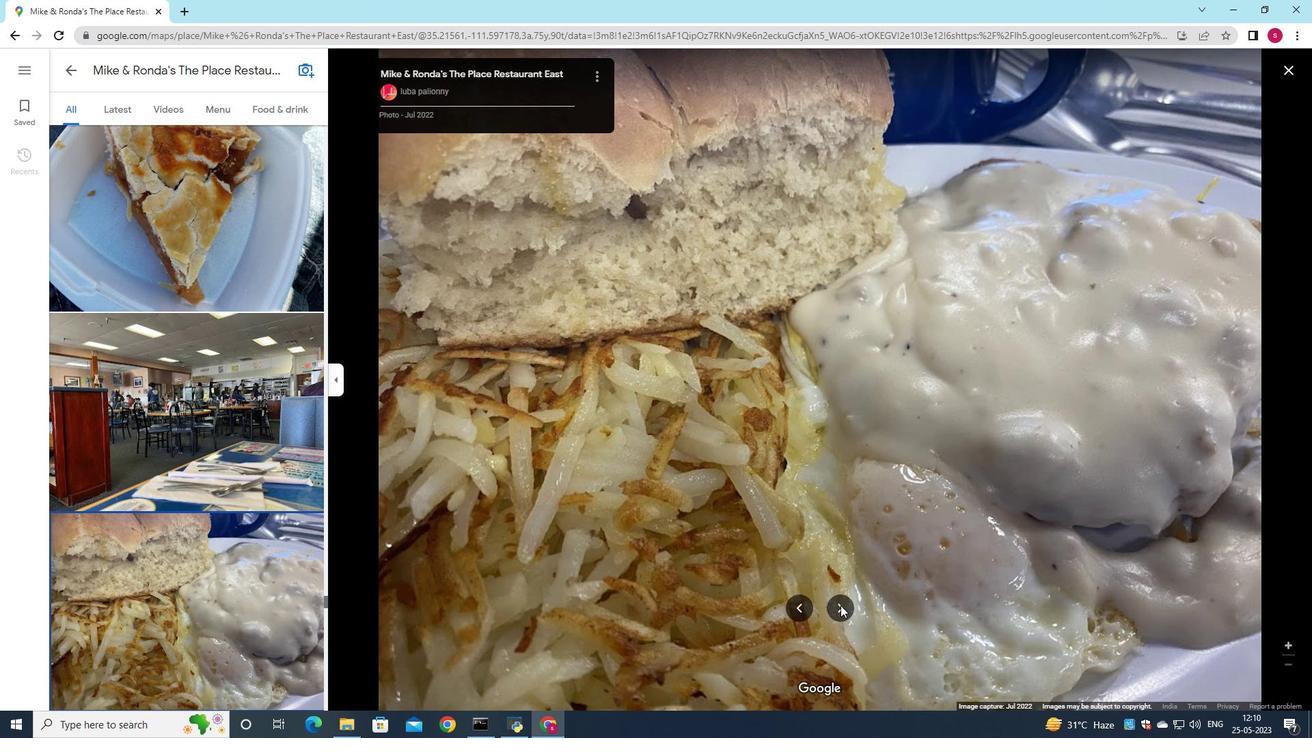
Action: Mouse pressed left at (841, 605)
Screenshot: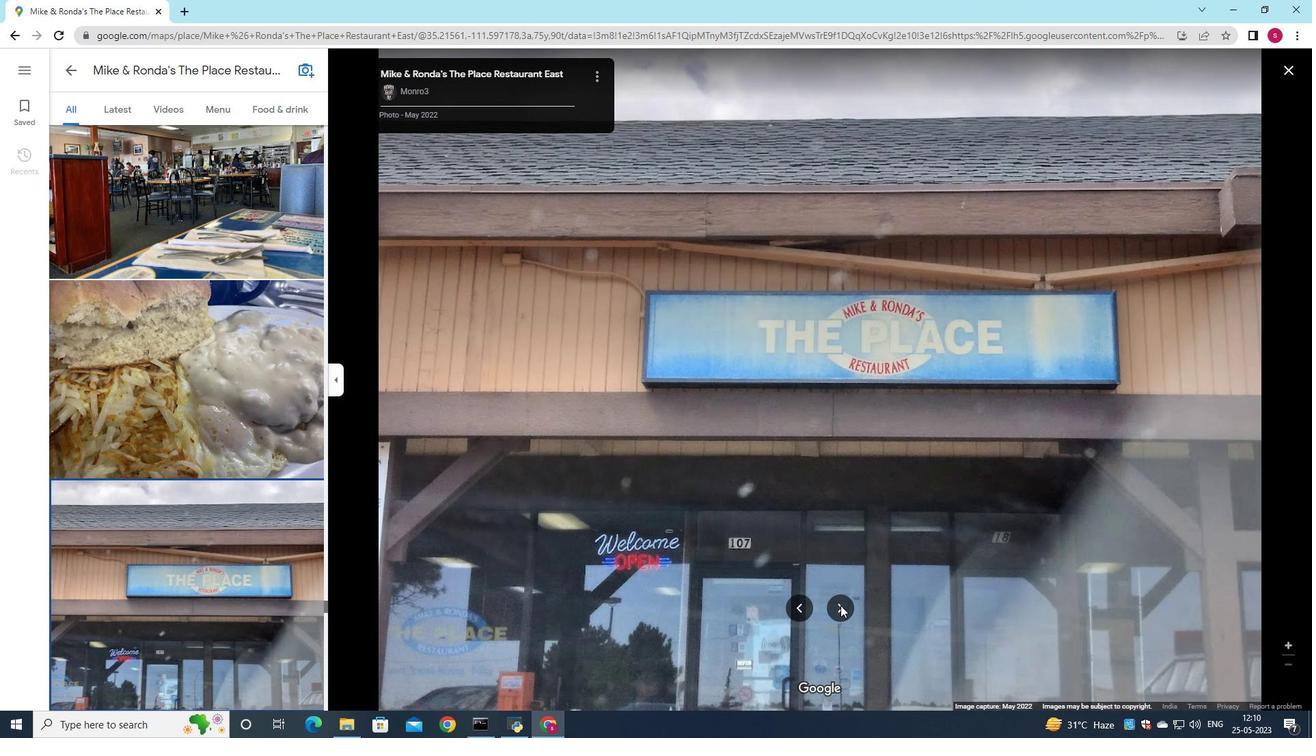 
Action: Mouse pressed left at (841, 605)
Screenshot: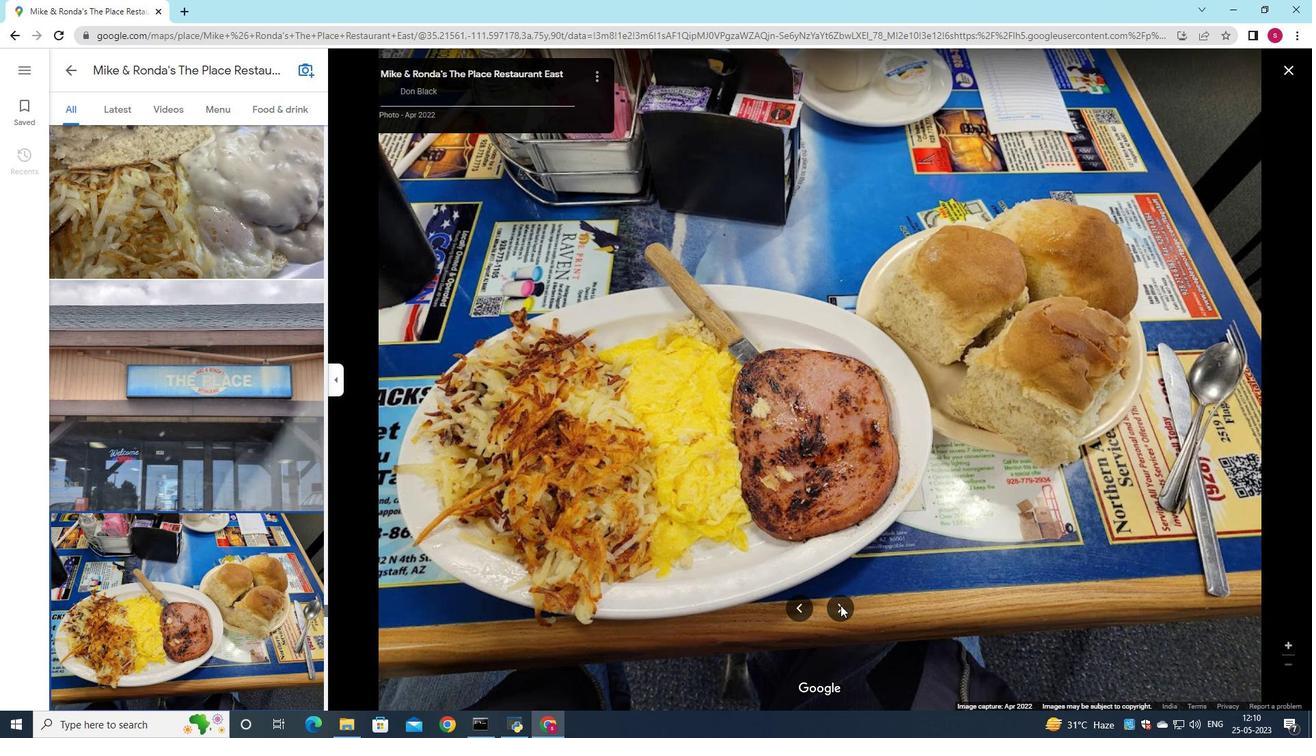 
Action: Mouse pressed left at (841, 605)
Screenshot: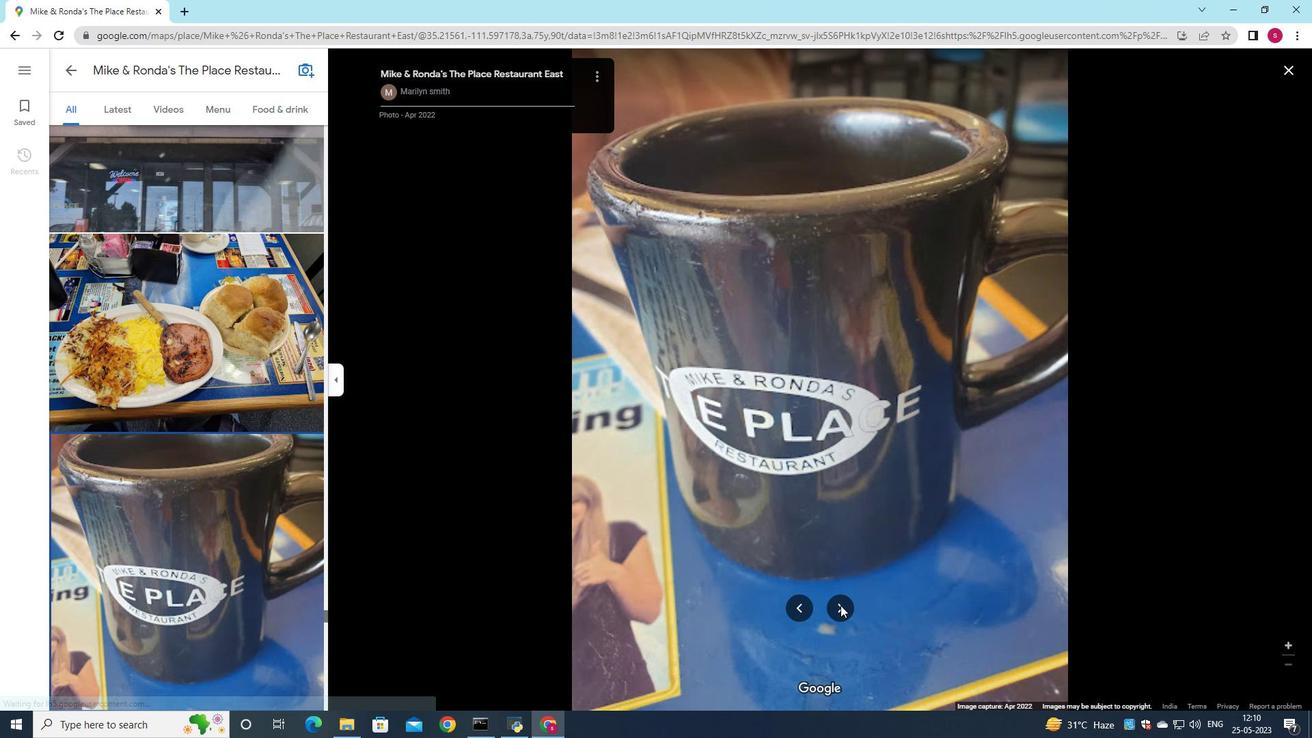 
Action: Mouse moved to (66, 71)
Screenshot: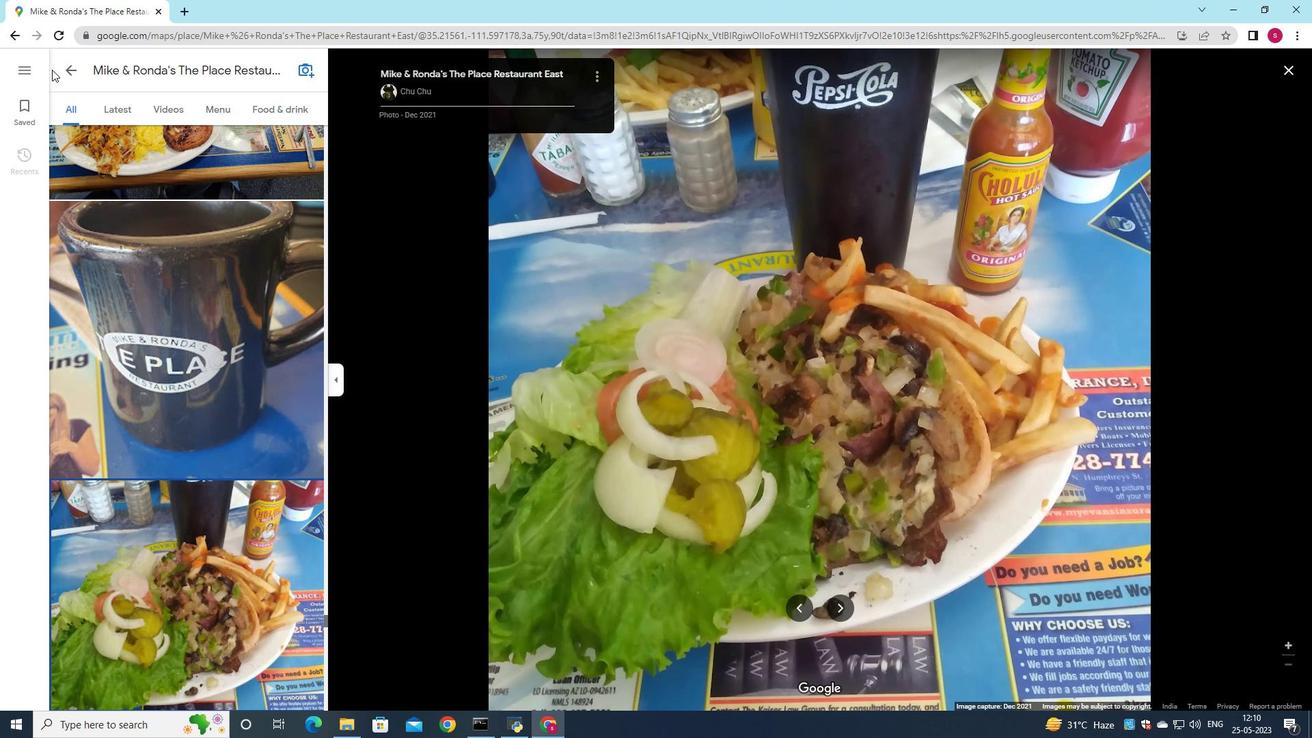 
Action: Mouse pressed left at (66, 71)
Screenshot: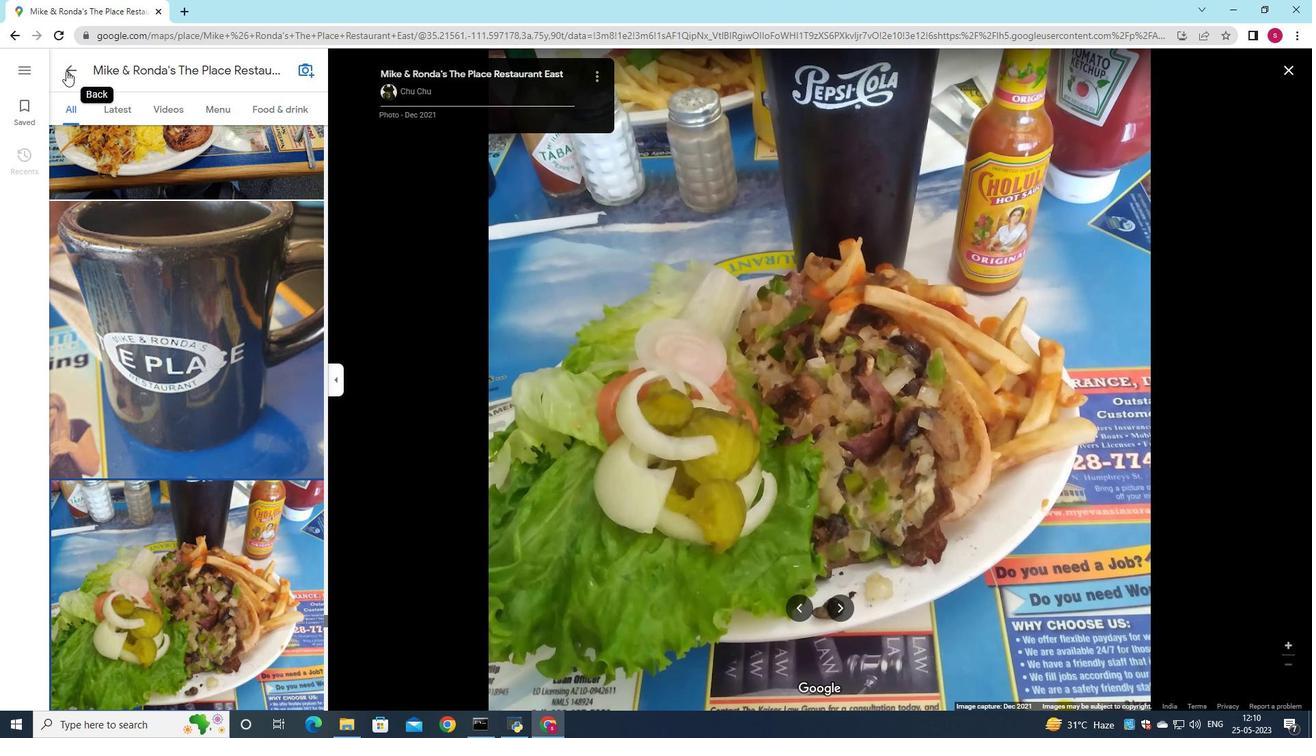 
Action: Mouse moved to (756, 420)
Screenshot: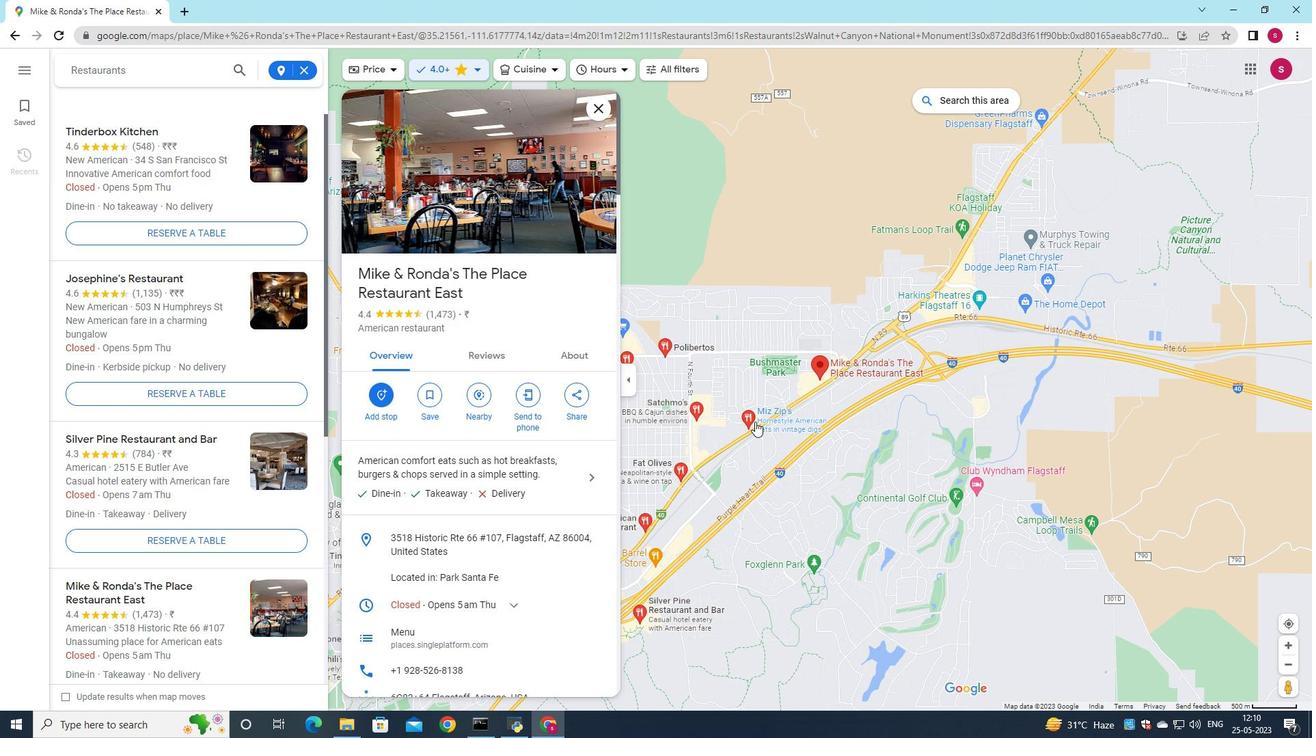 
Action: Mouse pressed left at (756, 420)
Screenshot: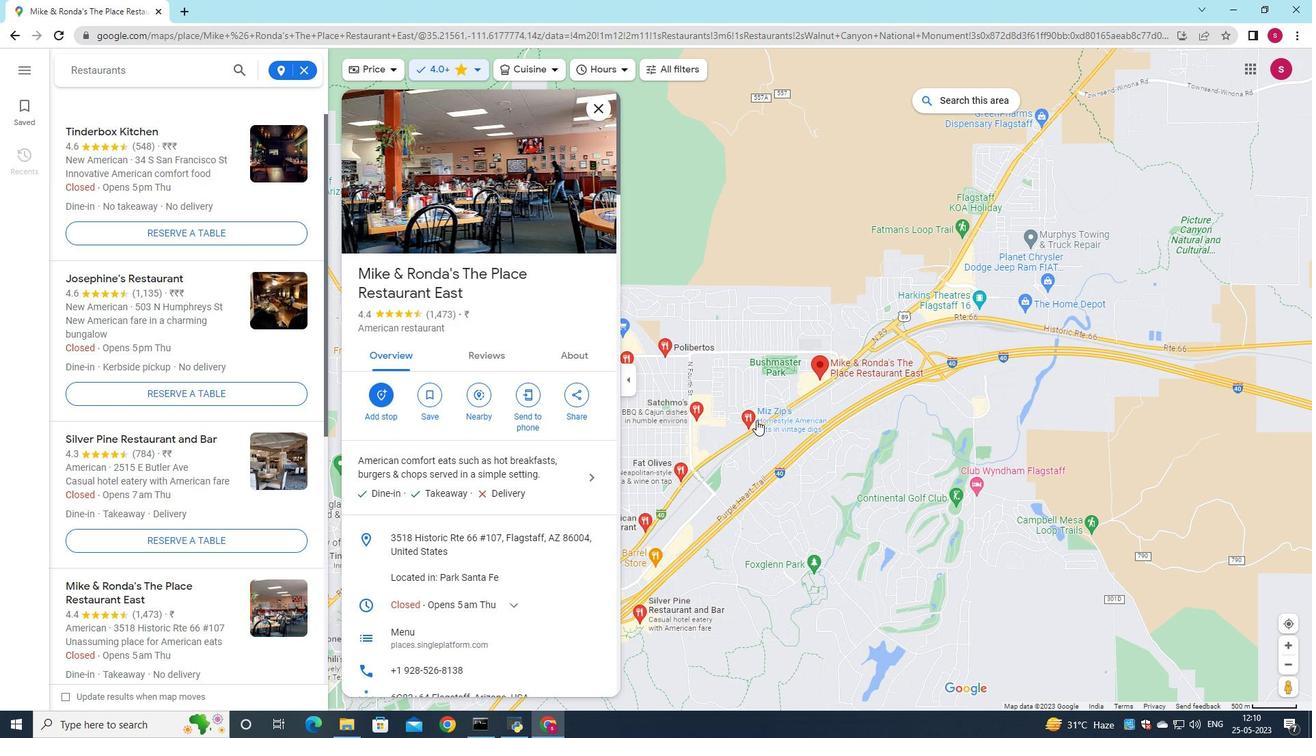 
Action: Mouse moved to (406, 231)
Screenshot: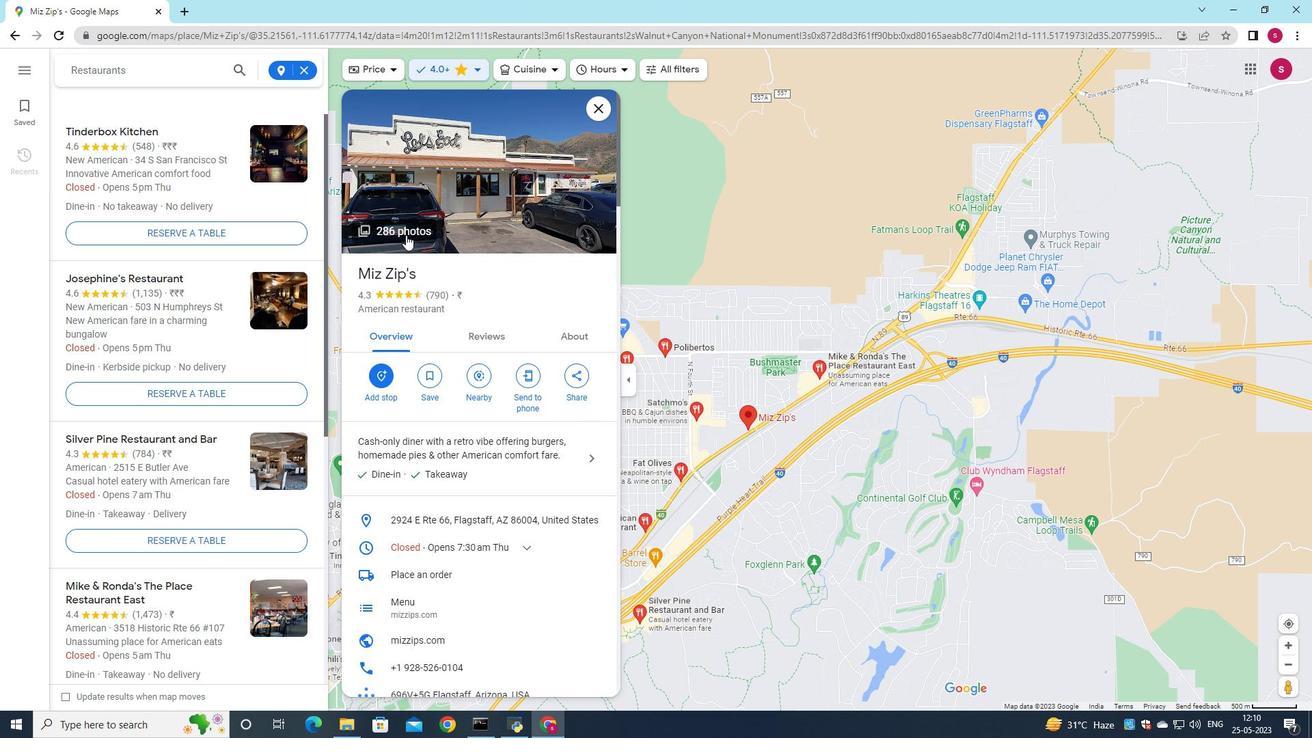 
Action: Mouse pressed left at (406, 231)
Screenshot: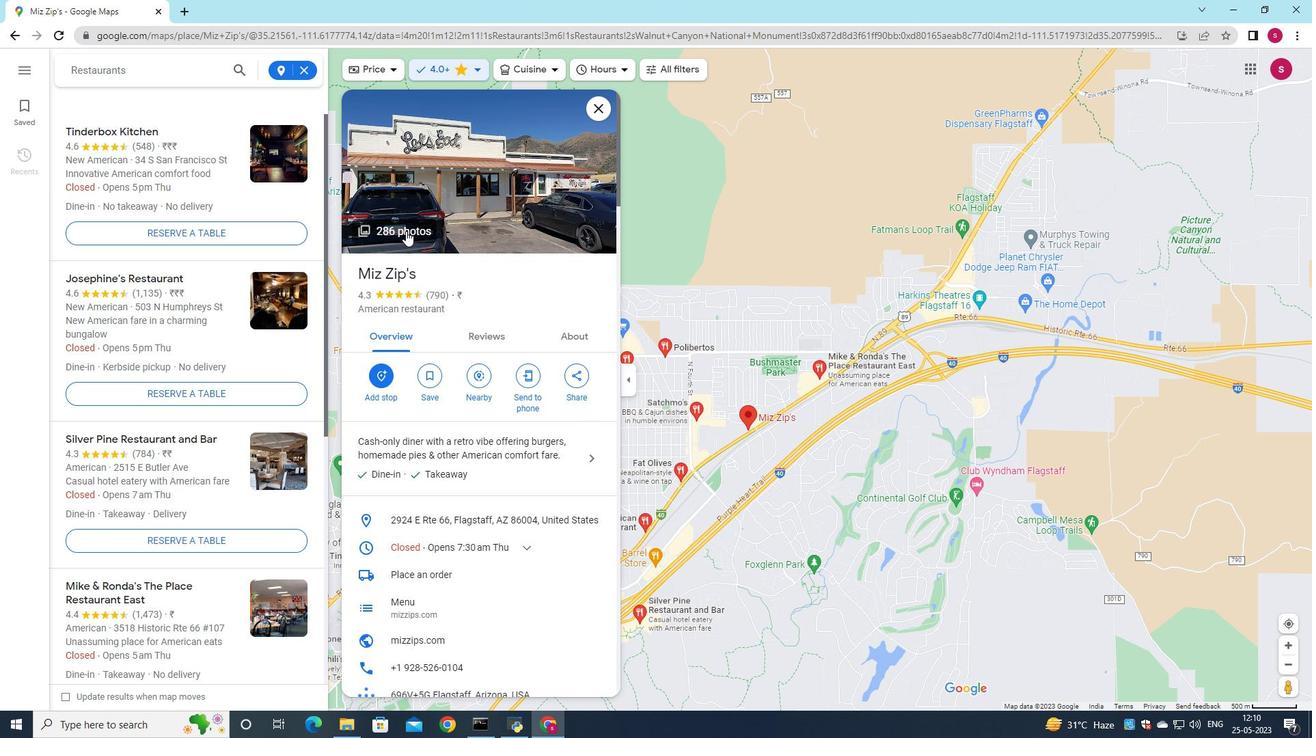 
Action: Mouse moved to (833, 605)
Screenshot: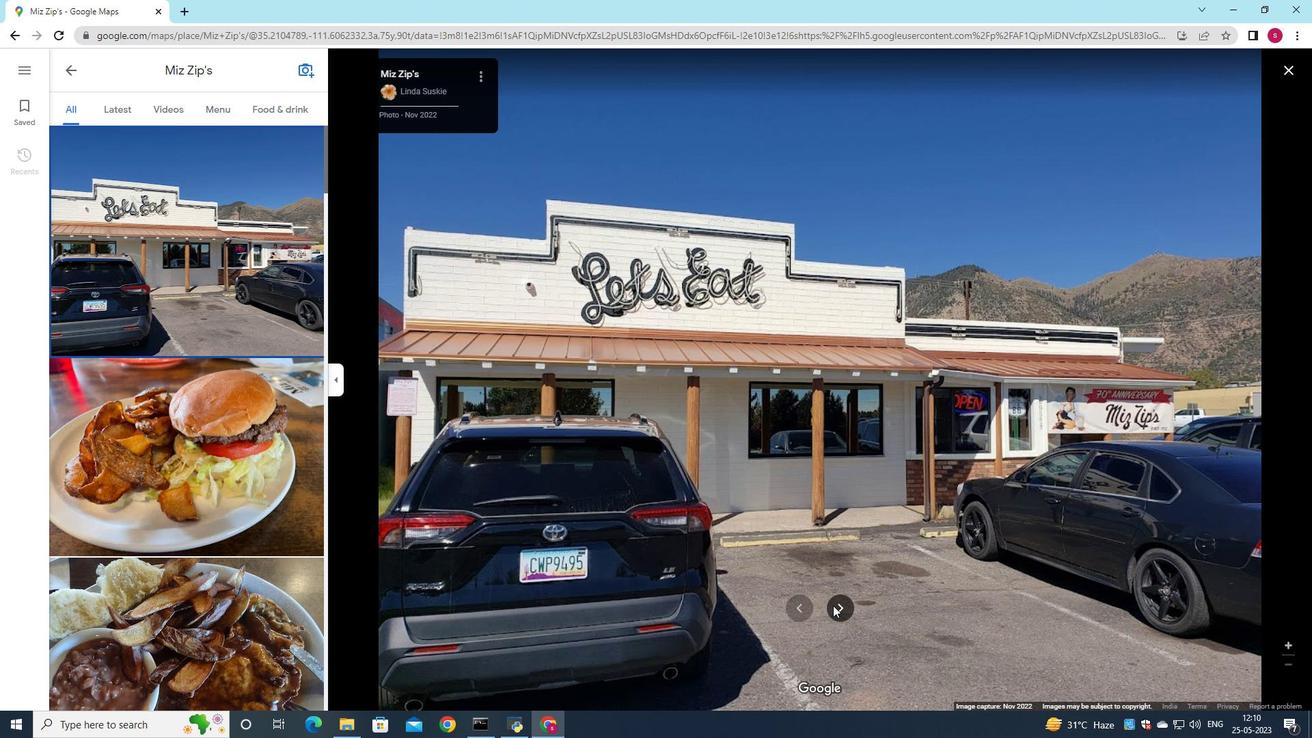 
Action: Mouse pressed left at (833, 605)
Screenshot: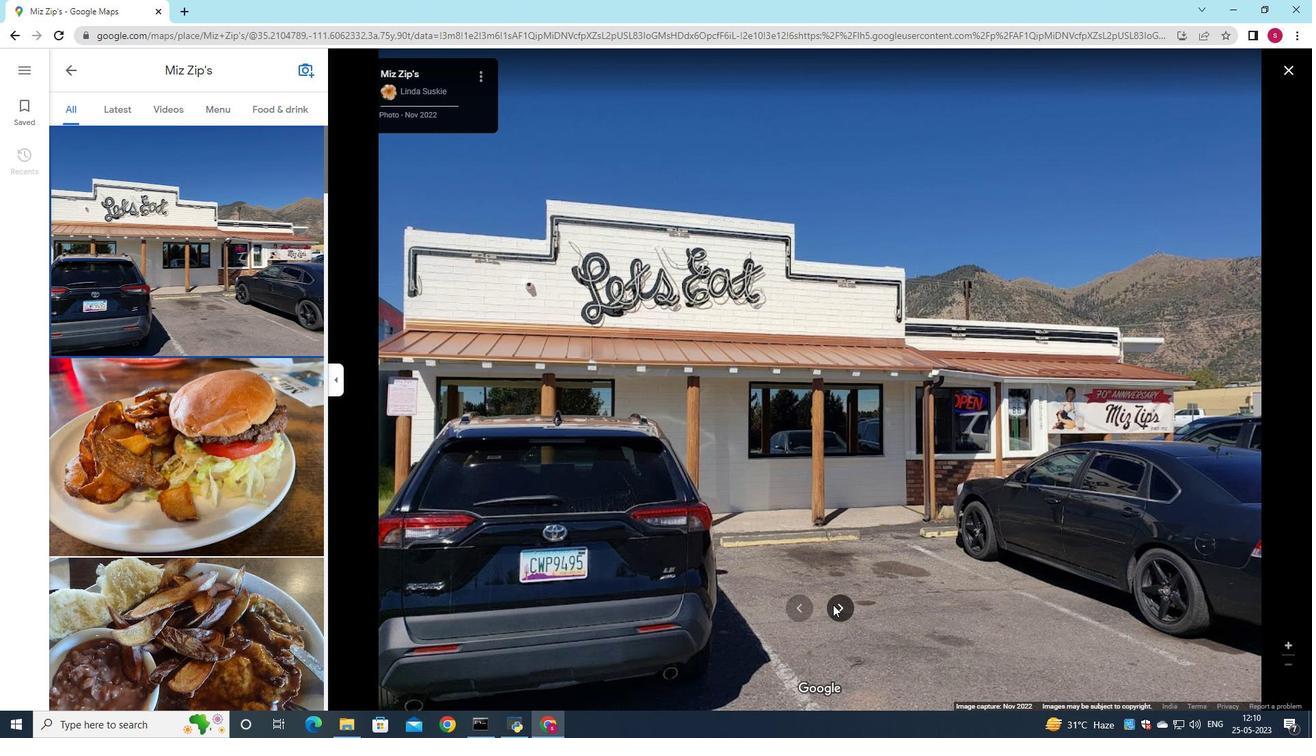 
Action: Mouse moved to (844, 604)
Screenshot: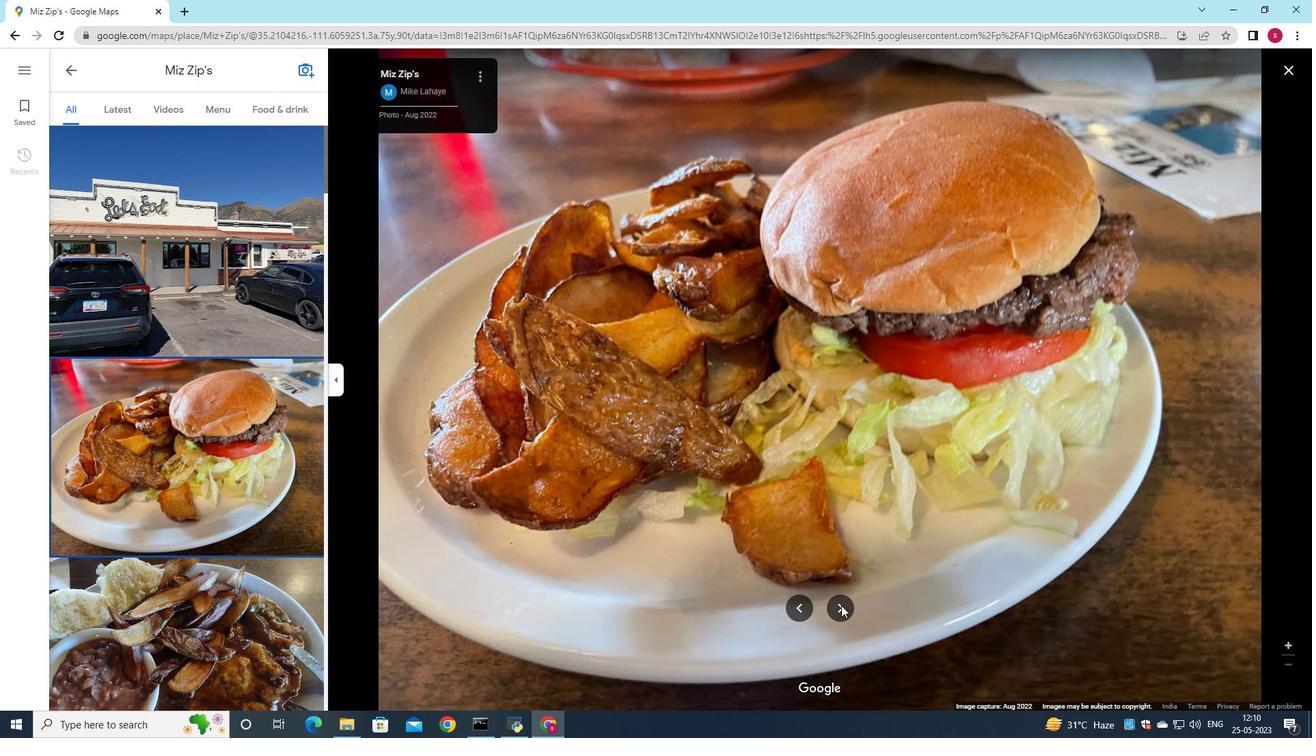 
Action: Mouse pressed left at (844, 604)
Screenshot: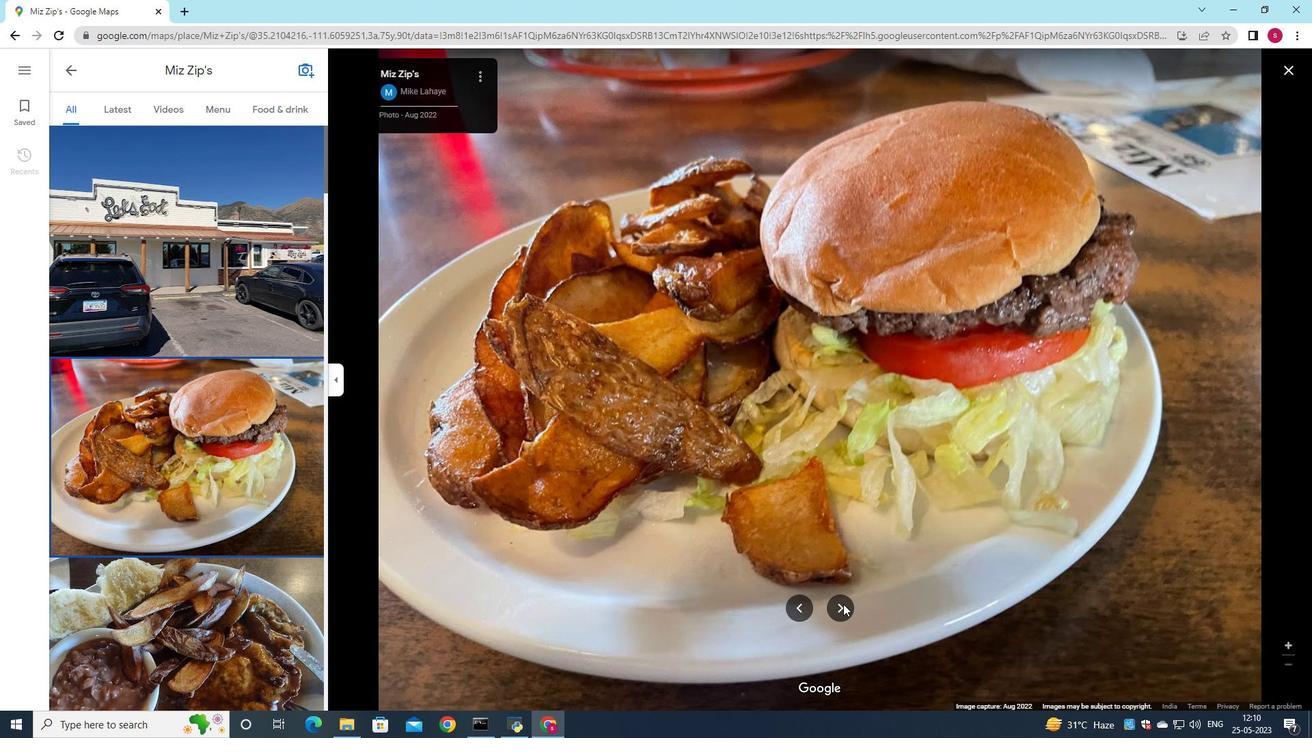 
Action: Mouse moved to (841, 606)
Screenshot: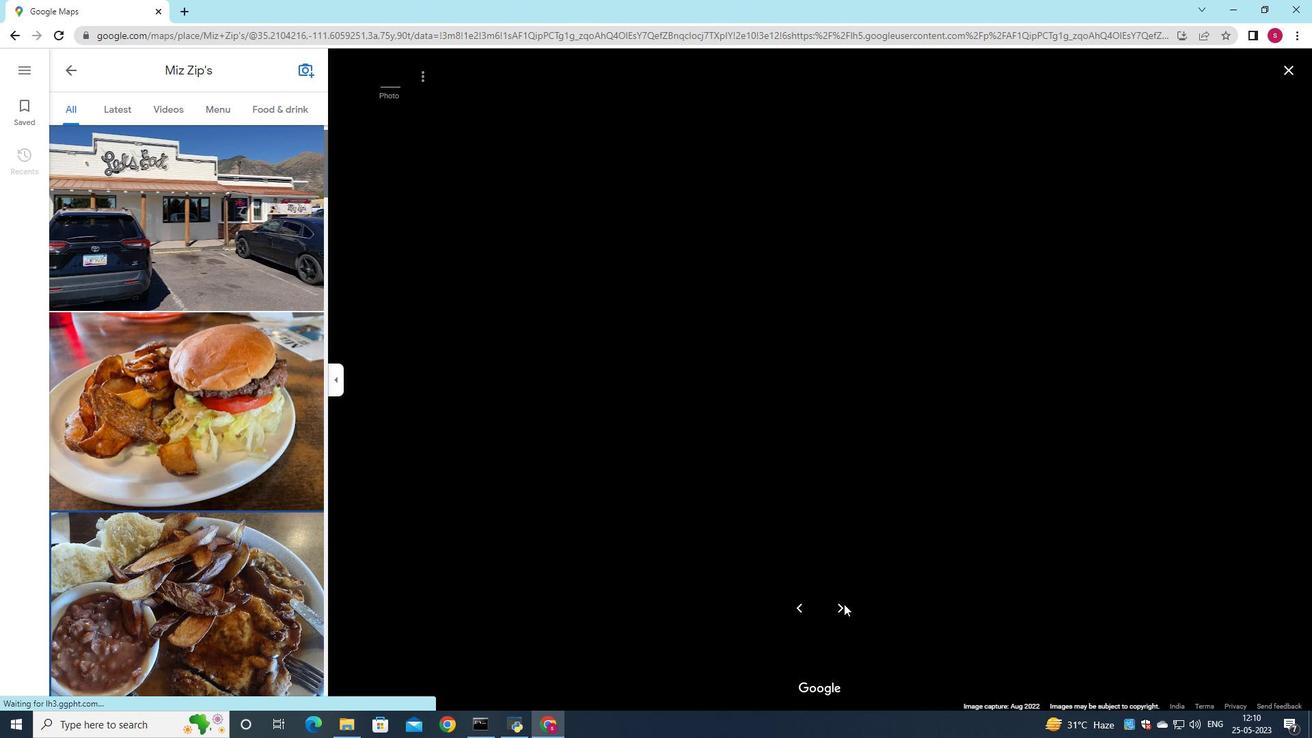 
Action: Mouse pressed left at (841, 606)
Screenshot: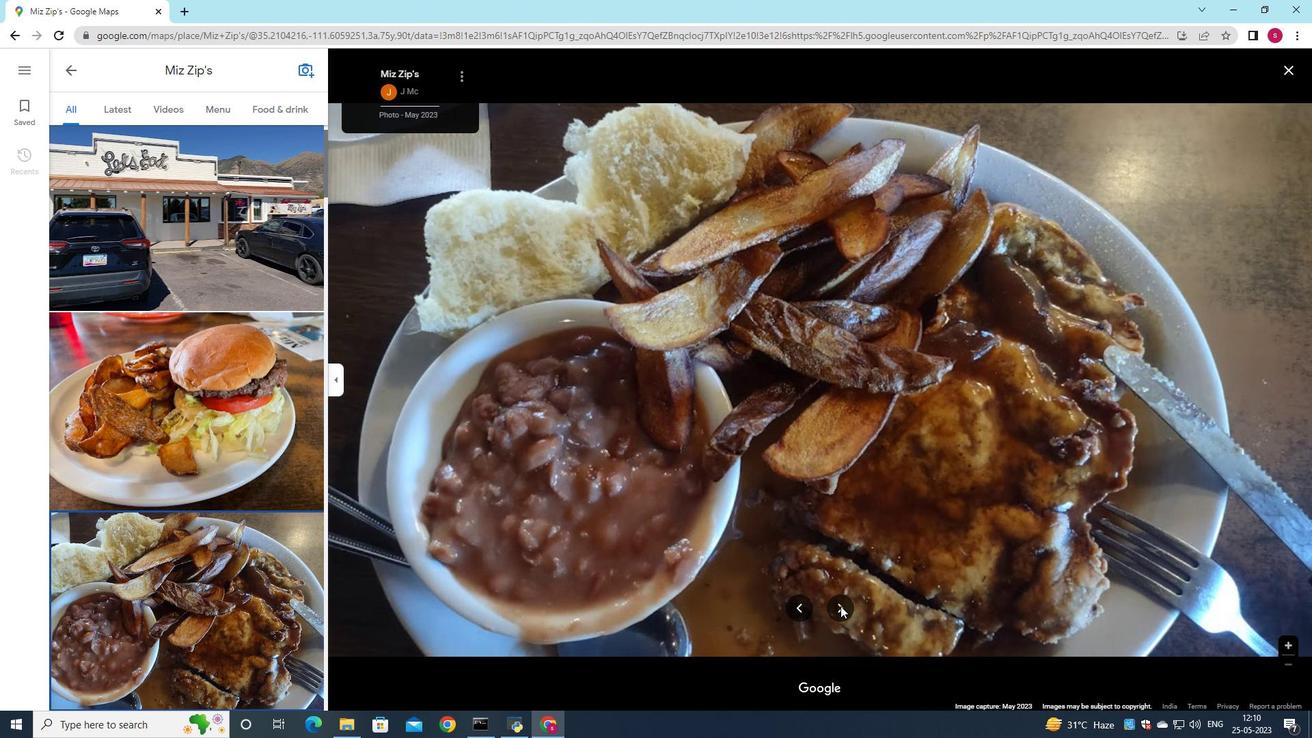
Action: Mouse pressed left at (841, 606)
Screenshot: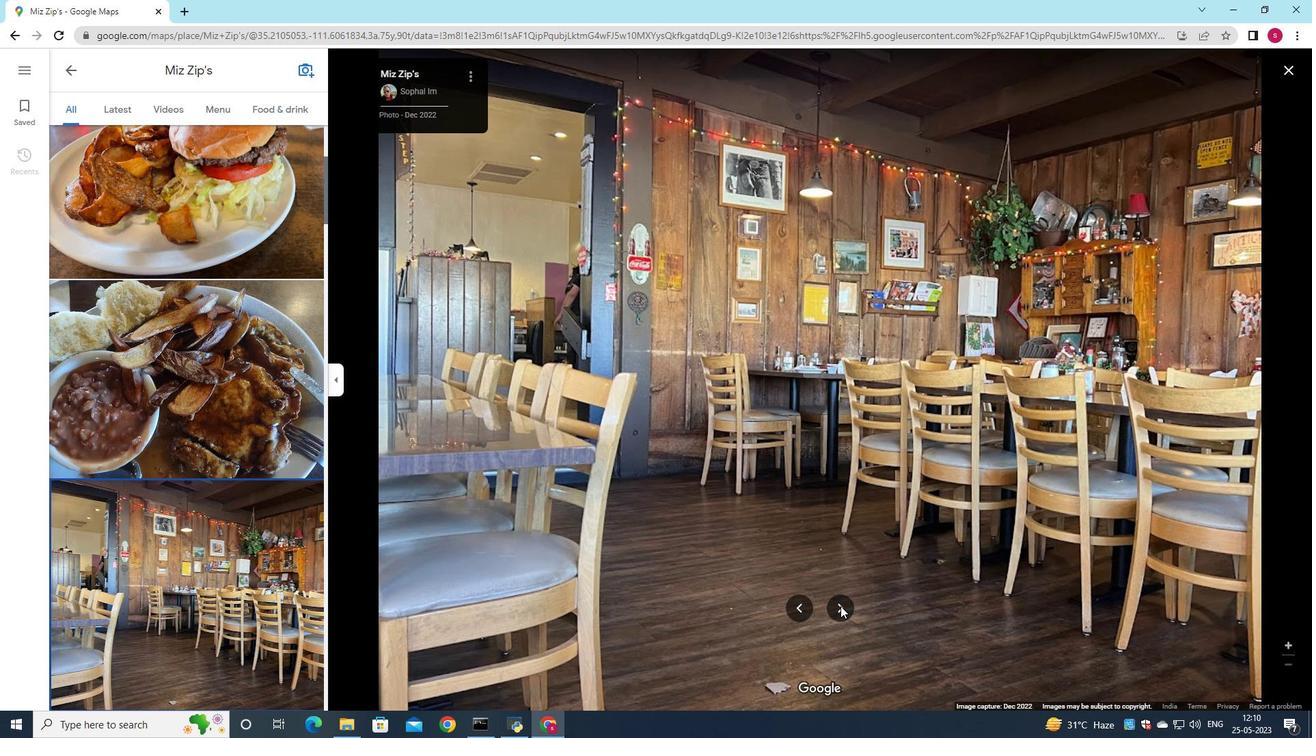 
Action: Mouse pressed left at (841, 606)
Screenshot: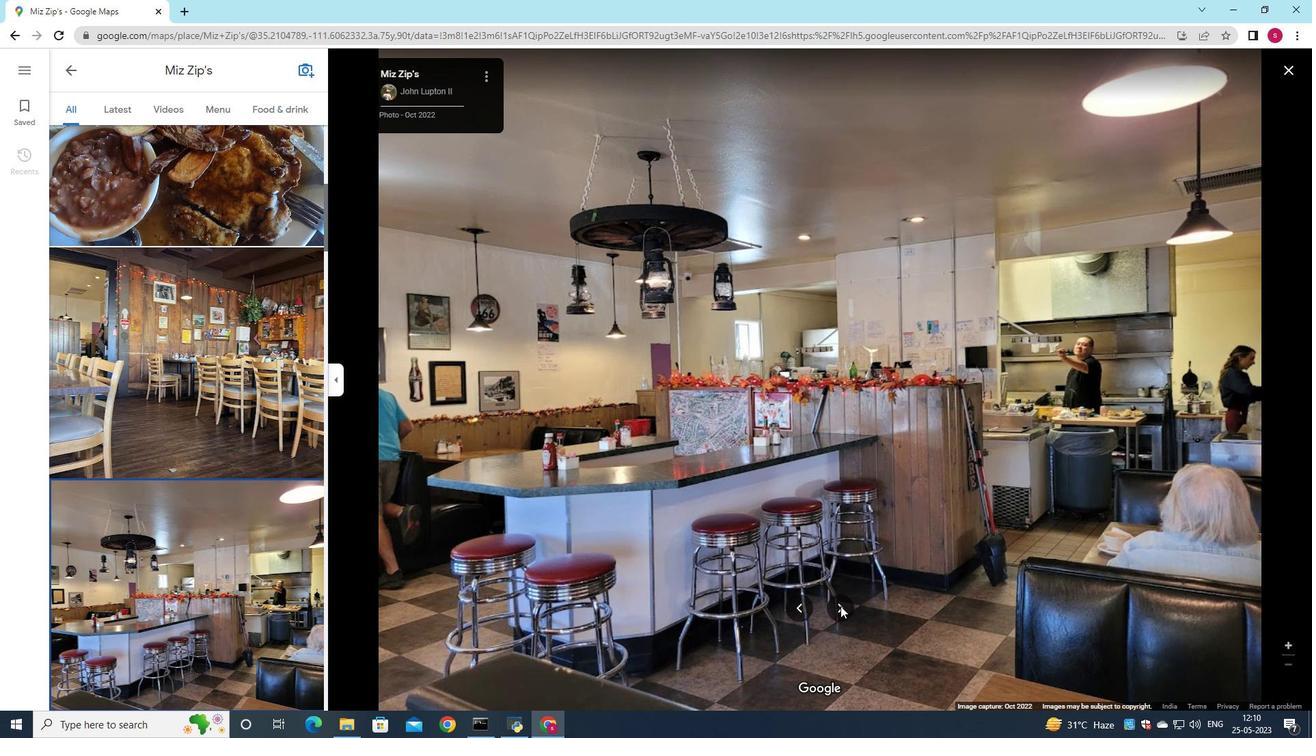 
Action: Mouse pressed left at (841, 606)
Screenshot: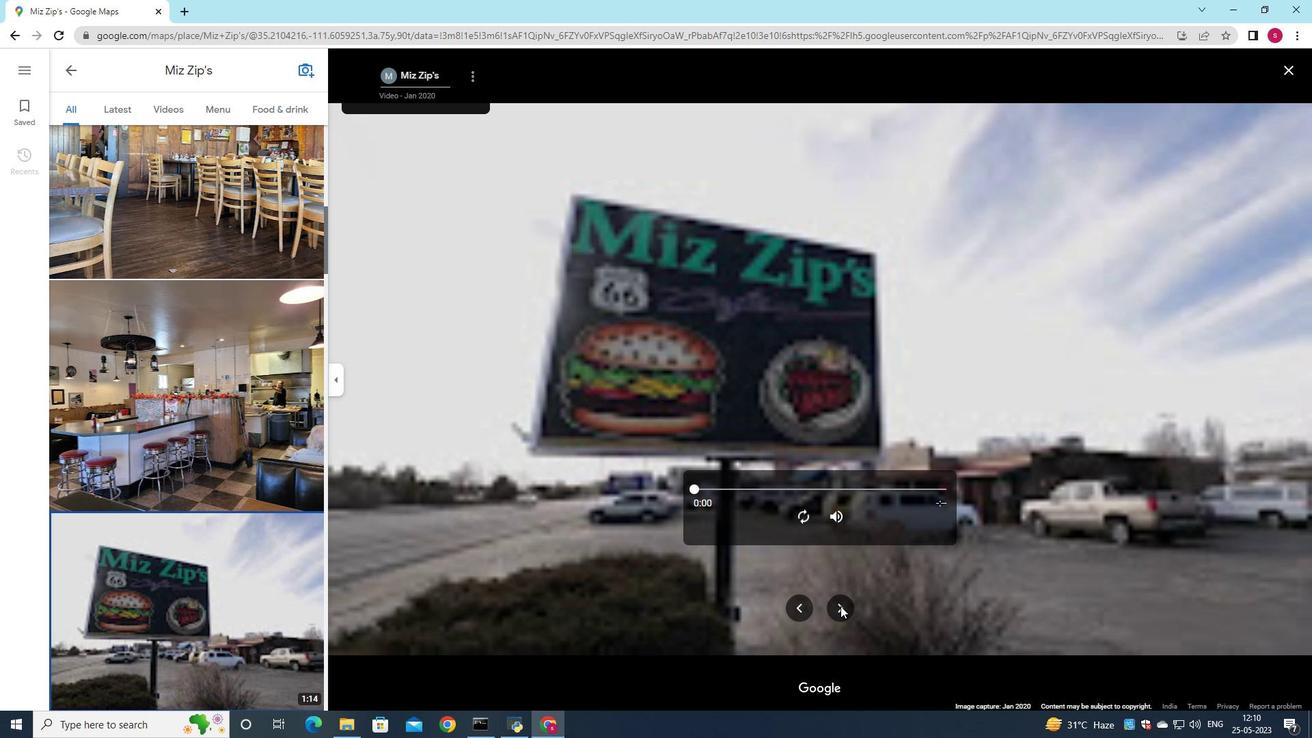 
Action: Mouse pressed left at (841, 606)
Screenshot: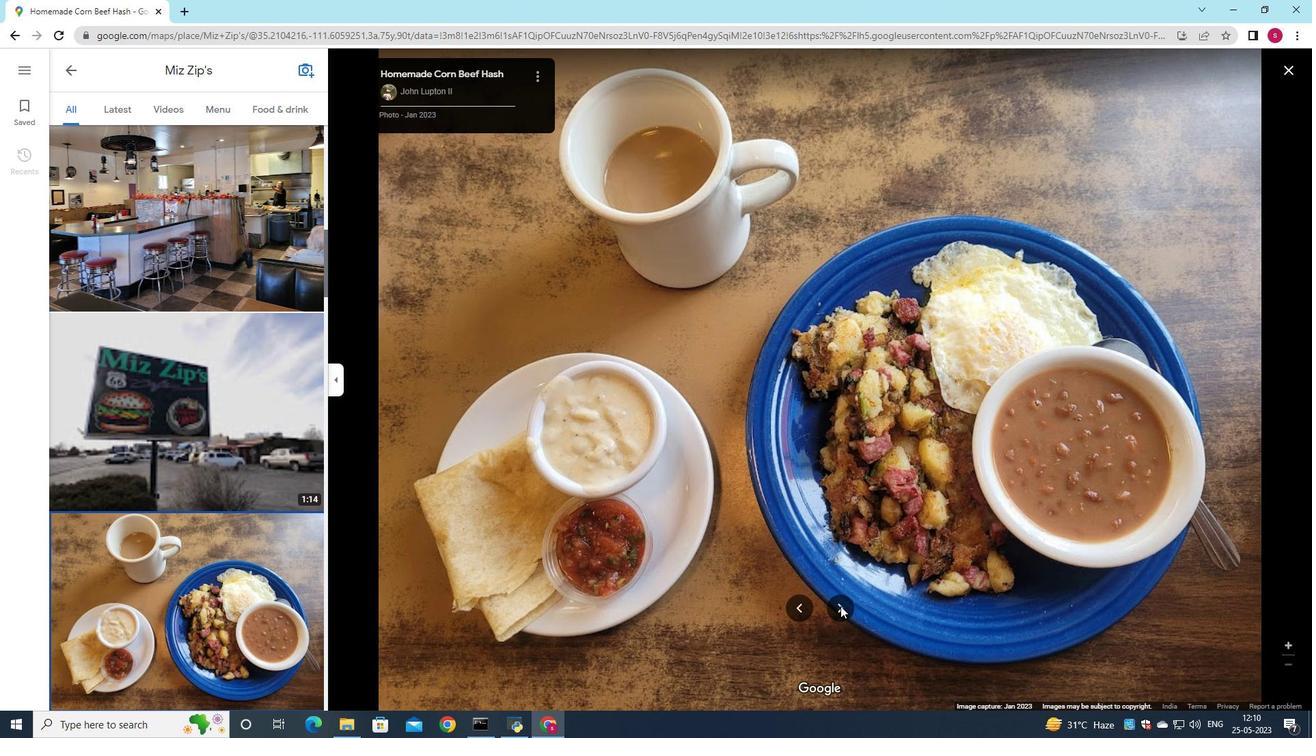 
Action: Mouse pressed left at (841, 606)
Screenshot: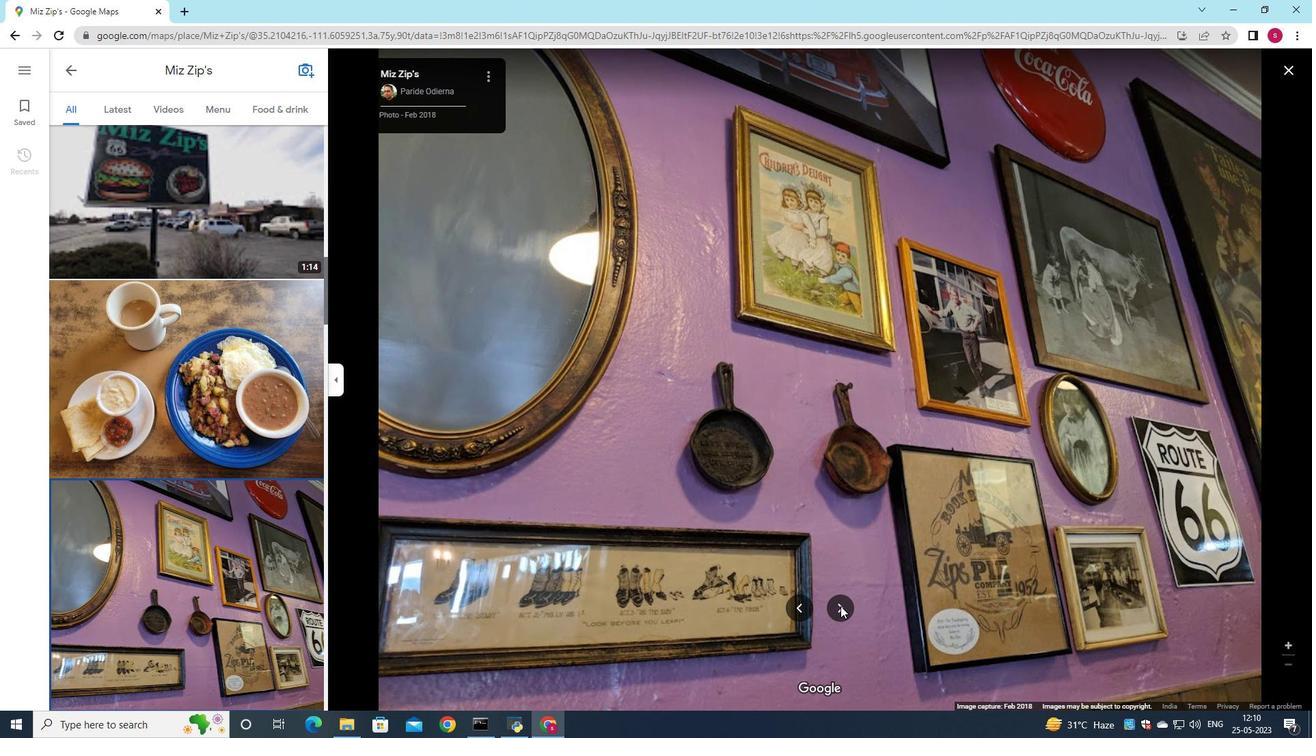 
Action: Mouse pressed left at (841, 606)
Screenshot: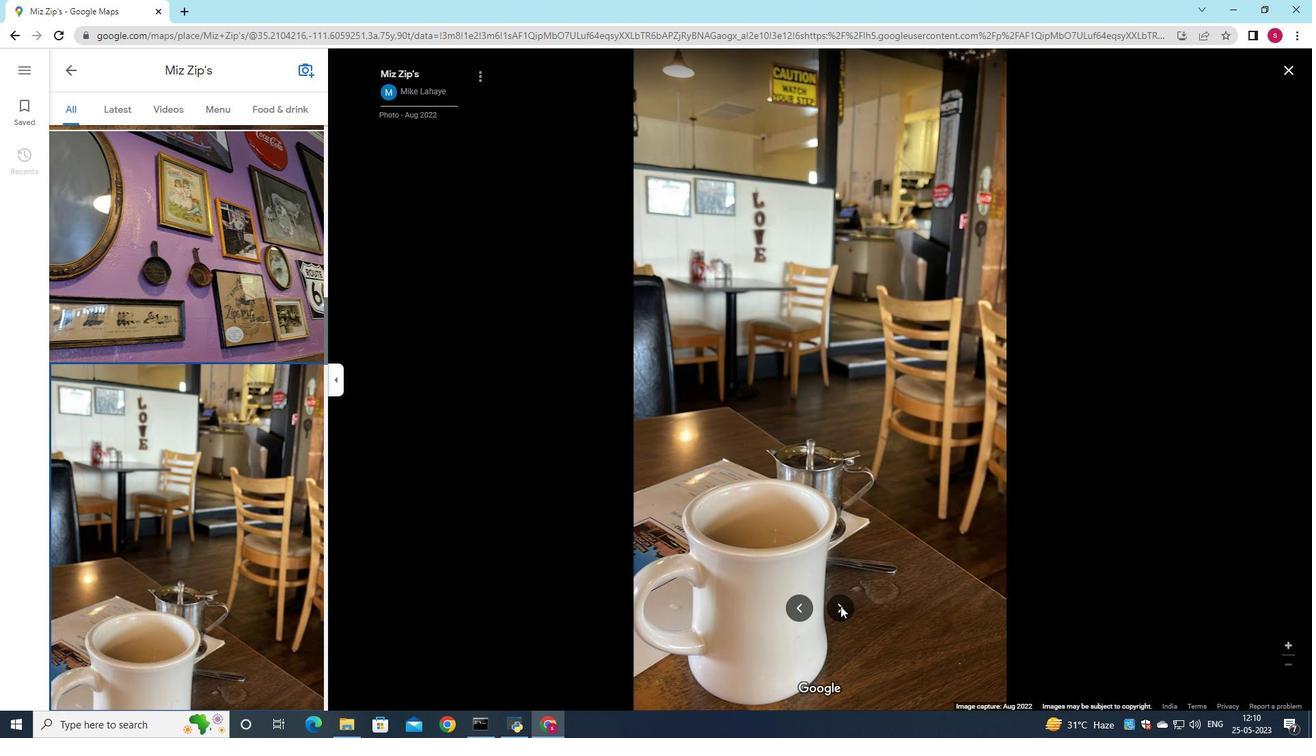 
Action: Mouse pressed left at (841, 606)
Screenshot: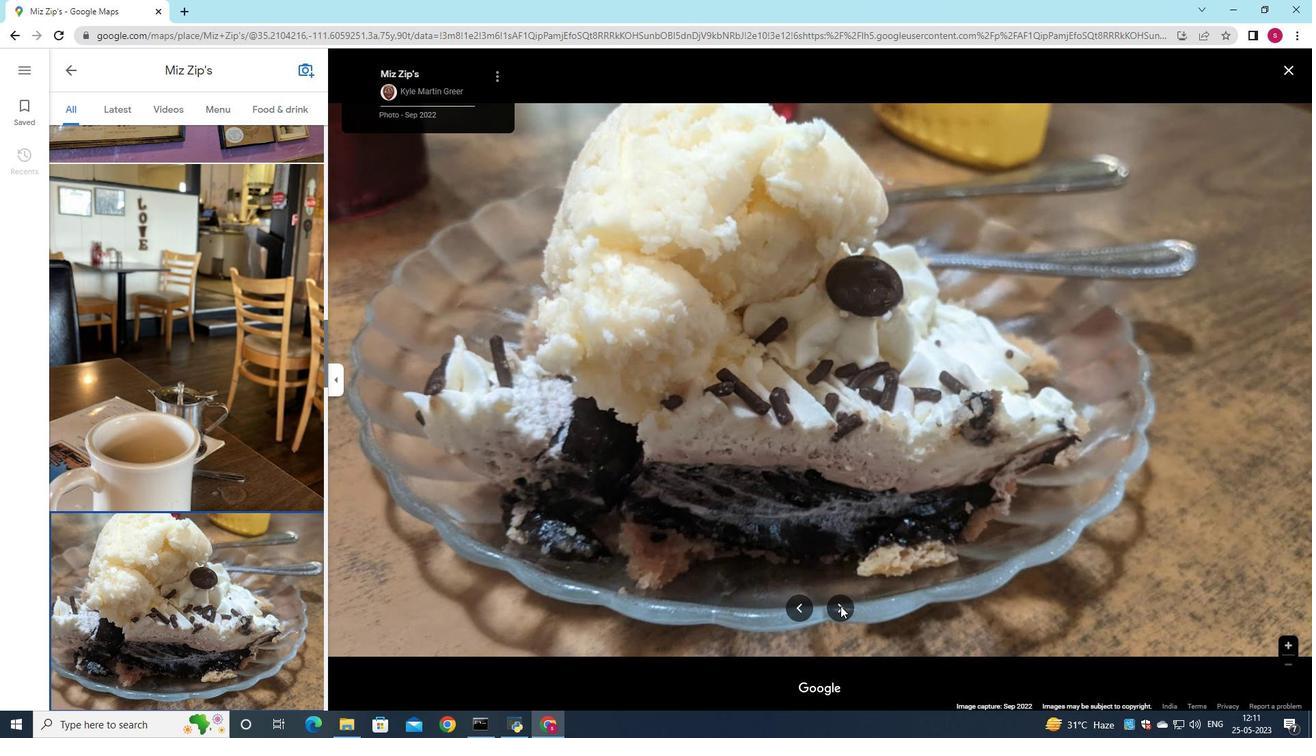 
Action: Mouse pressed left at (841, 606)
Screenshot: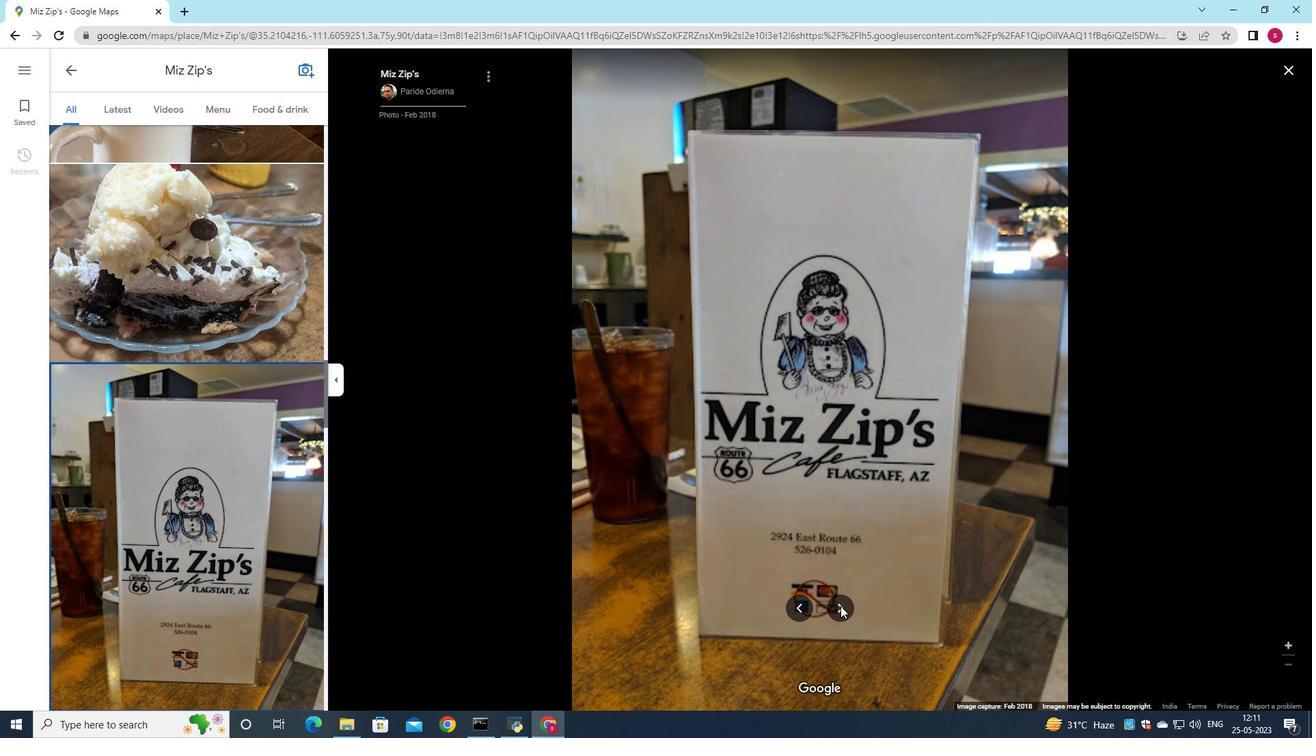 
Action: Mouse pressed left at (841, 606)
Screenshot: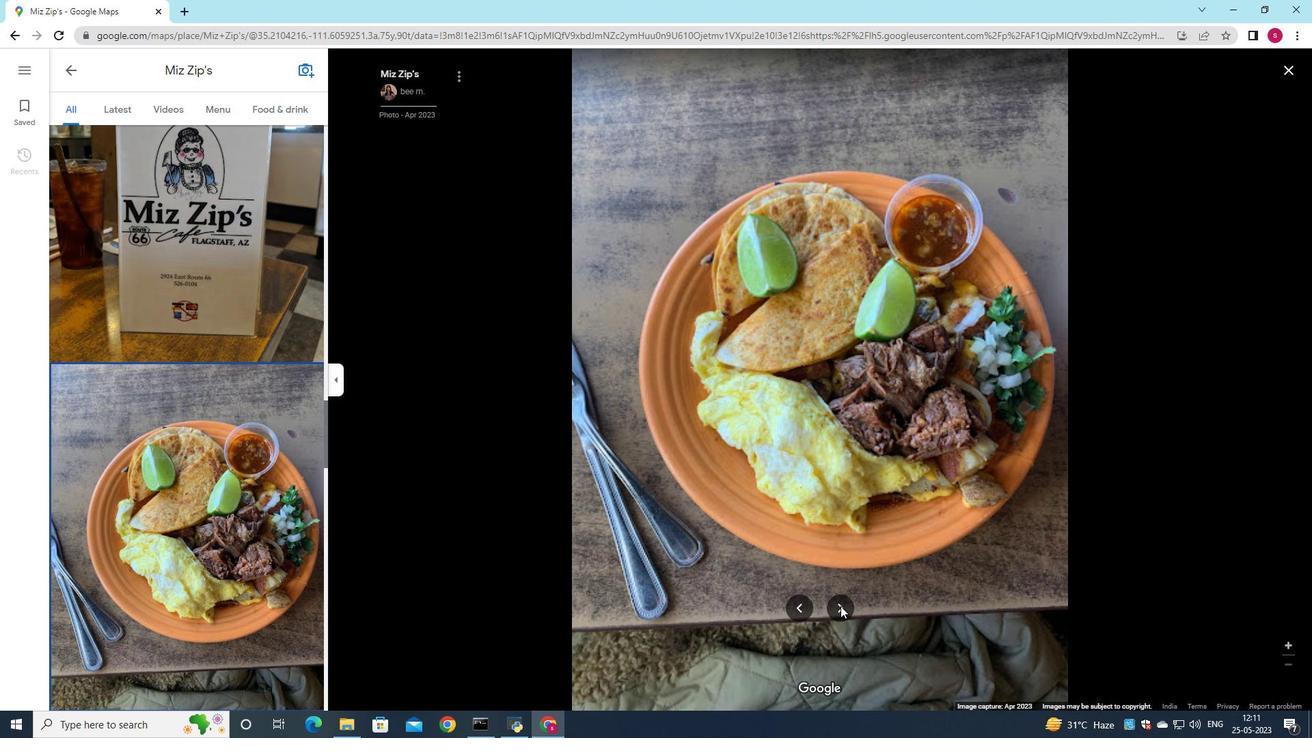
Action: Mouse pressed left at (841, 606)
Screenshot: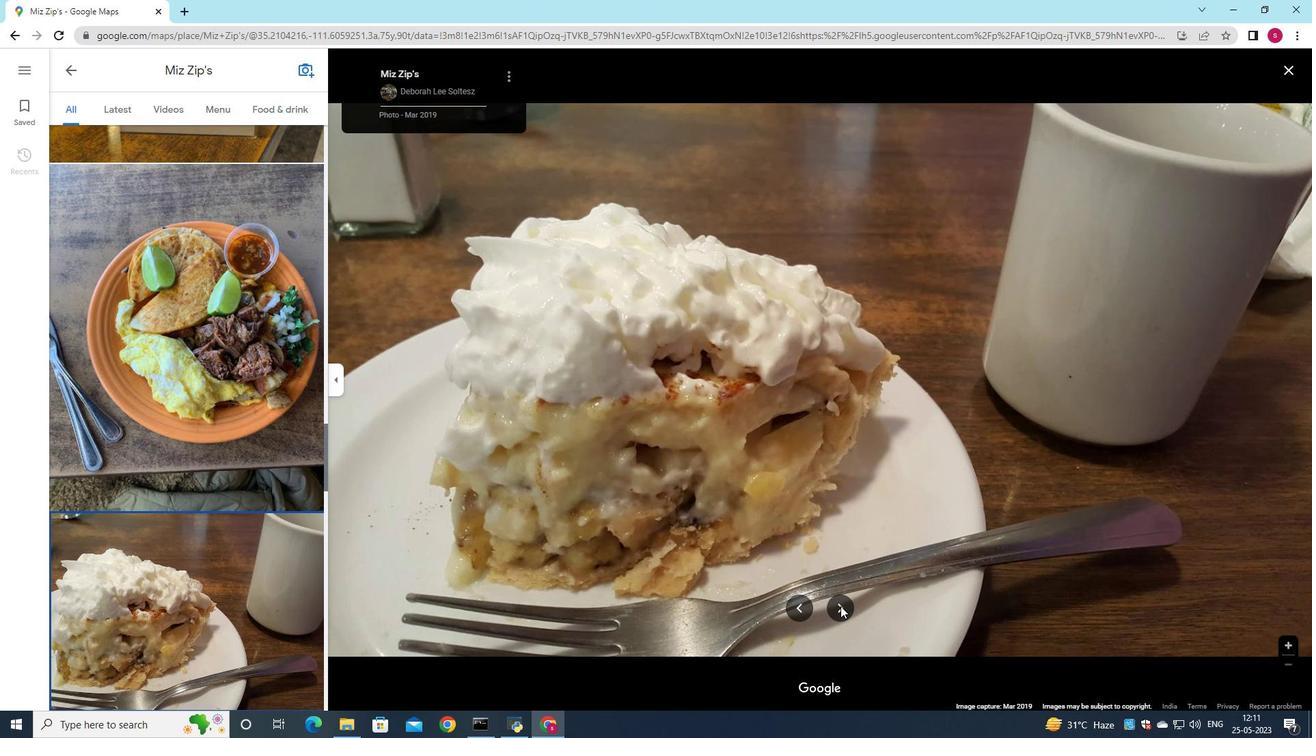 
Action: Mouse pressed left at (841, 606)
Screenshot: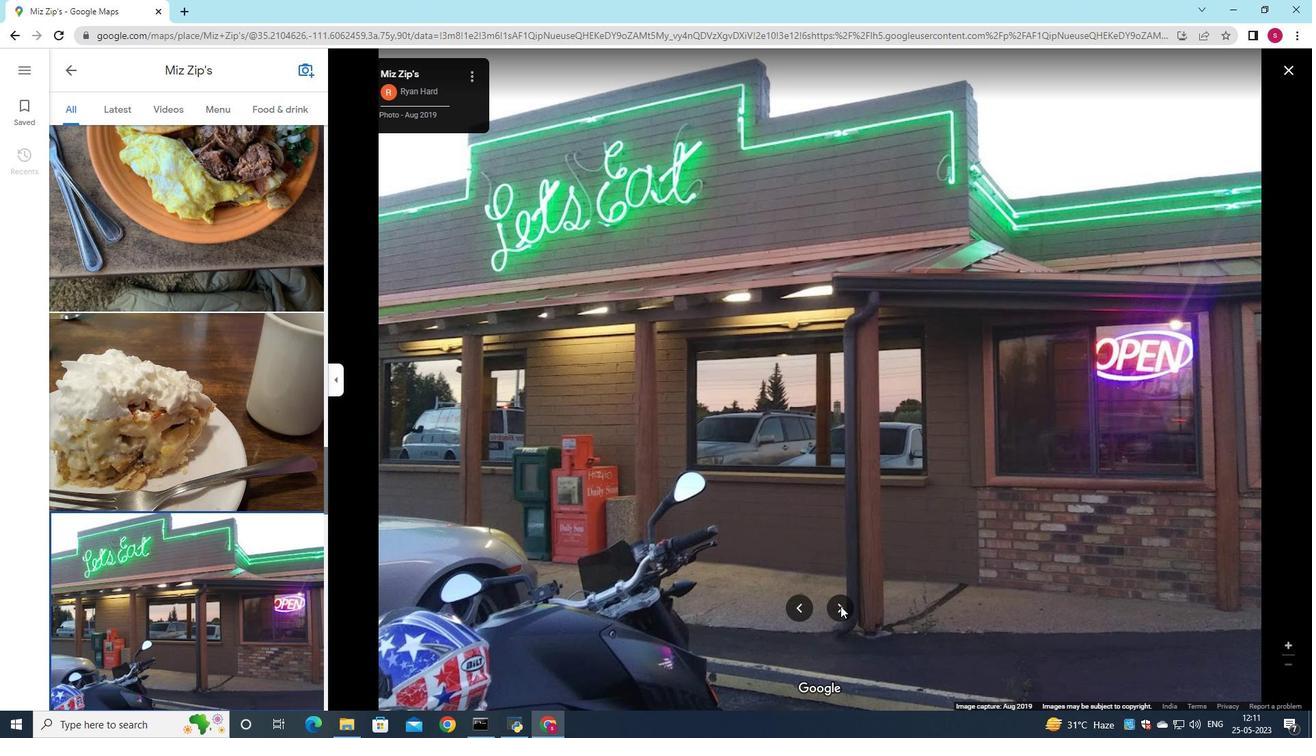 
Action: Mouse pressed left at (841, 606)
Screenshot: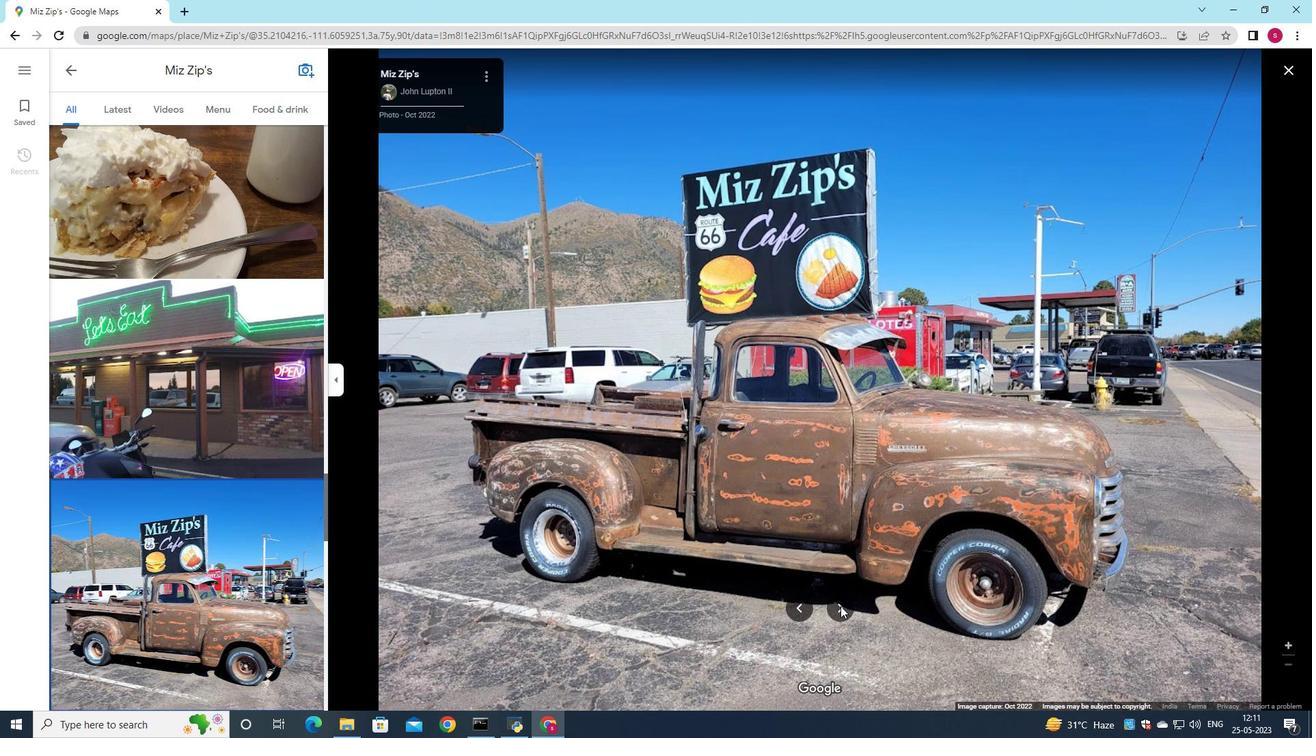 
Action: Mouse pressed left at (841, 606)
Screenshot: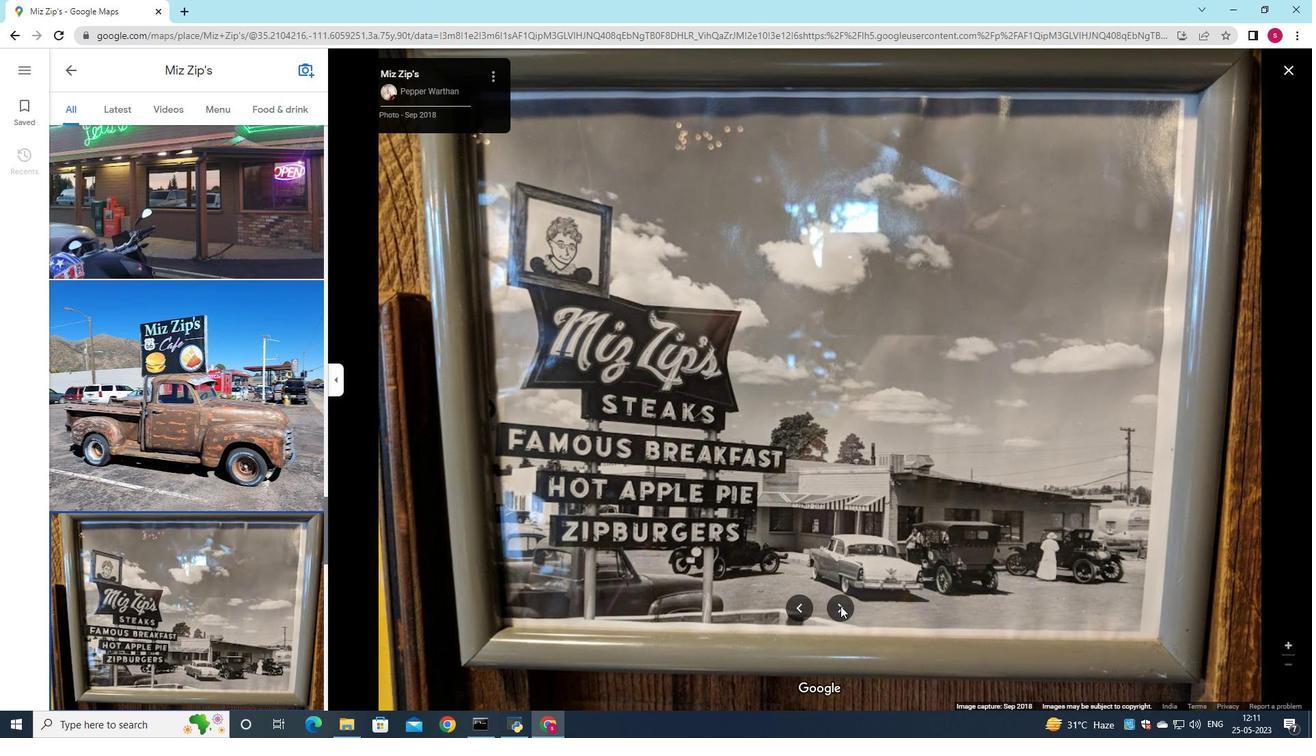
Action: Mouse pressed left at (841, 606)
Screenshot: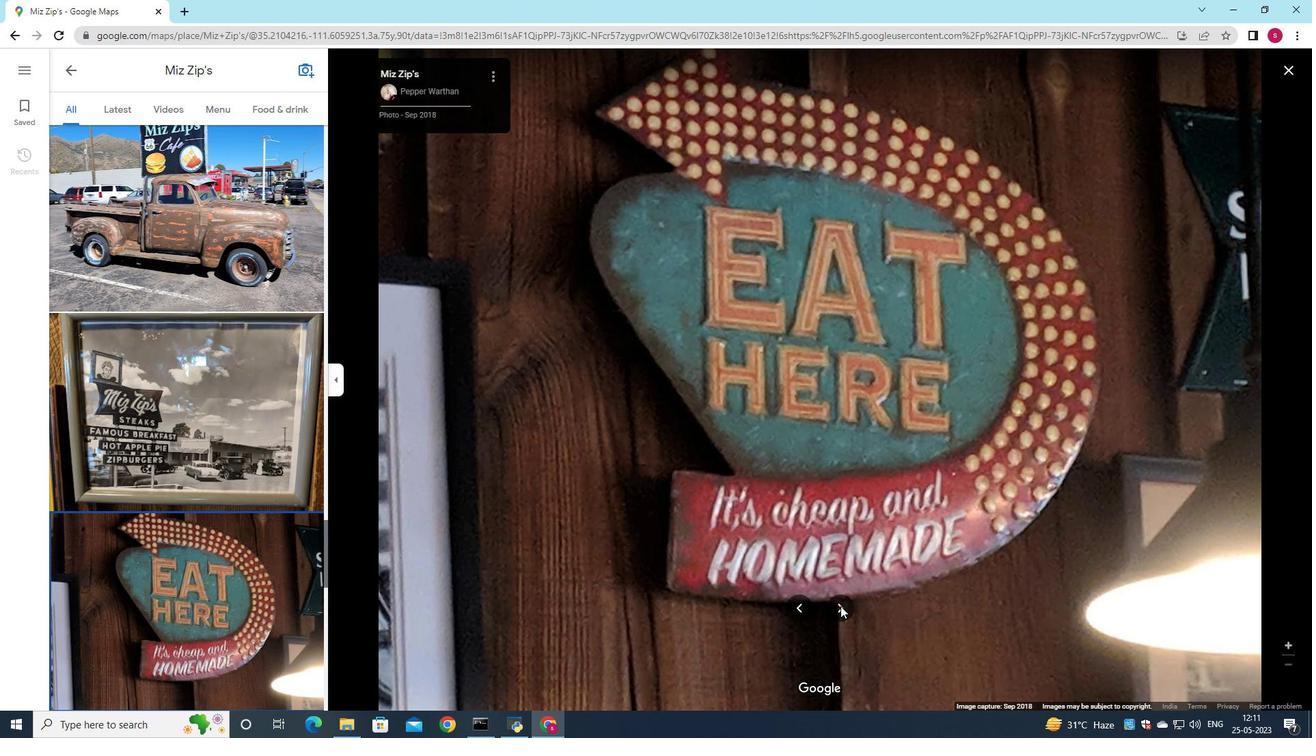 
Action: Mouse pressed left at (841, 606)
Screenshot: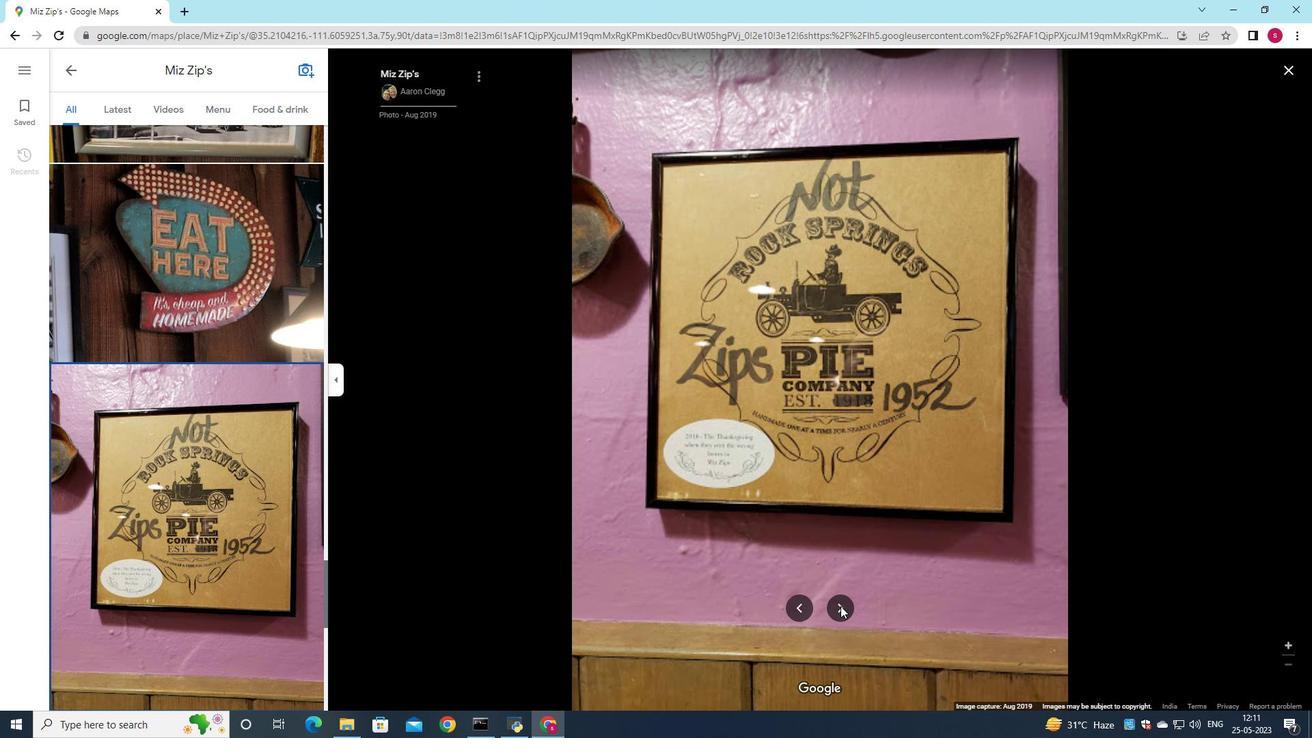 
Action: Mouse pressed left at (841, 606)
Screenshot: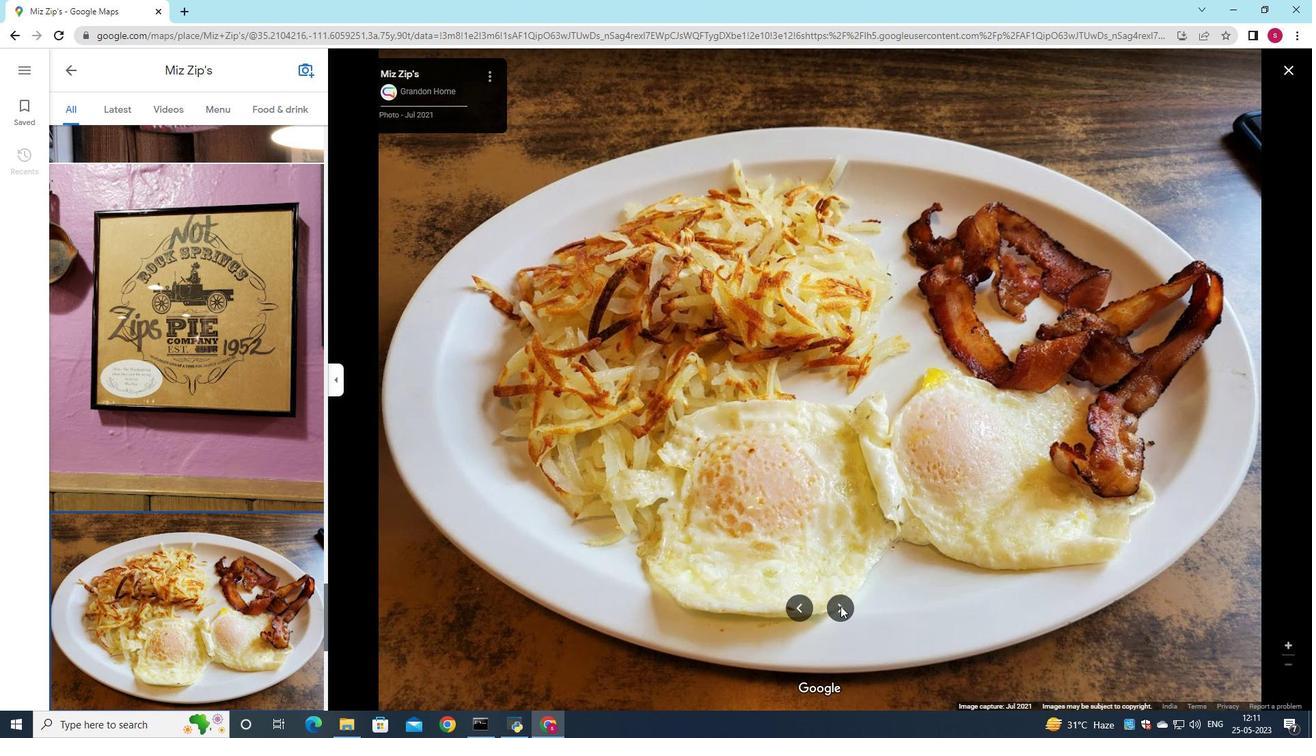 
Action: Mouse pressed left at (841, 606)
Screenshot: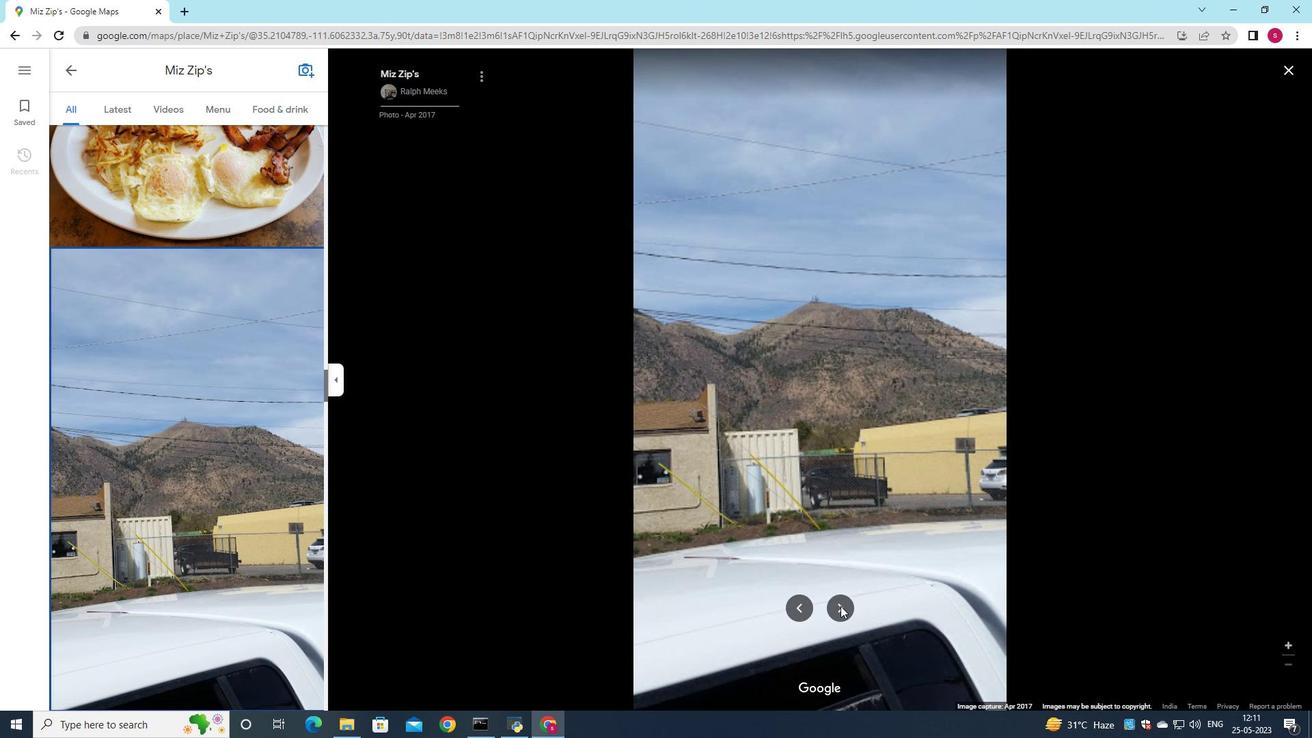 
Action: Mouse pressed left at (841, 606)
Screenshot: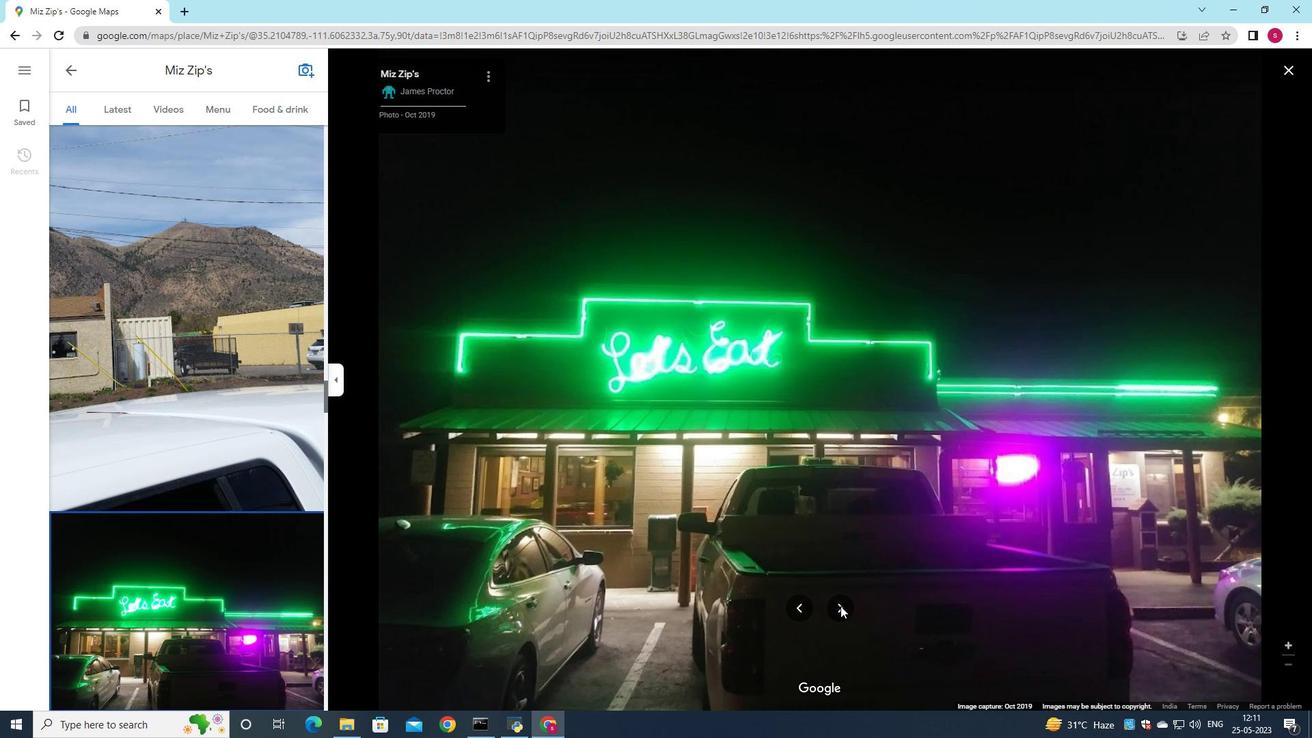 
Action: Mouse pressed left at (841, 606)
Screenshot: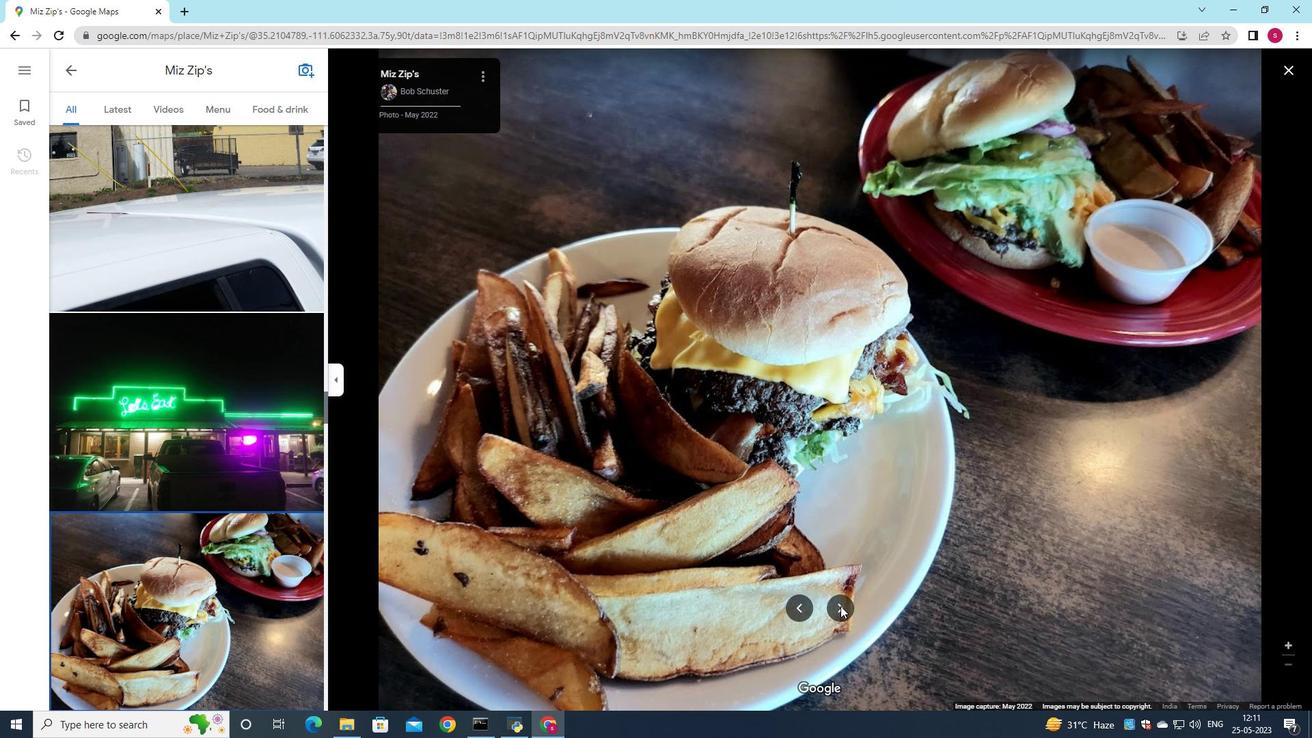 
Action: Mouse pressed left at (841, 606)
Screenshot: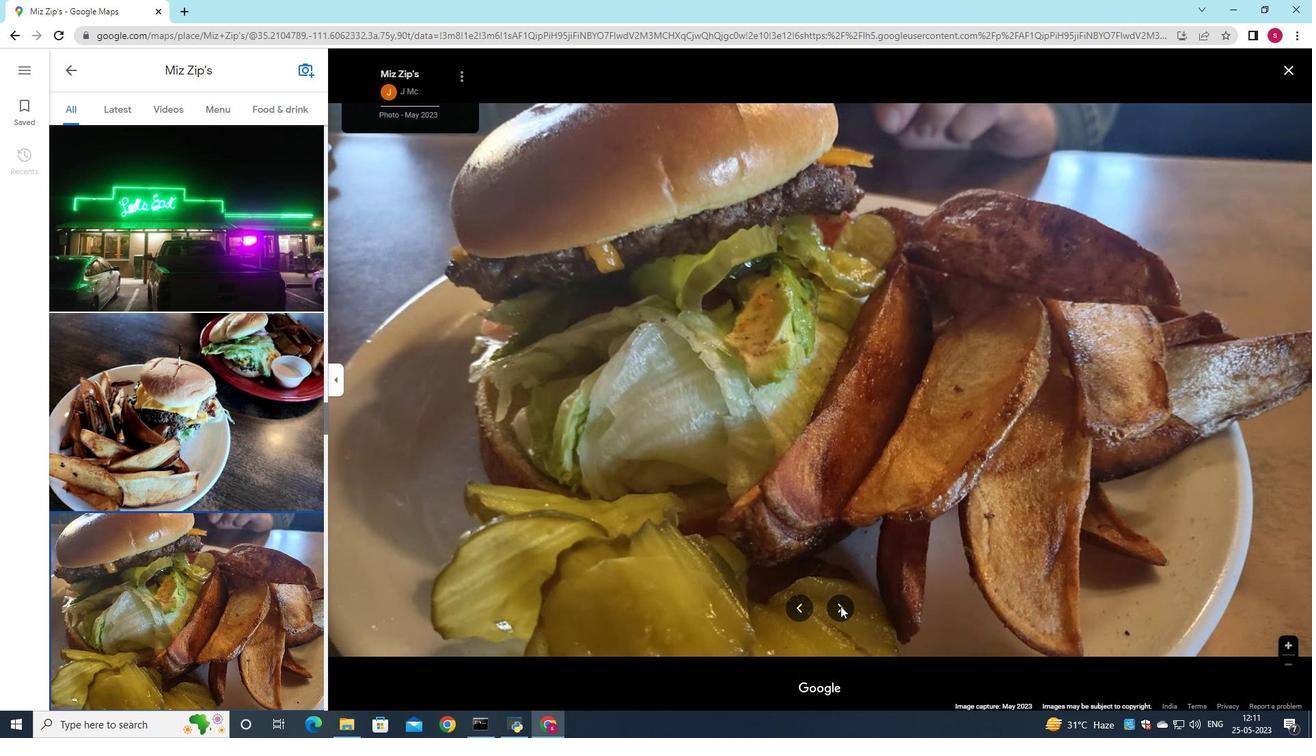 
Action: Mouse pressed left at (841, 606)
Screenshot: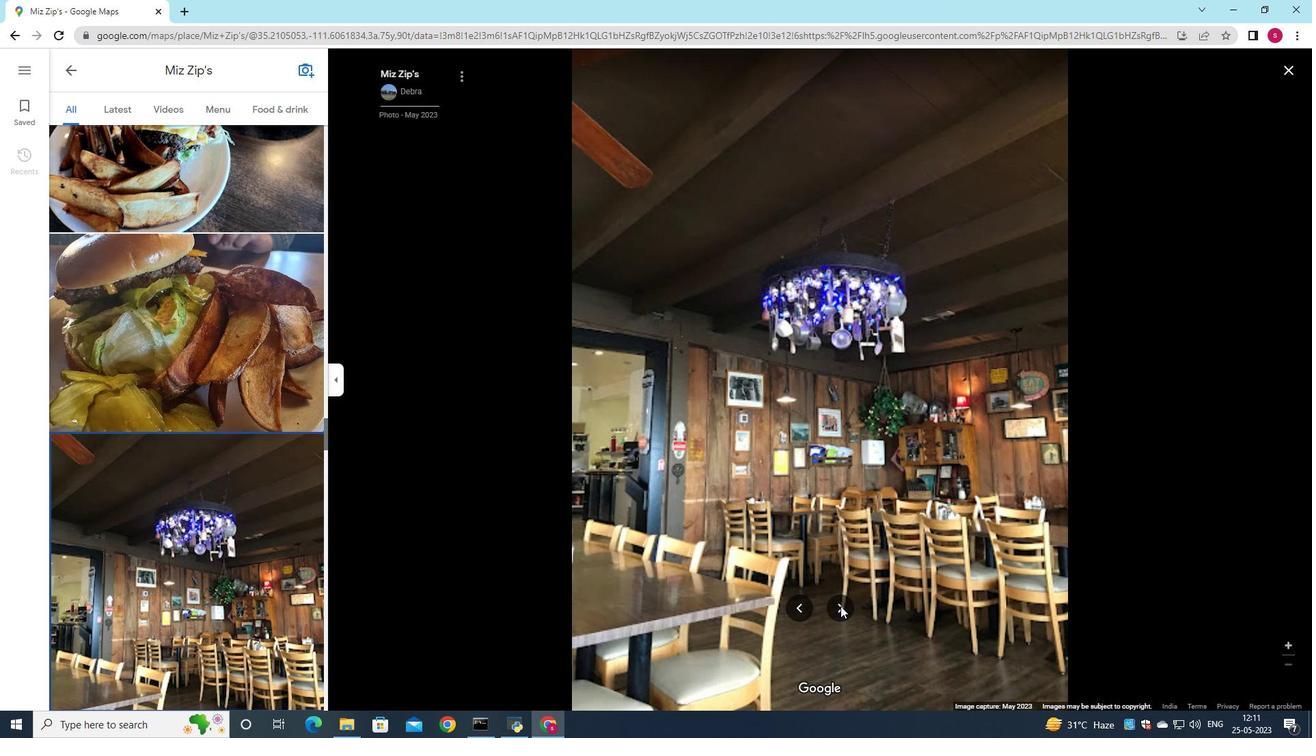 
Action: Mouse pressed left at (841, 606)
Screenshot: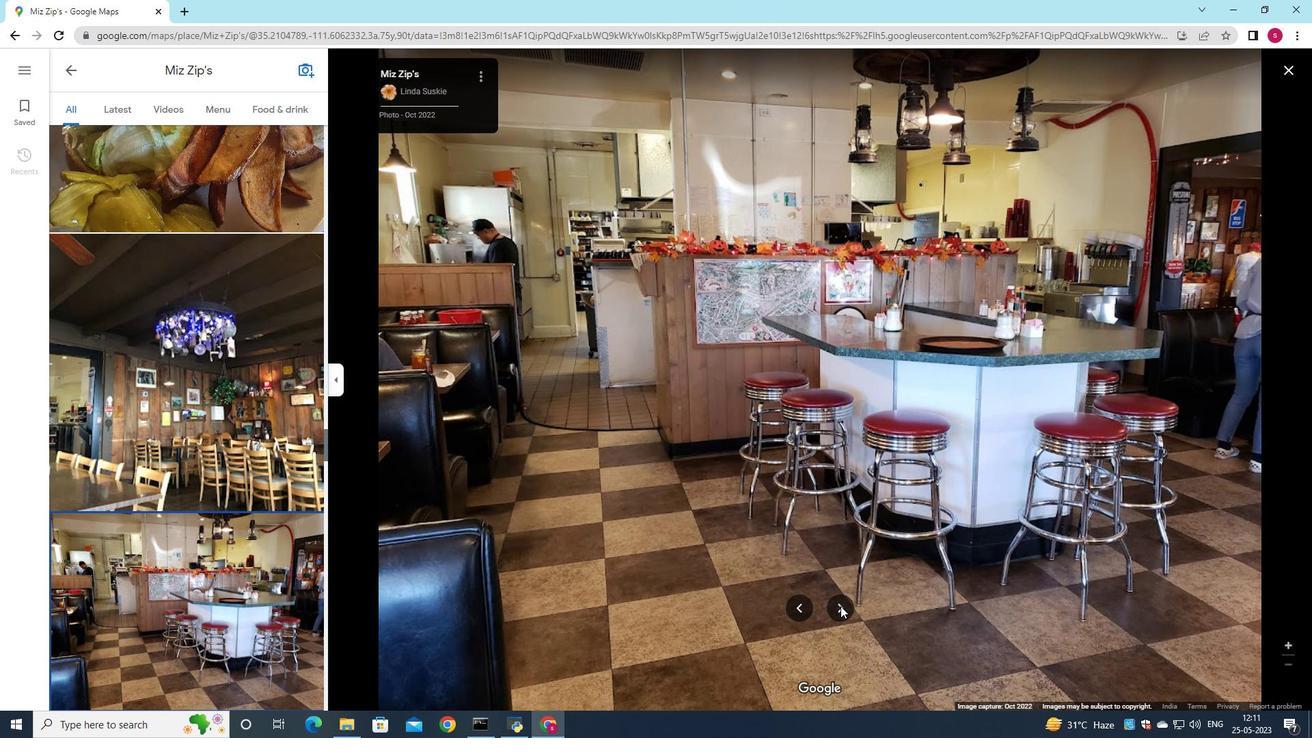 
Action: Mouse pressed left at (841, 606)
Screenshot: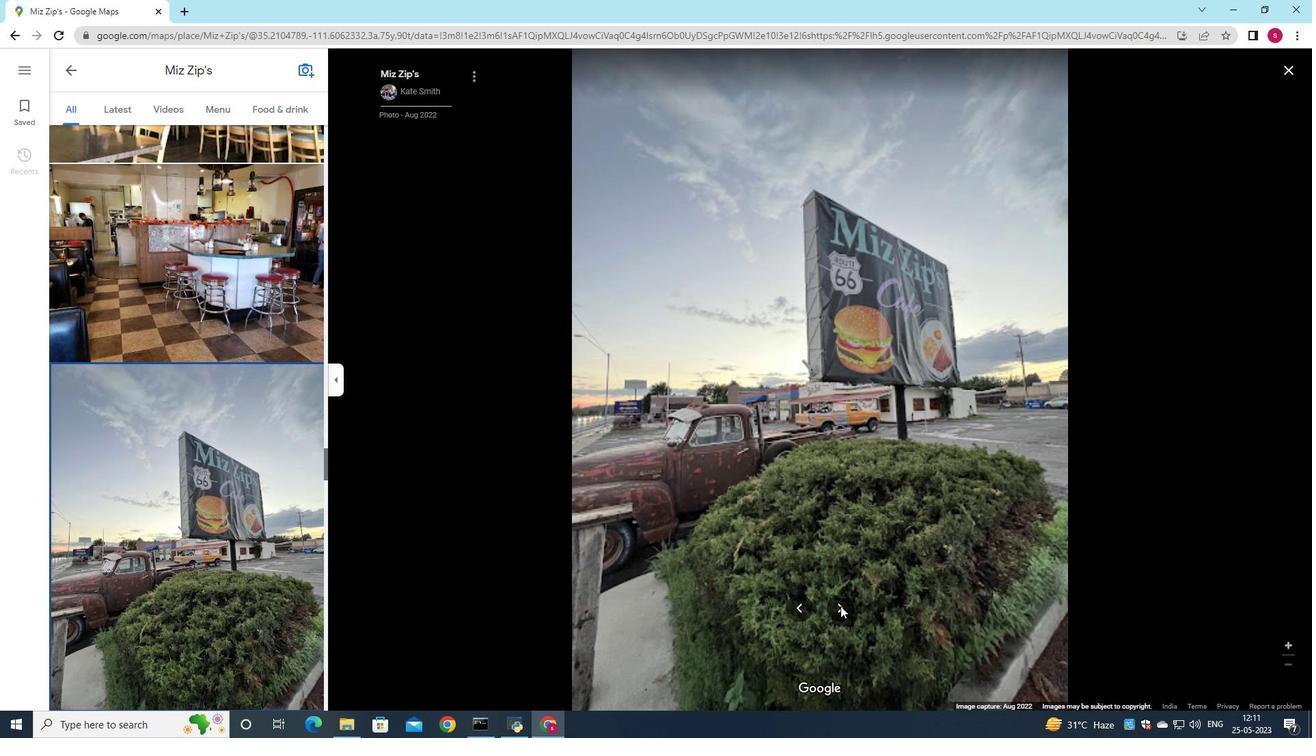 
Action: Mouse pressed left at (841, 606)
Screenshot: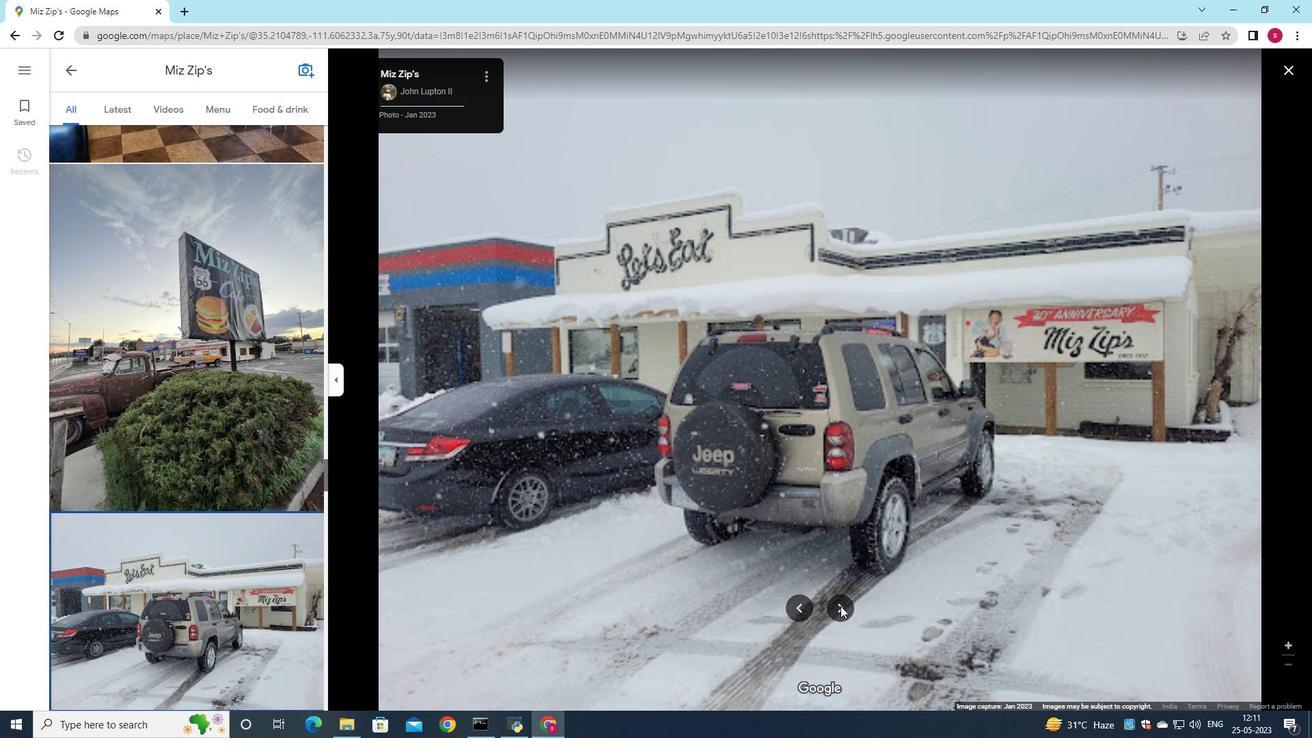 
Action: Mouse pressed left at (841, 606)
Screenshot: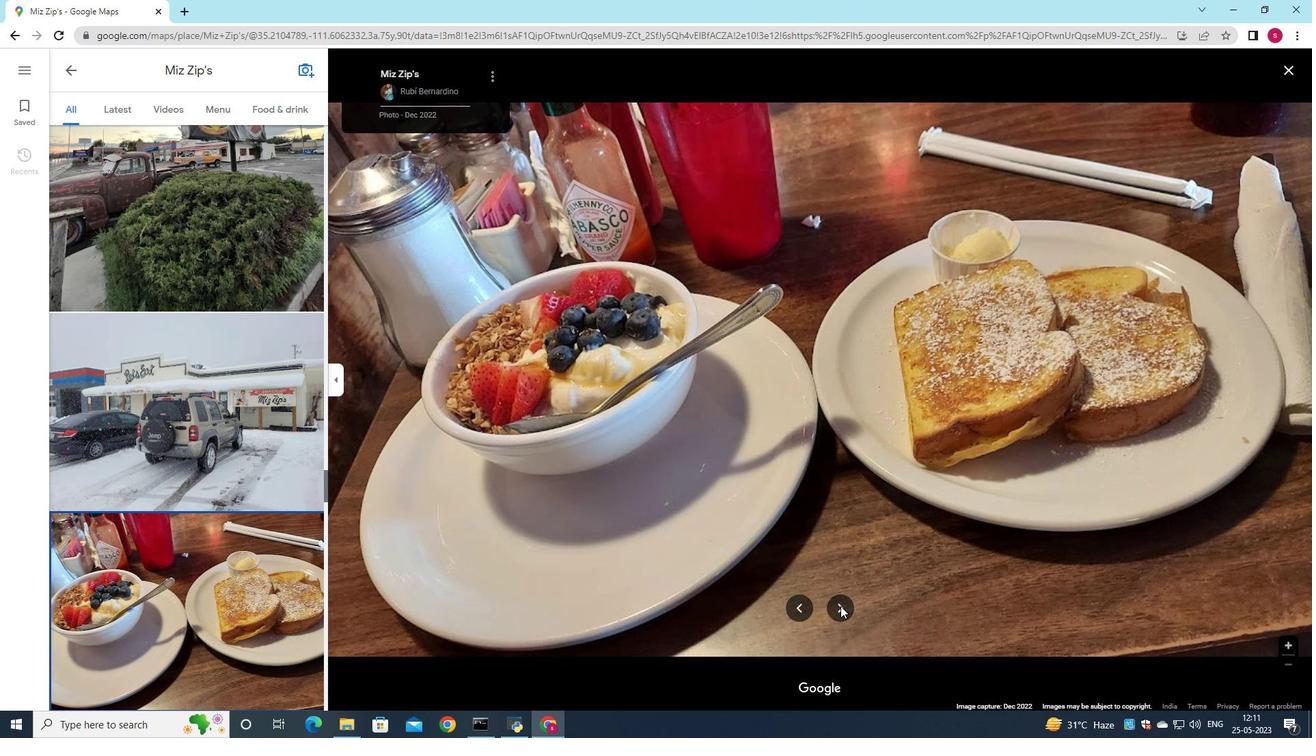 
Action: Mouse pressed left at (841, 606)
Screenshot: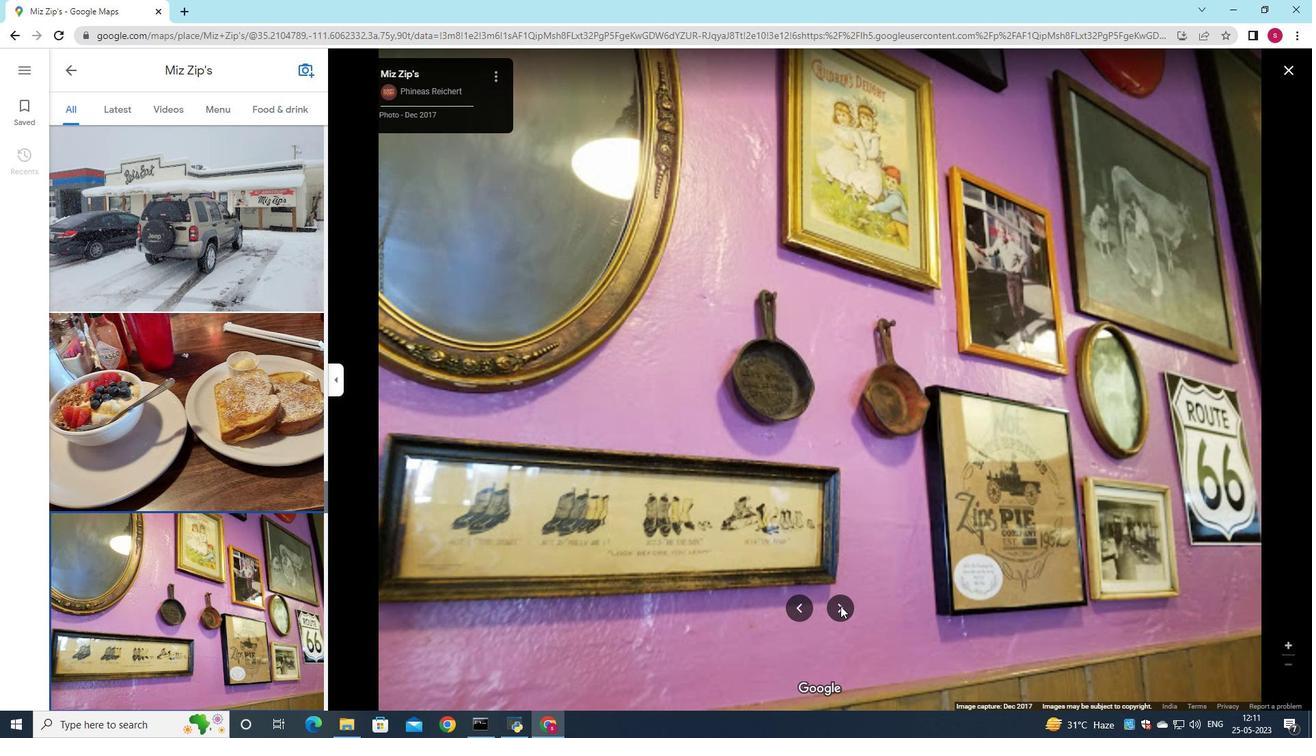 
Action: Mouse pressed left at (841, 606)
Screenshot: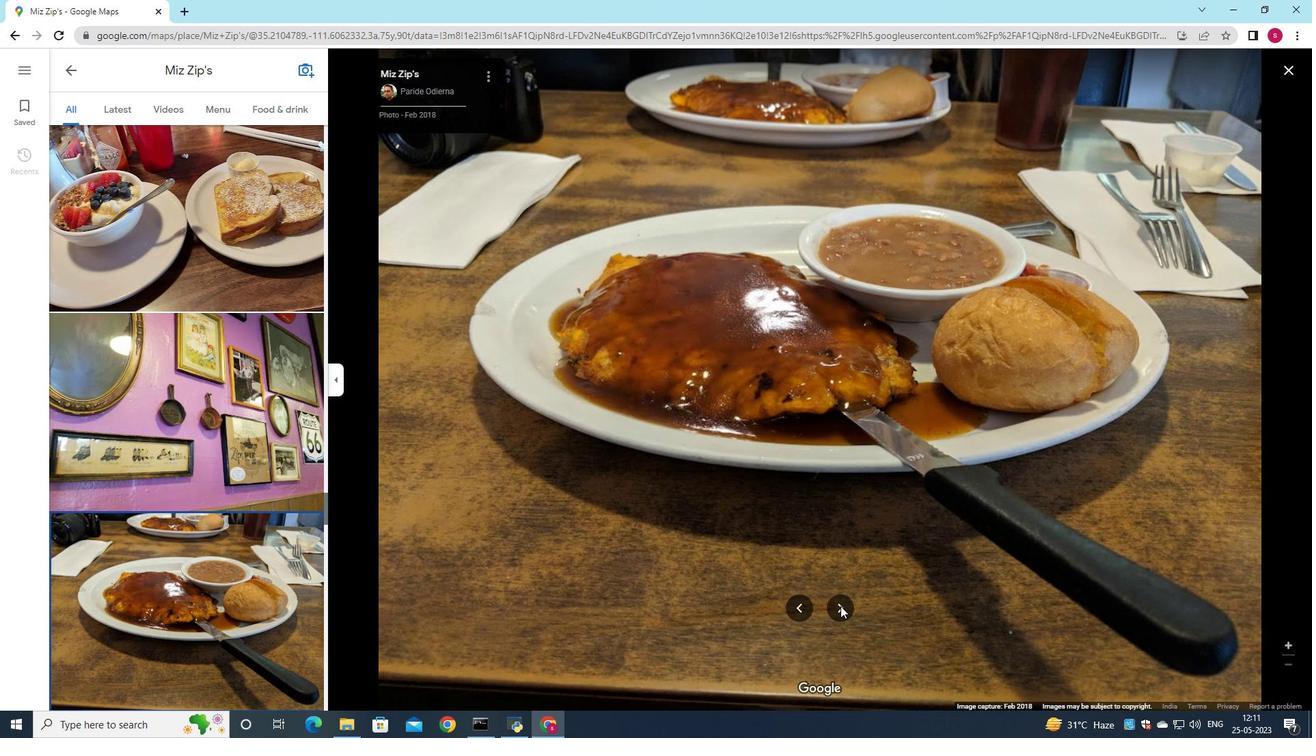
Action: Mouse pressed left at (841, 606)
Screenshot: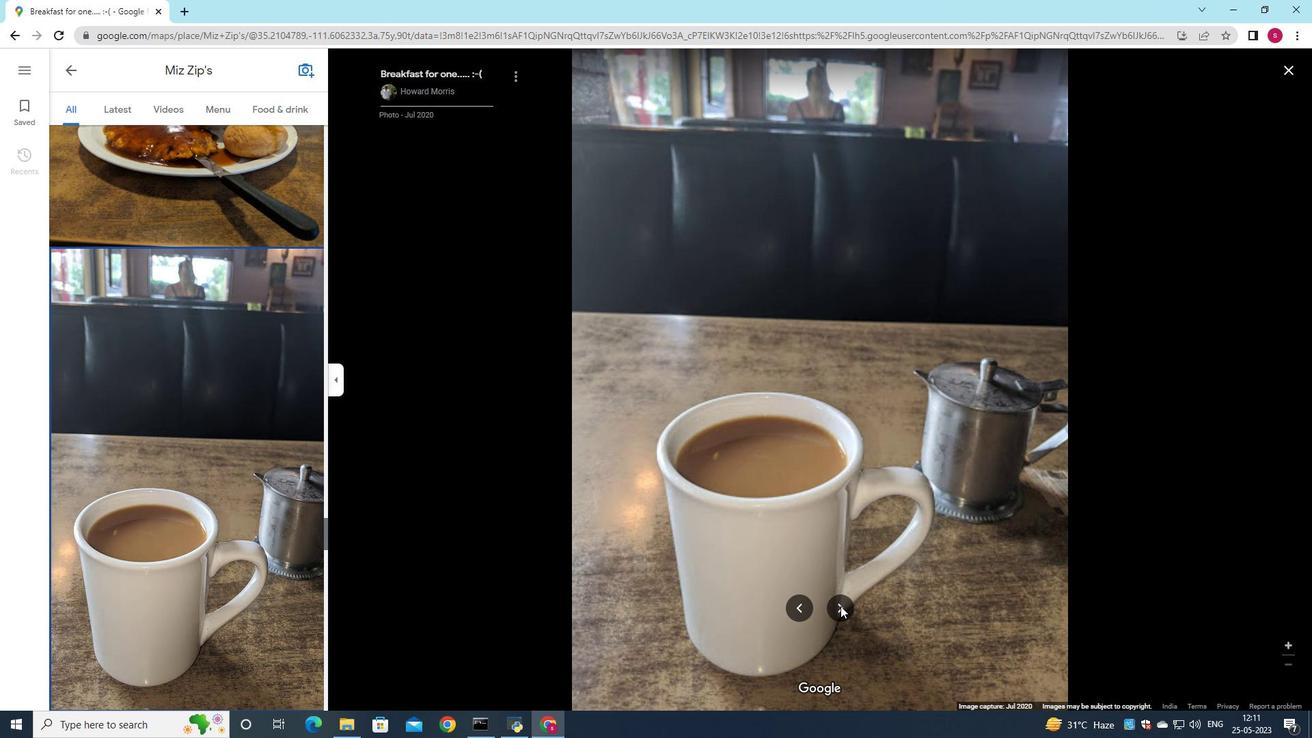 
Action: Mouse pressed left at (841, 606)
Screenshot: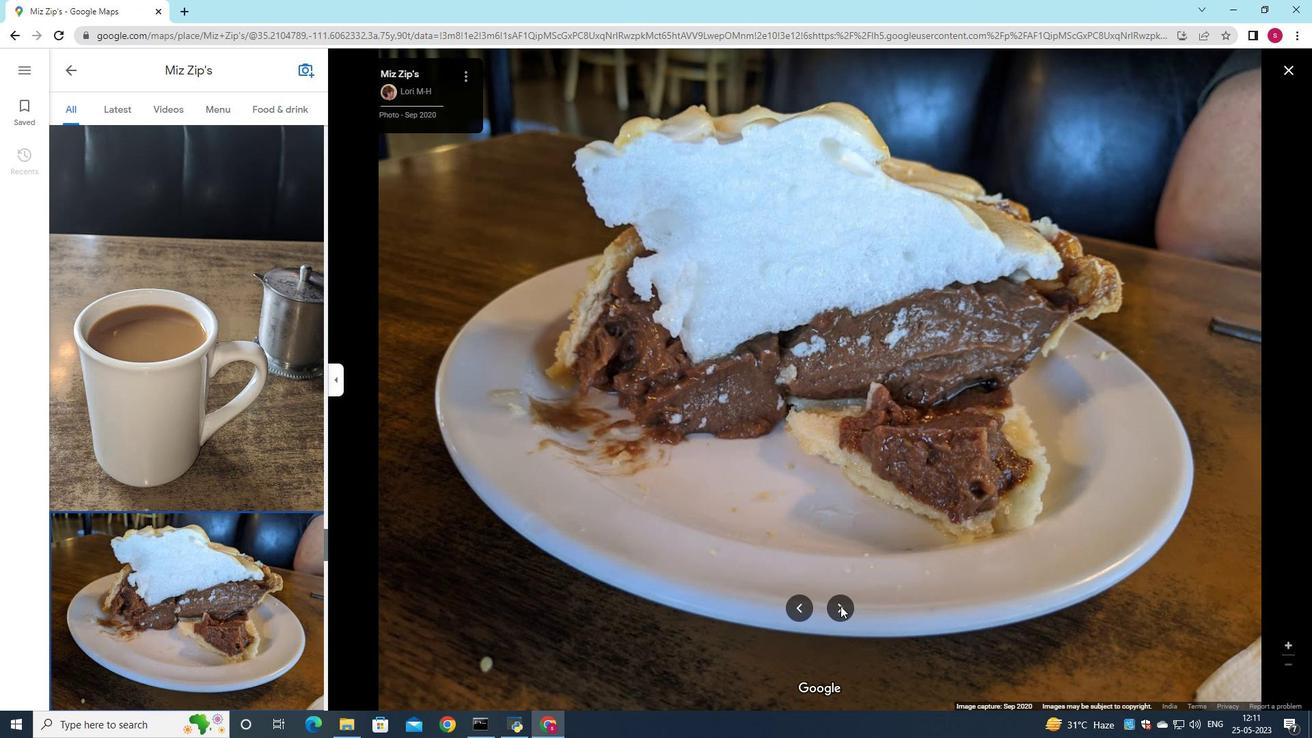 
Action: Mouse pressed left at (841, 606)
Screenshot: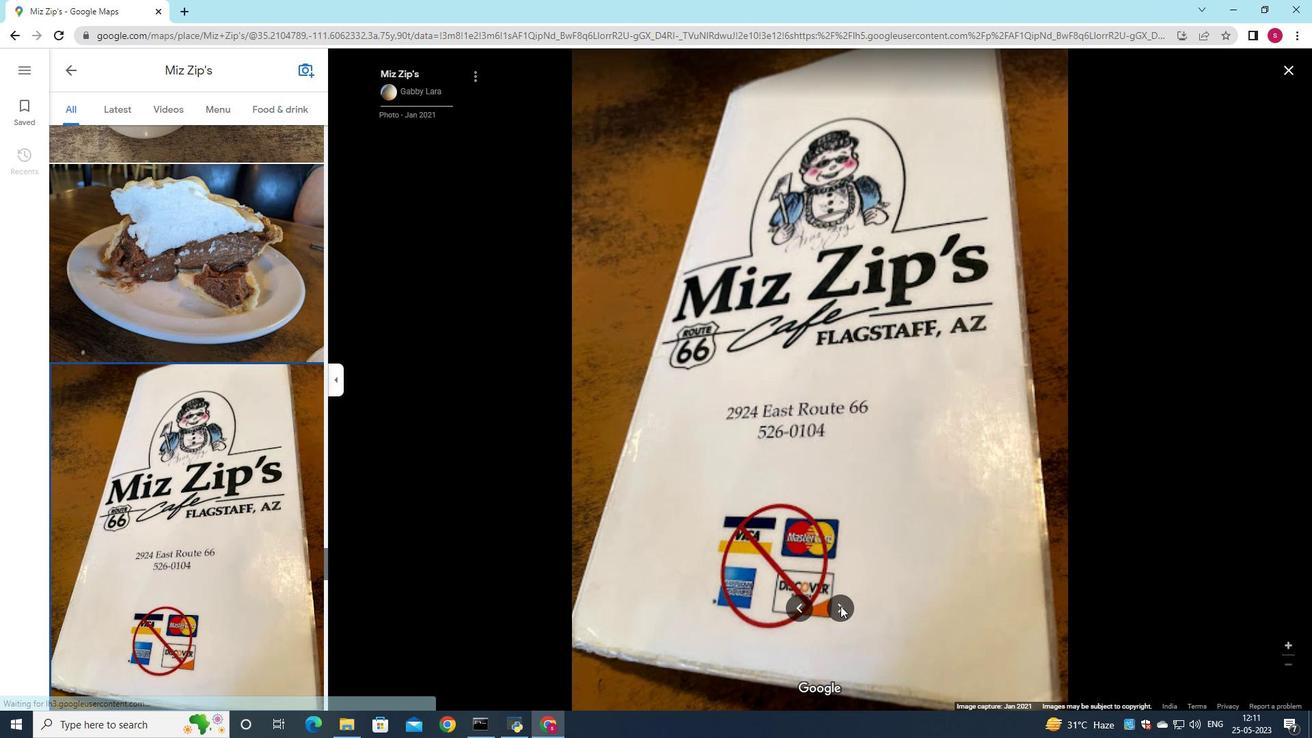 
Action: Mouse pressed left at (841, 606)
Screenshot: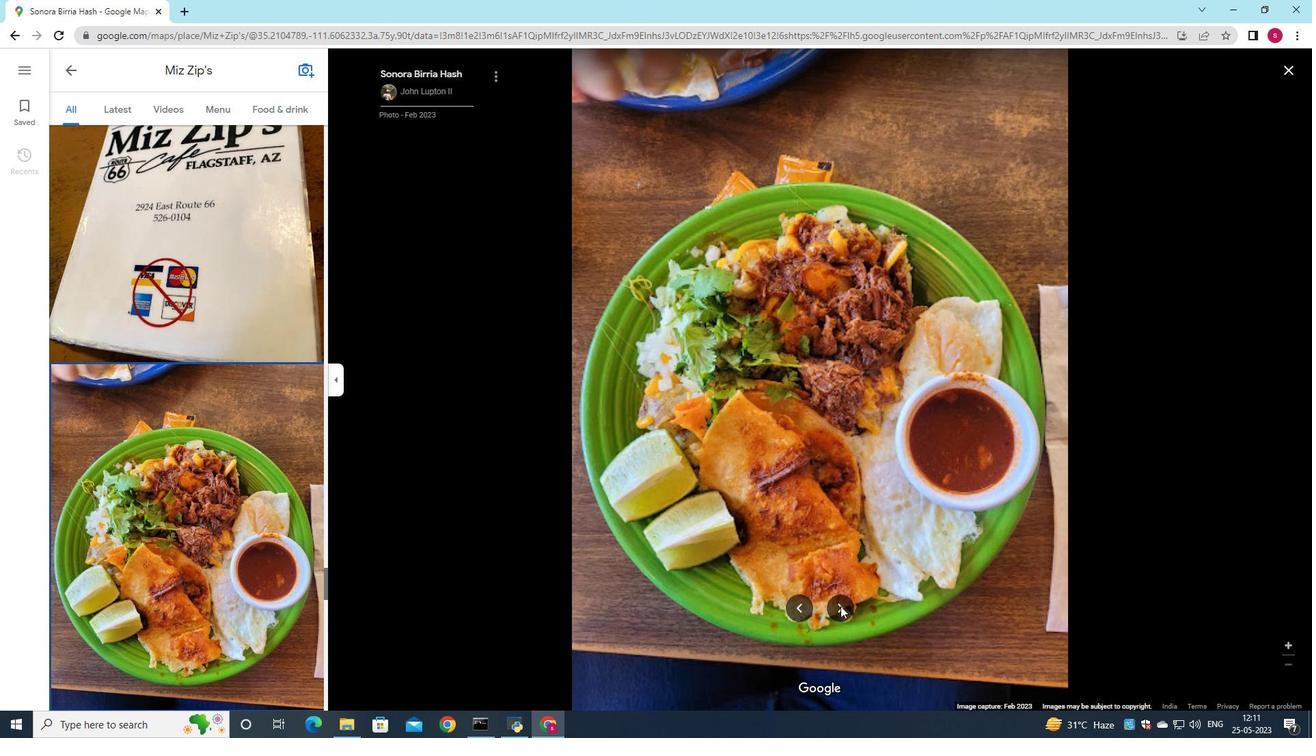 
Action: Mouse pressed left at (841, 606)
Screenshot: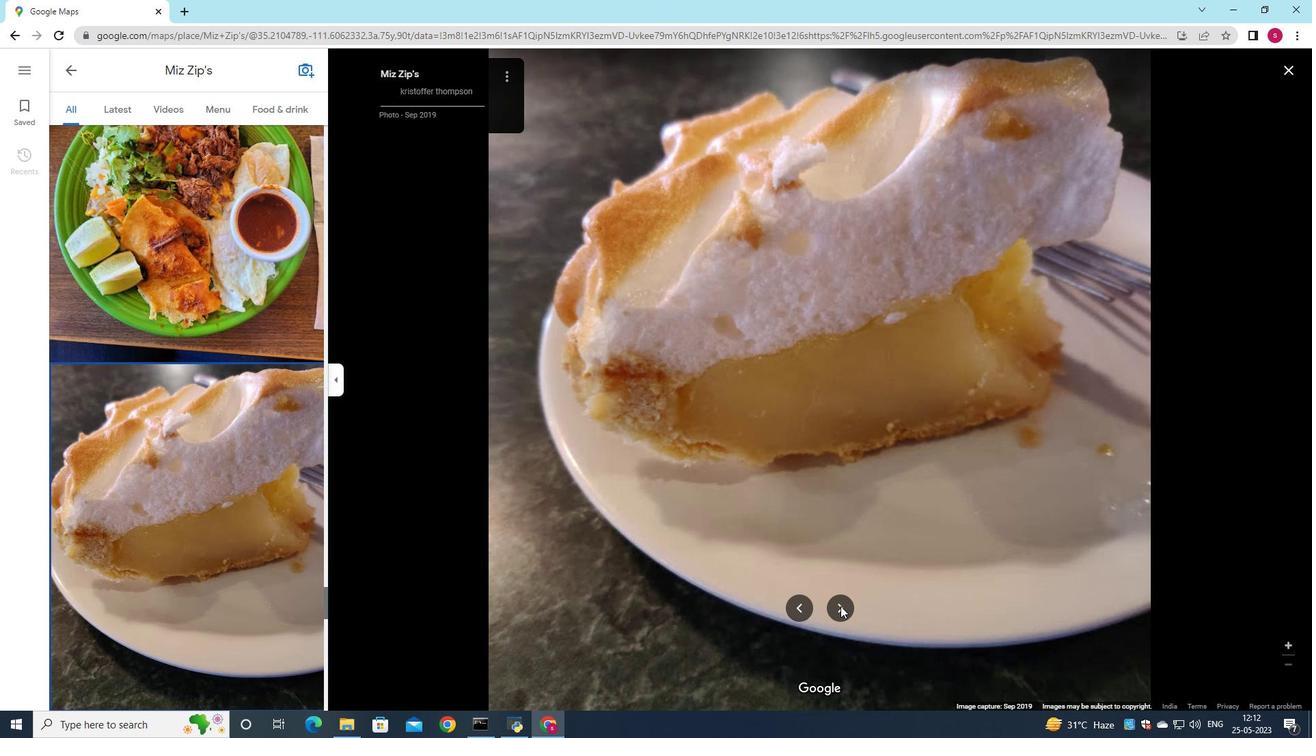 
Action: Mouse pressed left at (841, 606)
Screenshot: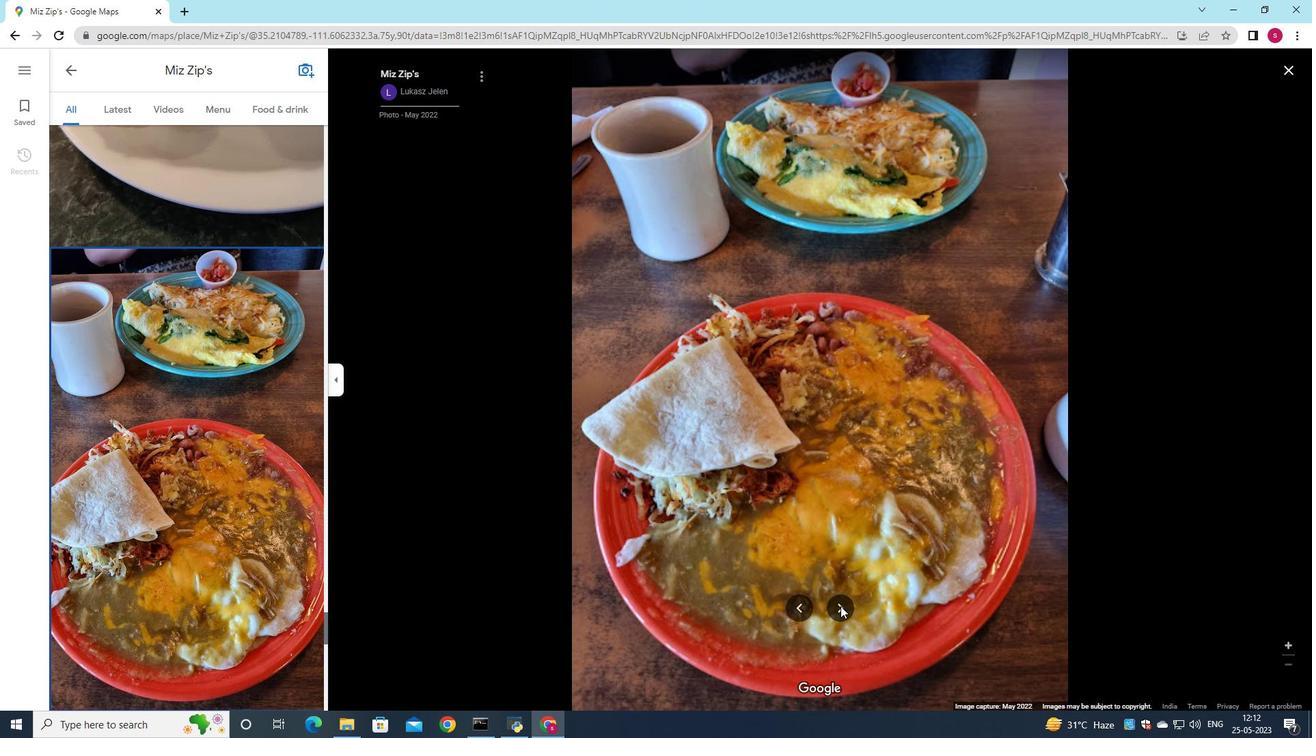 
Action: Mouse pressed left at (841, 606)
Screenshot: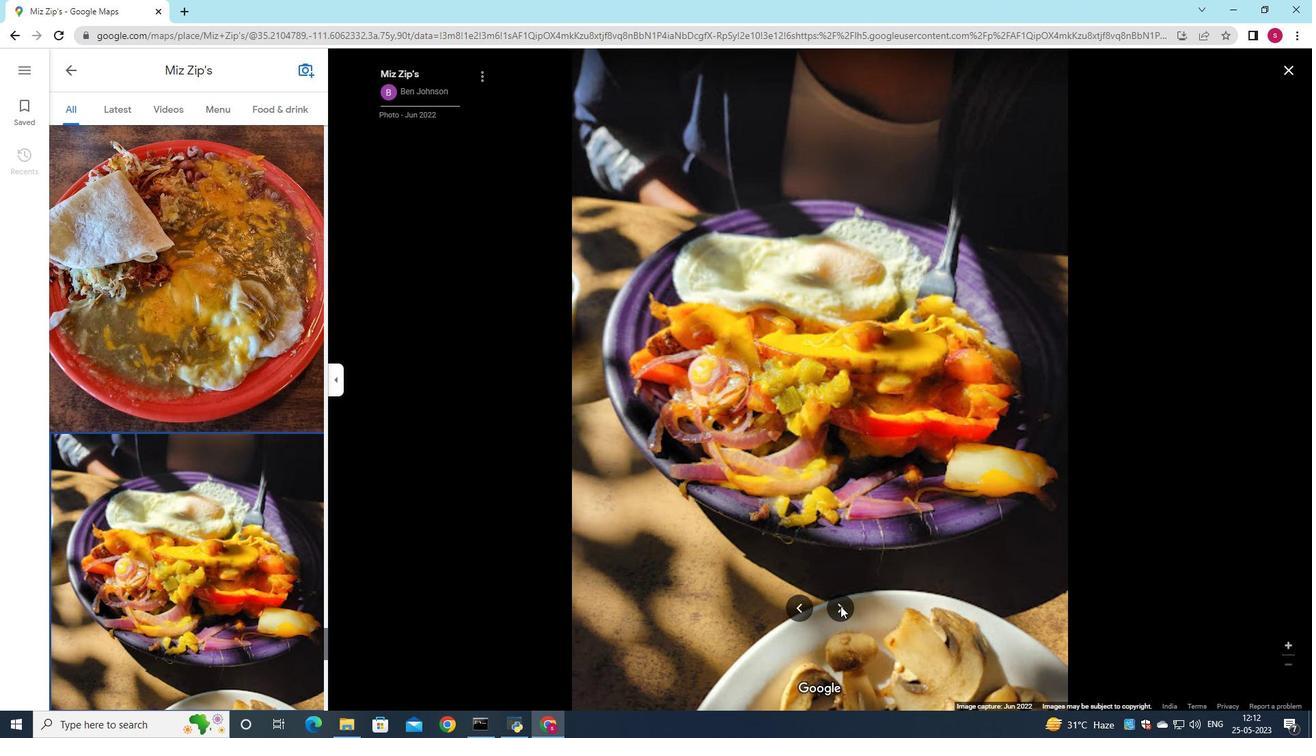 
Action: Mouse pressed left at (841, 606)
Screenshot: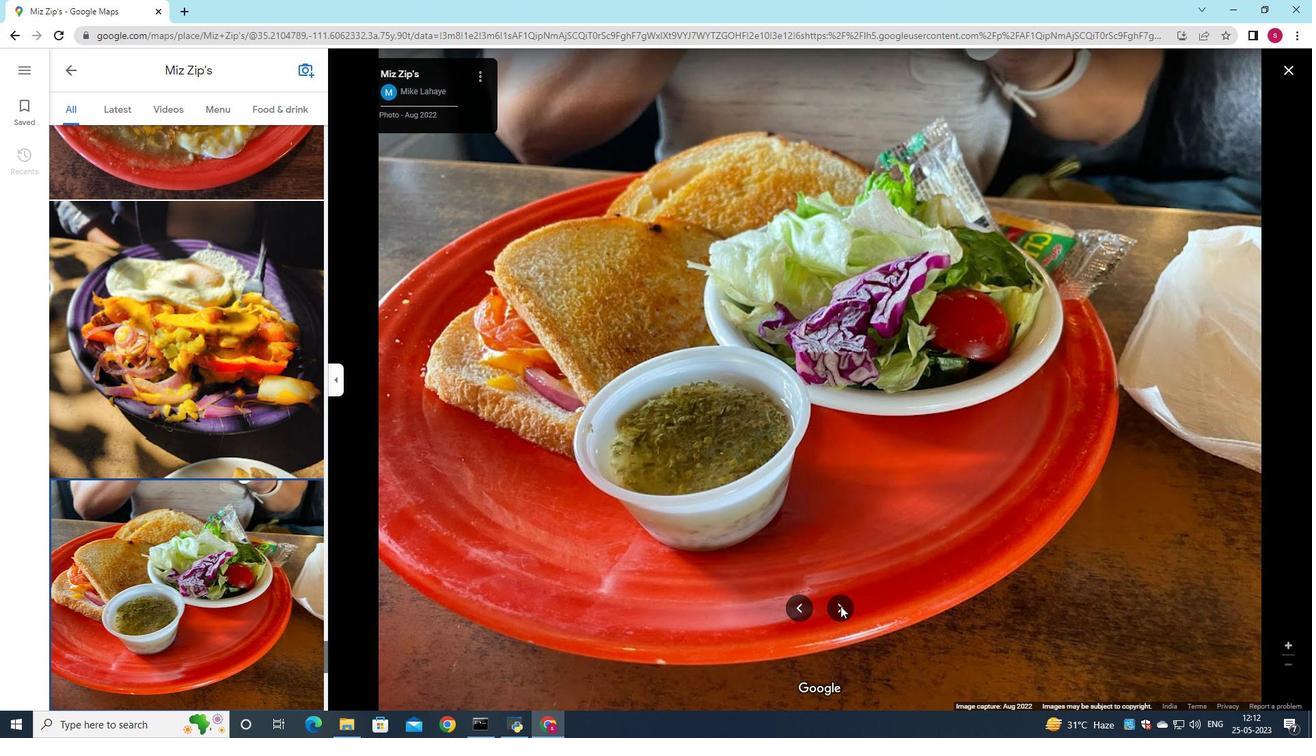 
Action: Mouse pressed left at (841, 606)
Screenshot: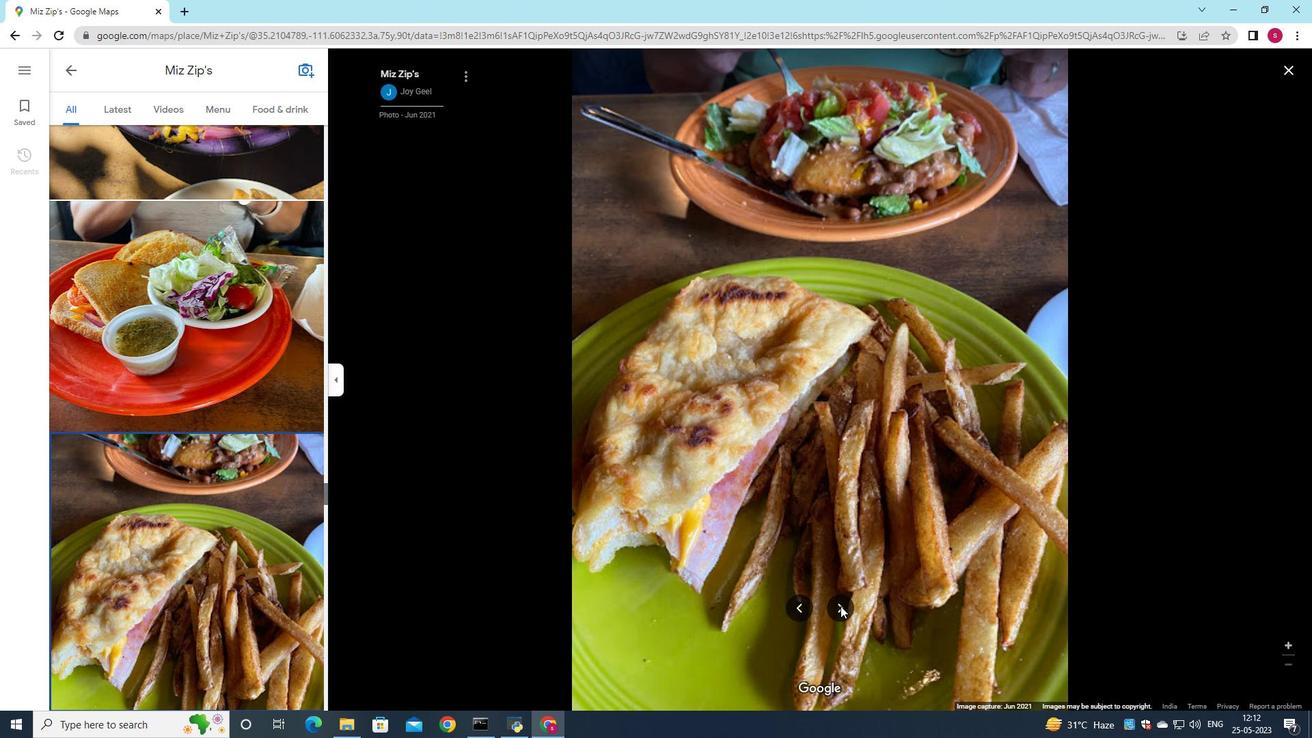 
Action: Mouse pressed left at (841, 606)
Screenshot: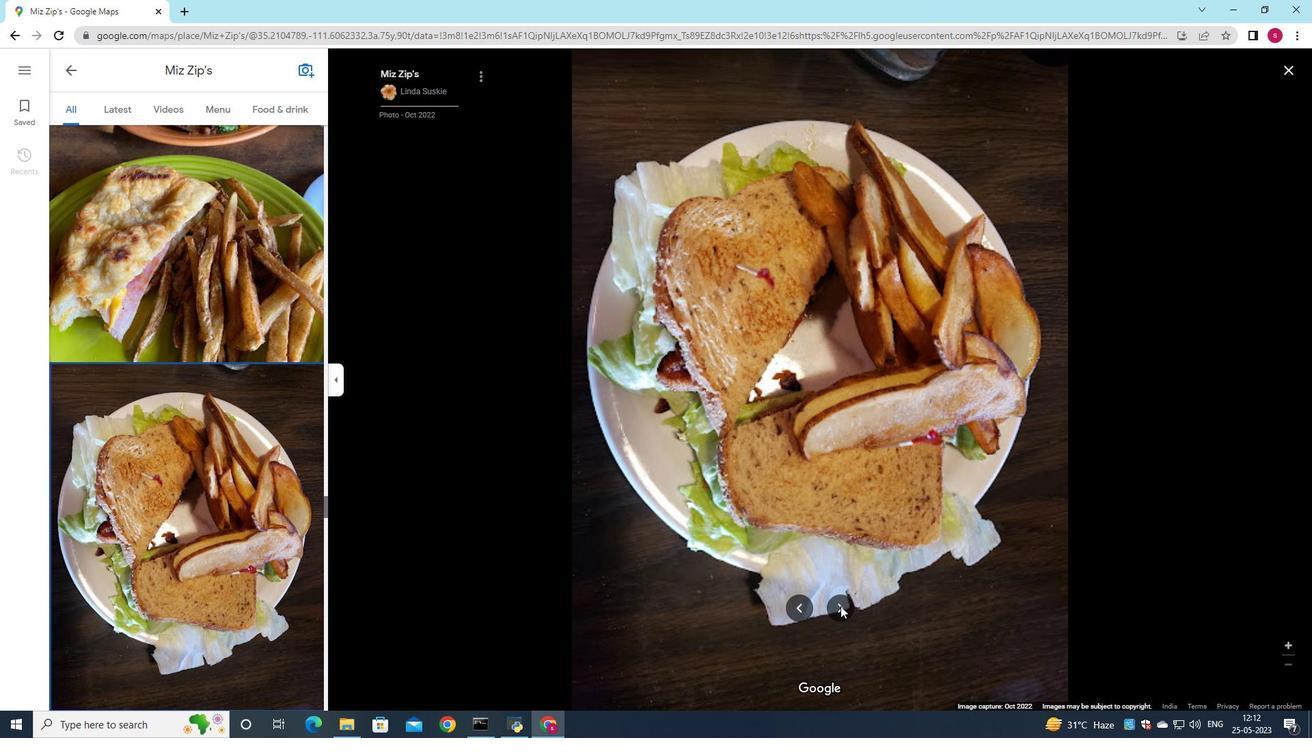 
Action: Mouse pressed left at (841, 606)
Screenshot: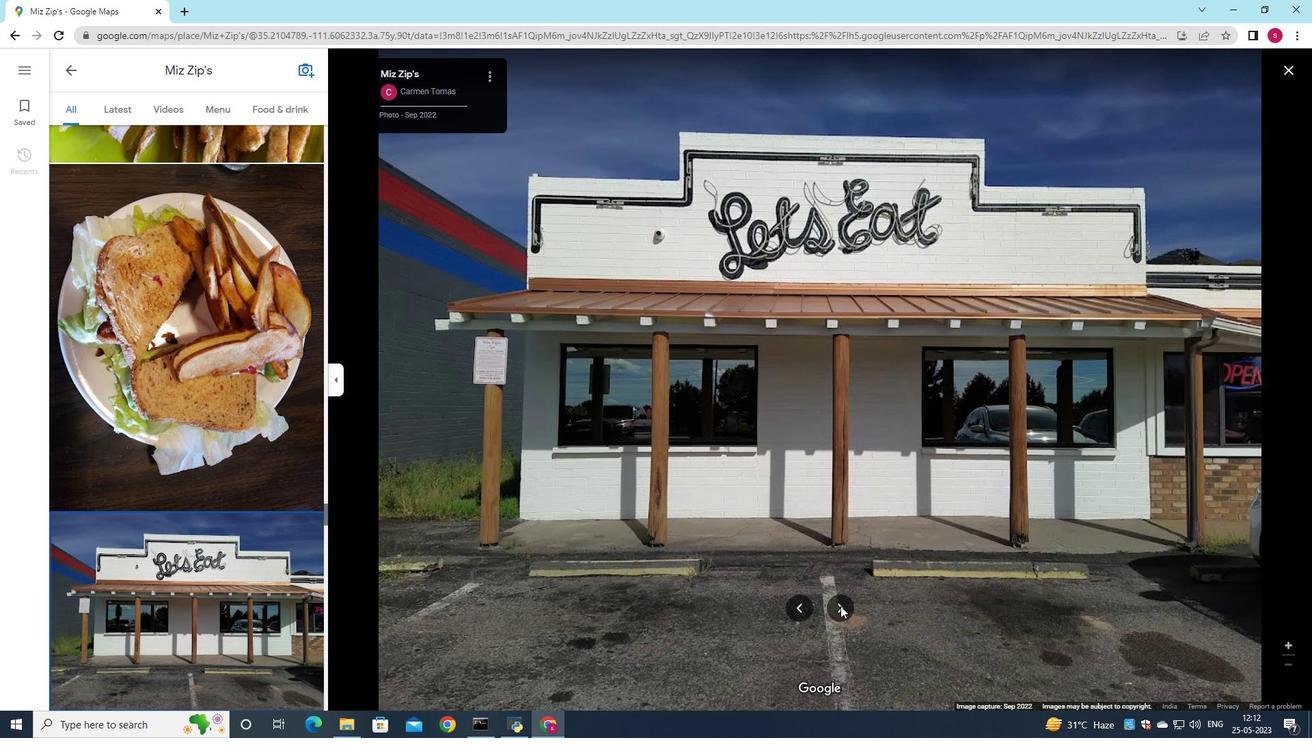
Action: Mouse pressed left at (841, 606)
Screenshot: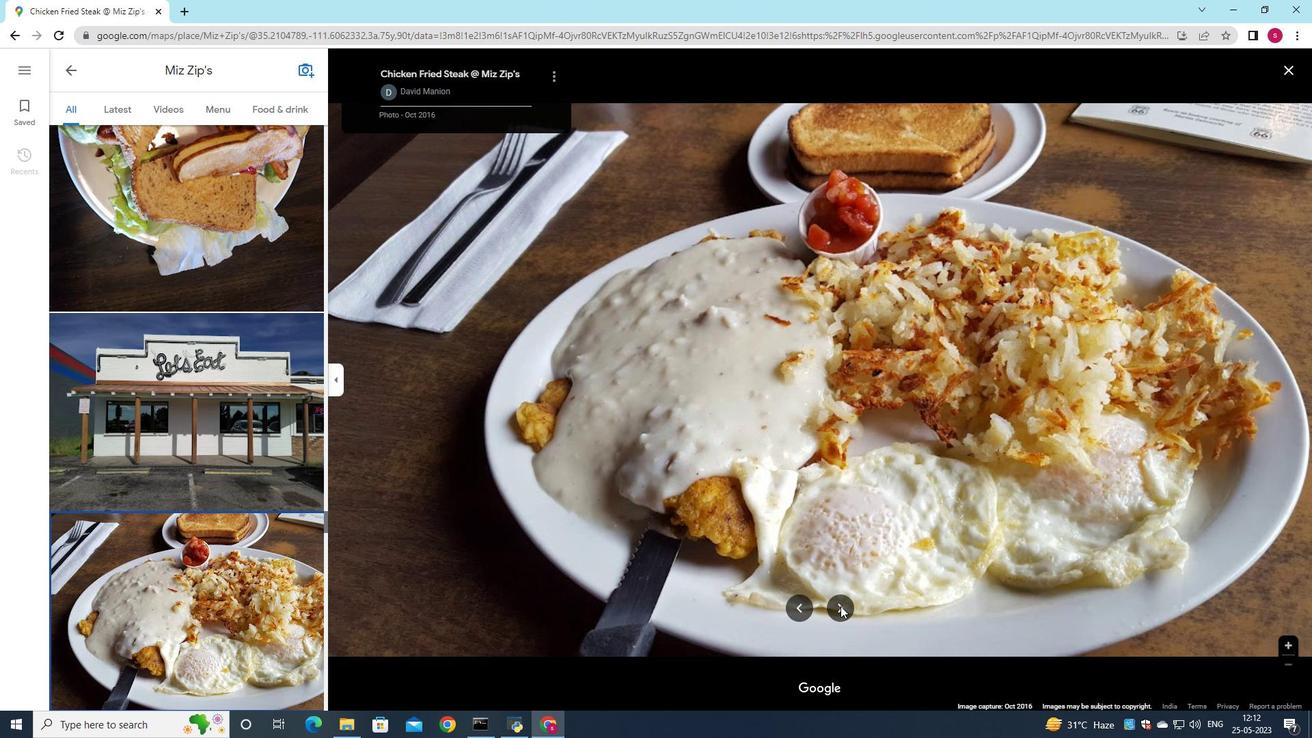 
Action: Mouse pressed left at (841, 606)
Screenshot: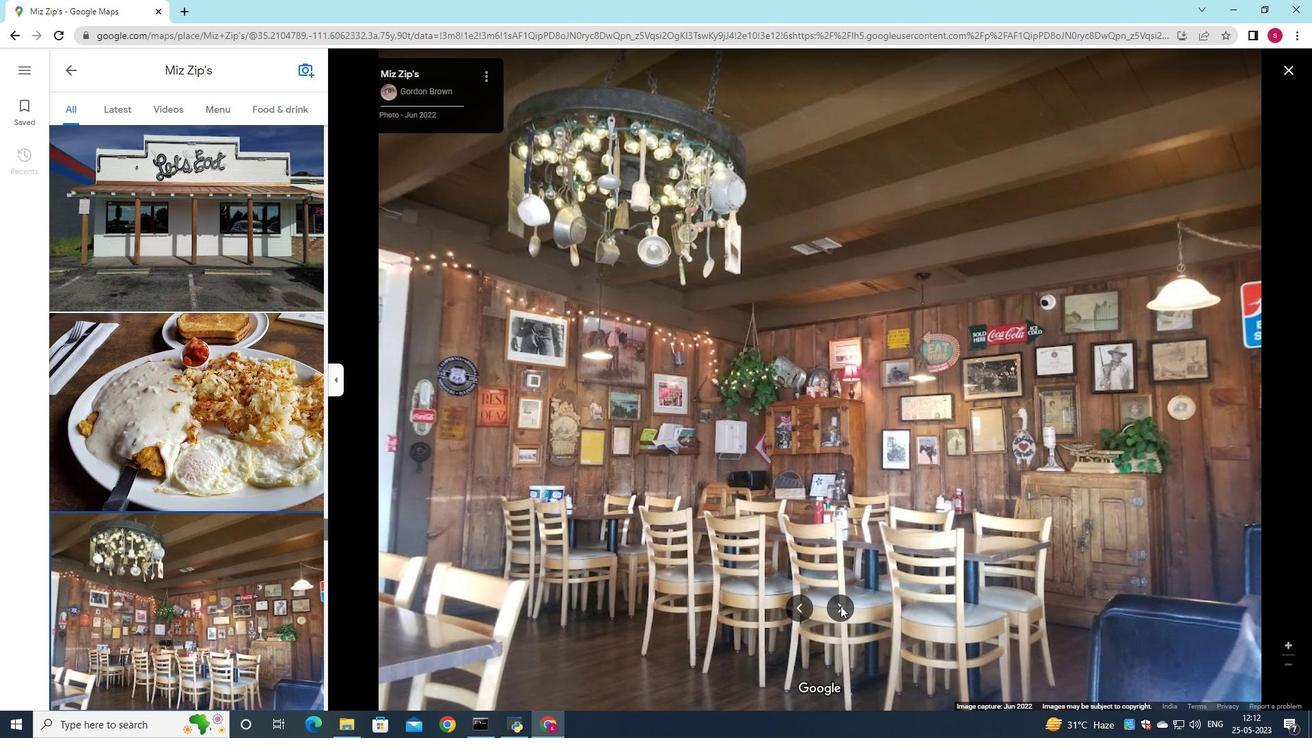 
Action: Mouse pressed left at (841, 606)
Screenshot: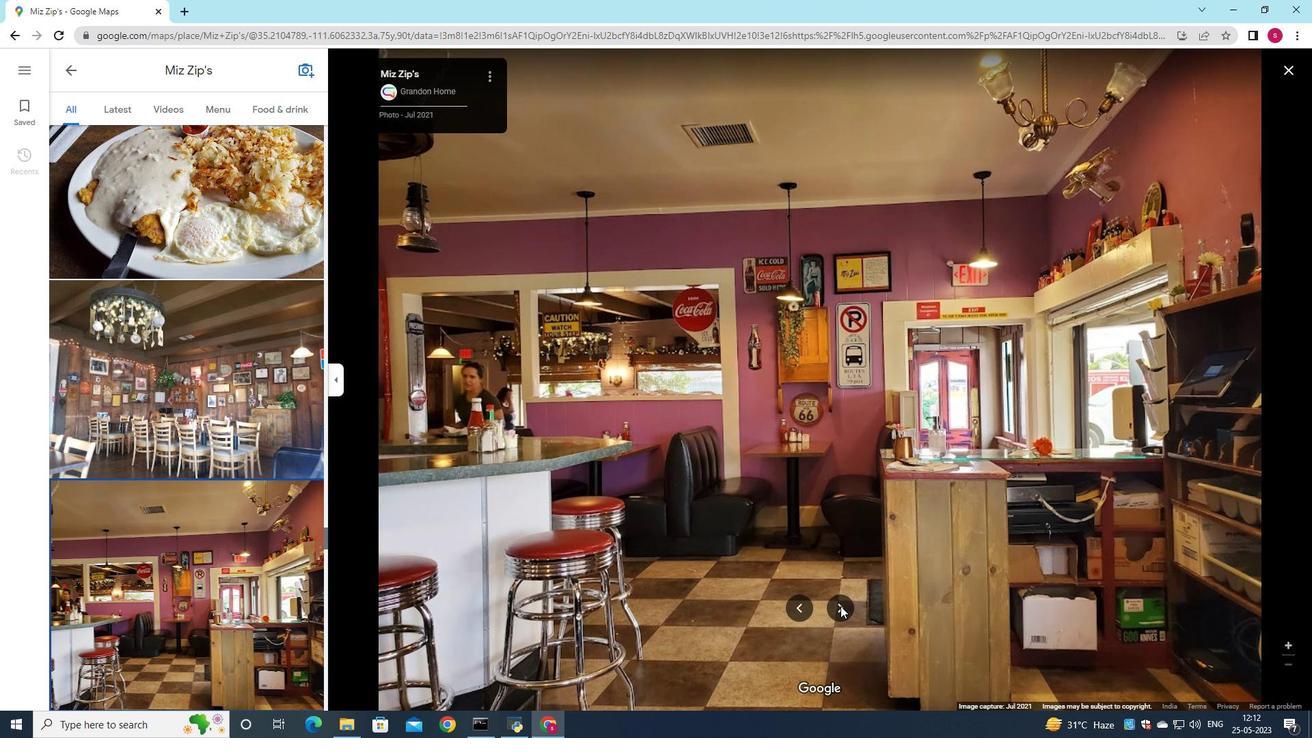 
Action: Mouse pressed left at (841, 606)
Screenshot: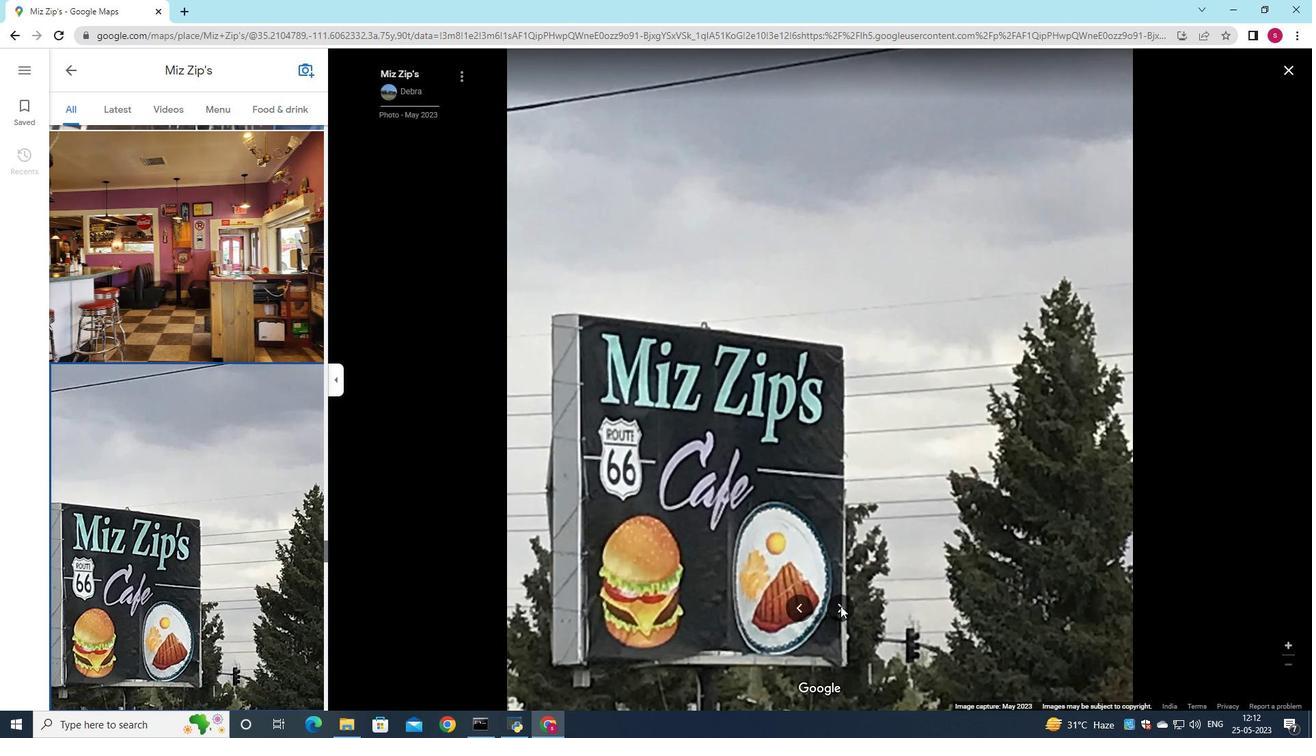 
Action: Mouse pressed left at (841, 606)
Screenshot: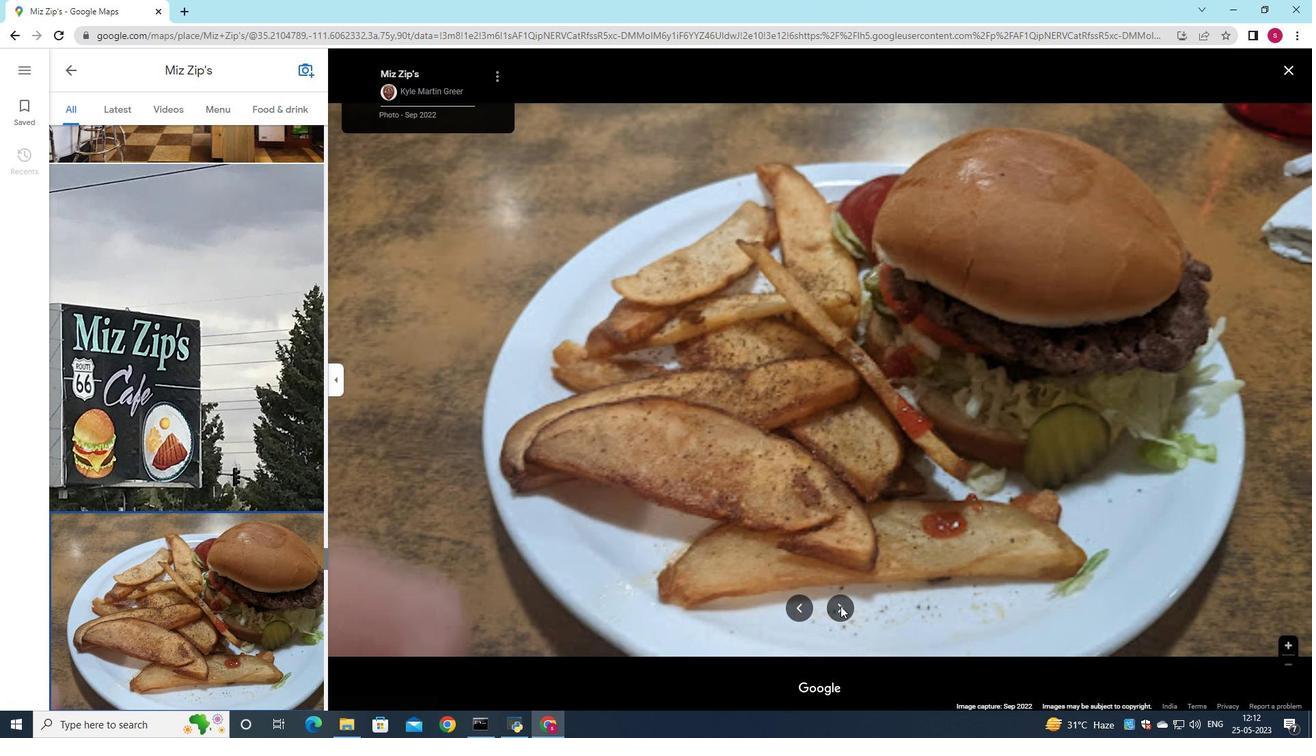 
Action: Mouse pressed left at (841, 606)
Screenshot: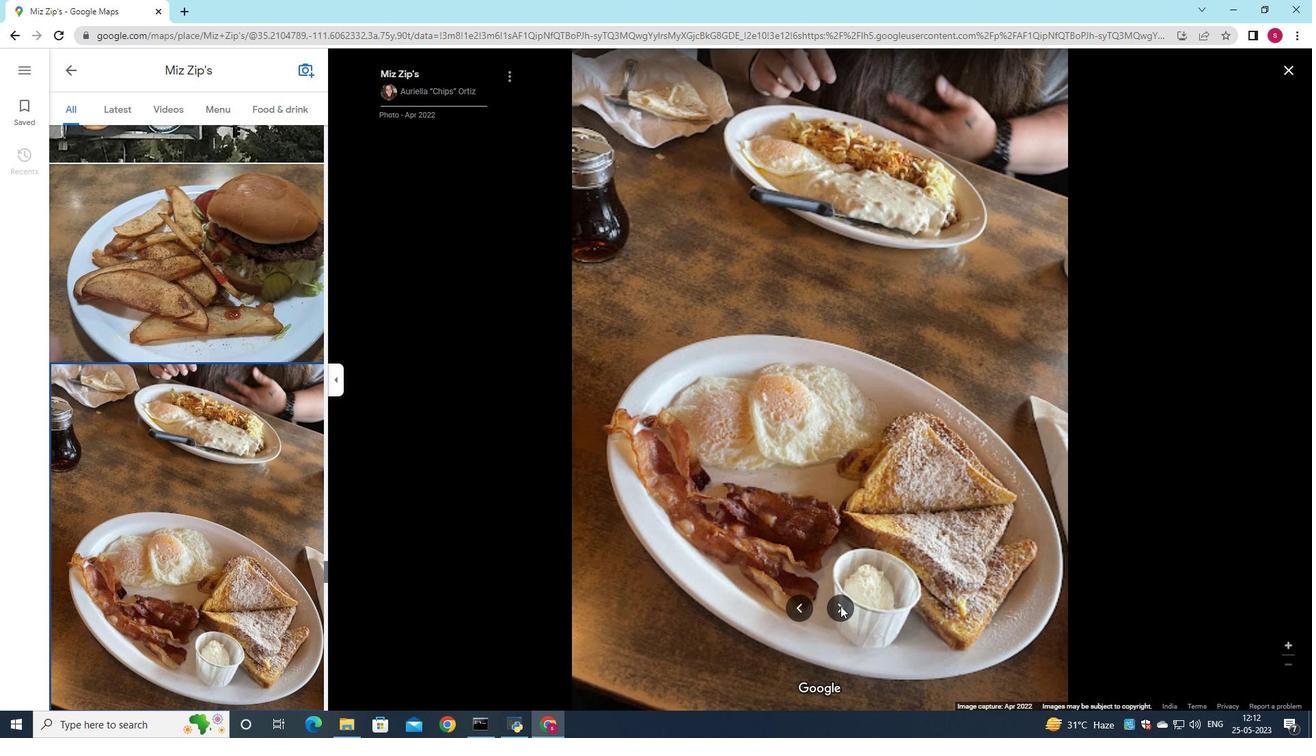 
Action: Mouse pressed left at (841, 606)
Screenshot: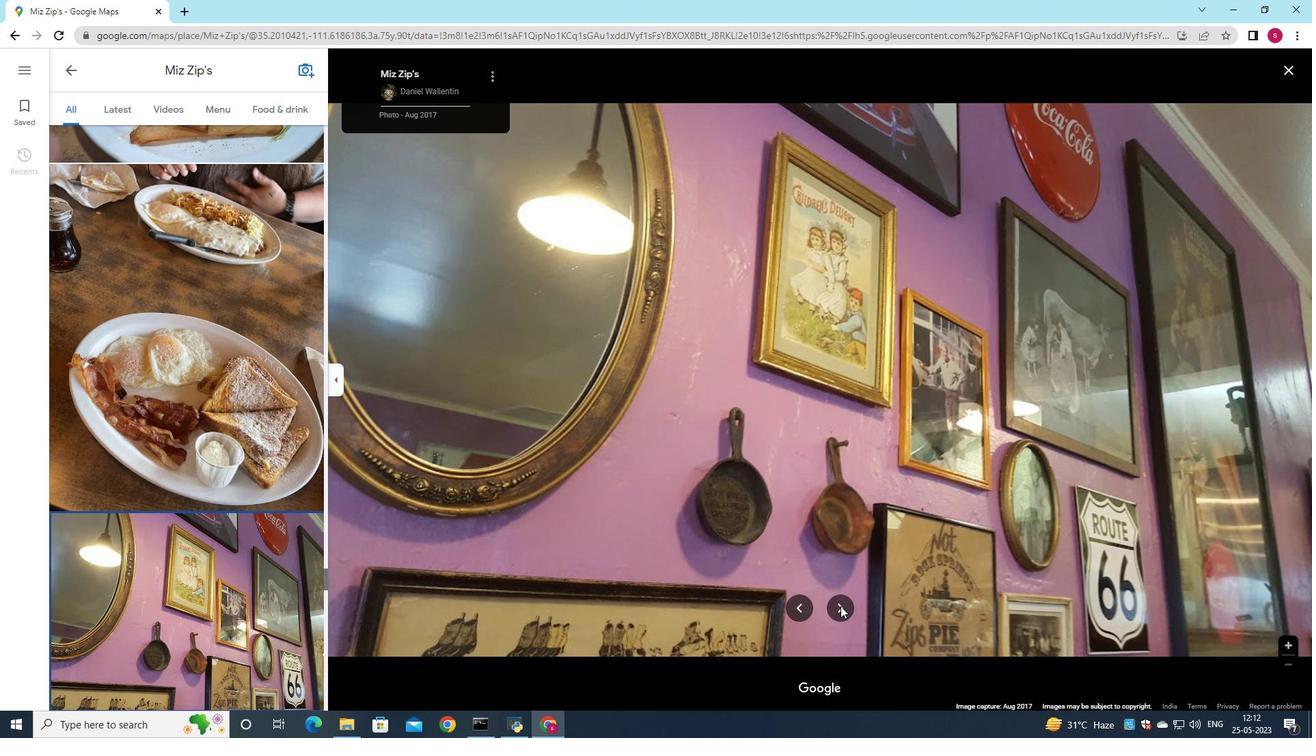 
Action: Mouse pressed left at (841, 606)
Screenshot: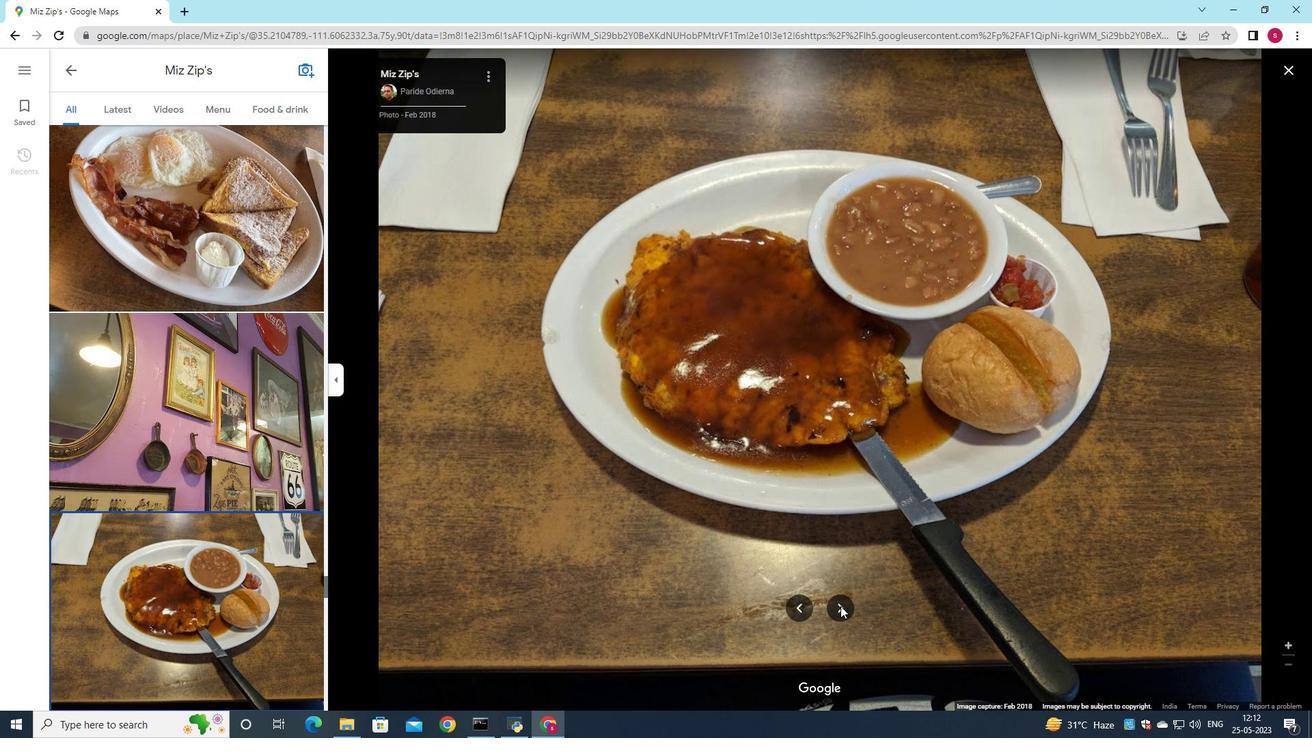 
Action: Mouse pressed left at (841, 606)
Screenshot: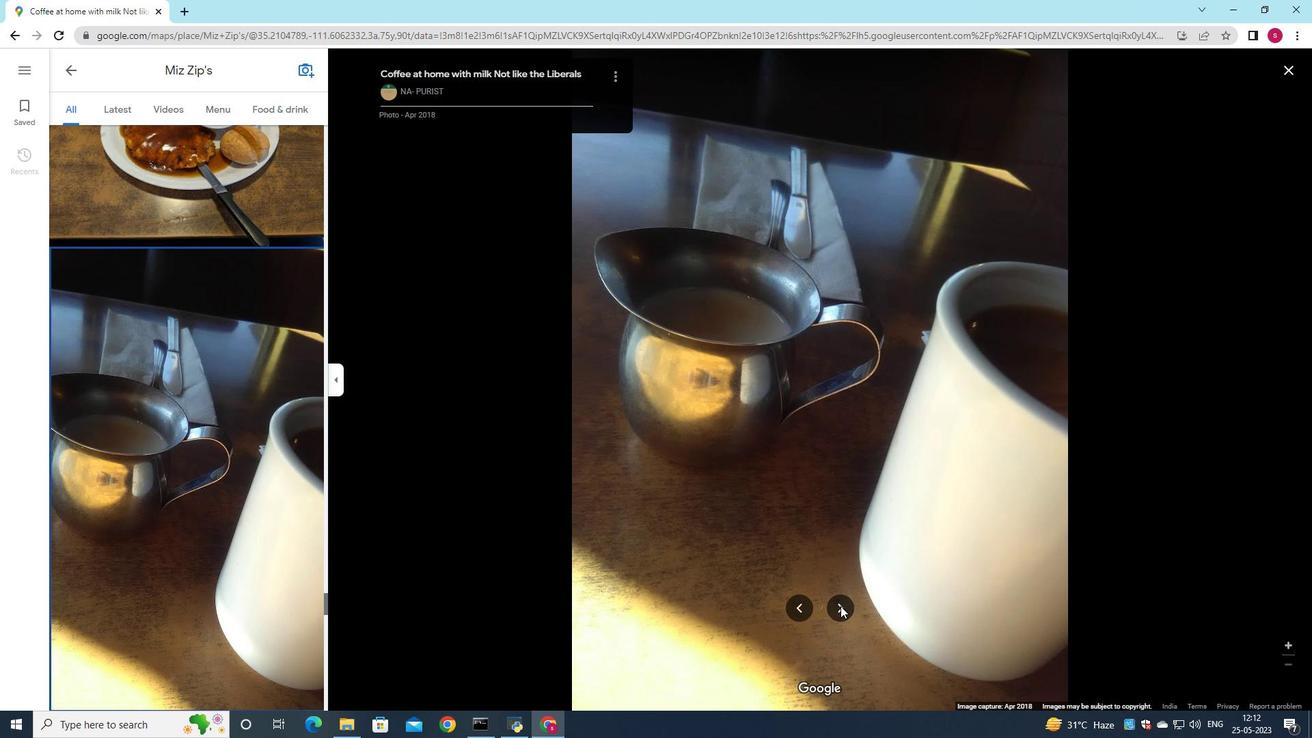 
Action: Mouse pressed left at (841, 606)
Screenshot: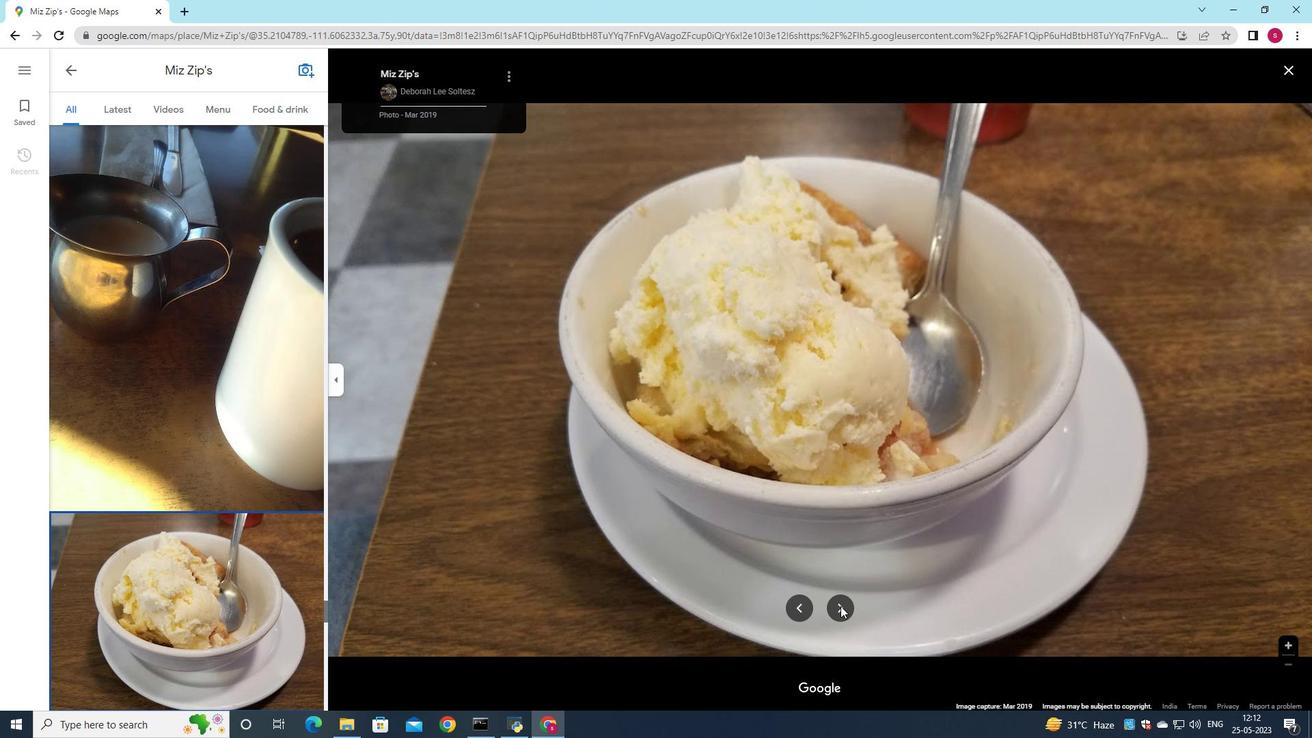 
Action: Mouse pressed left at (841, 606)
Screenshot: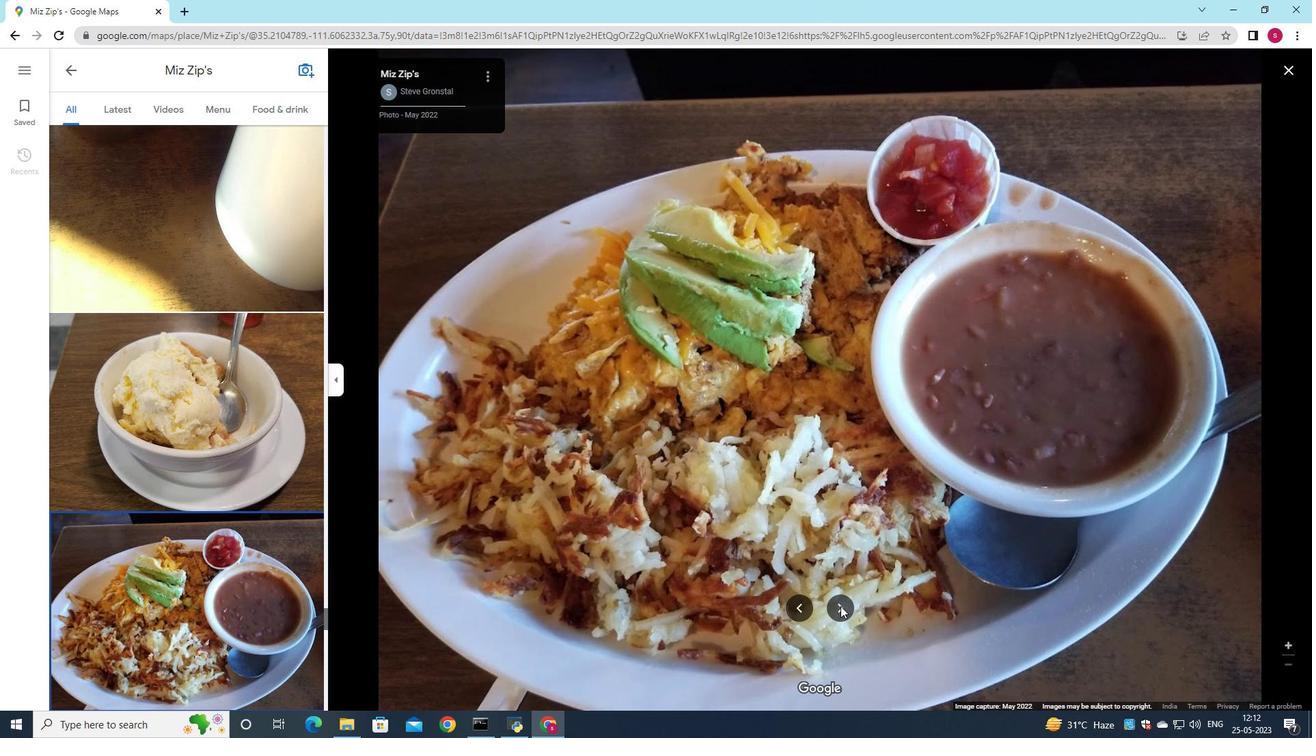 
Action: Mouse pressed left at (841, 606)
Screenshot: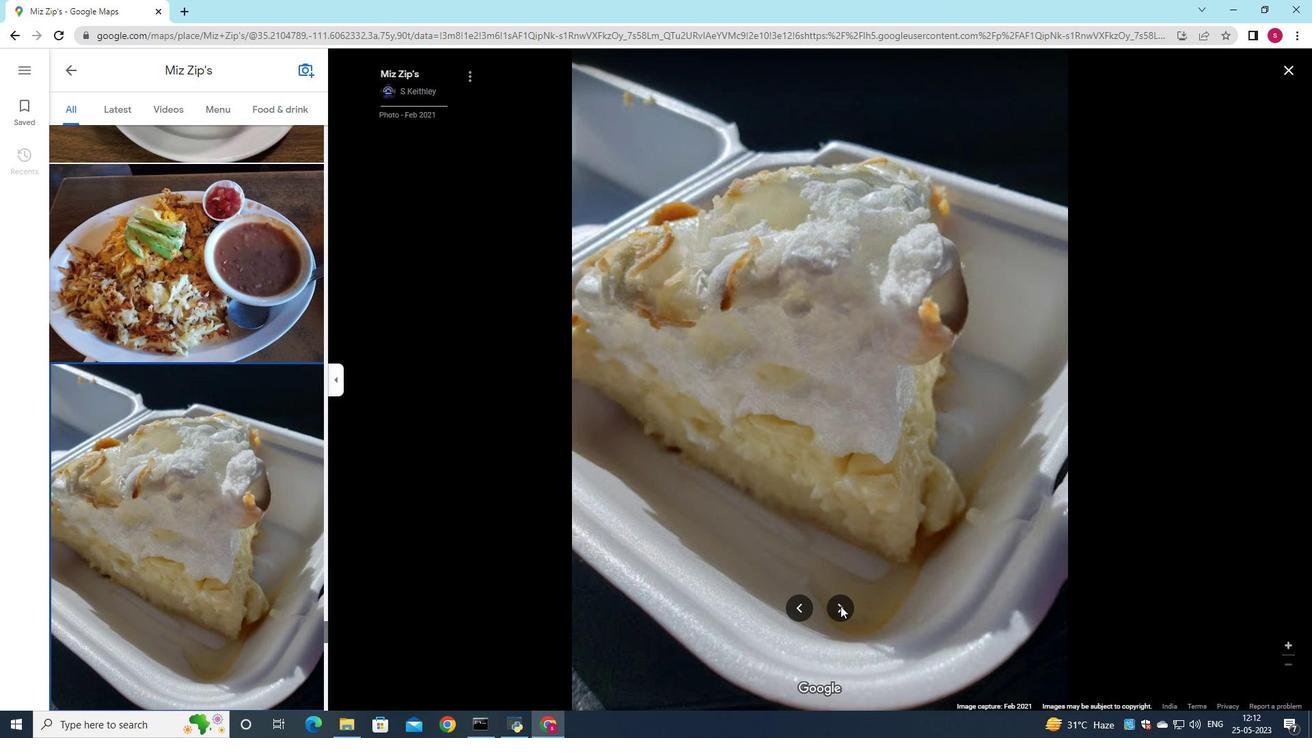 
Action: Mouse pressed left at (841, 606)
Screenshot: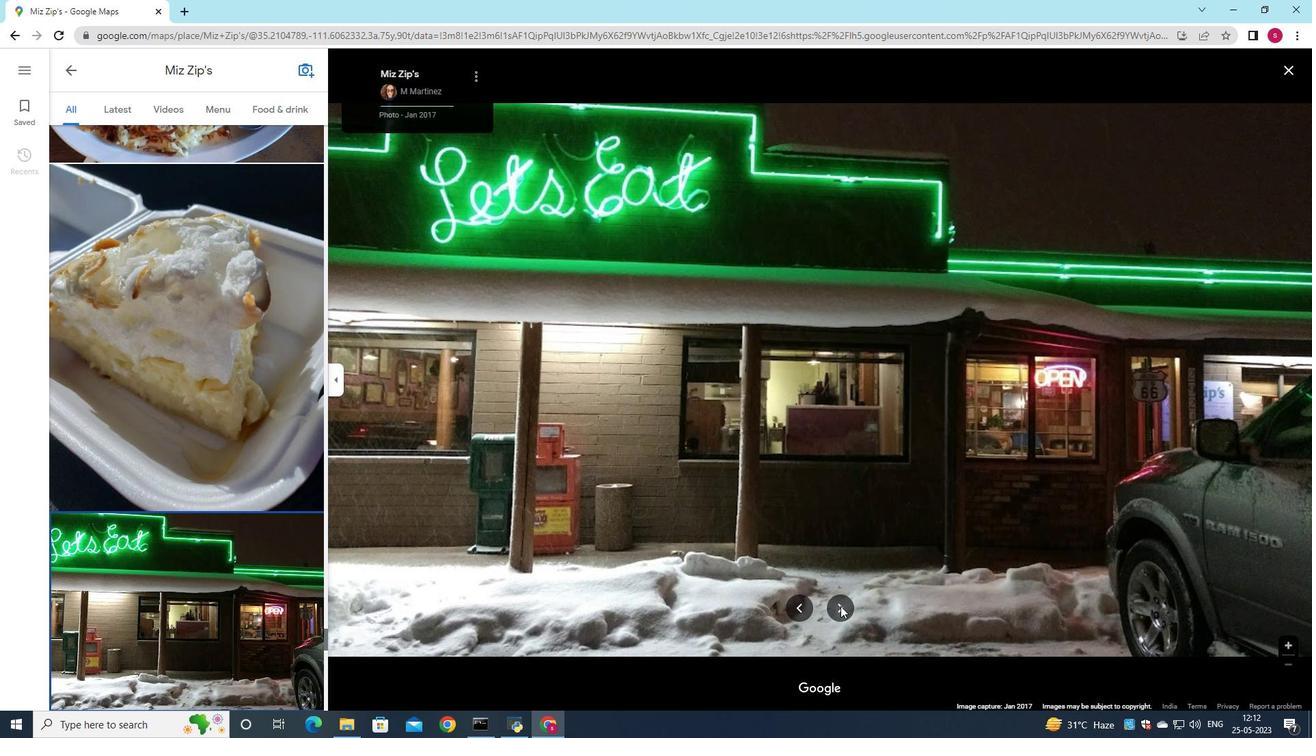 
Action: Mouse pressed left at (841, 606)
Screenshot: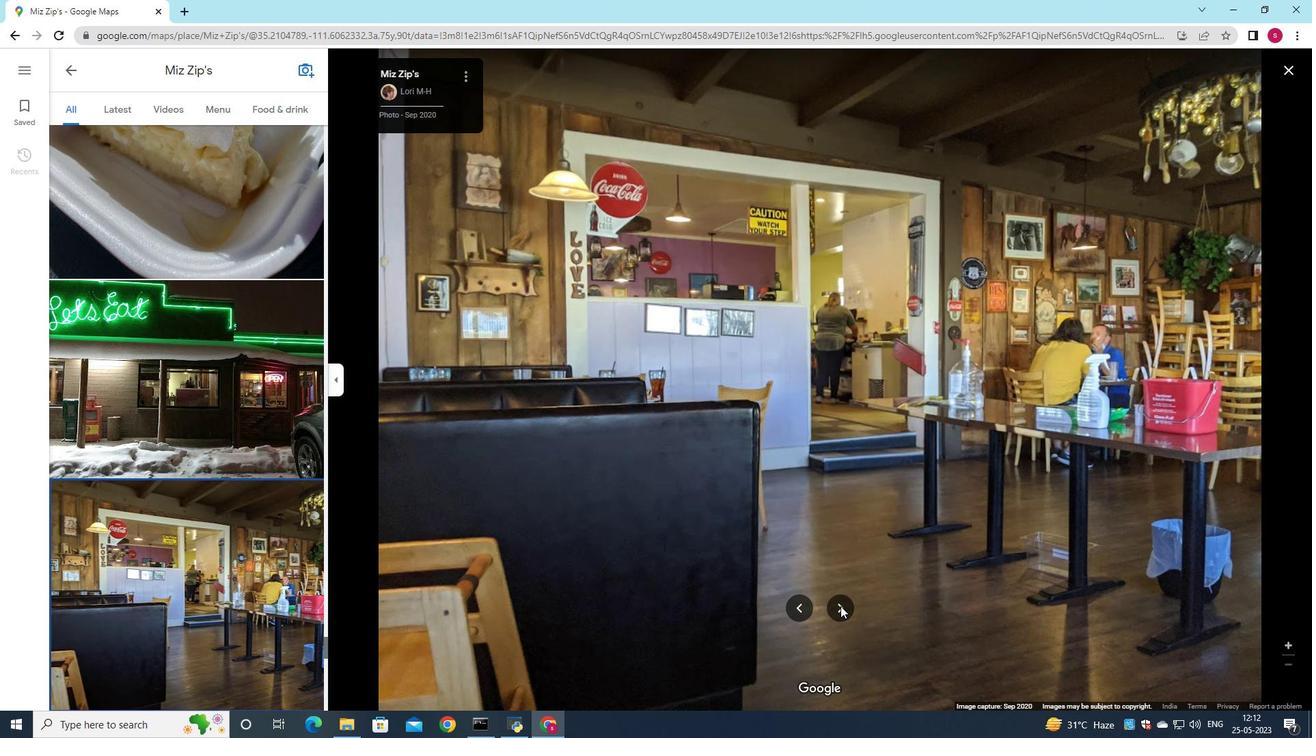 
Action: Mouse pressed left at (841, 606)
Screenshot: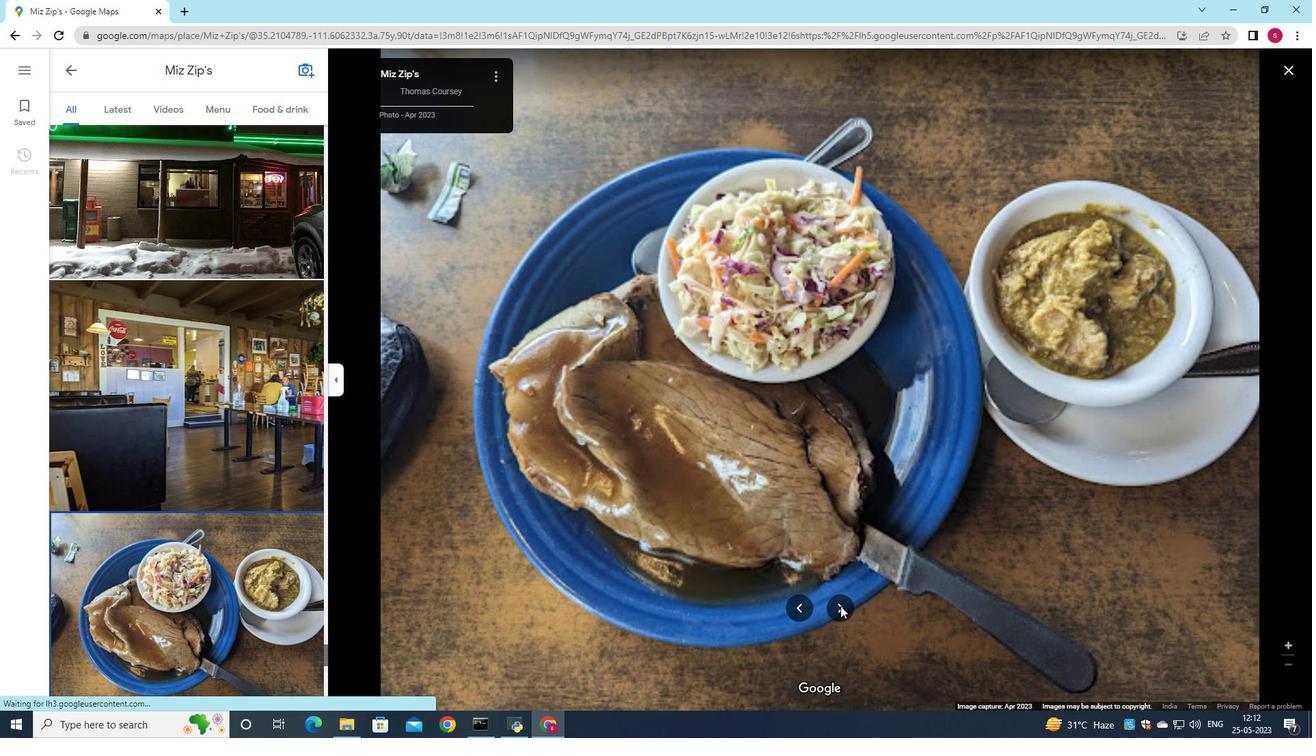 
Action: Mouse pressed left at (841, 606)
Screenshot: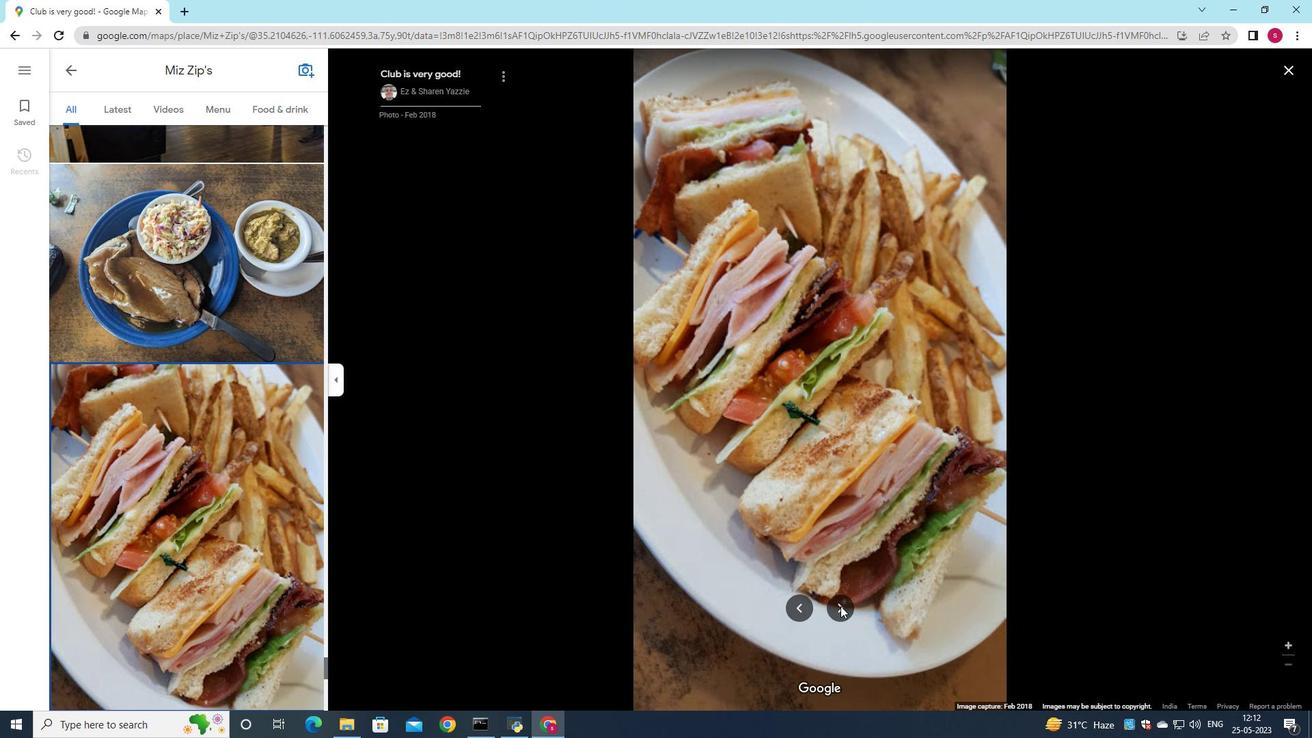 
Action: Mouse pressed left at (841, 606)
Screenshot: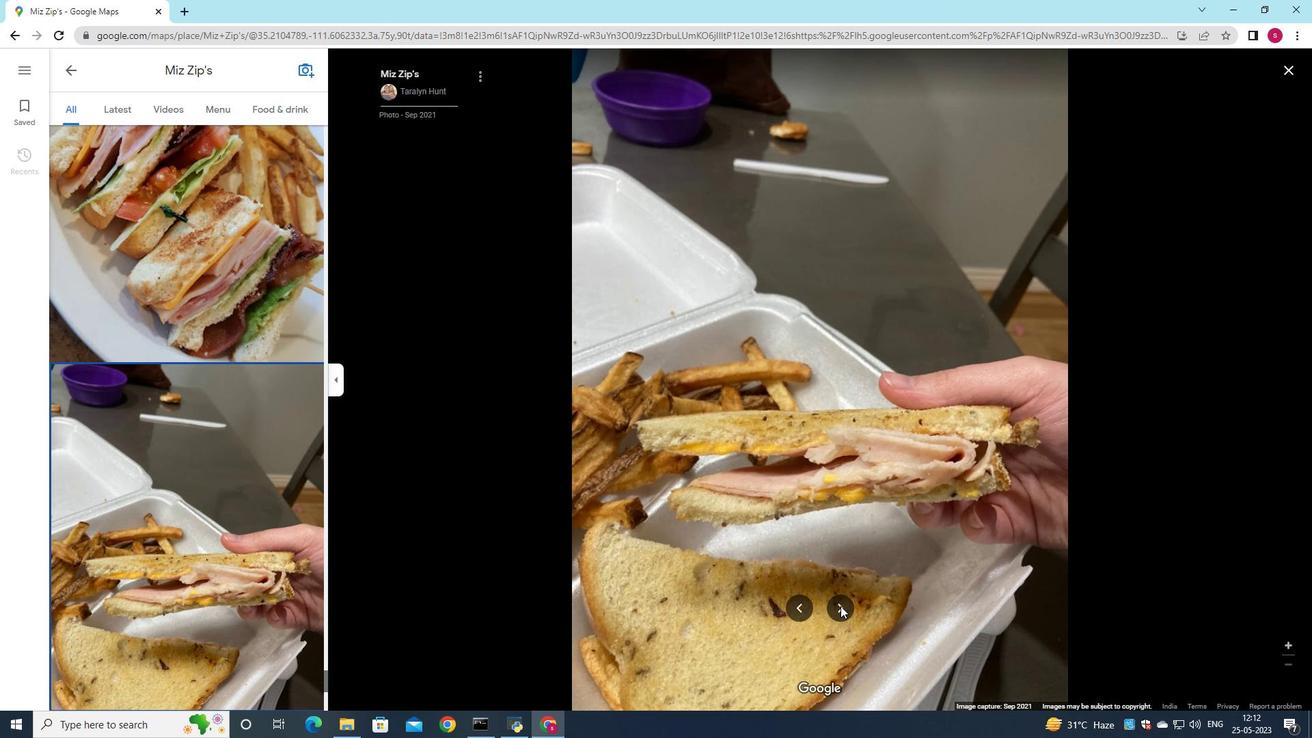 
Action: Mouse pressed left at (841, 606)
Screenshot: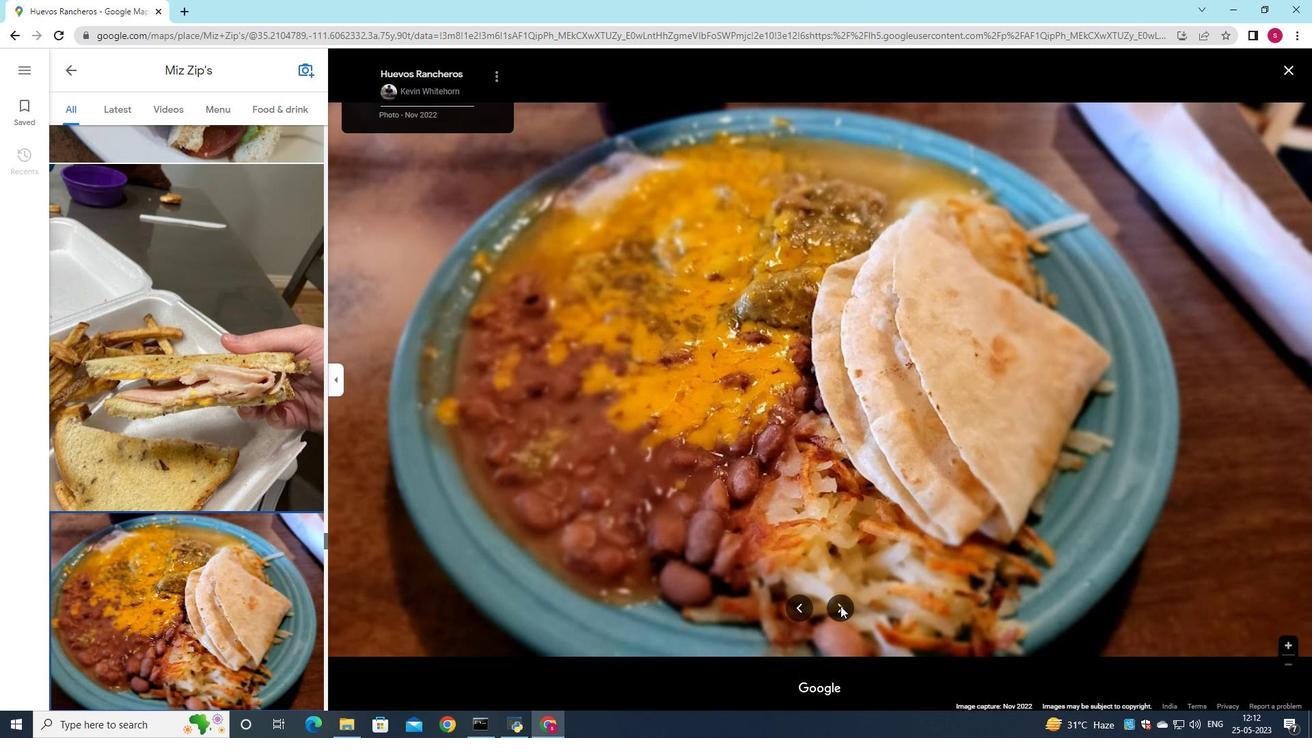 
Action: Mouse pressed left at (841, 606)
Screenshot: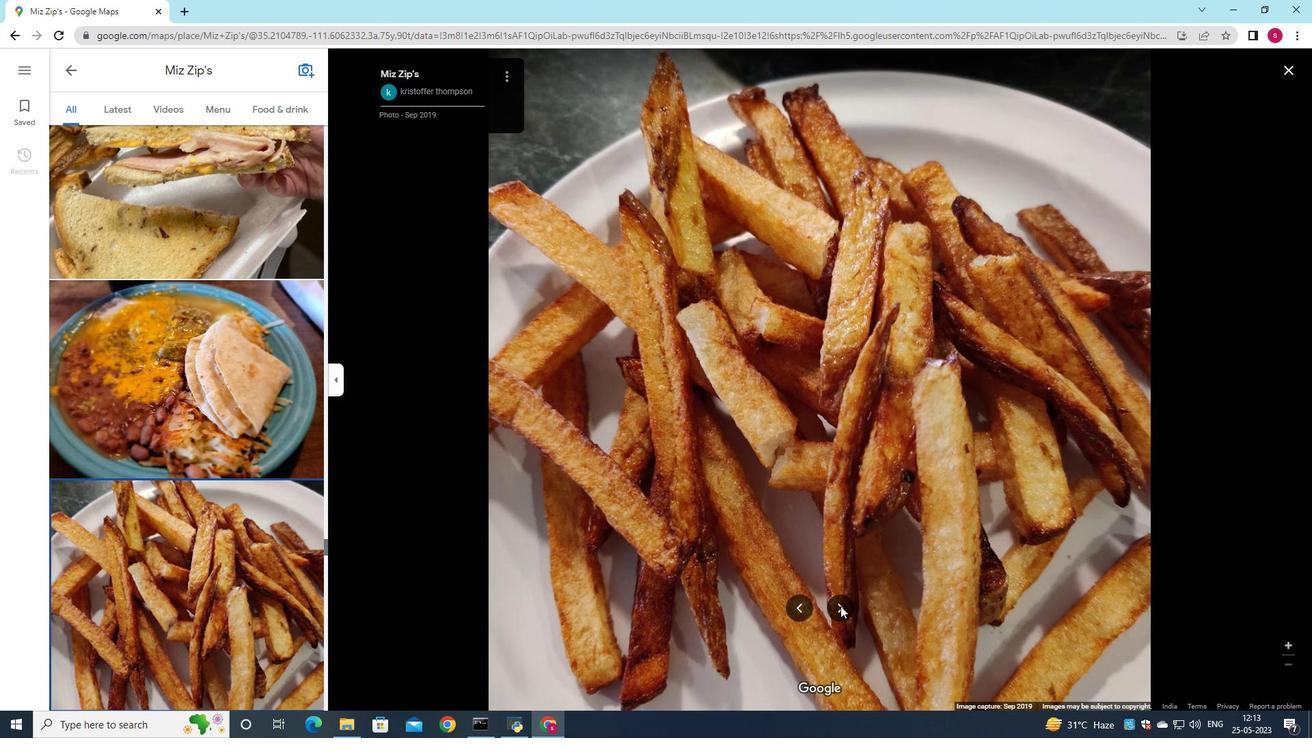 
Action: Mouse pressed left at (841, 606)
Screenshot: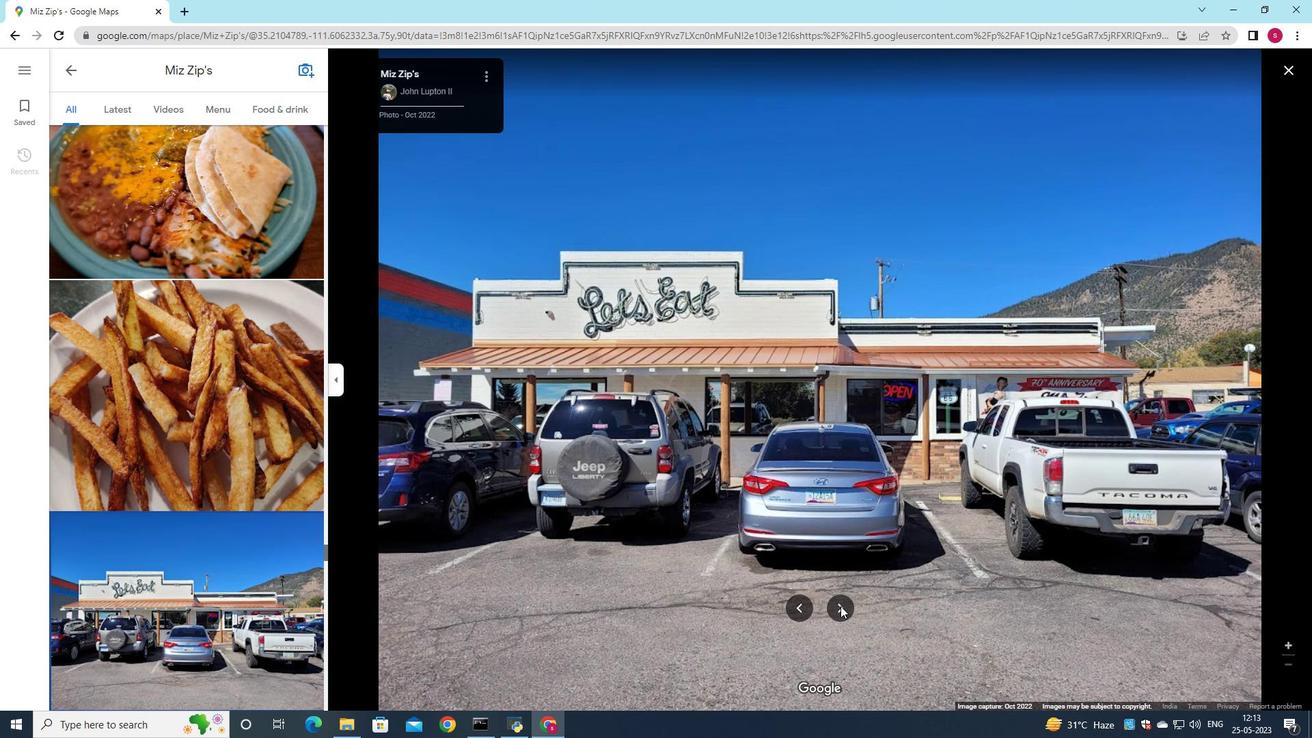 
Action: Mouse pressed left at (841, 606)
Screenshot: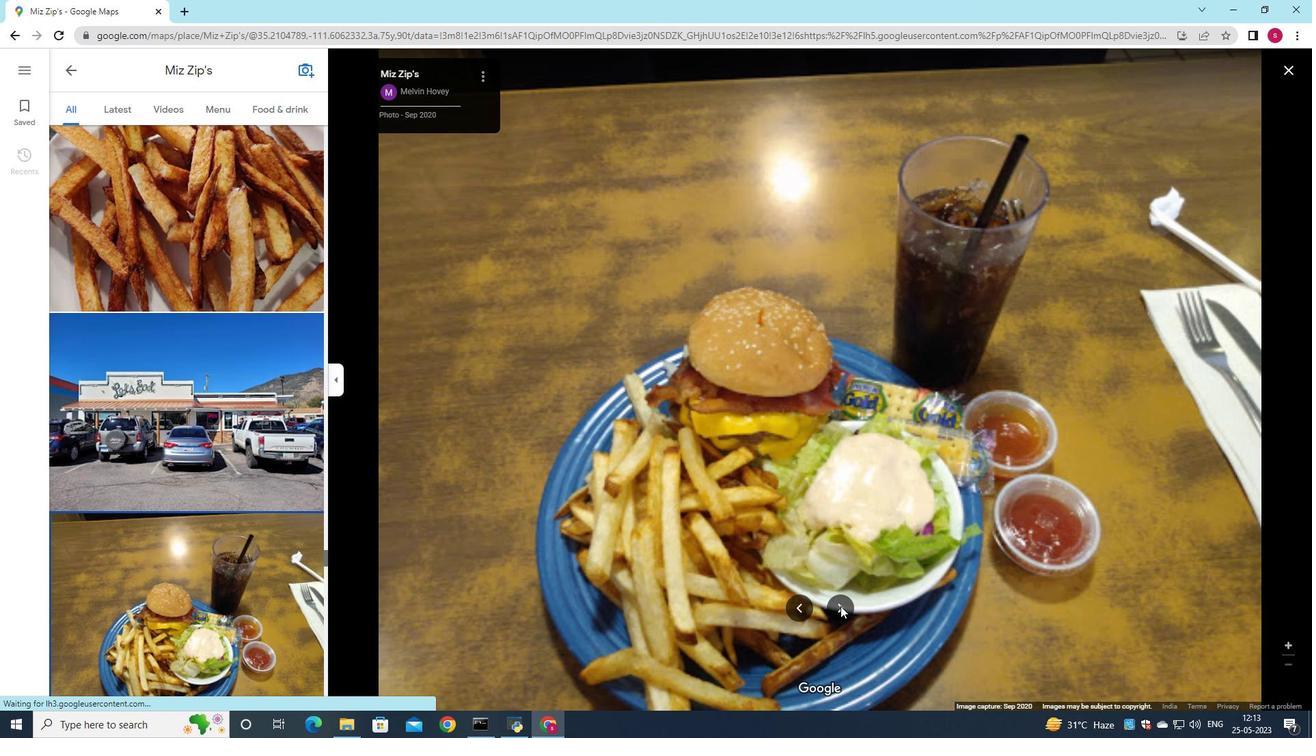 
Action: Mouse pressed left at (841, 606)
Screenshot: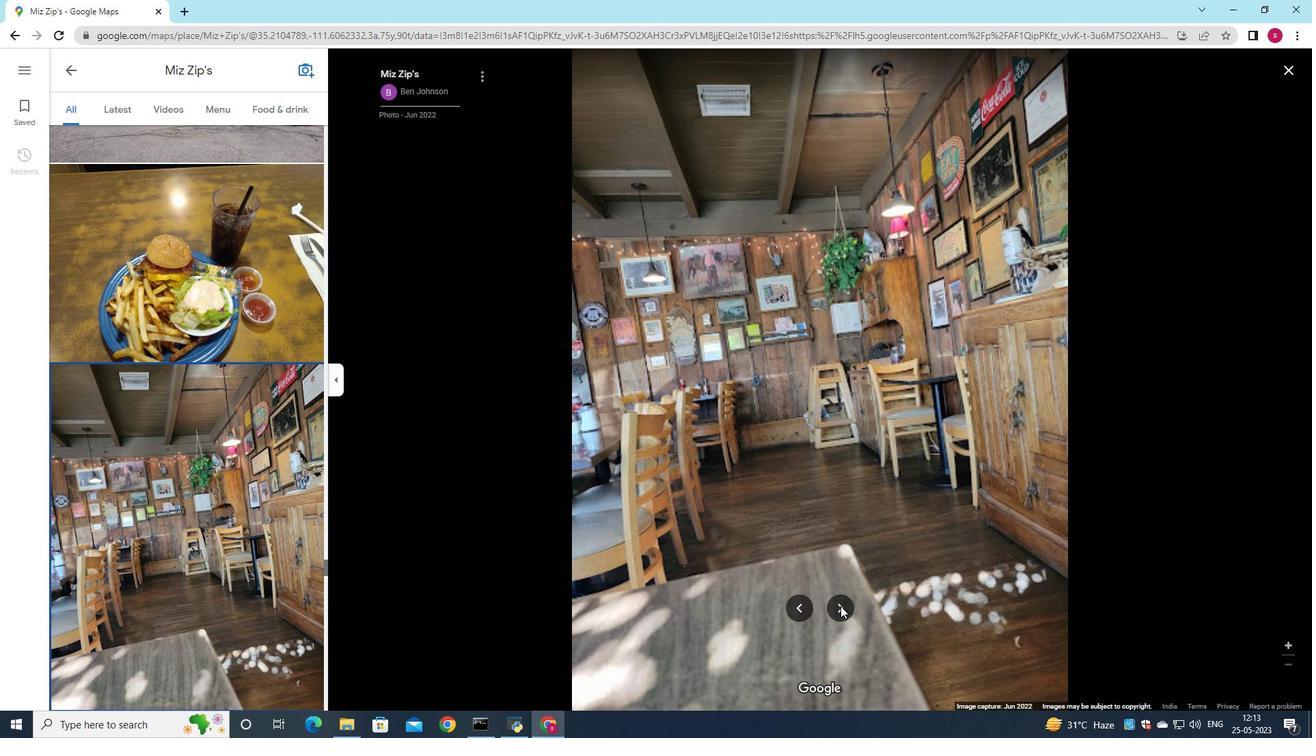 
Action: Mouse pressed left at (841, 606)
Screenshot: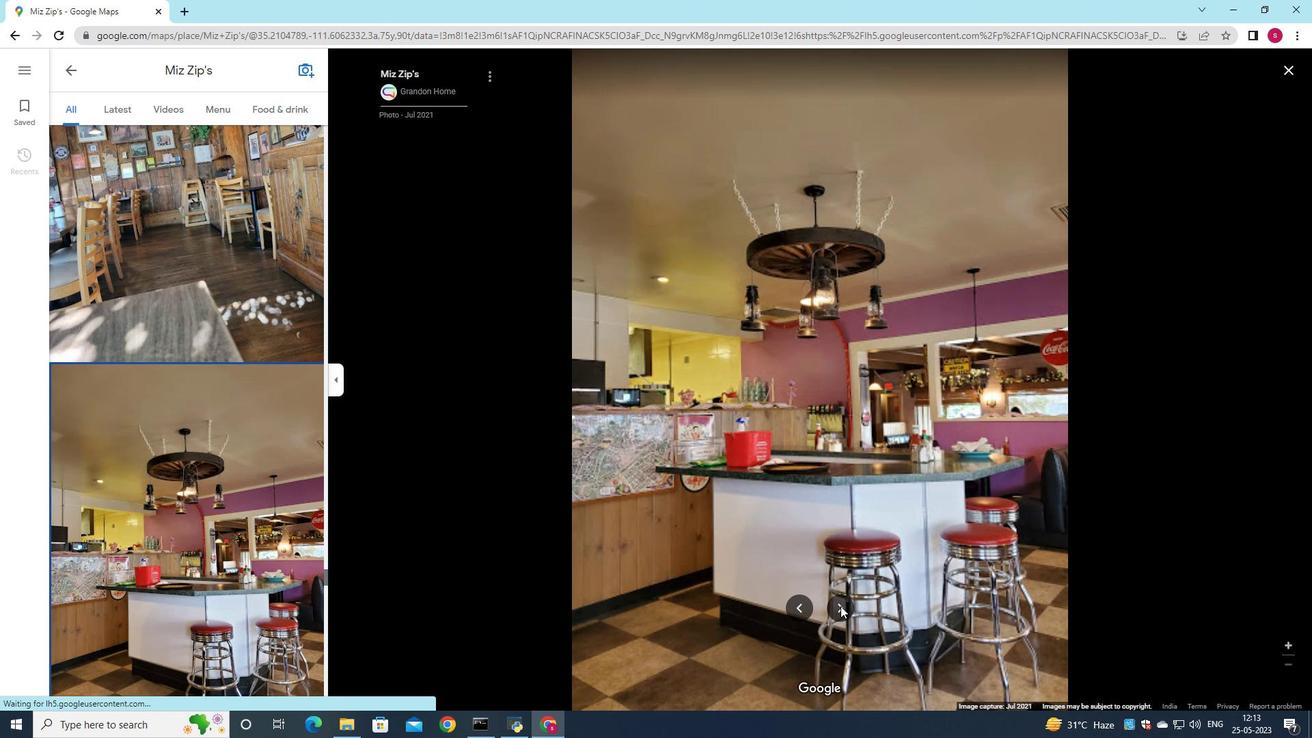 
Action: Mouse pressed left at (841, 606)
Screenshot: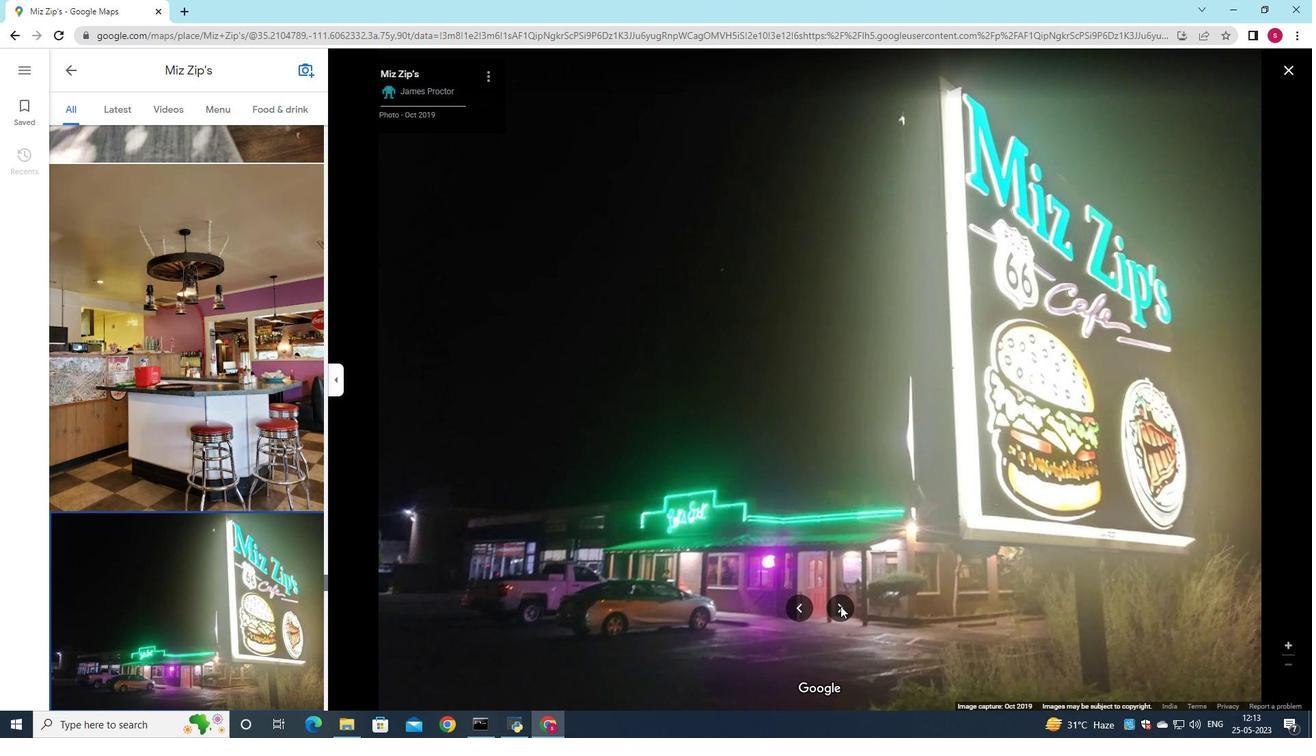 
Action: Mouse pressed left at (841, 606)
Screenshot: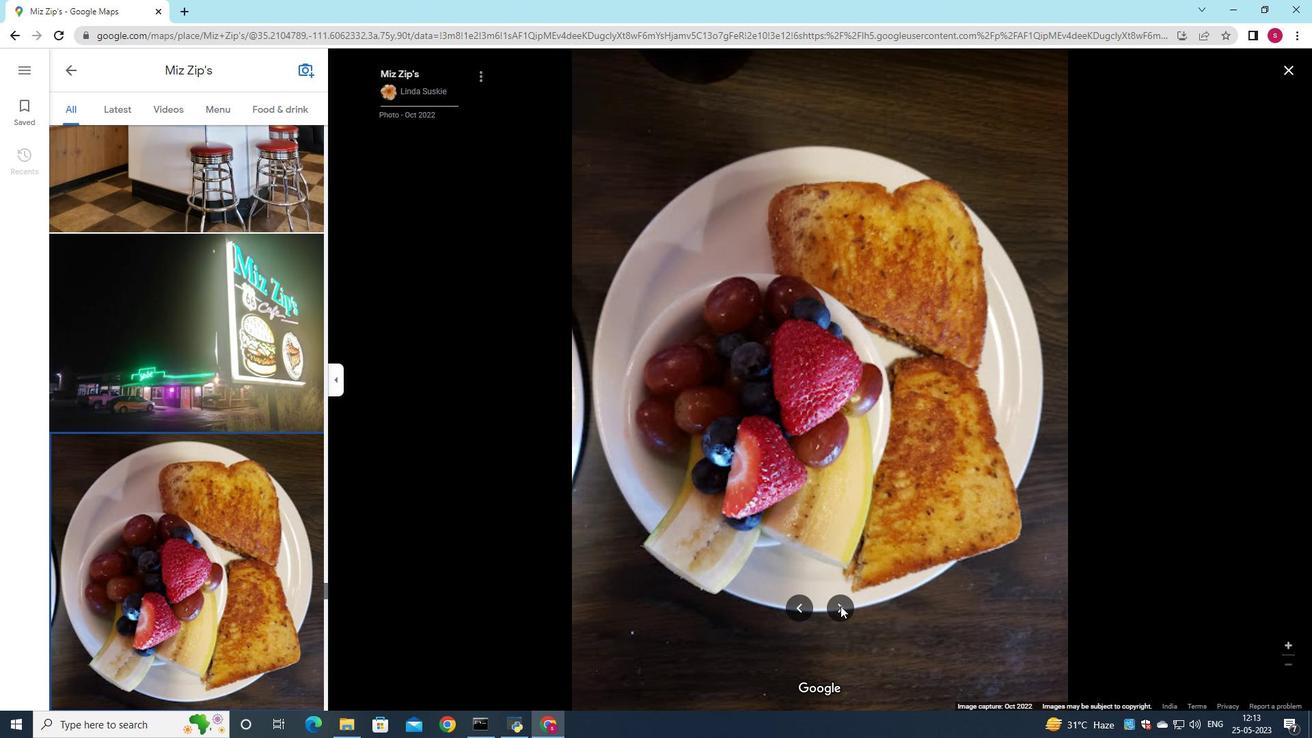 
Action: Mouse pressed left at (841, 606)
Screenshot: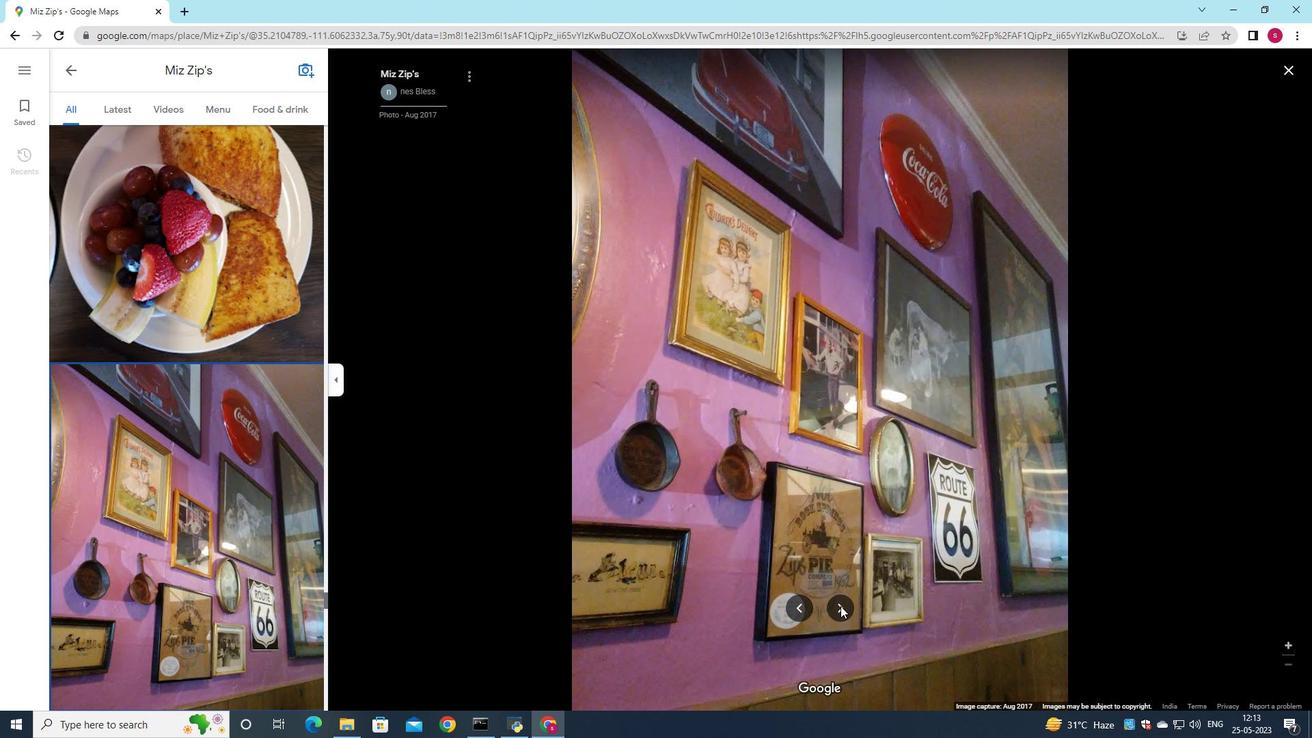 
Action: Mouse pressed left at (841, 606)
Screenshot: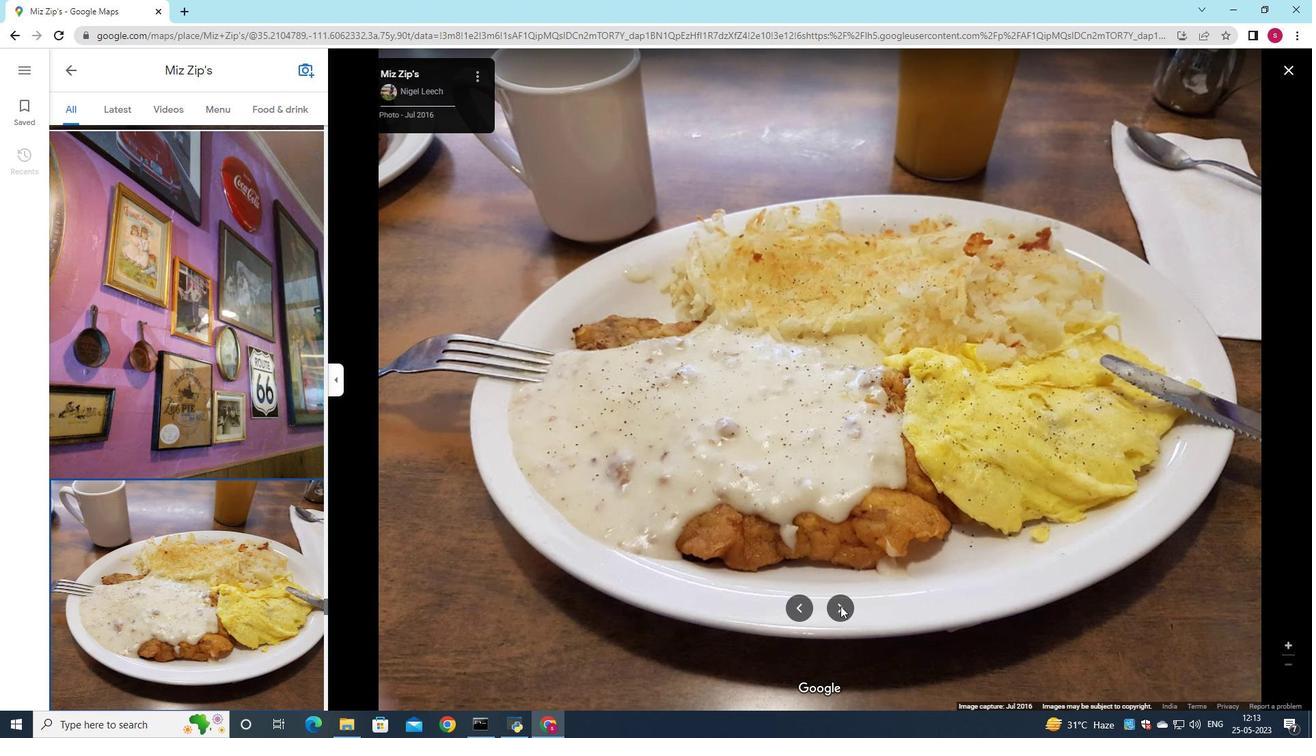 
Action: Mouse pressed left at (841, 606)
Screenshot: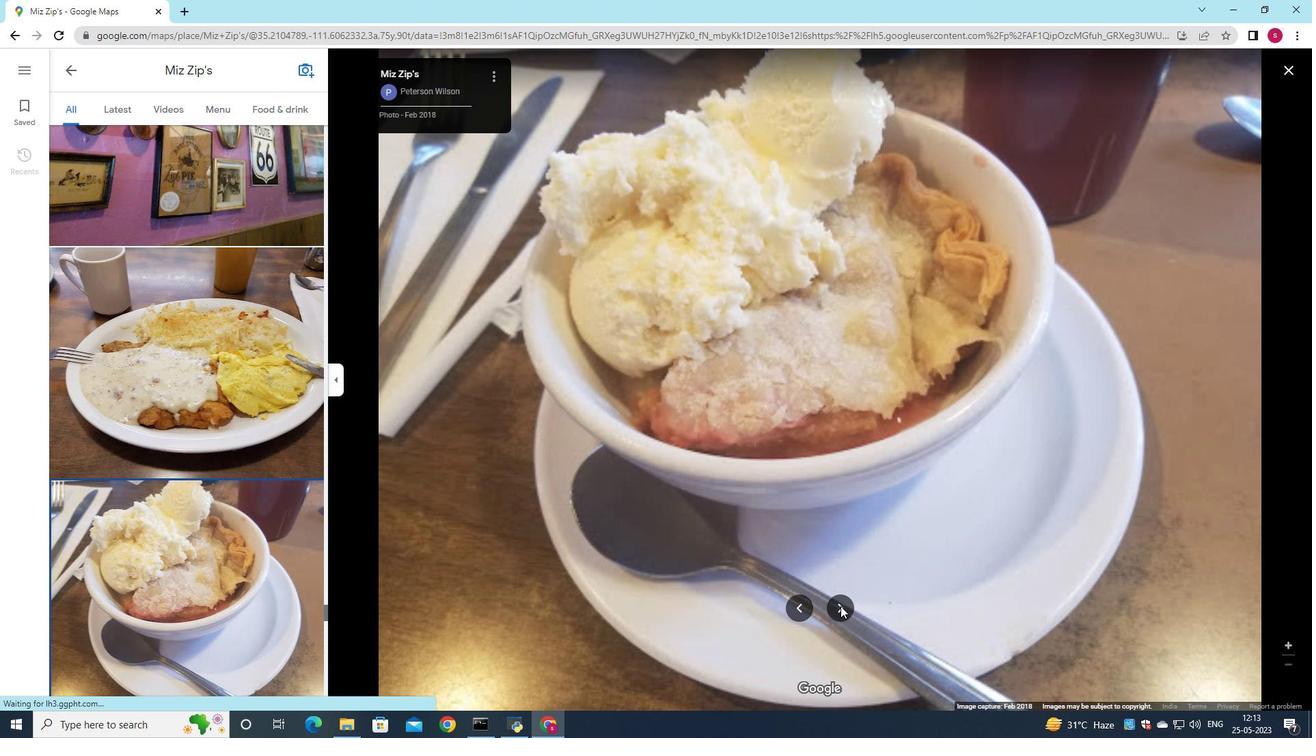 
Action: Mouse moved to (62, 66)
Screenshot: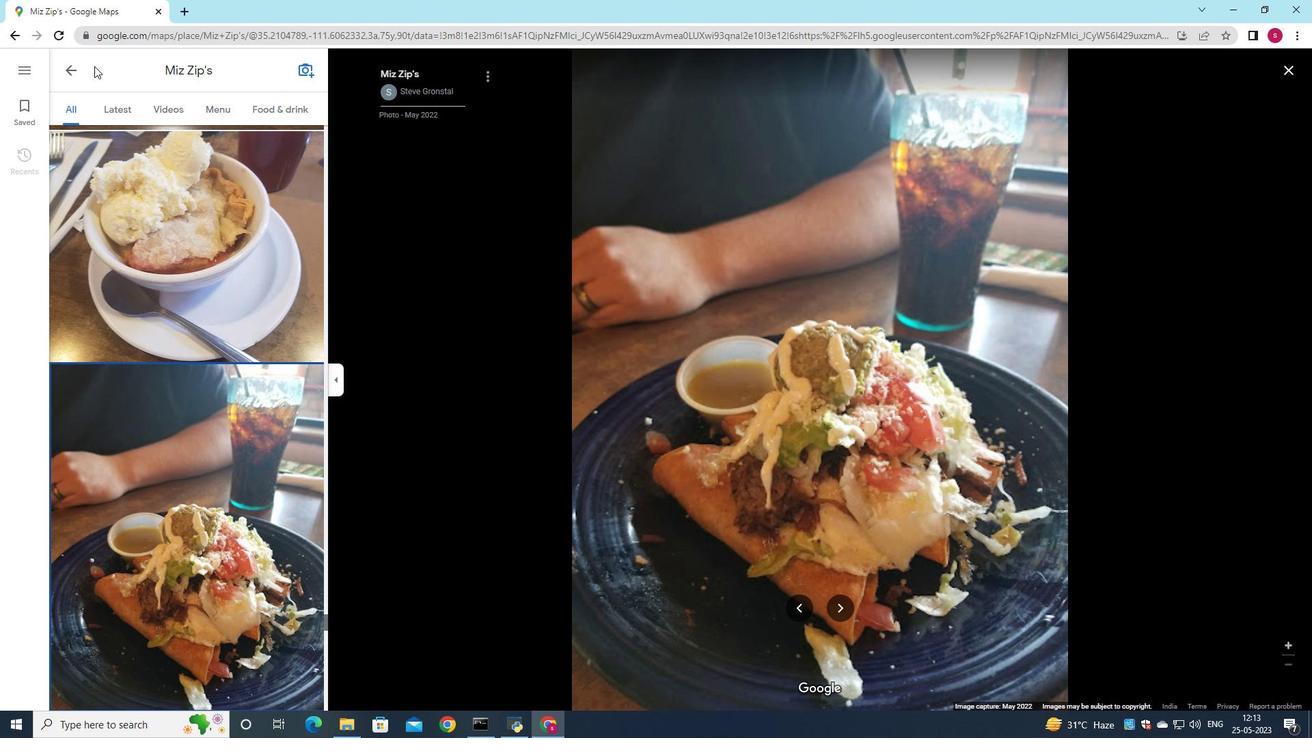 
Action: Mouse pressed left at (62, 66)
Screenshot: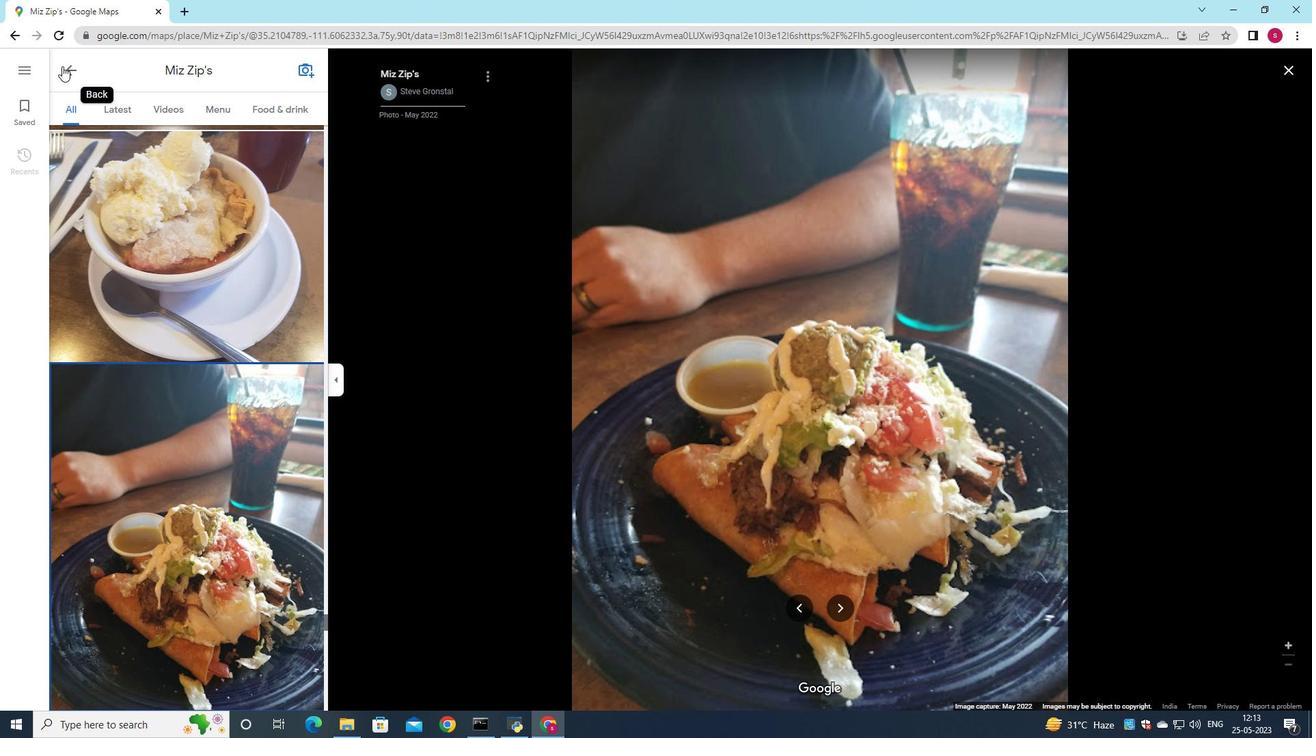 
Action: Mouse moved to (763, 361)
Screenshot: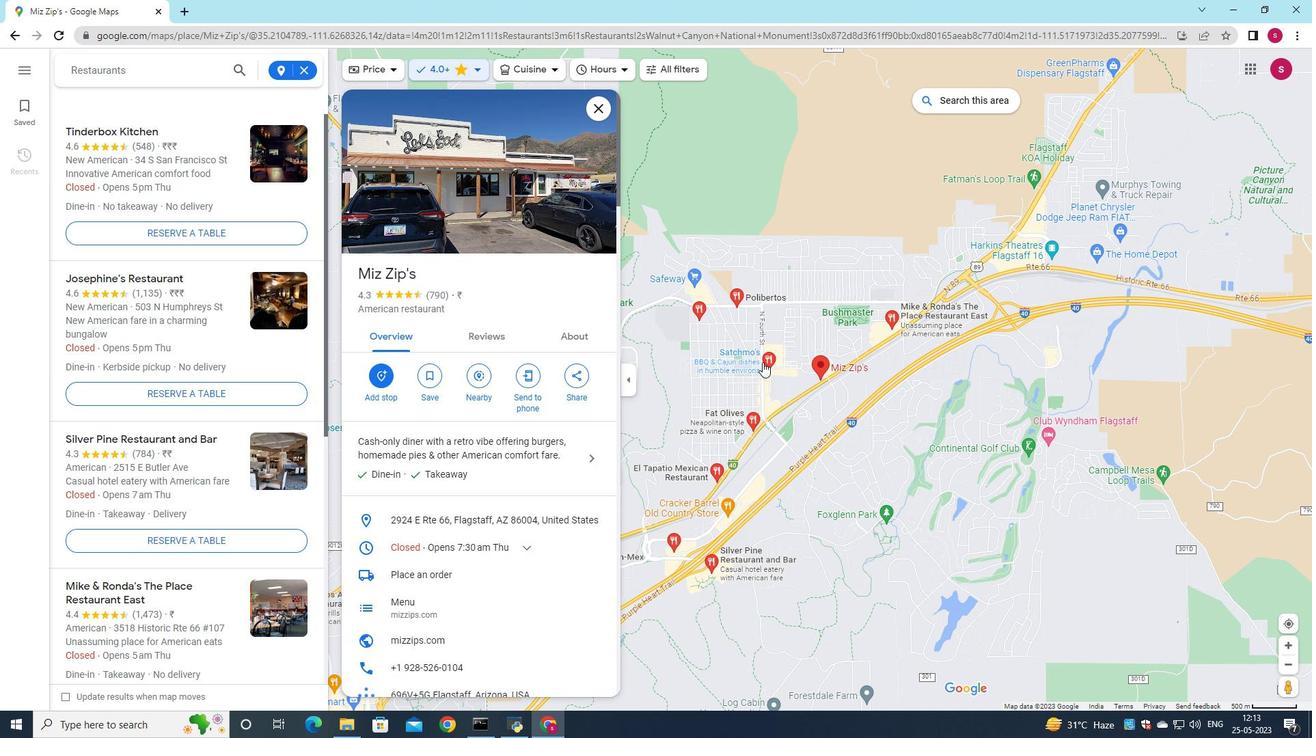 
Action: Mouse pressed left at (763, 361)
Screenshot: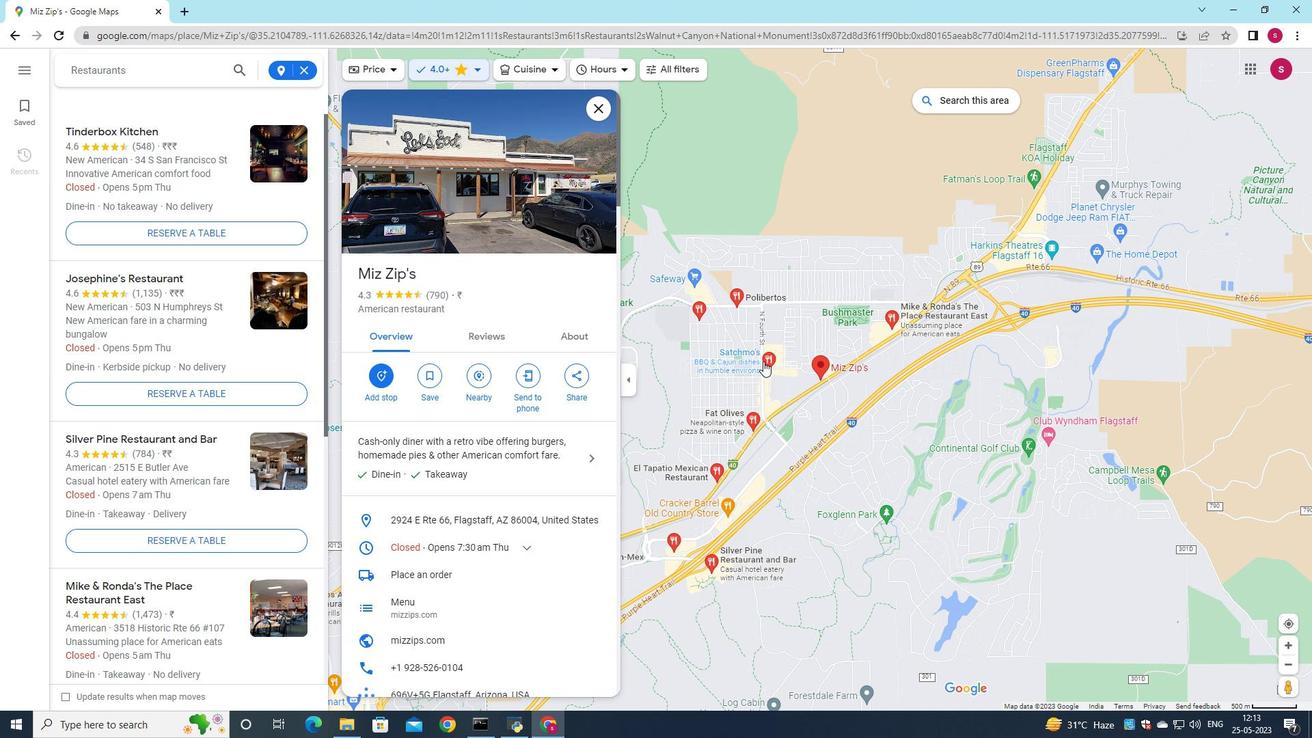 
Action: Mouse moved to (386, 224)
Screenshot: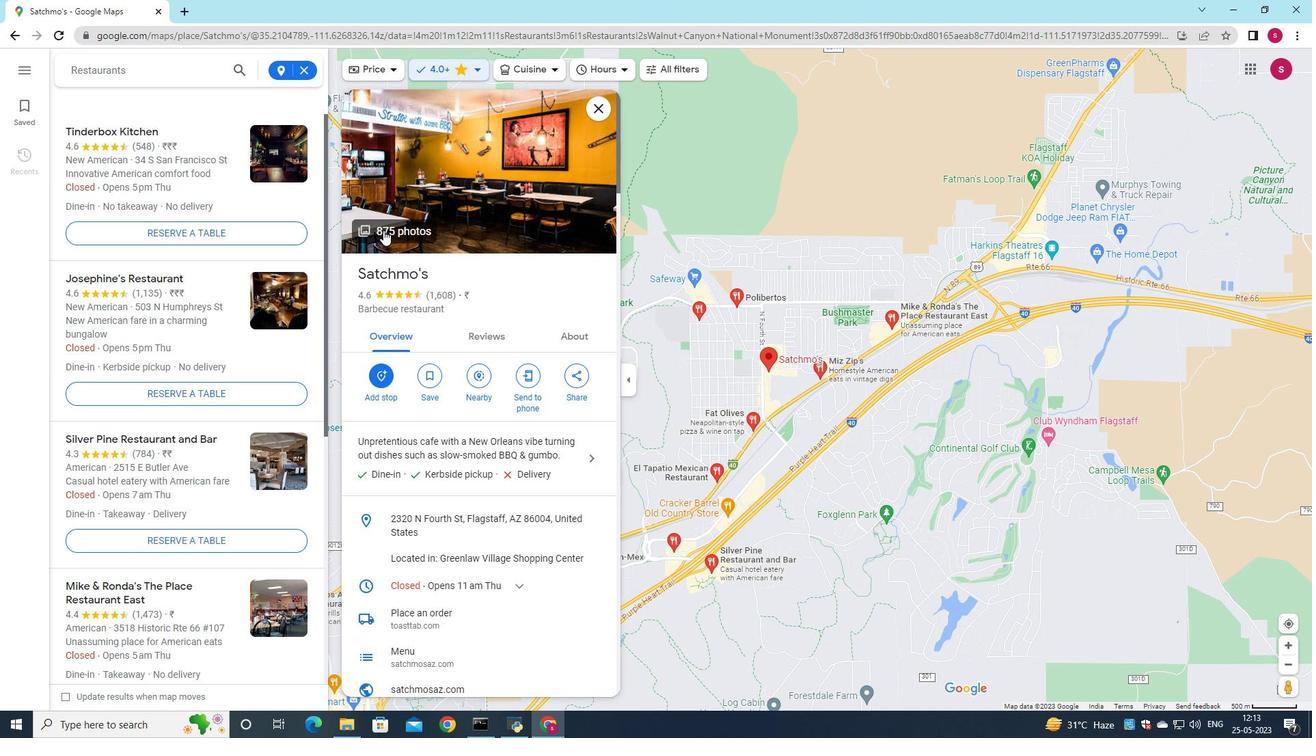 
Action: Mouse pressed left at (386, 224)
Screenshot: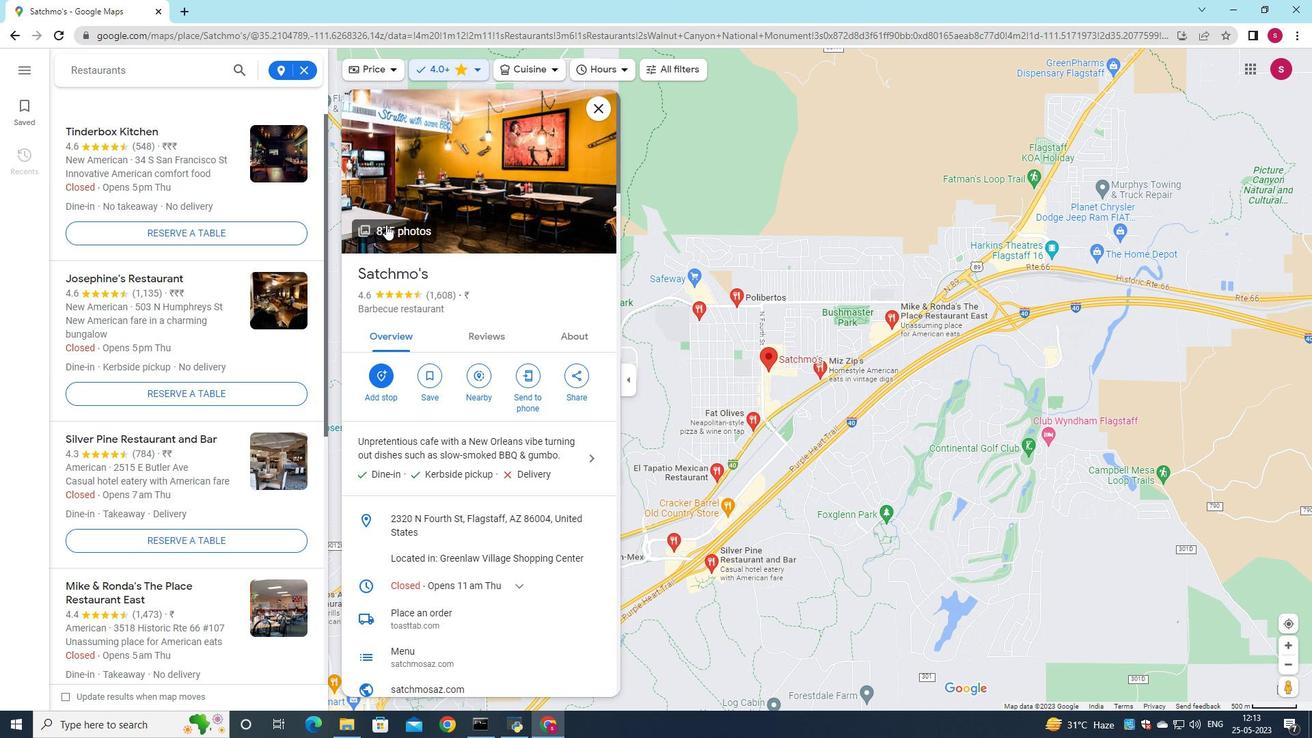 
Action: Mouse moved to (835, 606)
Screenshot: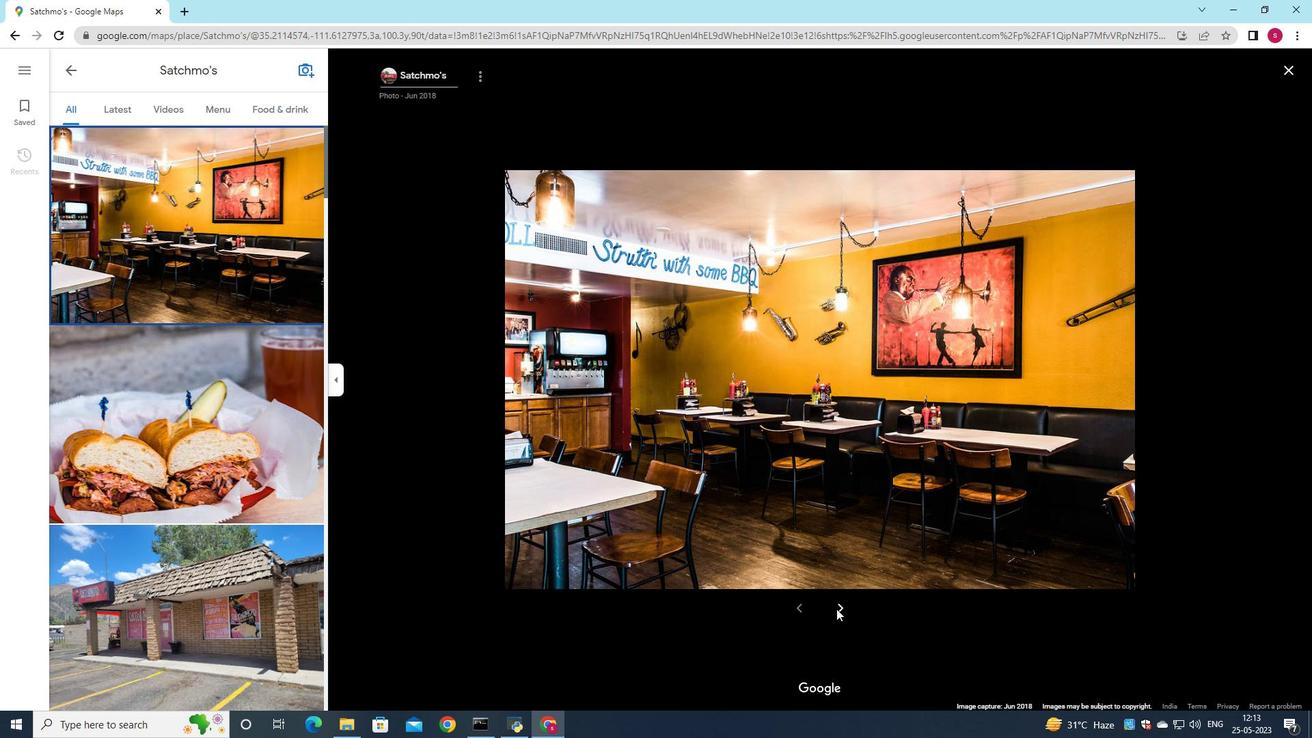 
Action: Mouse pressed left at (835, 606)
Screenshot: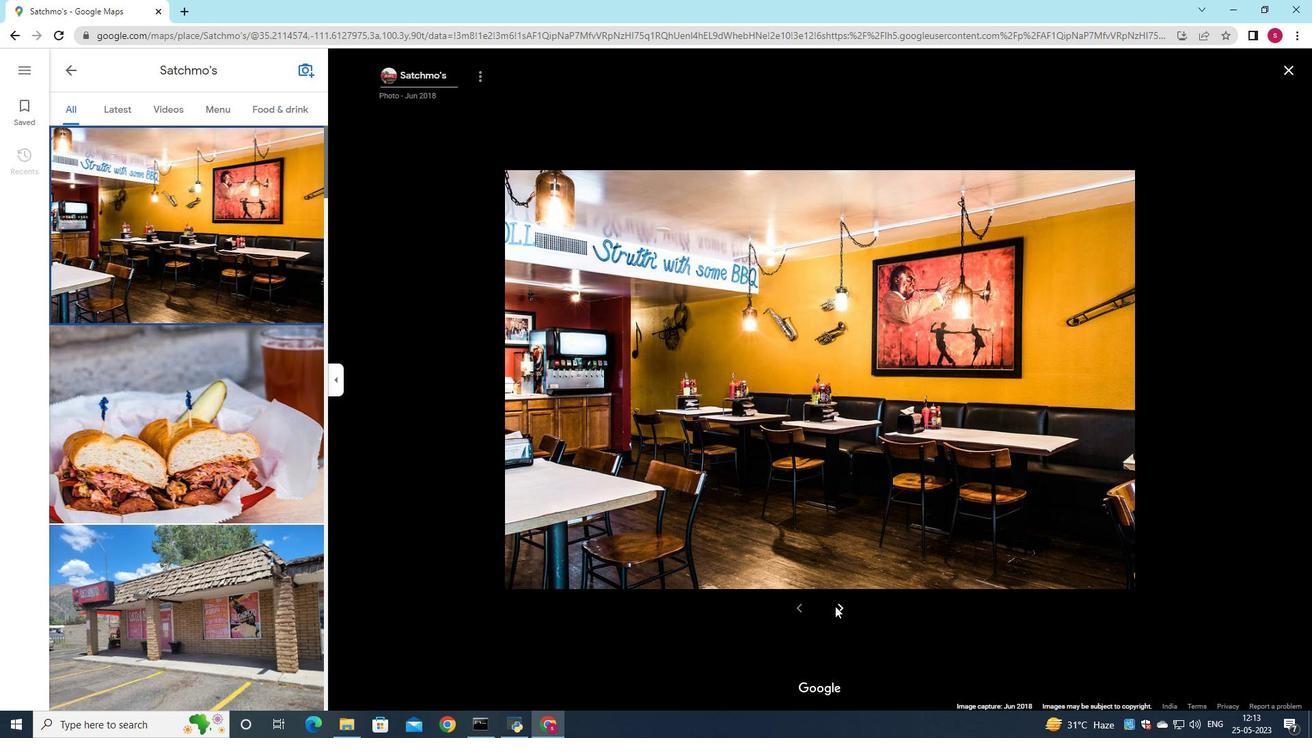 
Action: Mouse moved to (837, 606)
Screenshot: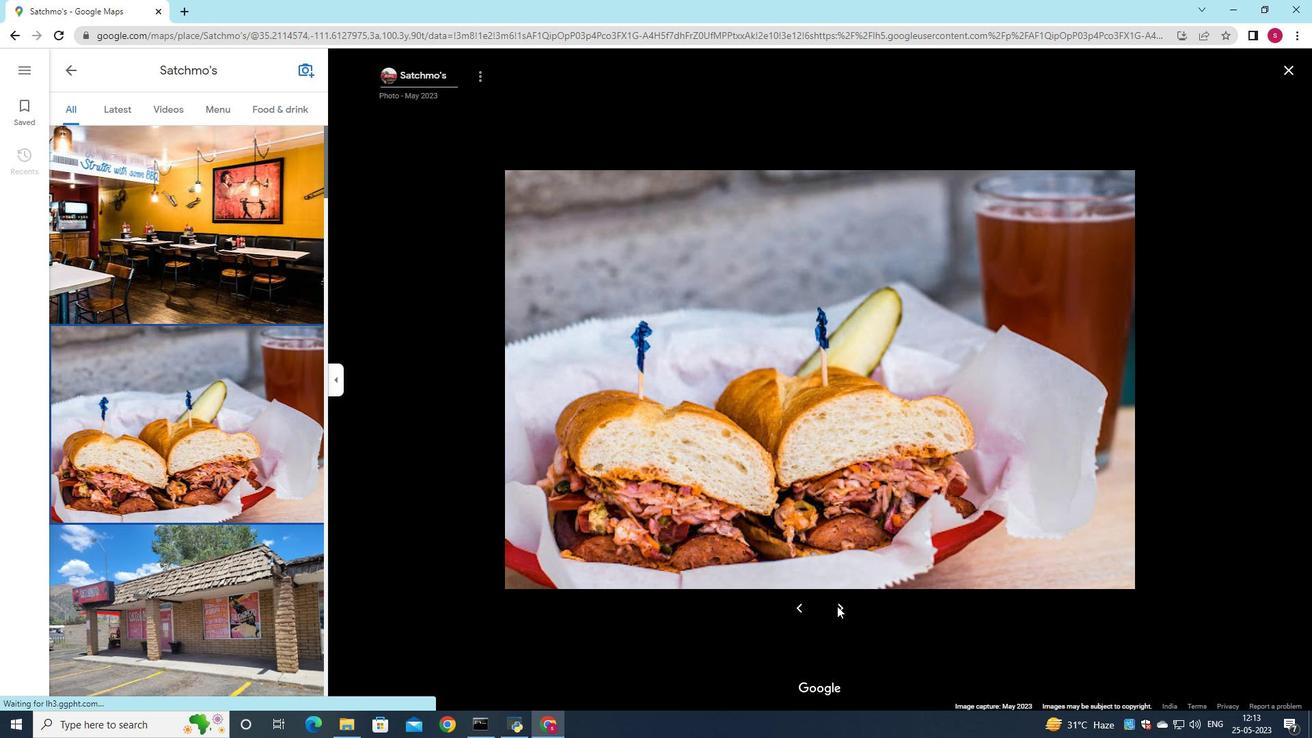 
Action: Mouse pressed left at (837, 606)
Screenshot: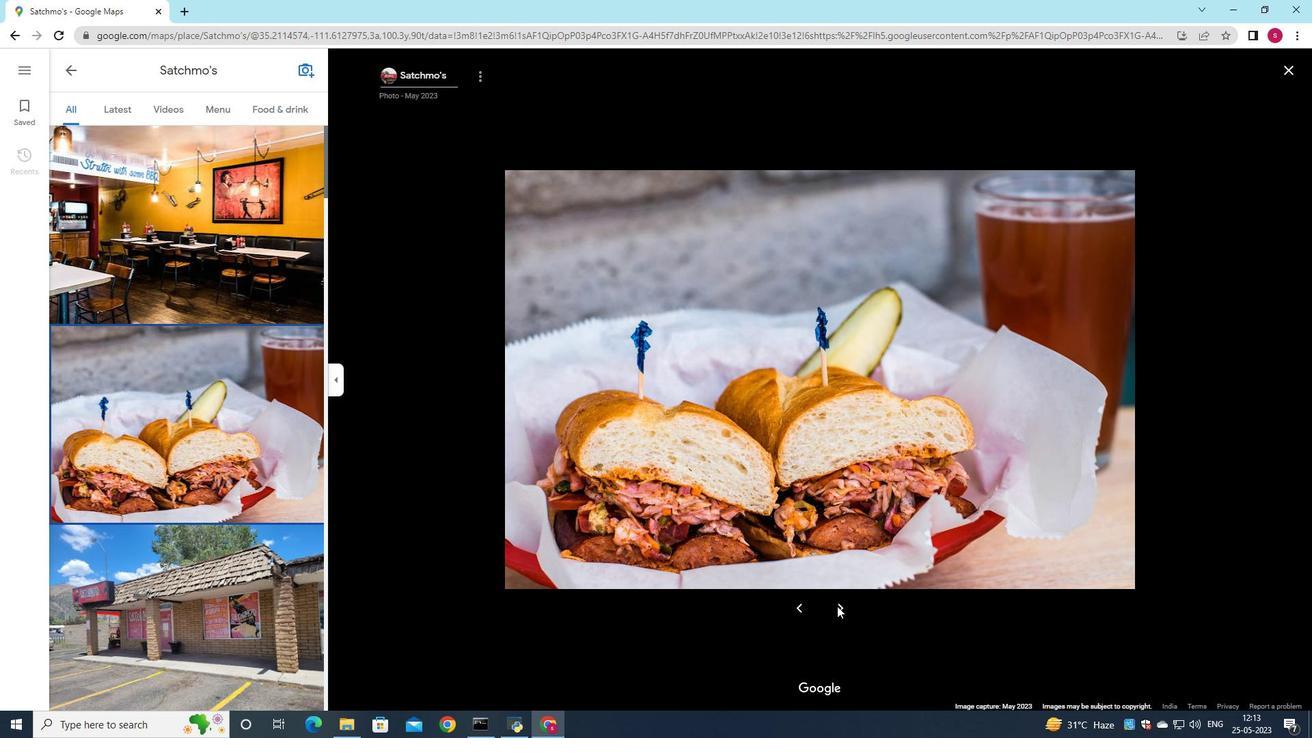 
Action: Mouse pressed left at (837, 606)
Screenshot: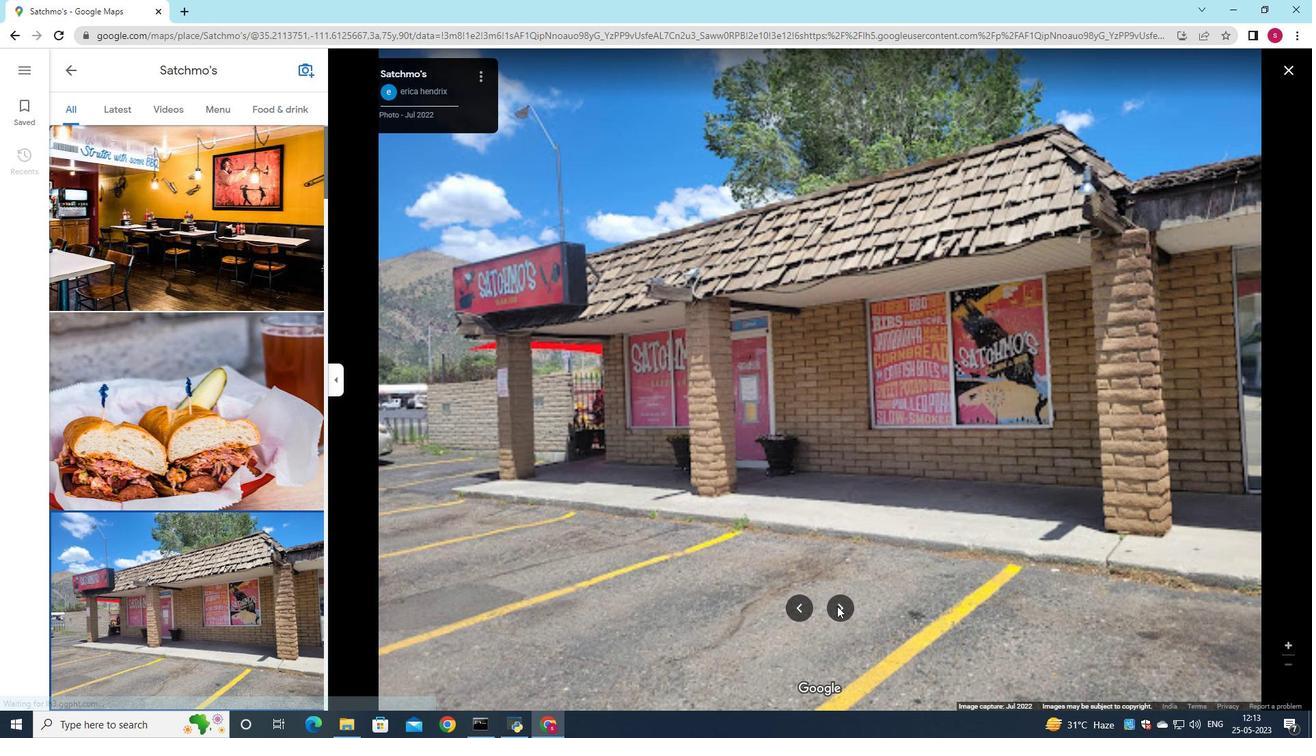 
Action: Mouse pressed left at (837, 606)
Screenshot: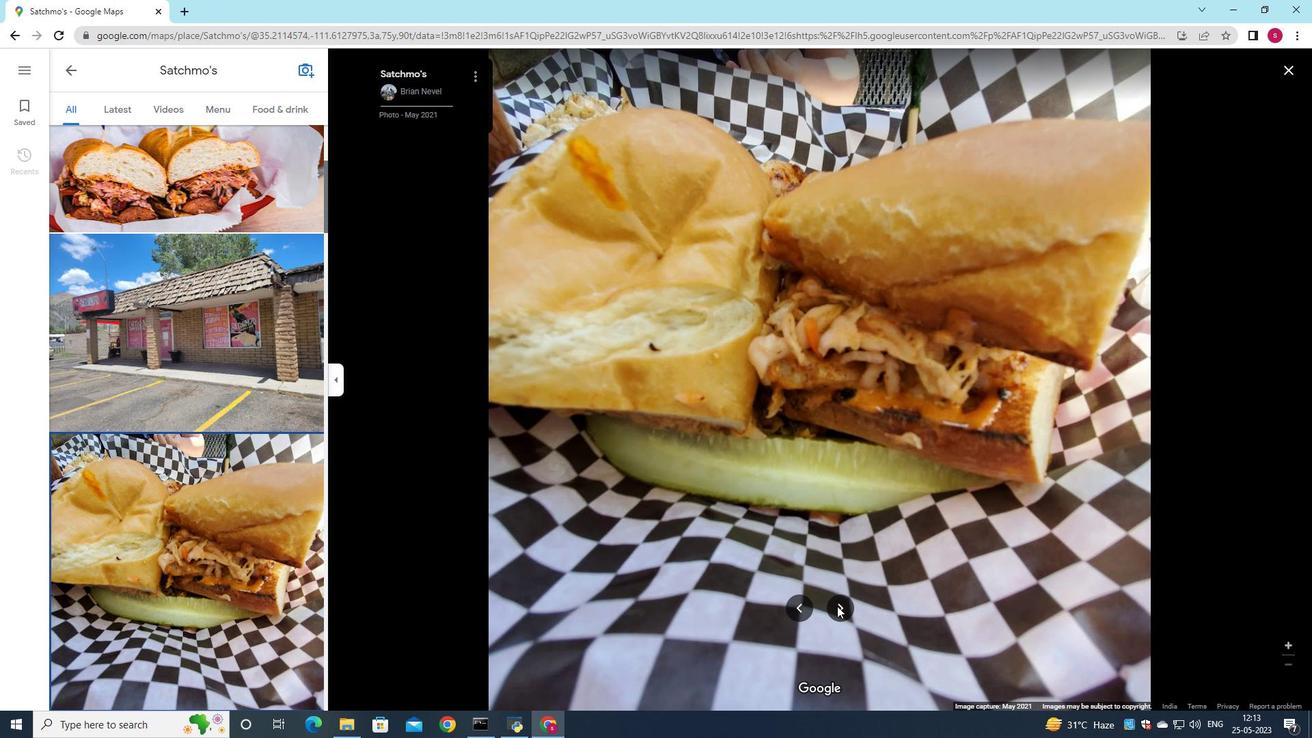 
Action: Mouse pressed left at (837, 606)
Screenshot: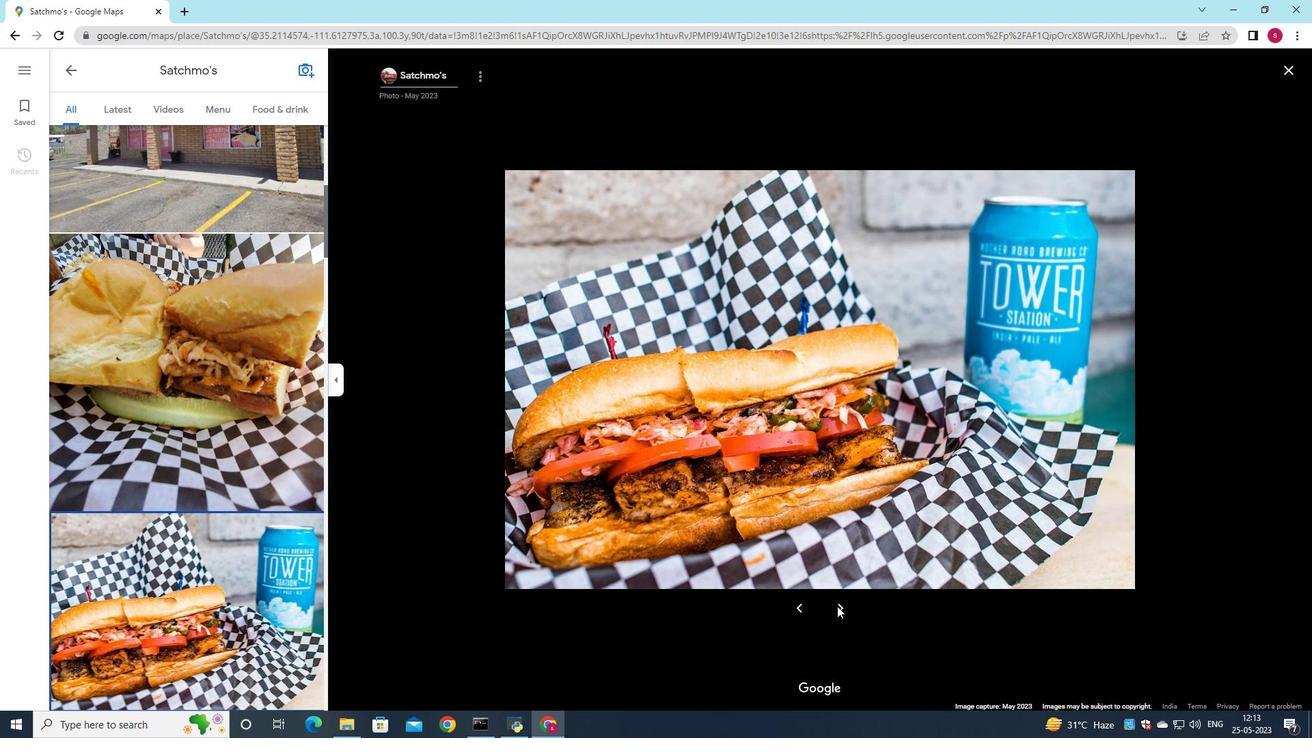 
Action: Mouse pressed left at (837, 606)
Screenshot: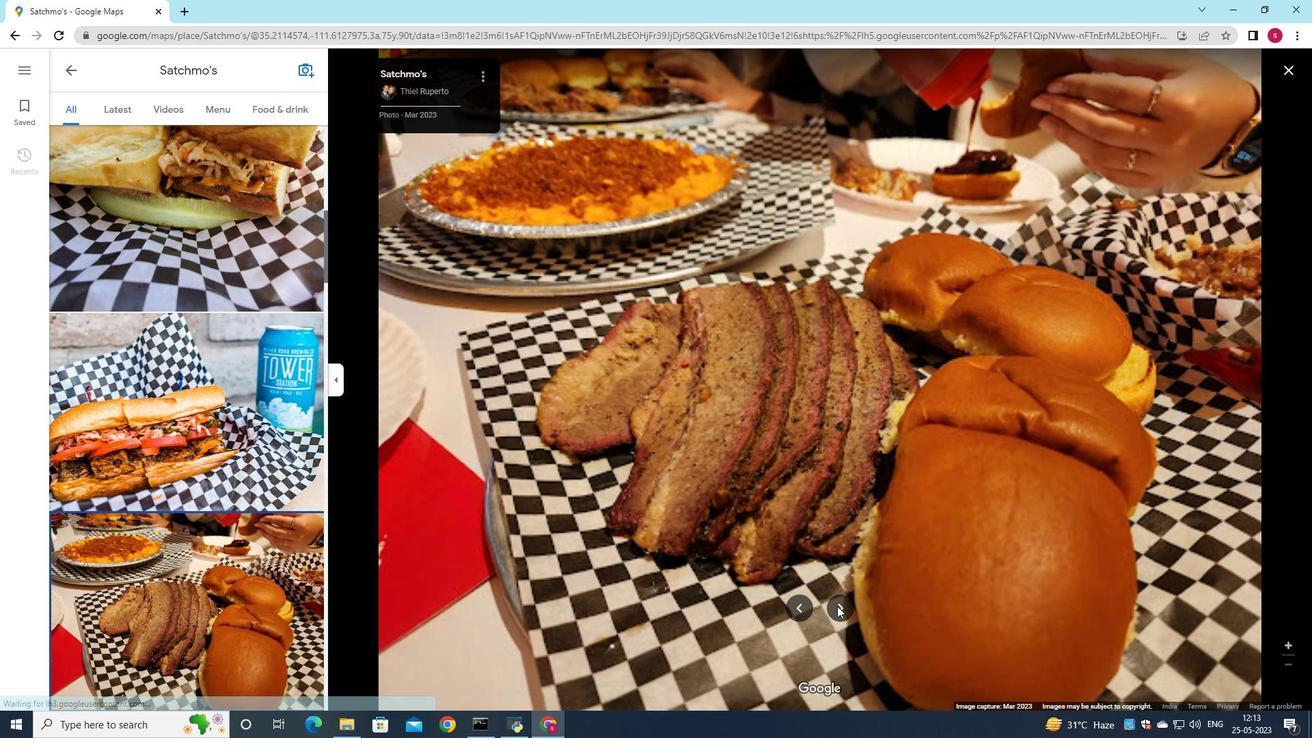 
Action: Mouse pressed left at (837, 606)
Screenshot: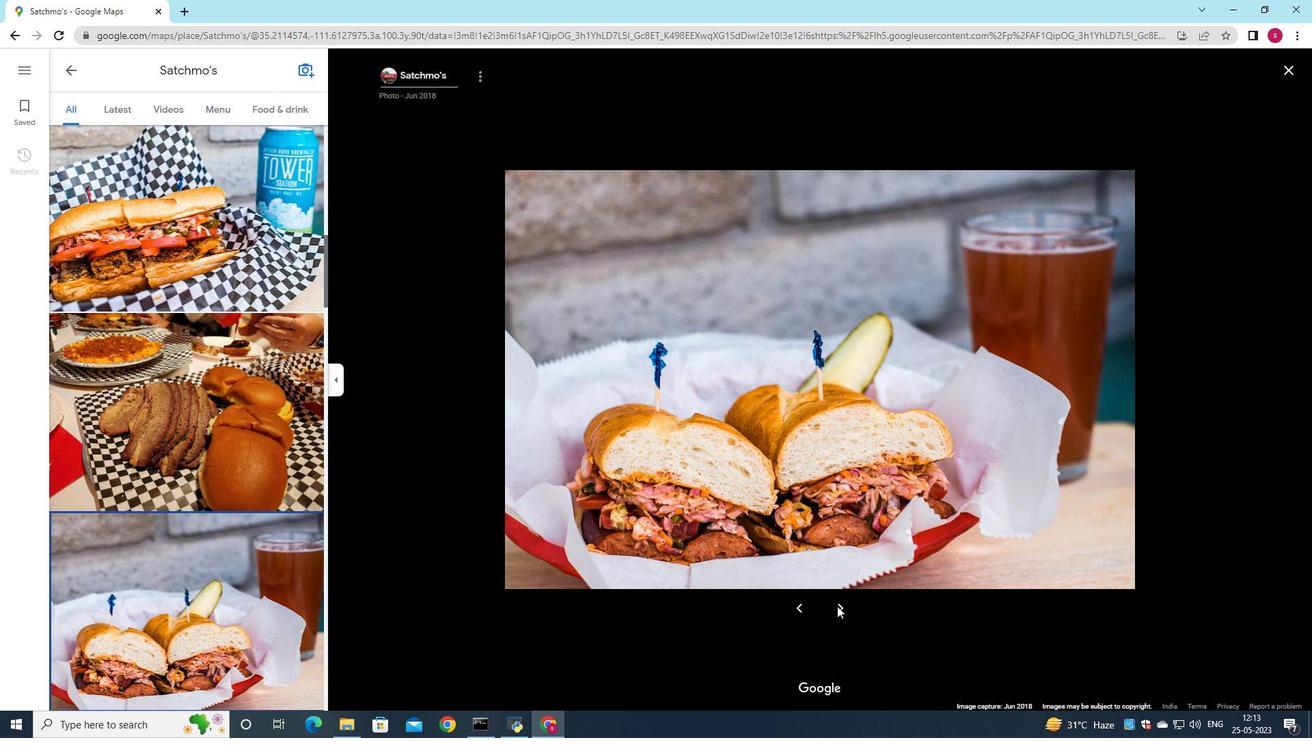 
Action: Mouse pressed left at (837, 606)
Screenshot: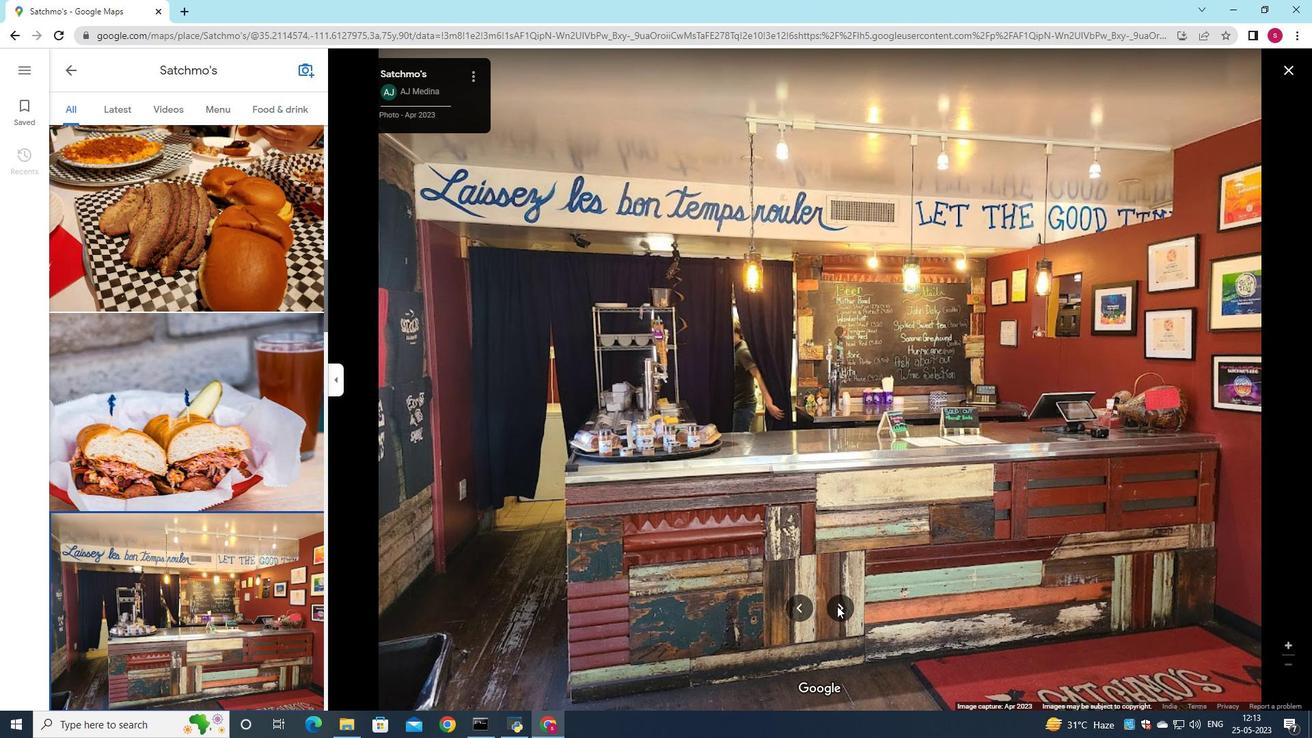
Action: Mouse pressed left at (837, 606)
Screenshot: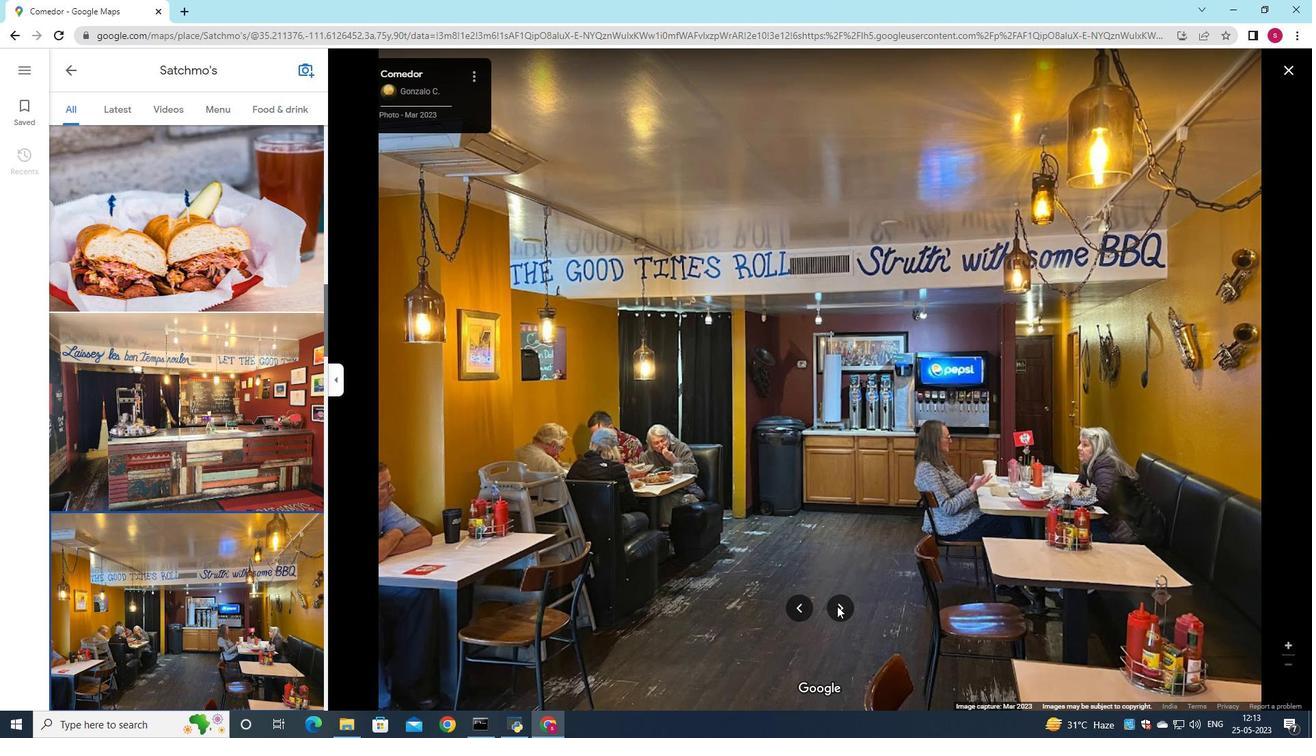 
Action: Mouse pressed left at (837, 606)
Screenshot: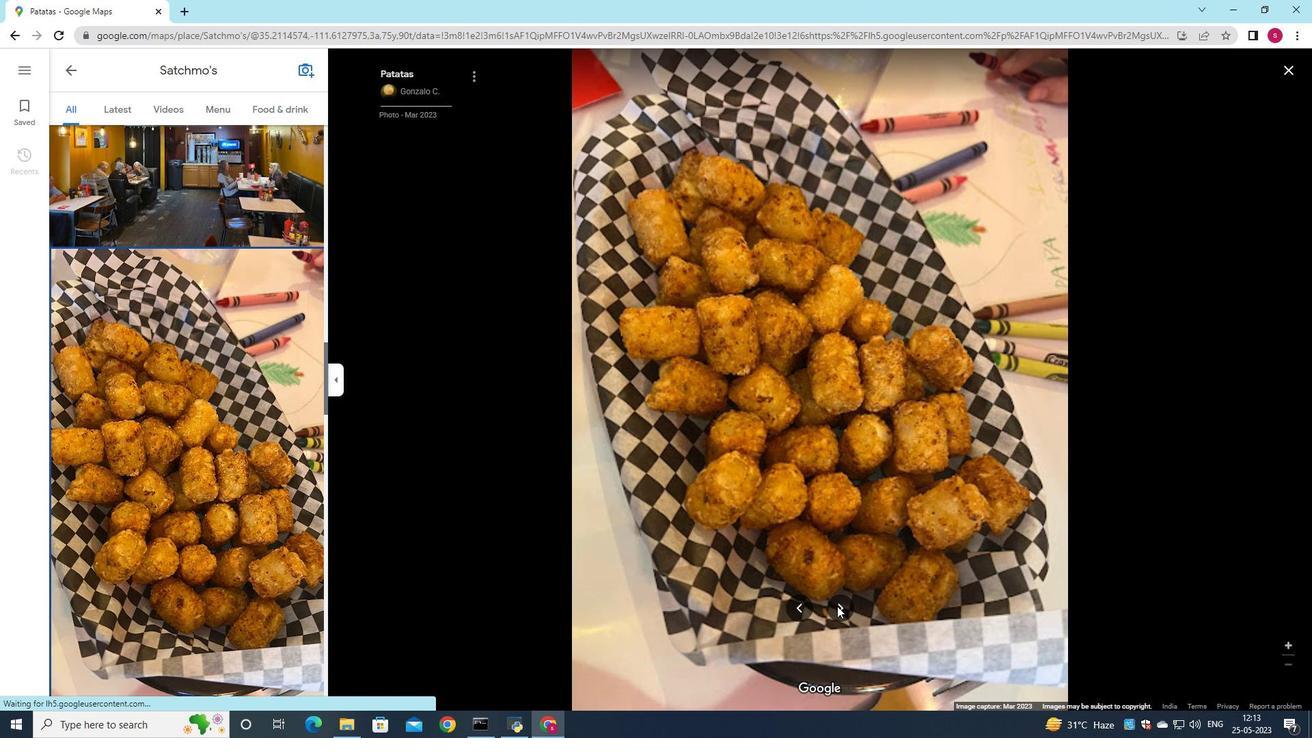 
Action: Mouse pressed left at (837, 606)
Screenshot: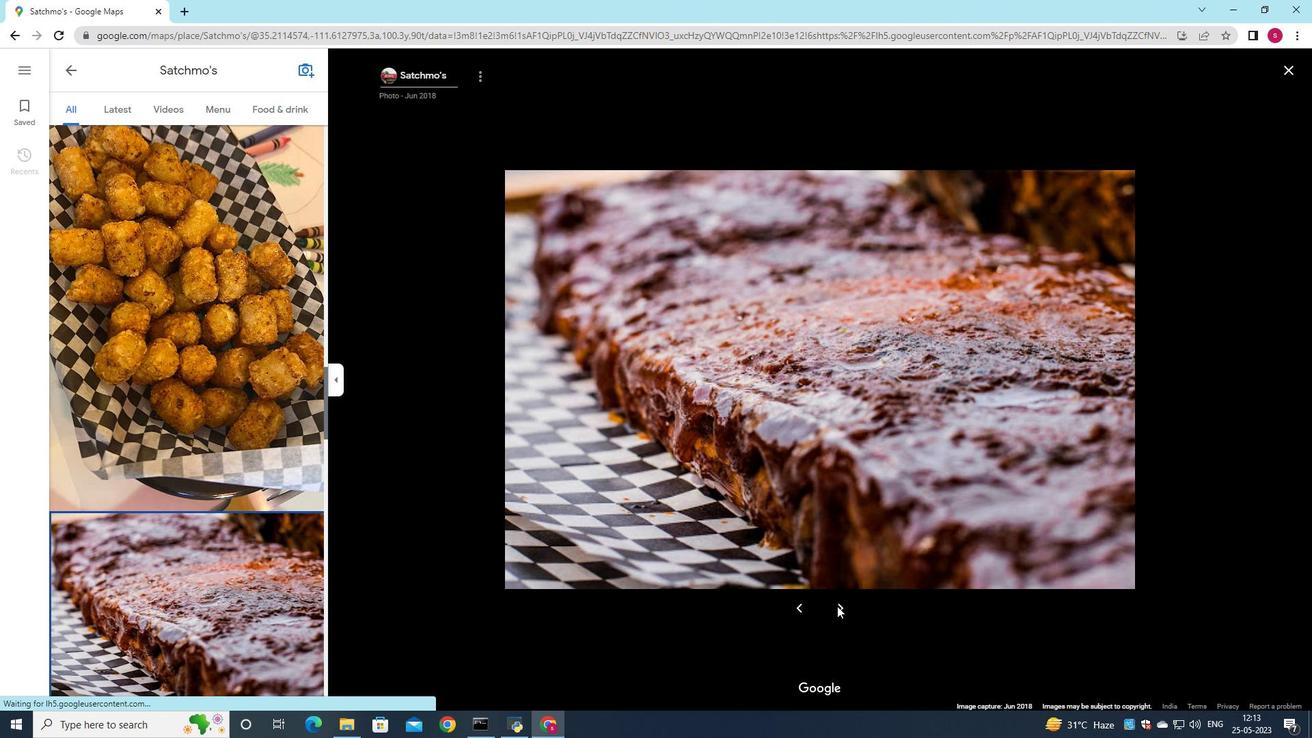 
Action: Mouse pressed left at (837, 606)
Screenshot: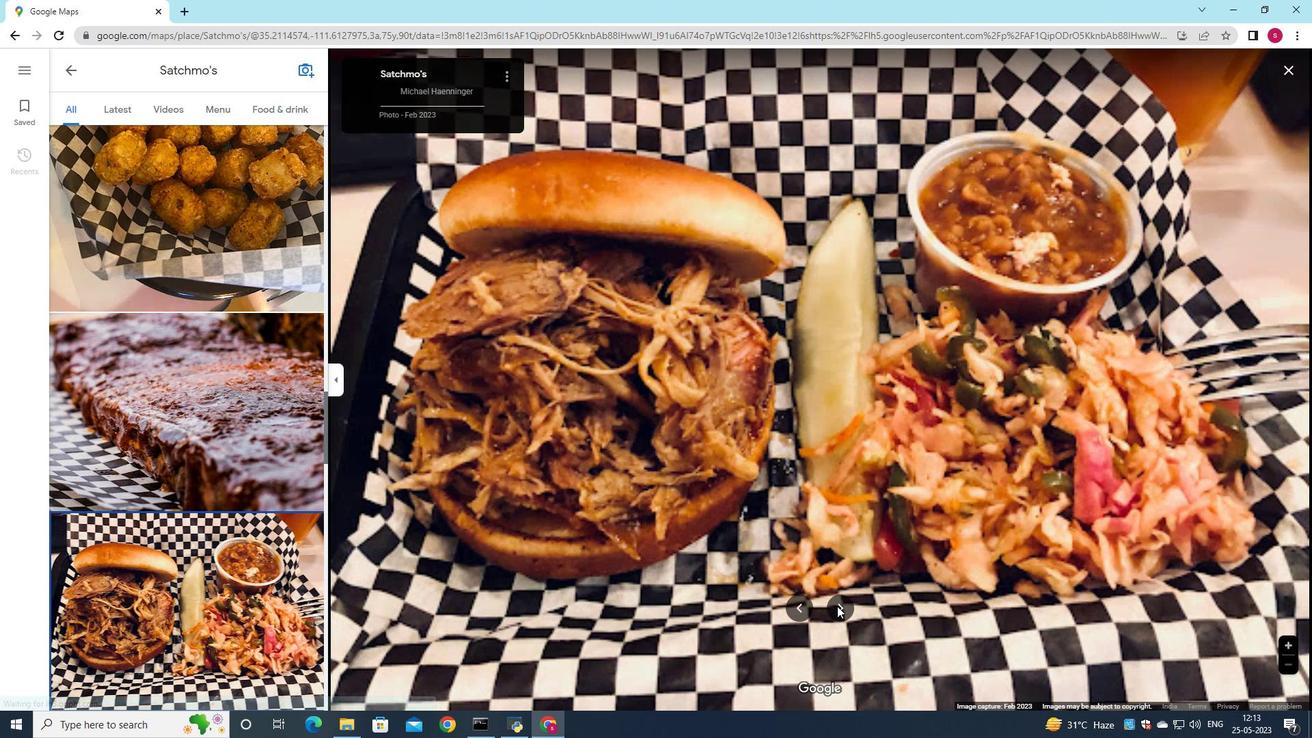 
Action: Mouse pressed left at (837, 606)
Screenshot: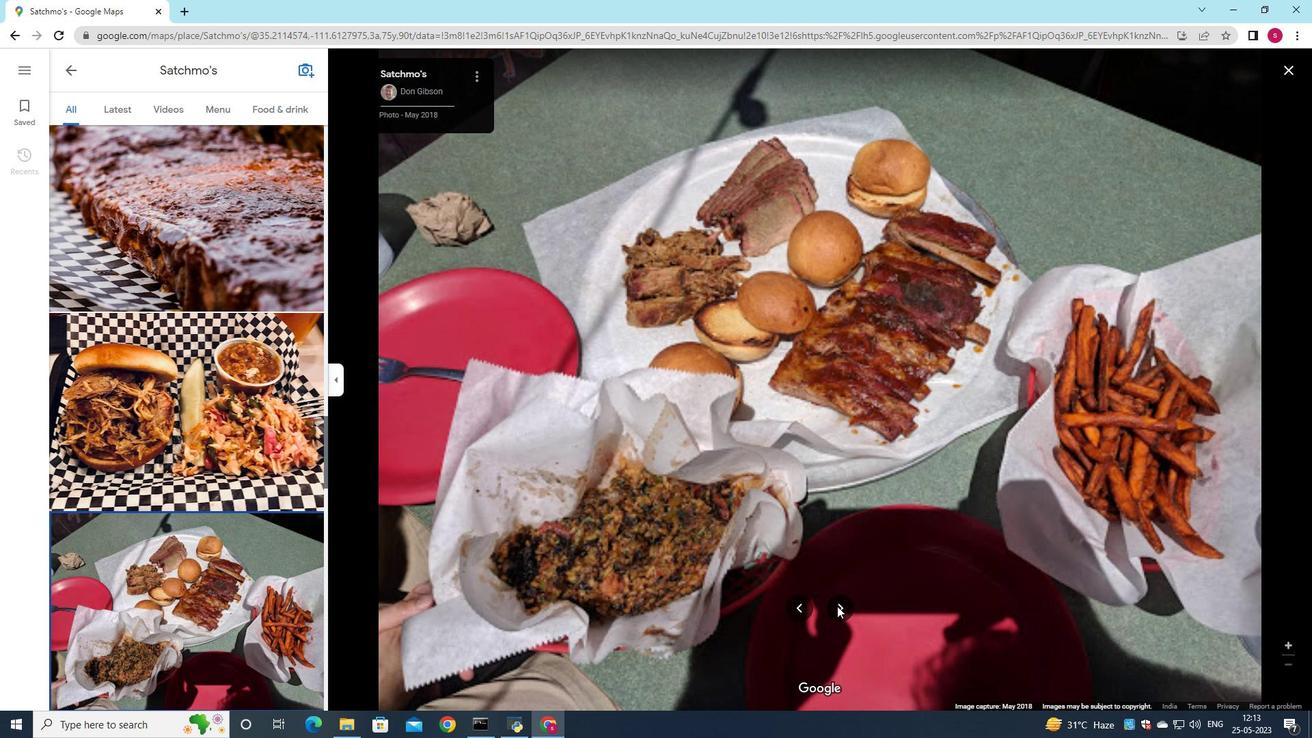 
Action: Mouse pressed left at (837, 606)
Screenshot: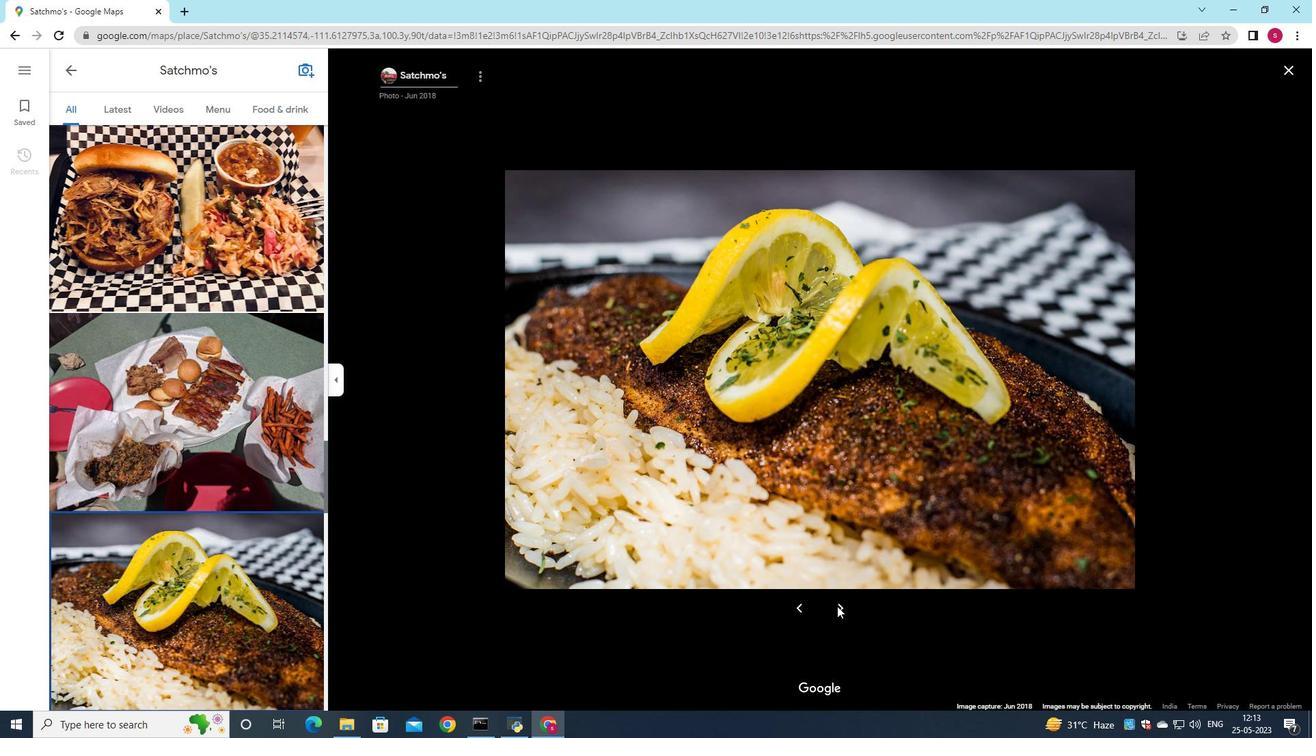 
Action: Mouse pressed left at (837, 606)
